 Task: Explore Airbnb accommodation in Biel/Bienne, Switzerland from 7th December, 2023 to 15th December, 2023 for 6 adults.3 bedrooms having 3 beds and 3 bathrooms. Property type can be guest house. Booking option can be shelf check-in. Look for 4 properties as per requirement.
Action: Mouse moved to (474, 141)
Screenshot: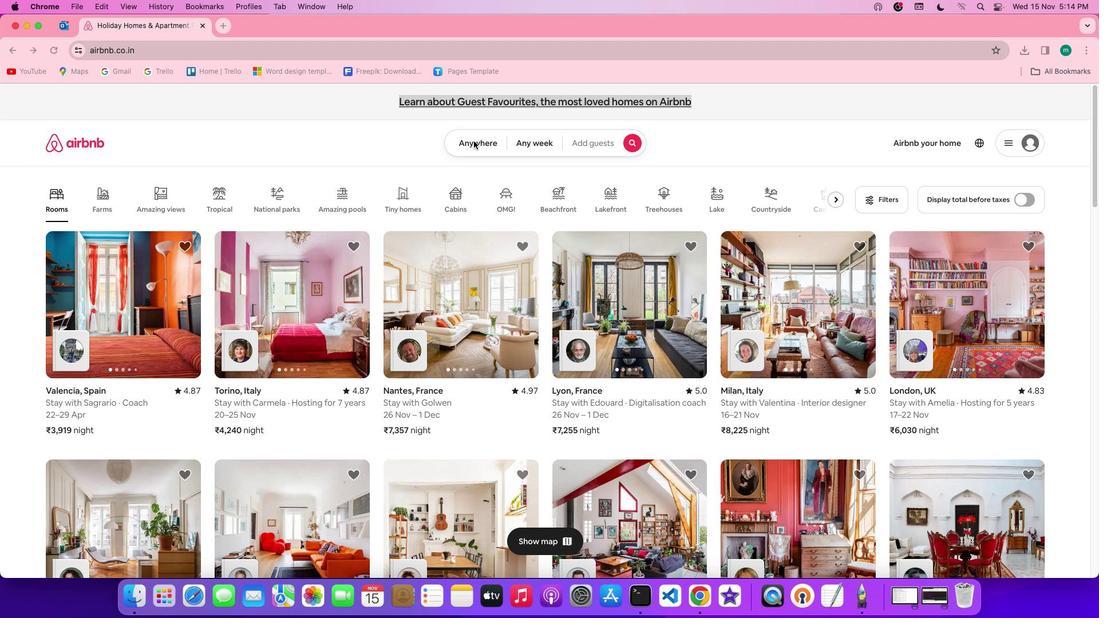 
Action: Mouse pressed left at (474, 141)
Screenshot: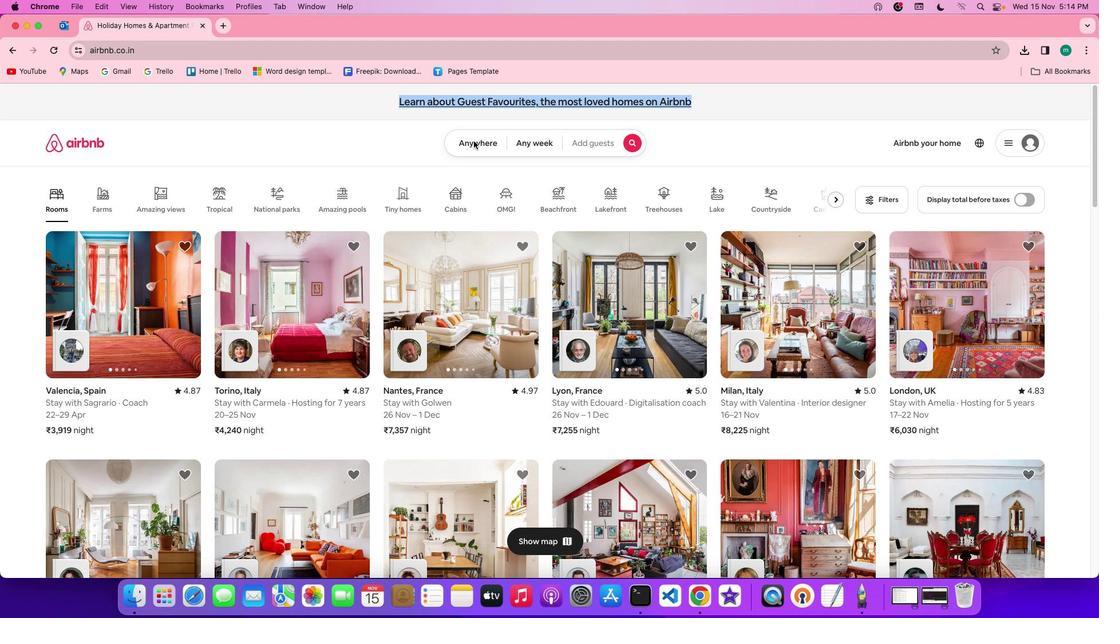 
Action: Mouse pressed left at (474, 141)
Screenshot: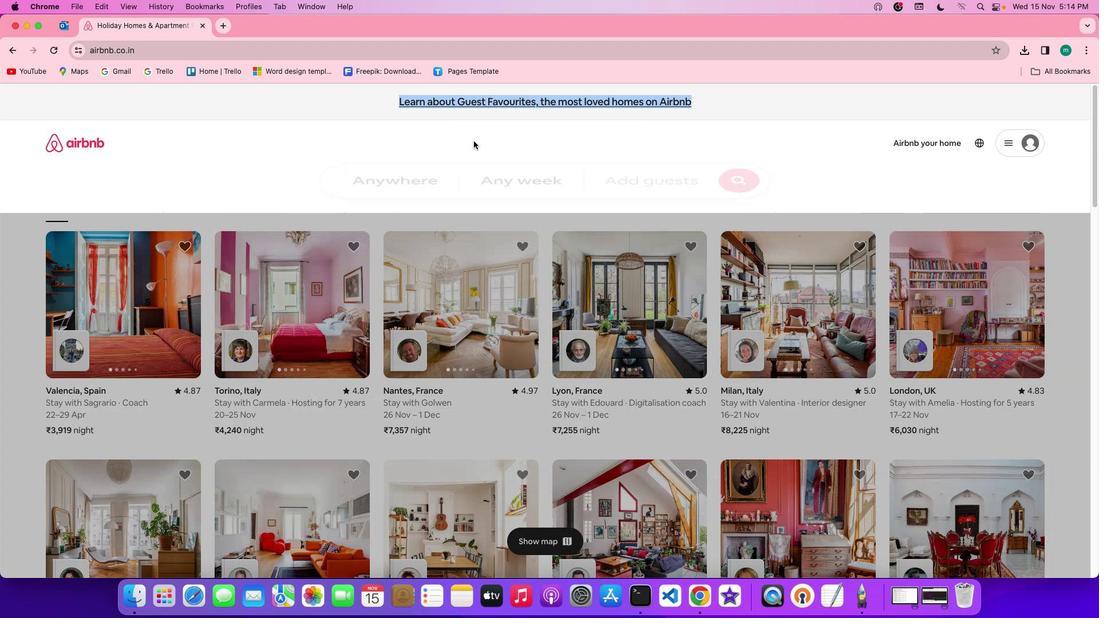 
Action: Mouse moved to (426, 184)
Screenshot: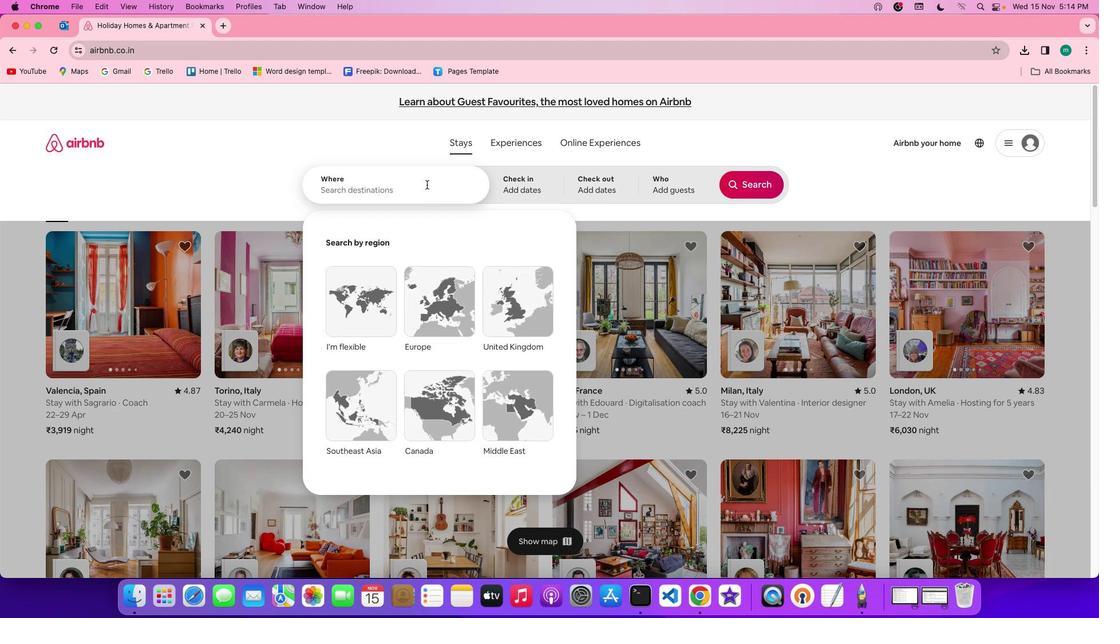 
Action: Mouse pressed left at (426, 184)
Screenshot: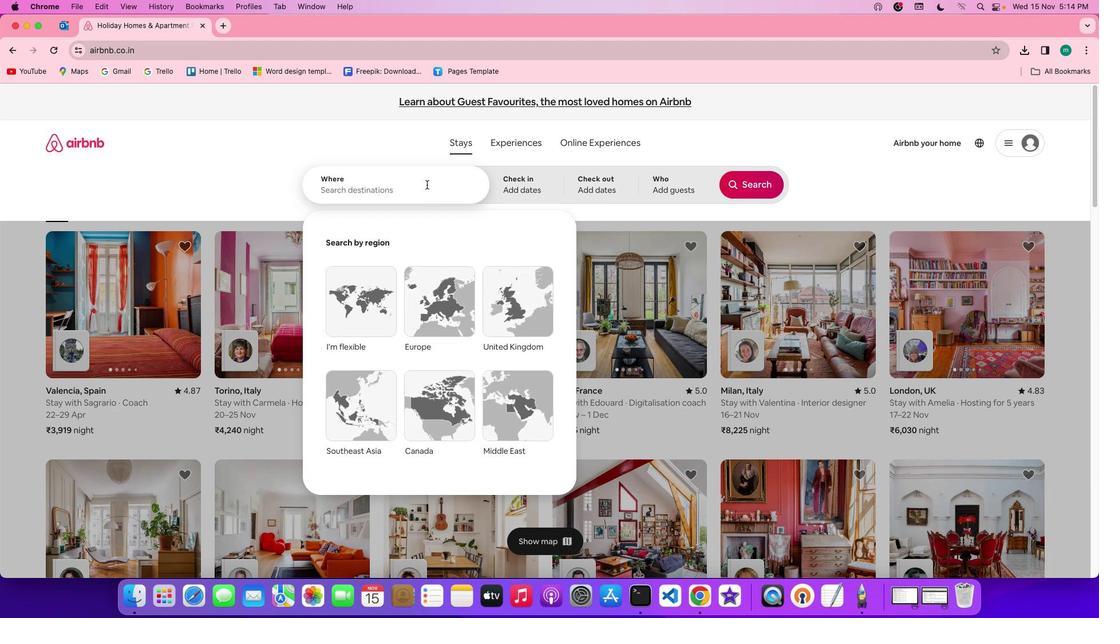 
Action: Key pressed Key.shift'B''i''e''l'','Key.backspace'/'Key.shift'B''i''e''n''n''e'
Screenshot: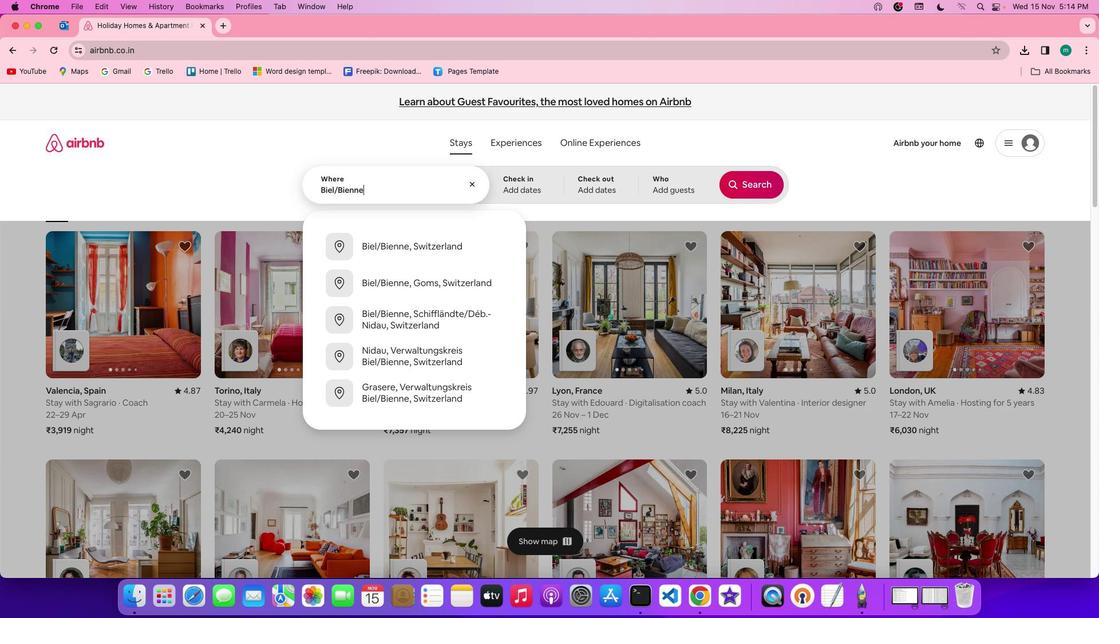 
Action: Mouse moved to (404, 190)
Screenshot: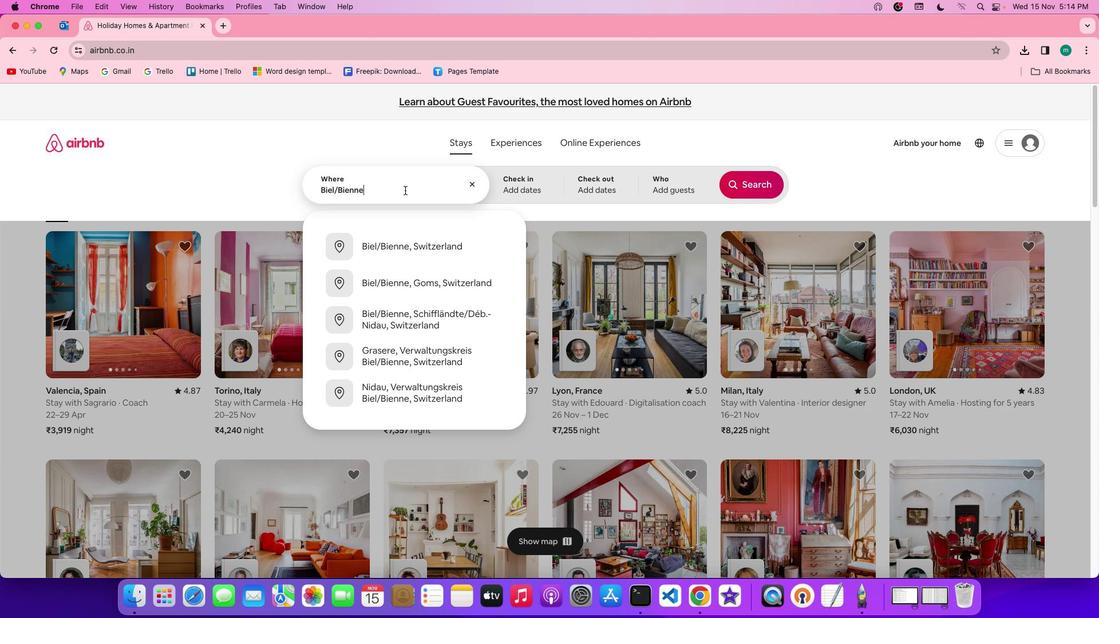 
Action: Mouse pressed left at (404, 190)
Screenshot: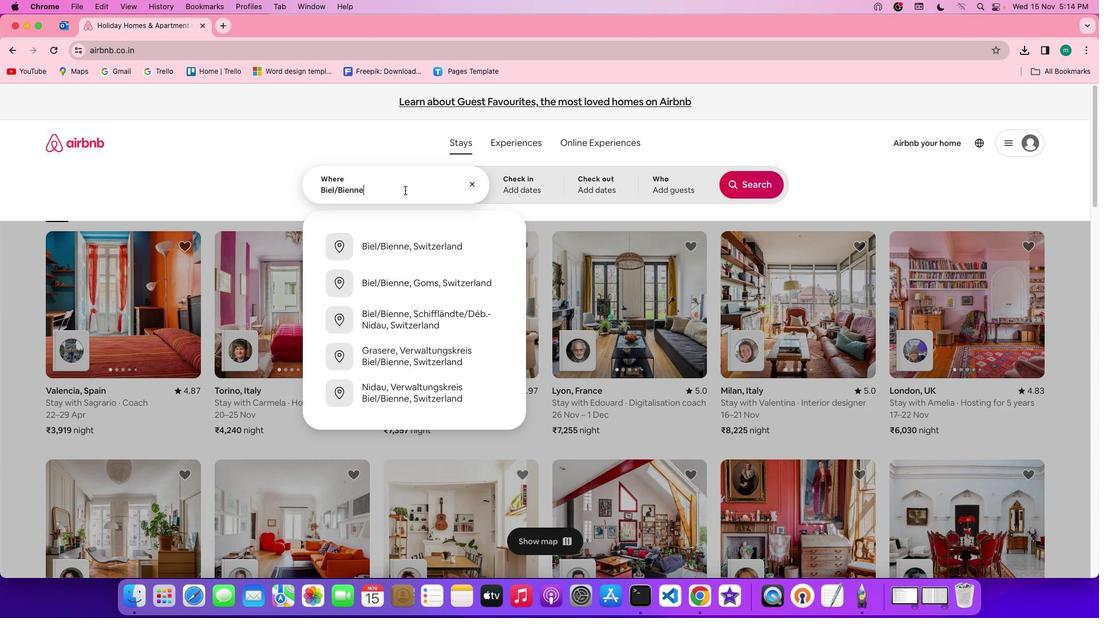 
Action: Key pressed ','Key.spaceKey.shift'A'Key.backspaceKey.shift'S''w''i''t''z''e''r''l''a''n''d'
Screenshot: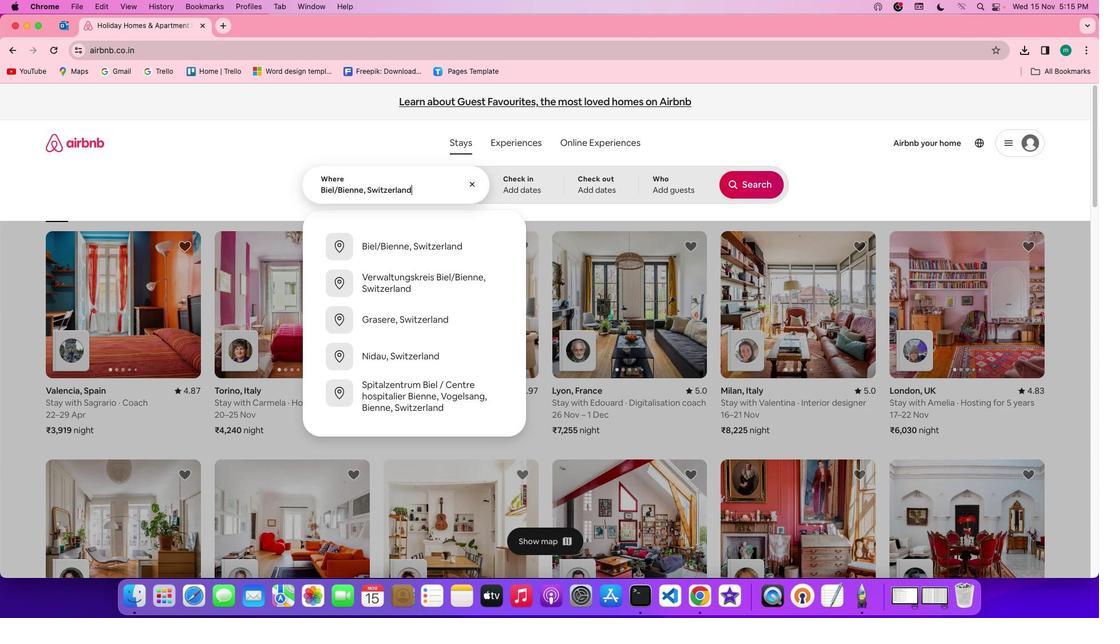 
Action: Mouse moved to (549, 181)
Screenshot: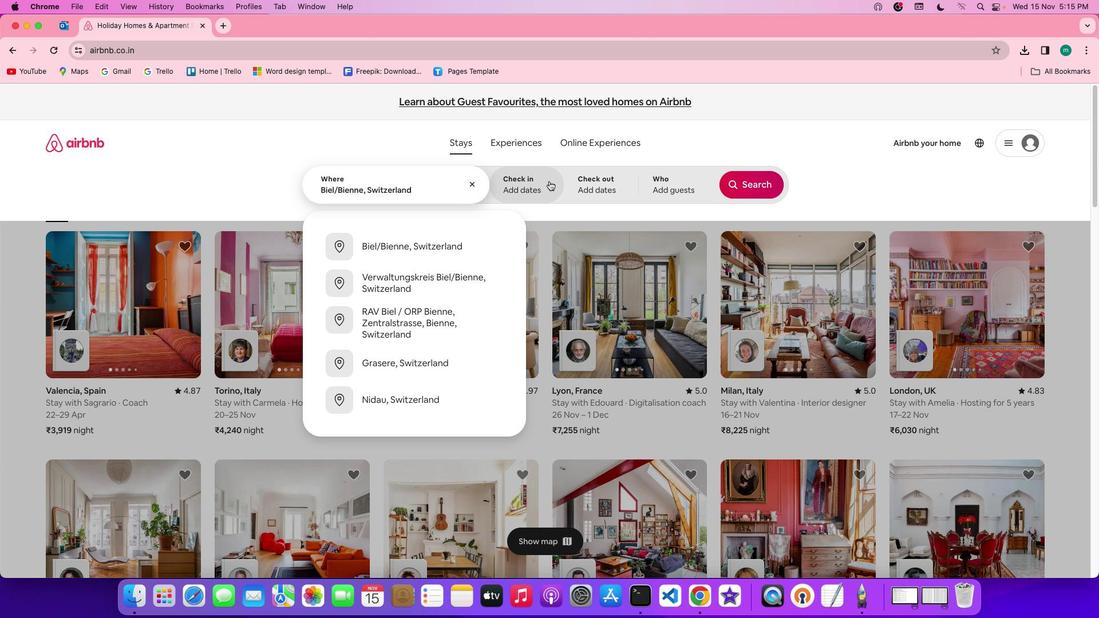 
Action: Mouse pressed left at (549, 181)
Screenshot: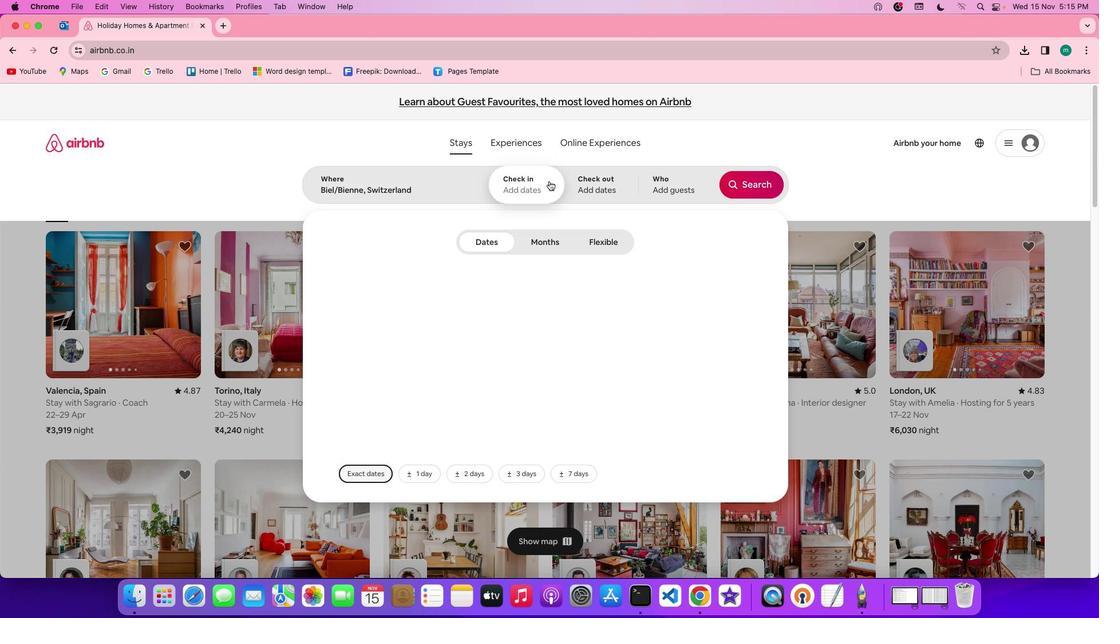 
Action: Mouse moved to (688, 352)
Screenshot: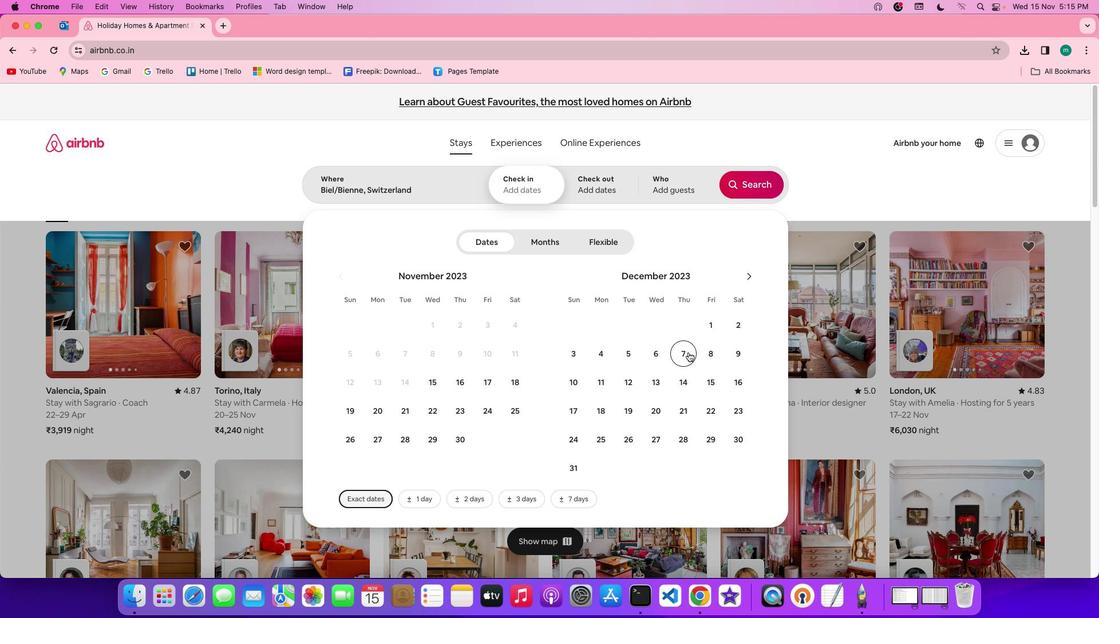 
Action: Mouse pressed left at (688, 352)
Screenshot: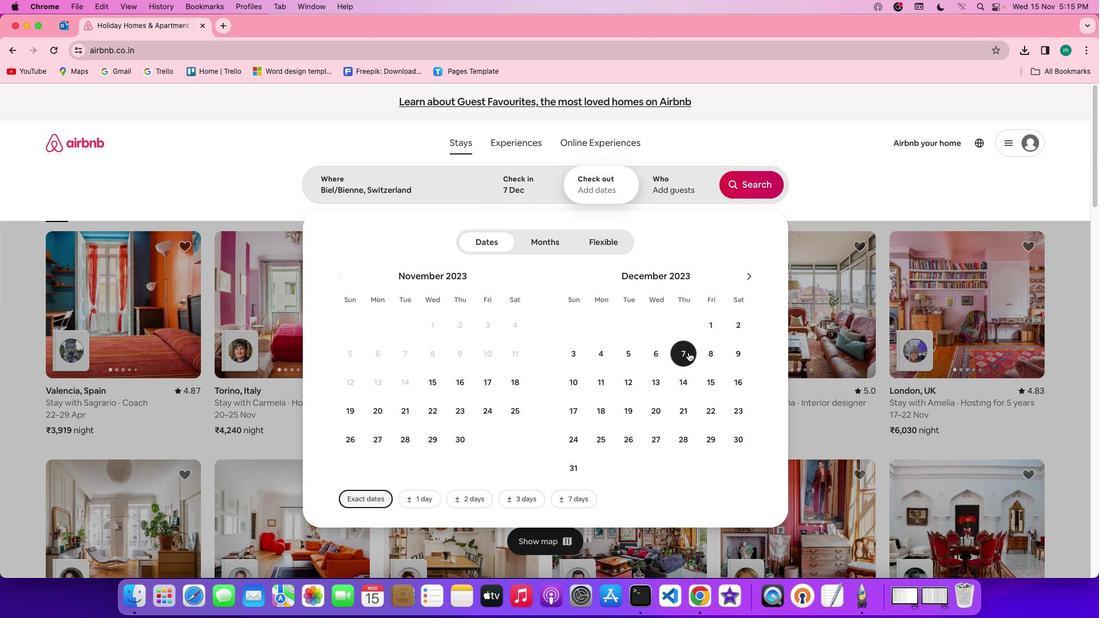 
Action: Mouse moved to (710, 379)
Screenshot: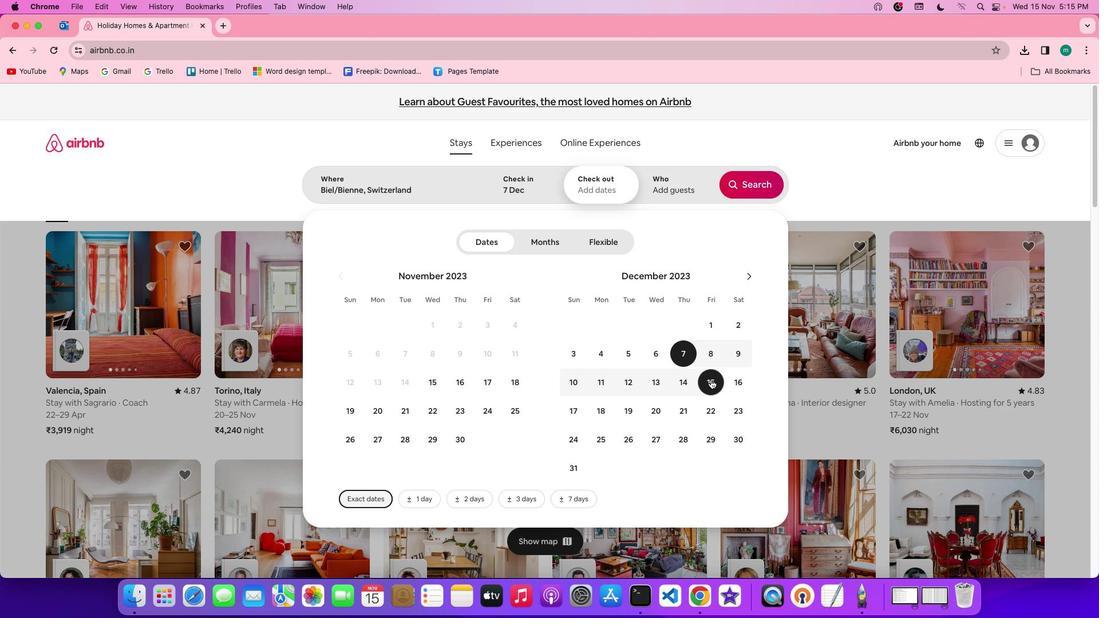 
Action: Mouse pressed left at (710, 379)
Screenshot: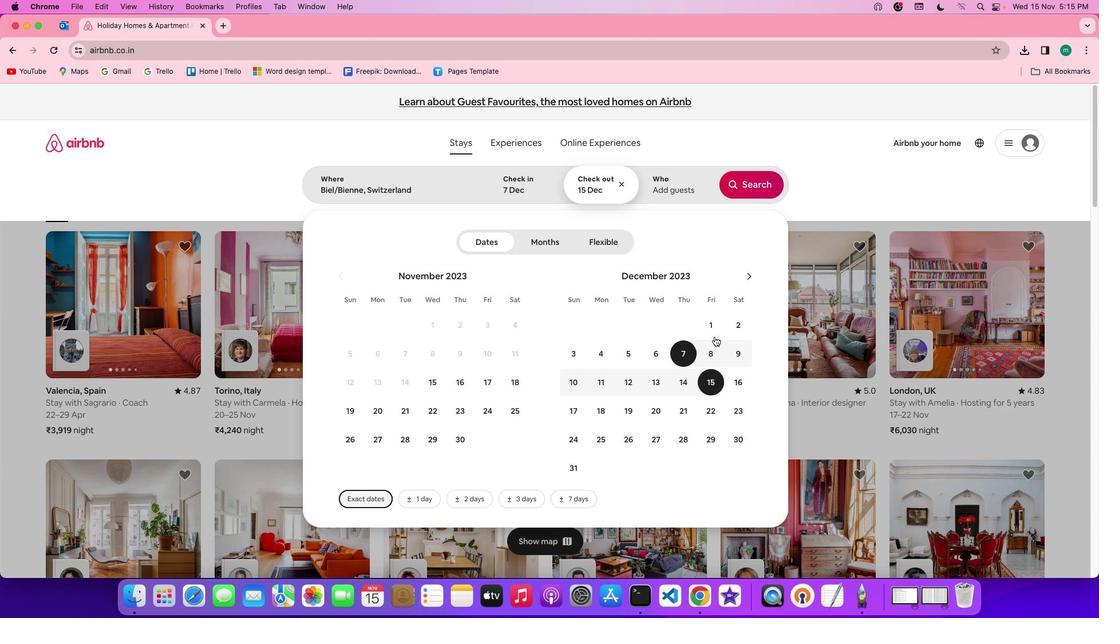
Action: Mouse moved to (675, 189)
Screenshot: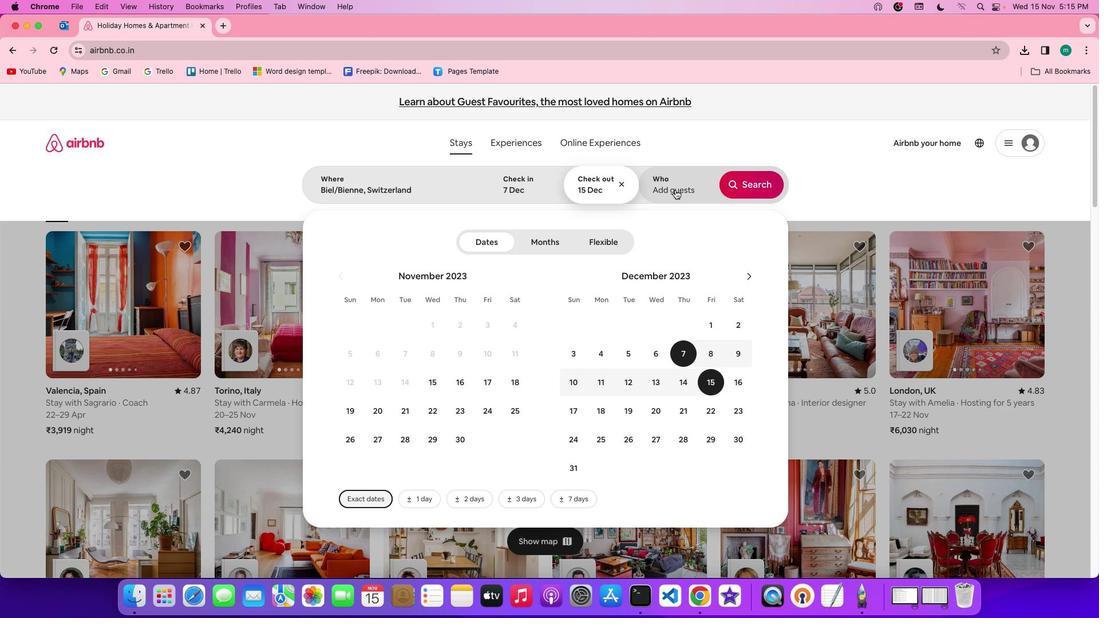 
Action: Mouse pressed left at (675, 189)
Screenshot: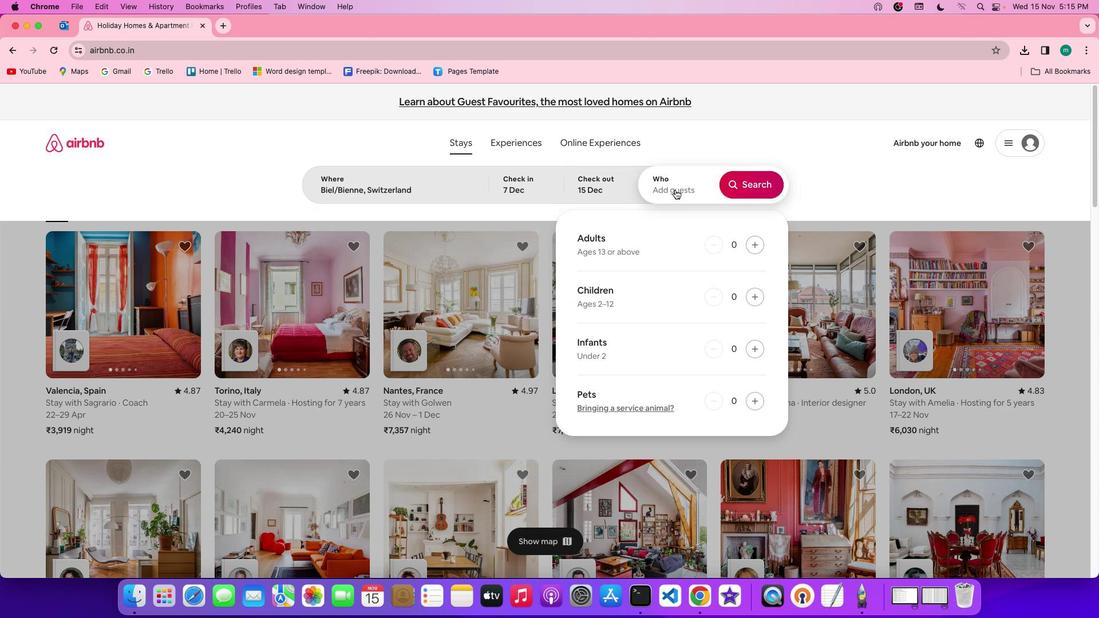 
Action: Mouse moved to (751, 245)
Screenshot: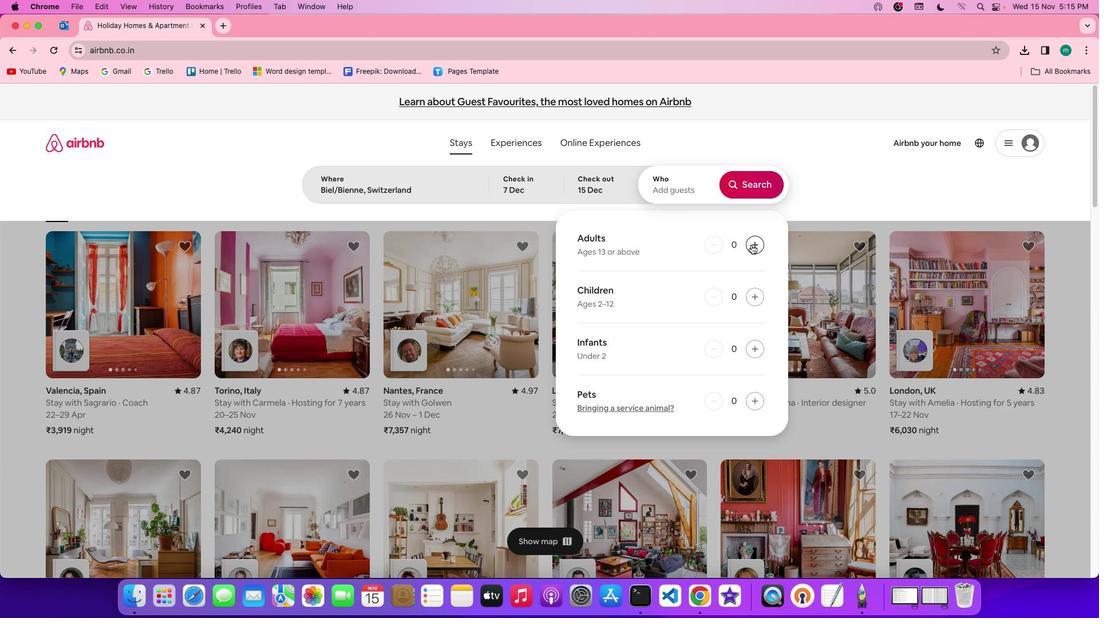 
Action: Mouse pressed left at (751, 245)
Screenshot: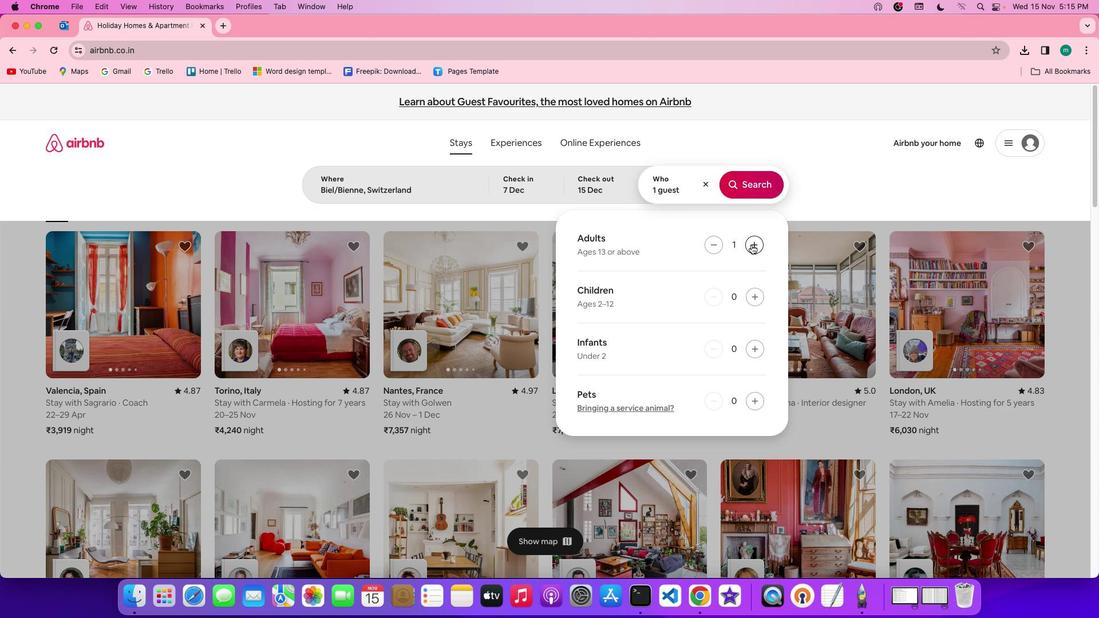 
Action: Mouse pressed left at (751, 245)
Screenshot: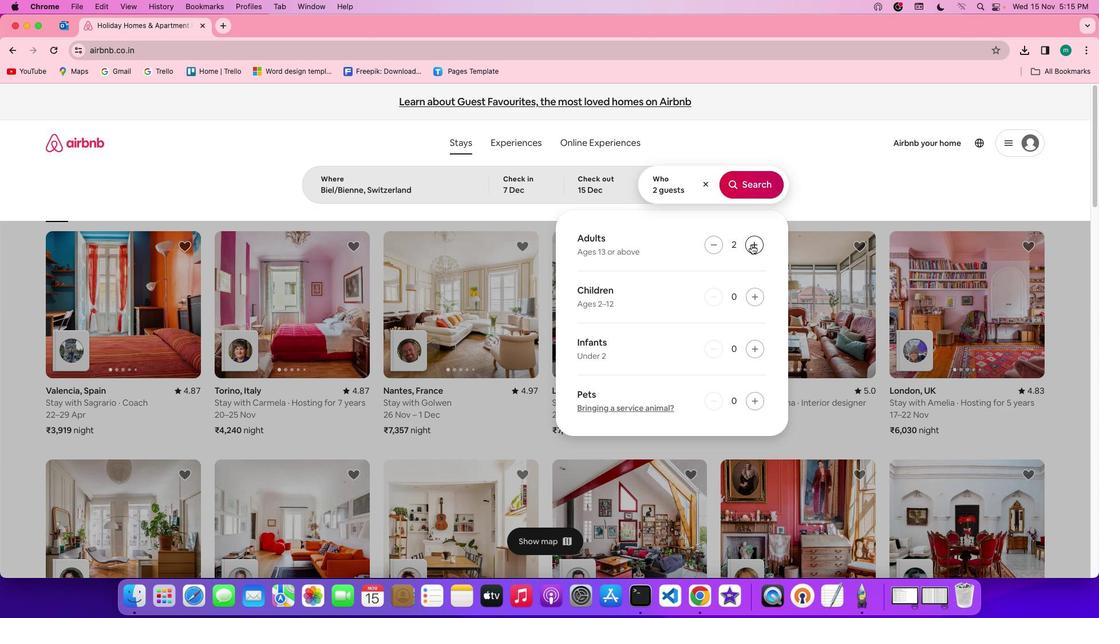 
Action: Mouse pressed left at (751, 245)
Screenshot: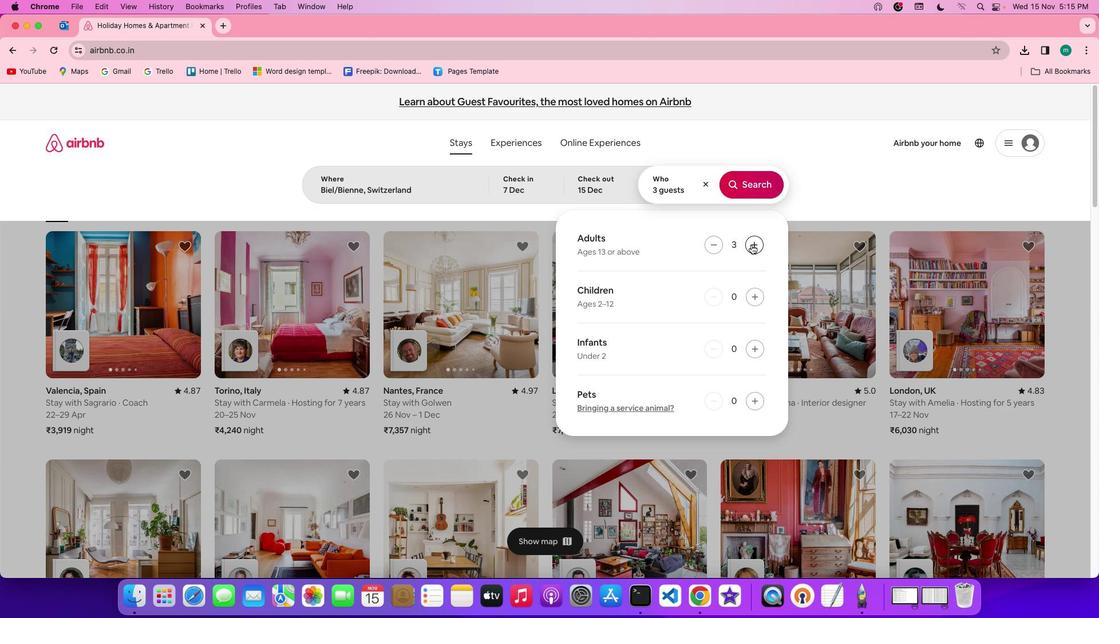 
Action: Mouse pressed left at (751, 245)
Screenshot: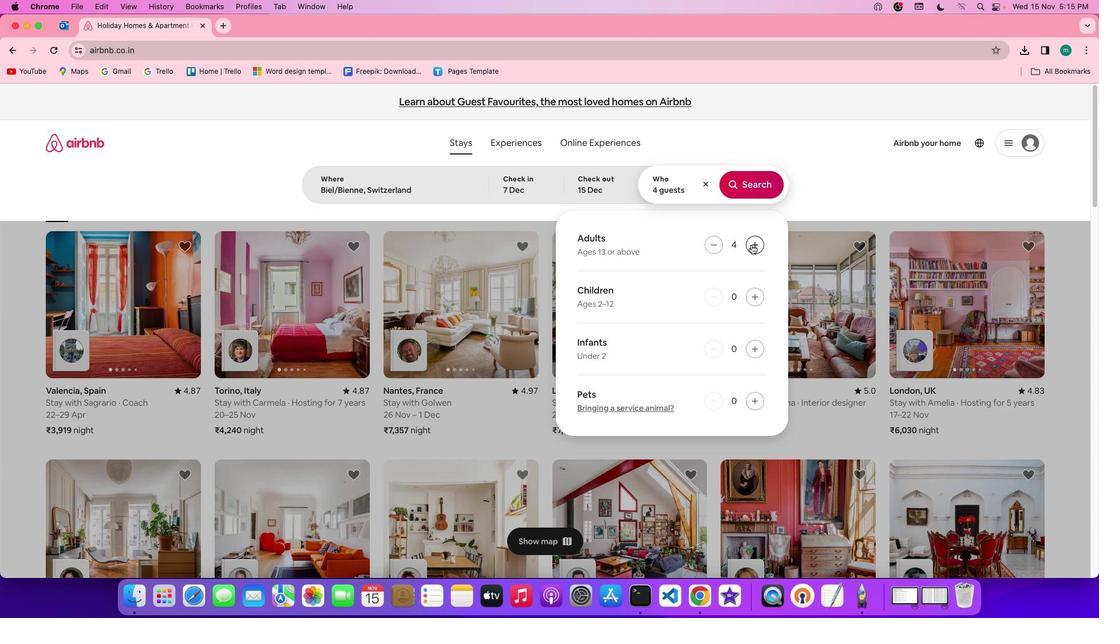 
Action: Mouse pressed left at (751, 245)
Screenshot: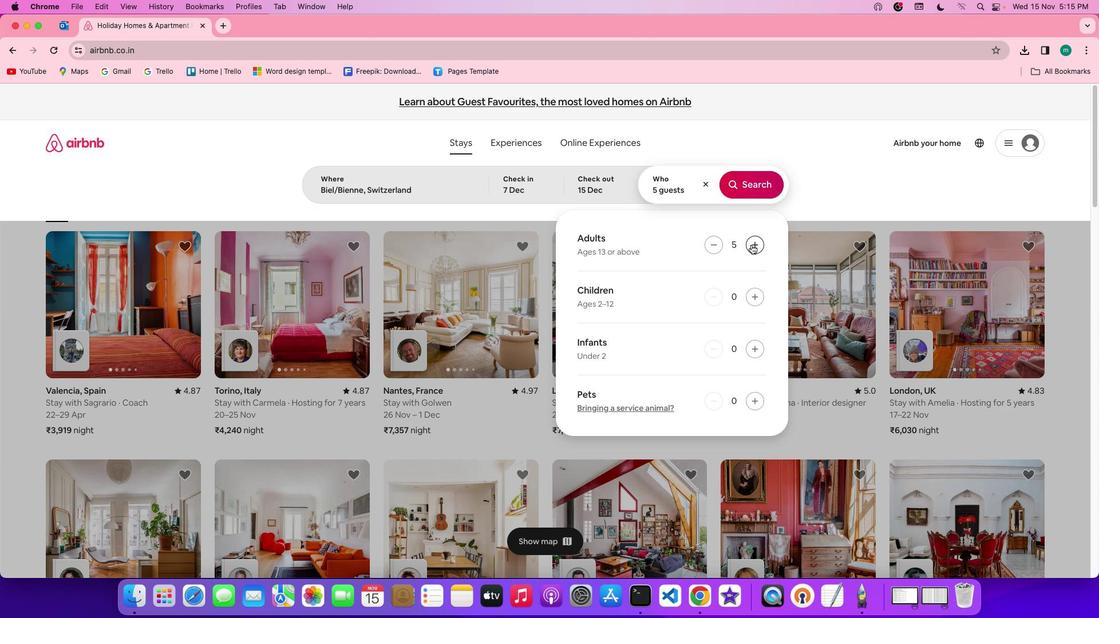 
Action: Mouse pressed left at (751, 245)
Screenshot: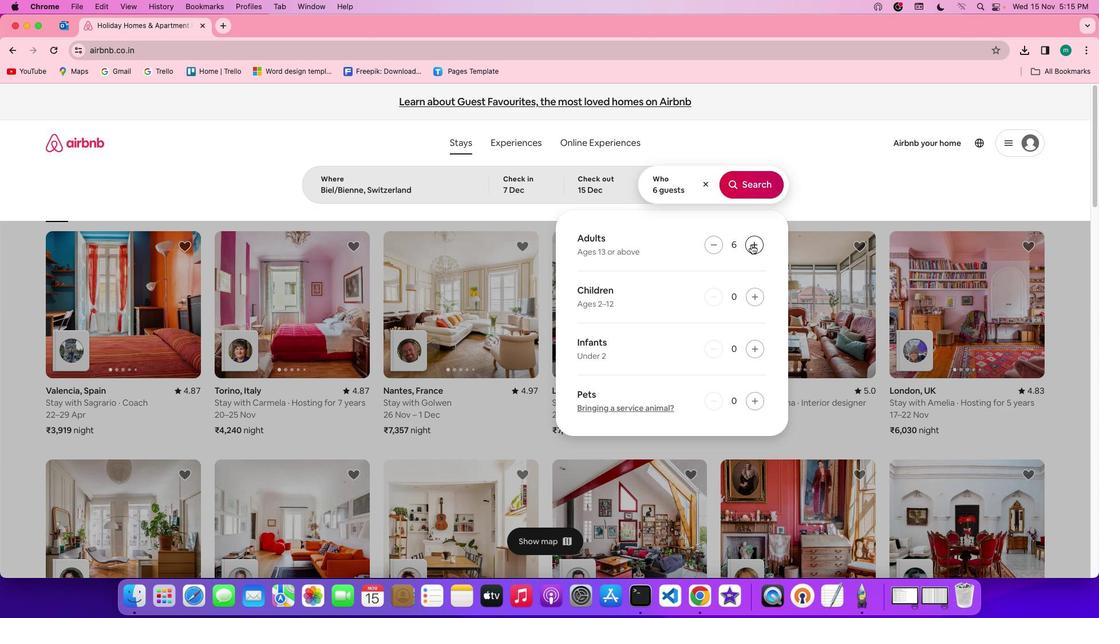 
Action: Mouse moved to (769, 184)
Screenshot: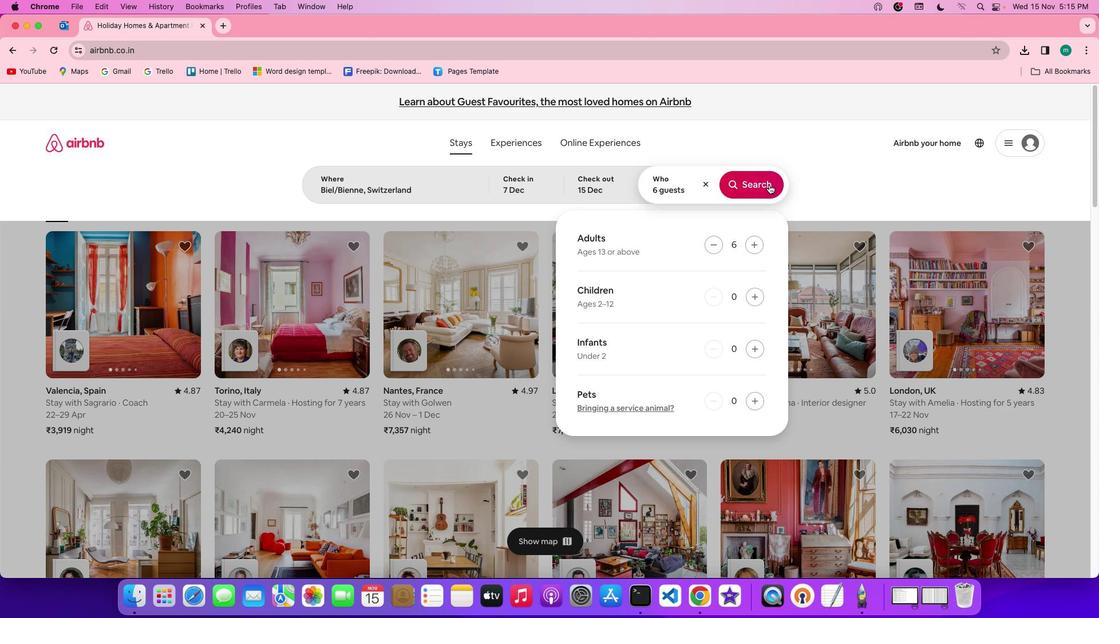 
Action: Mouse pressed left at (769, 184)
Screenshot: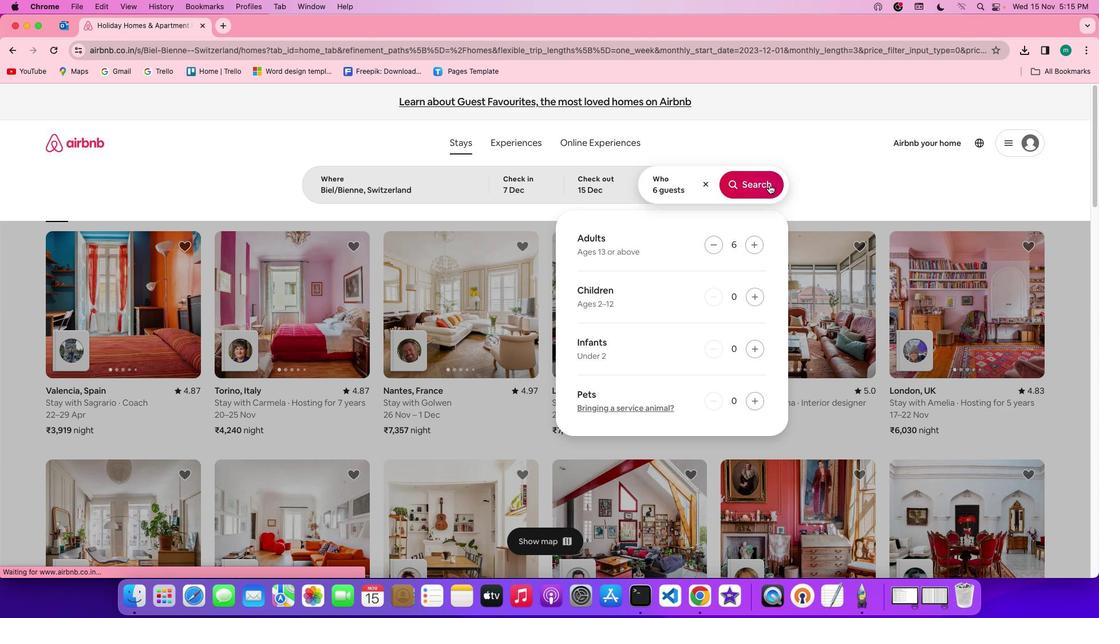 
Action: Mouse moved to (917, 154)
Screenshot: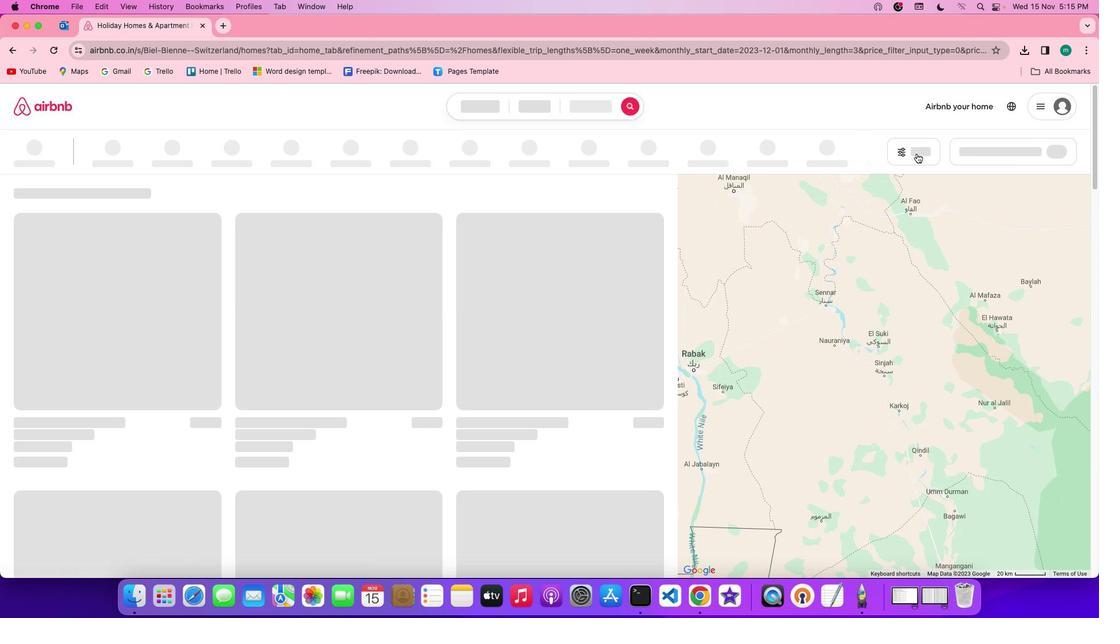 
Action: Mouse pressed left at (917, 154)
Screenshot: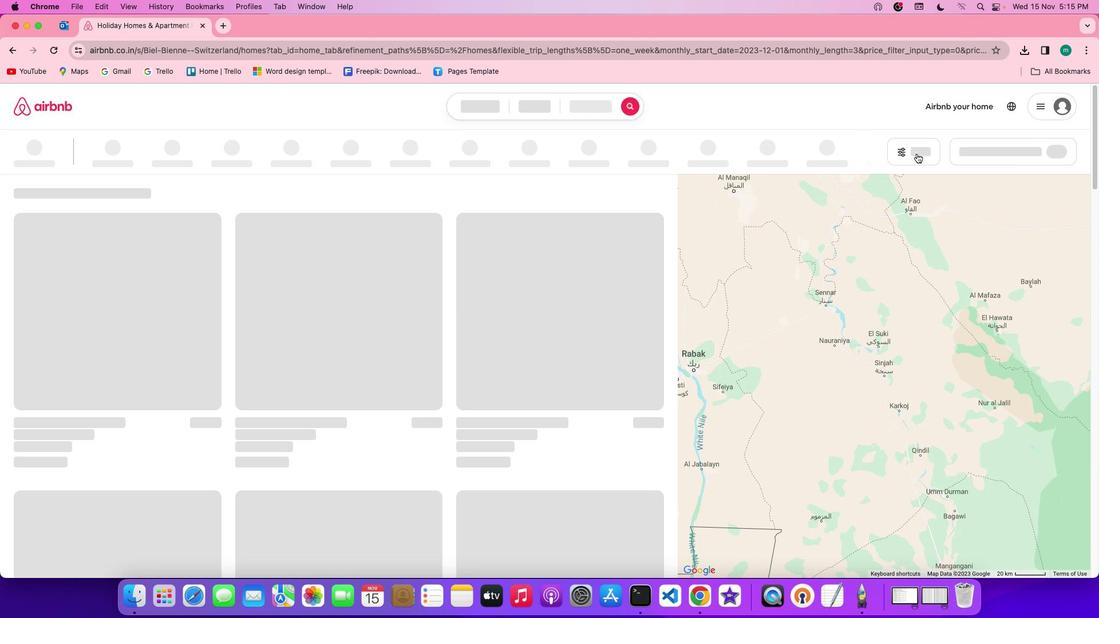 
Action: Mouse moved to (908, 148)
Screenshot: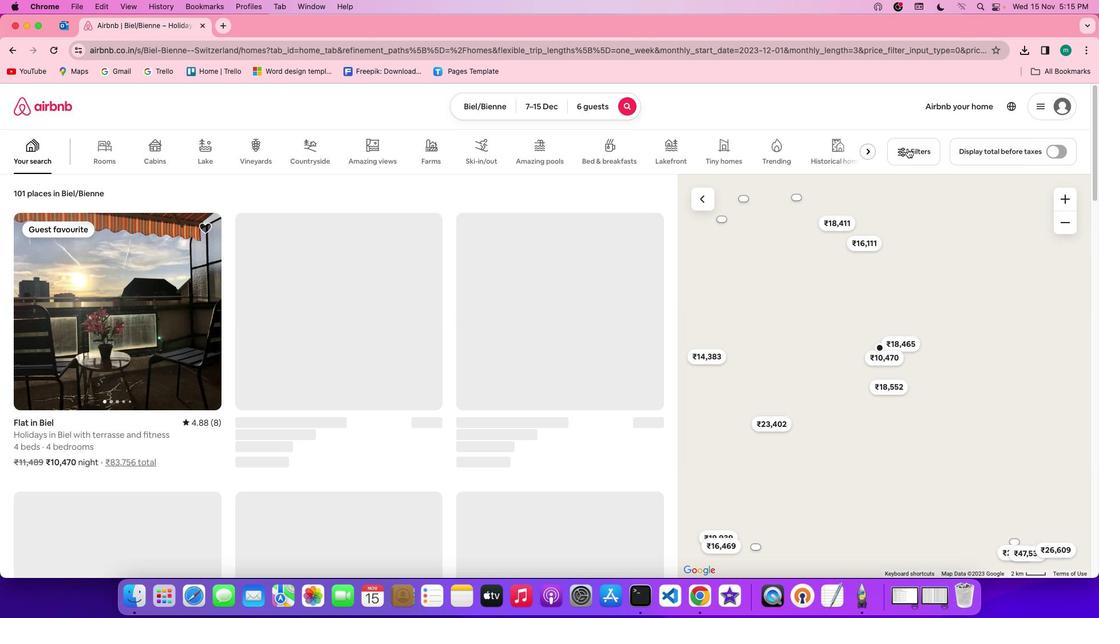 
Action: Mouse pressed left at (908, 148)
Screenshot: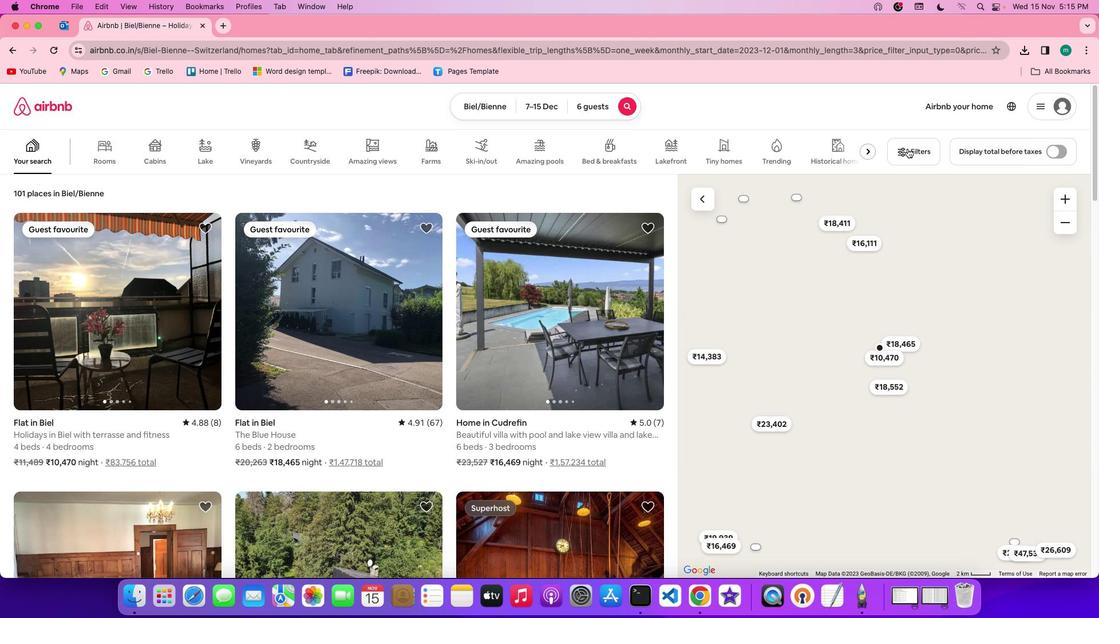
Action: Mouse moved to (619, 338)
Screenshot: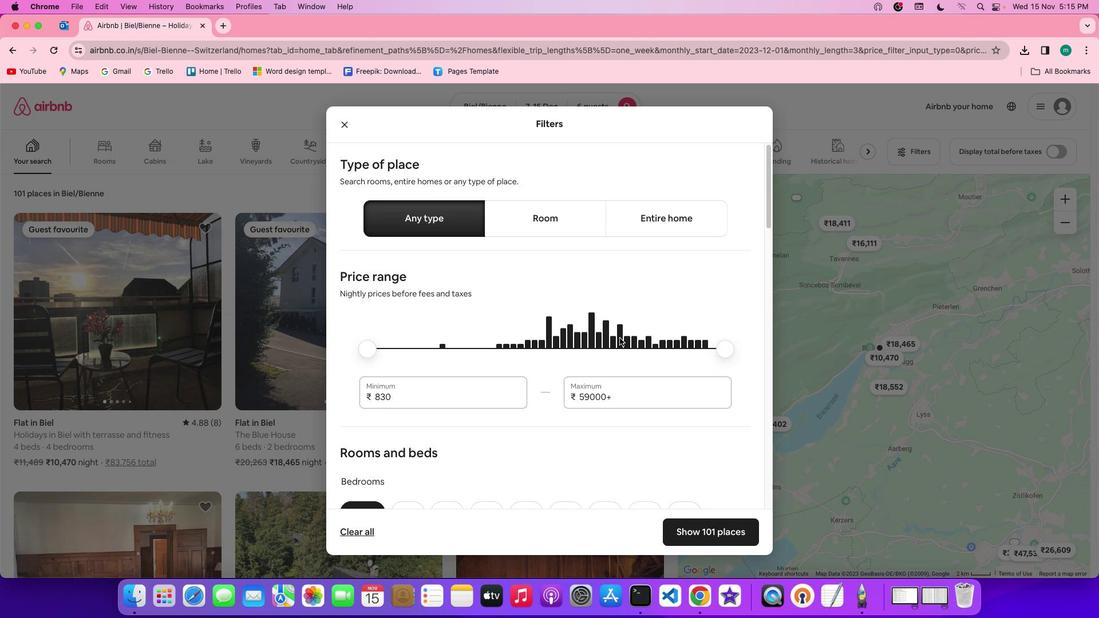 
Action: Mouse scrolled (619, 338) with delta (0, 0)
Screenshot: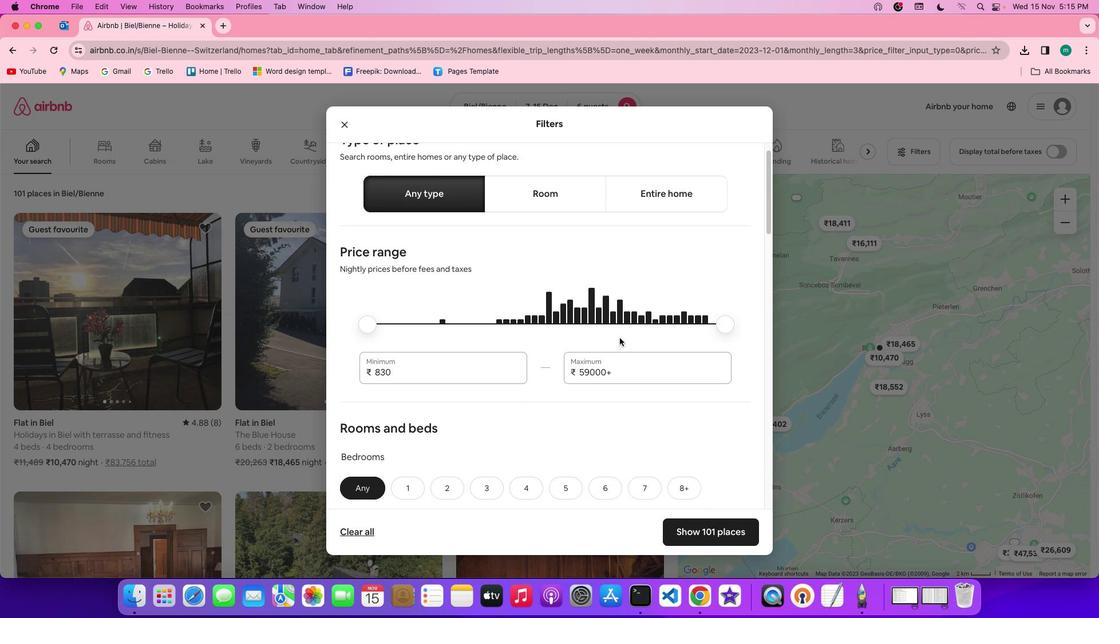 
Action: Mouse scrolled (619, 338) with delta (0, 0)
Screenshot: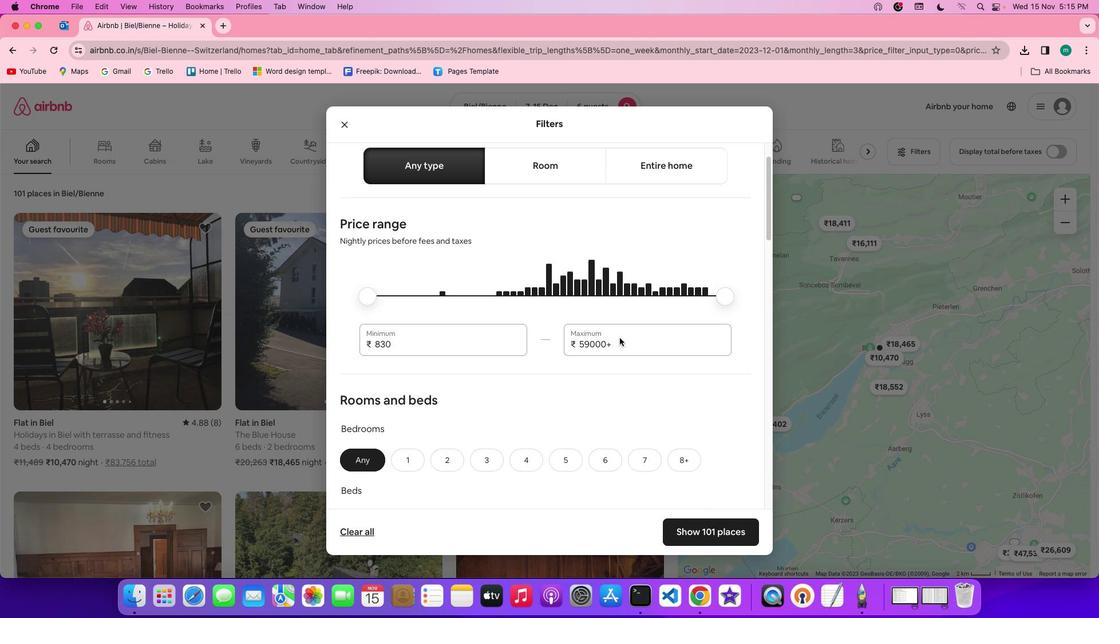 
Action: Mouse scrolled (619, 338) with delta (0, -1)
Screenshot: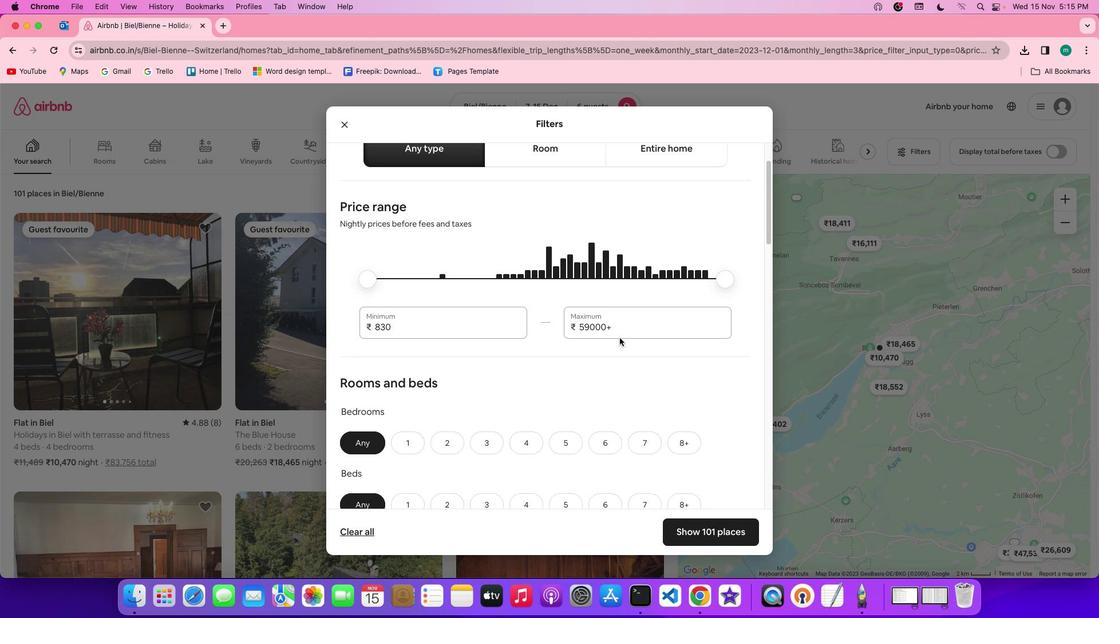 
Action: Mouse scrolled (619, 338) with delta (0, 0)
Screenshot: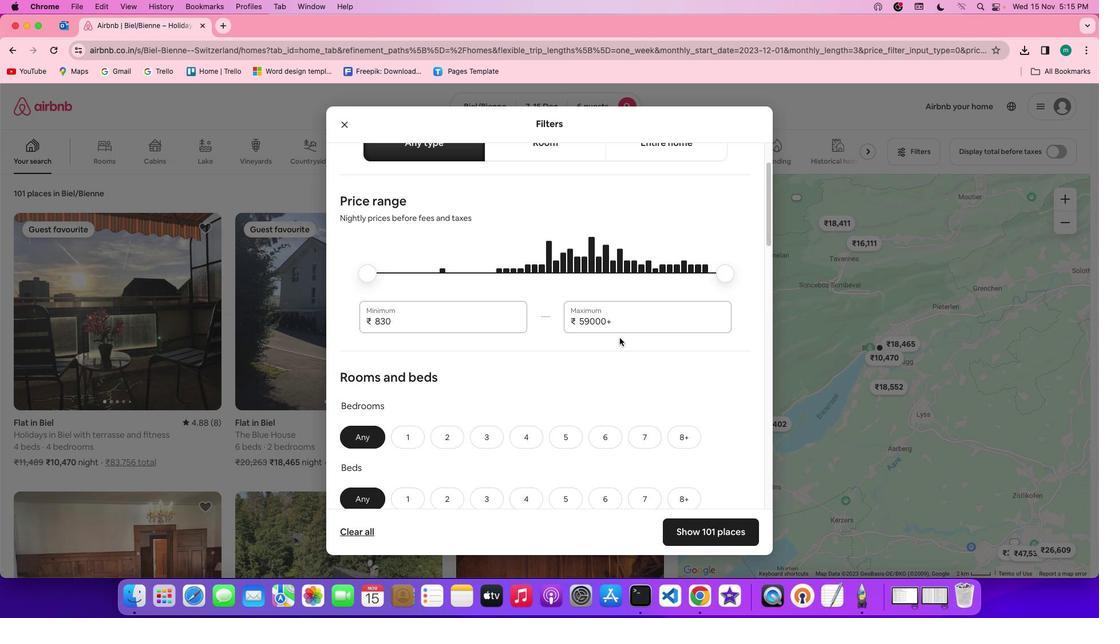
Action: Mouse scrolled (619, 338) with delta (0, 0)
Screenshot: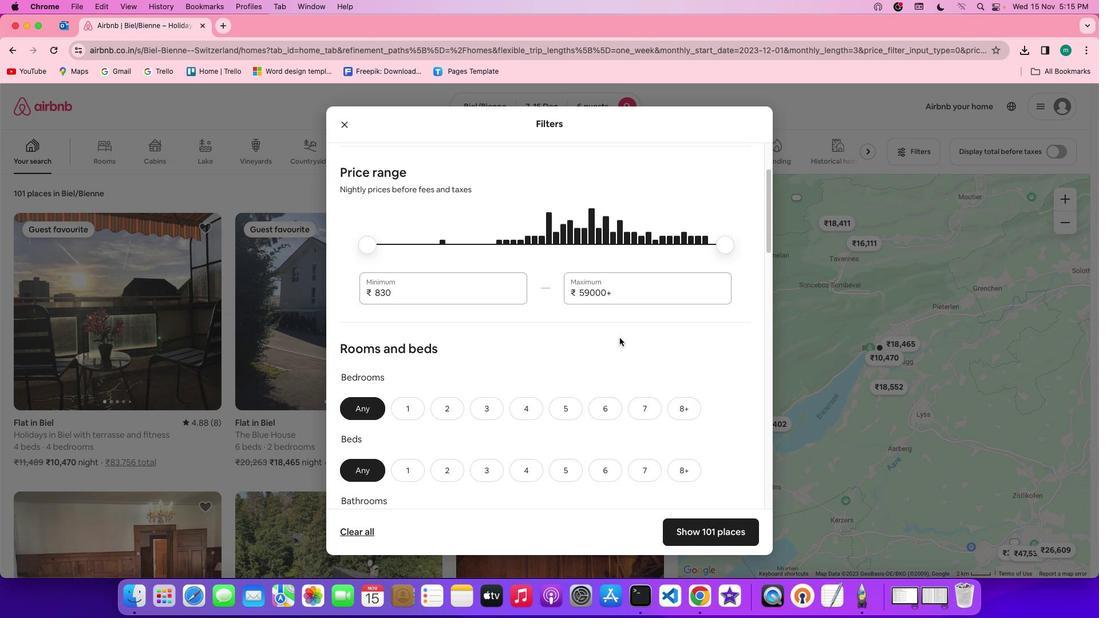 
Action: Mouse scrolled (619, 338) with delta (0, 0)
Screenshot: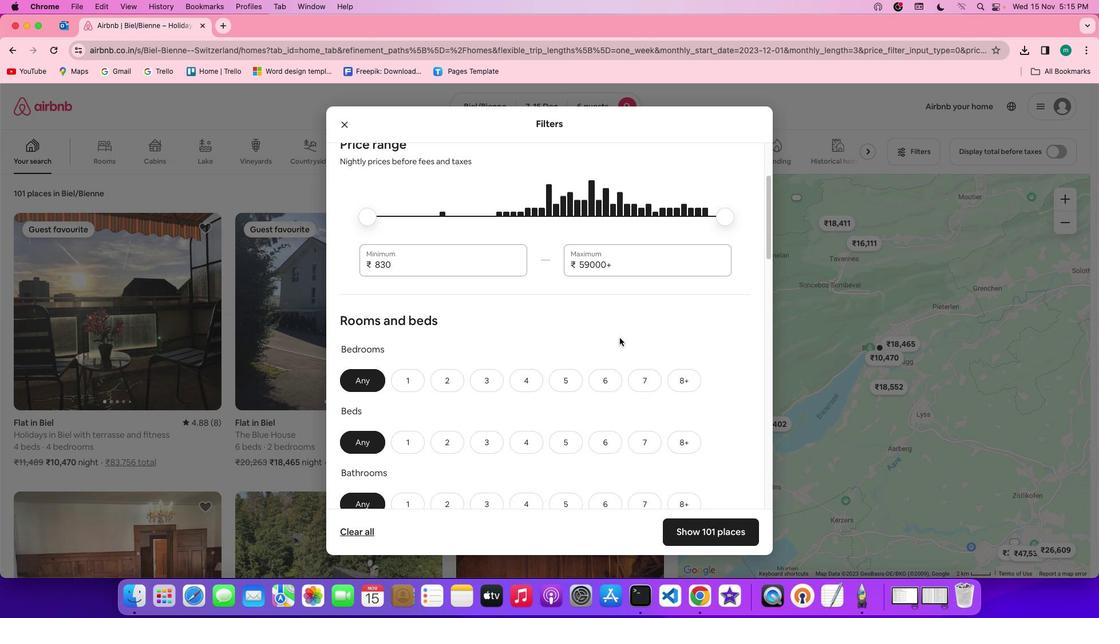 
Action: Mouse scrolled (619, 338) with delta (0, 0)
Screenshot: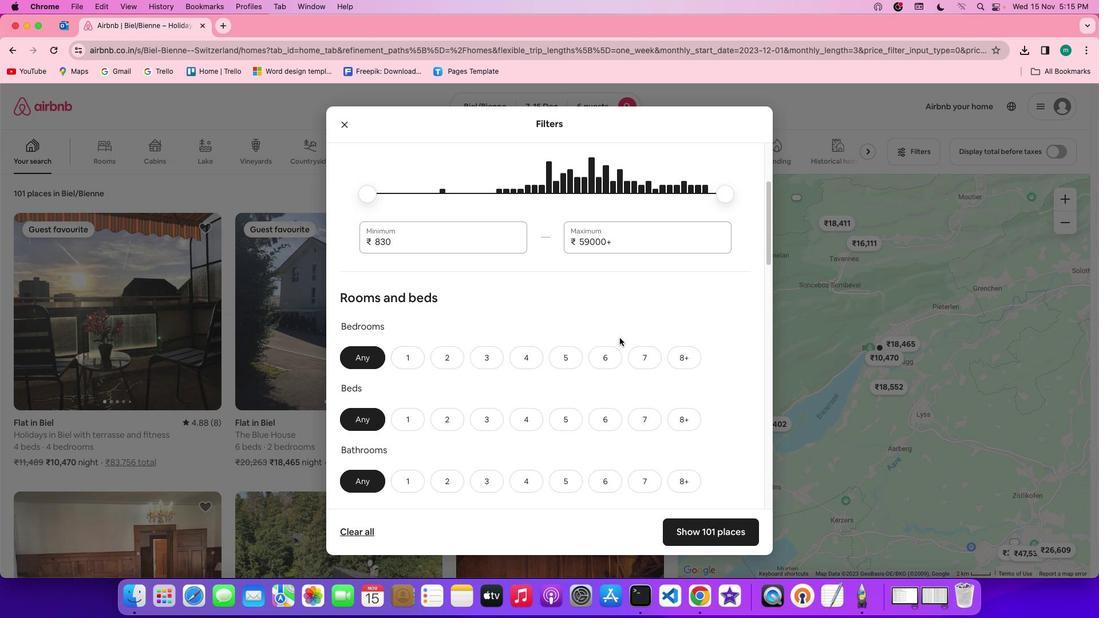 
Action: Mouse scrolled (619, 338) with delta (0, 0)
Screenshot: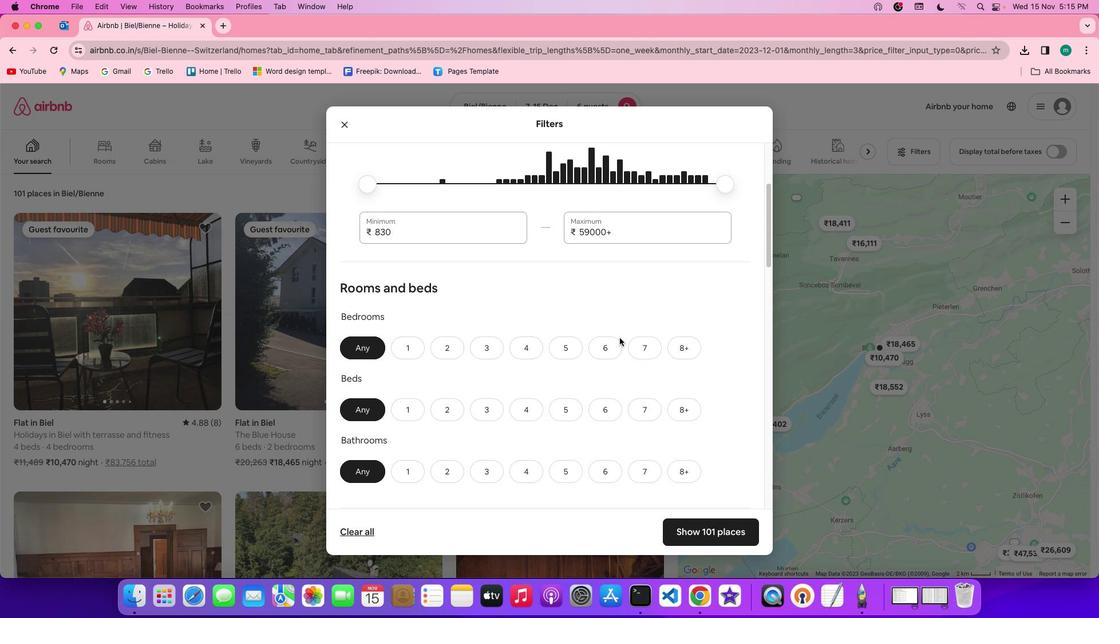 
Action: Mouse scrolled (619, 338) with delta (0, 0)
Screenshot: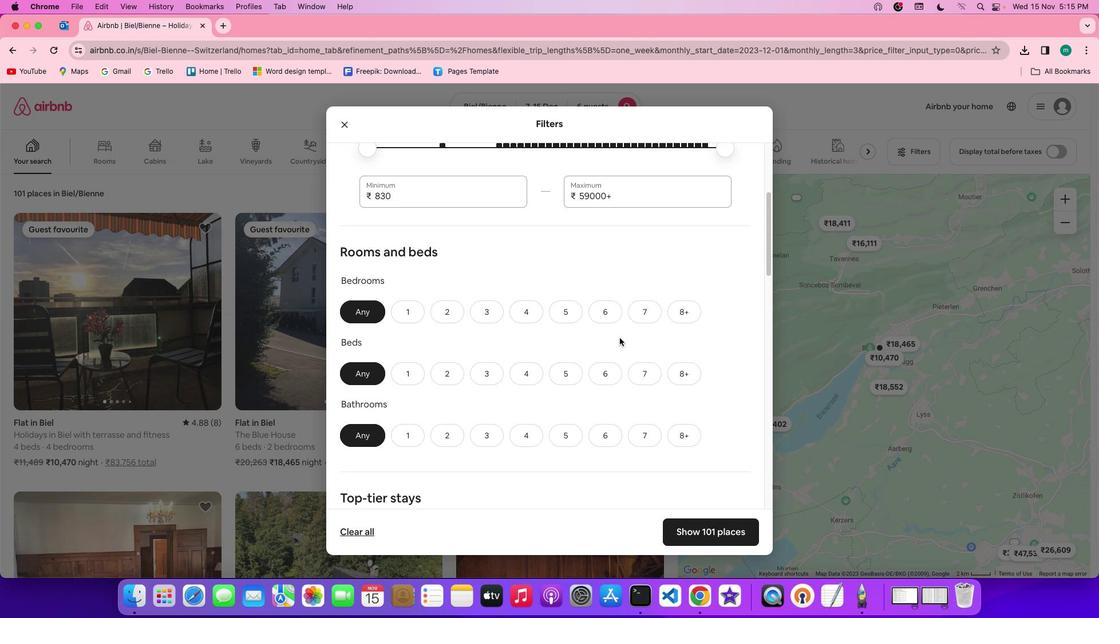 
Action: Mouse scrolled (619, 338) with delta (0, 0)
Screenshot: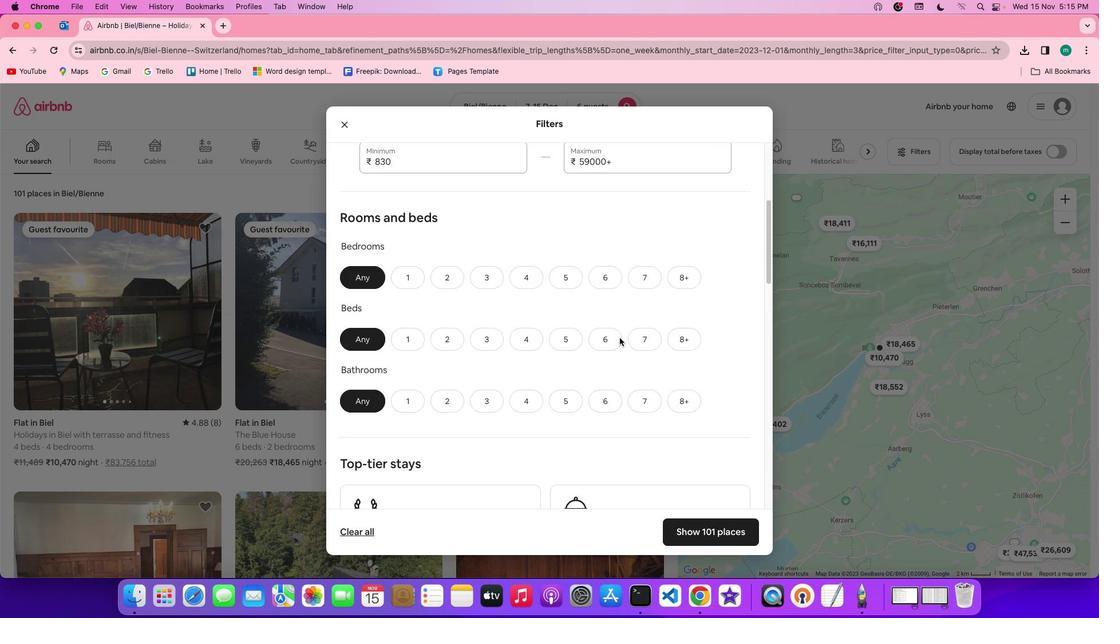 
Action: Mouse scrolled (619, 338) with delta (0, -1)
Screenshot: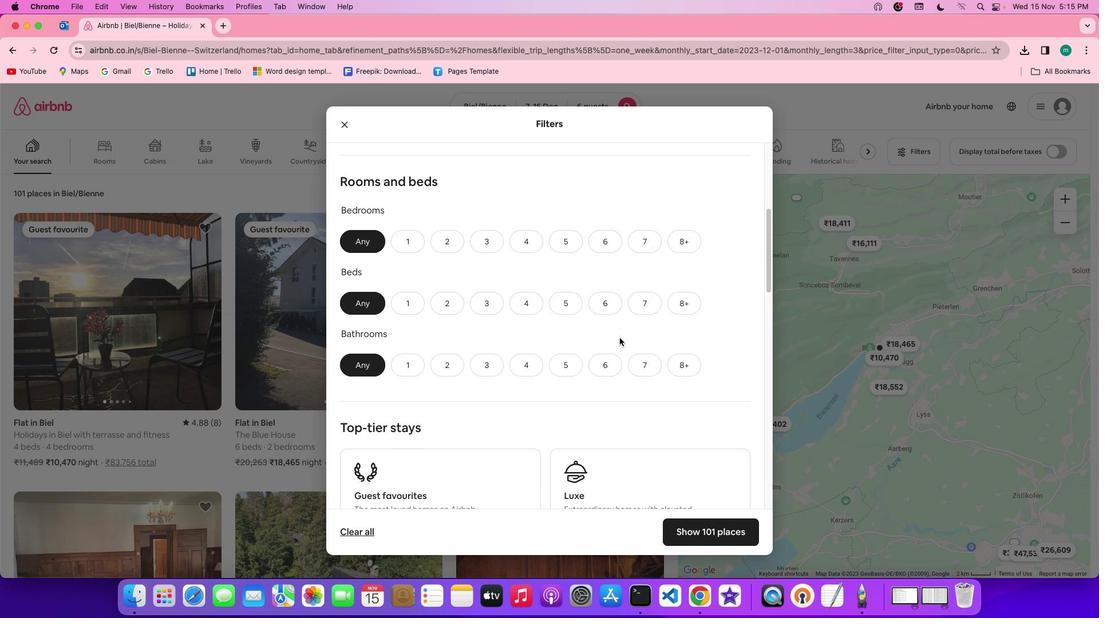 
Action: Mouse moved to (484, 239)
Screenshot: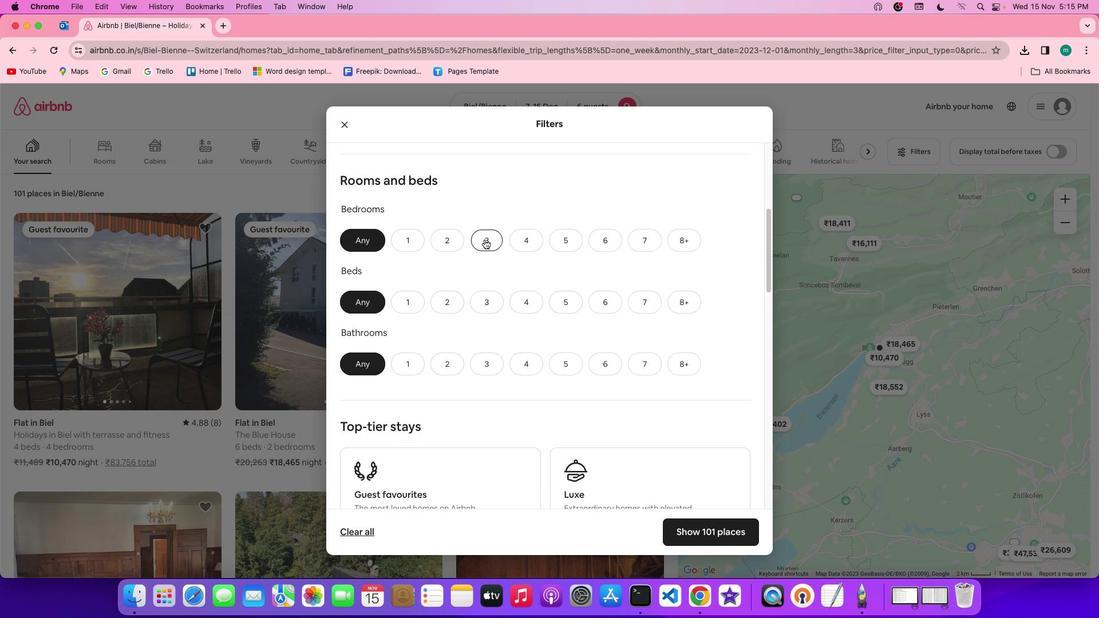 
Action: Mouse pressed left at (484, 239)
Screenshot: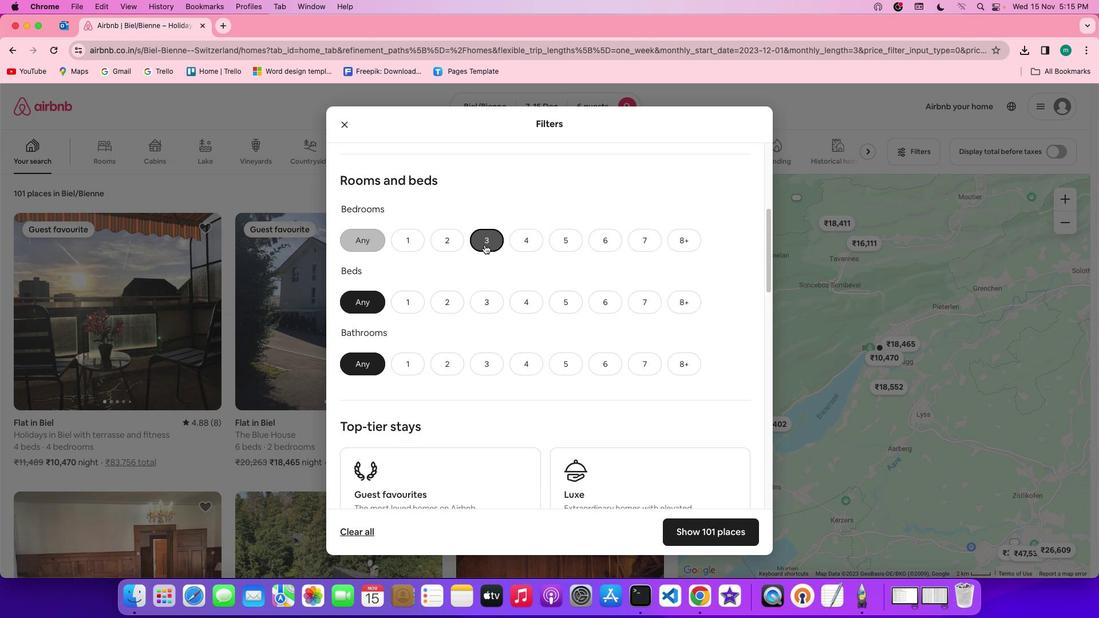 
Action: Mouse moved to (493, 297)
Screenshot: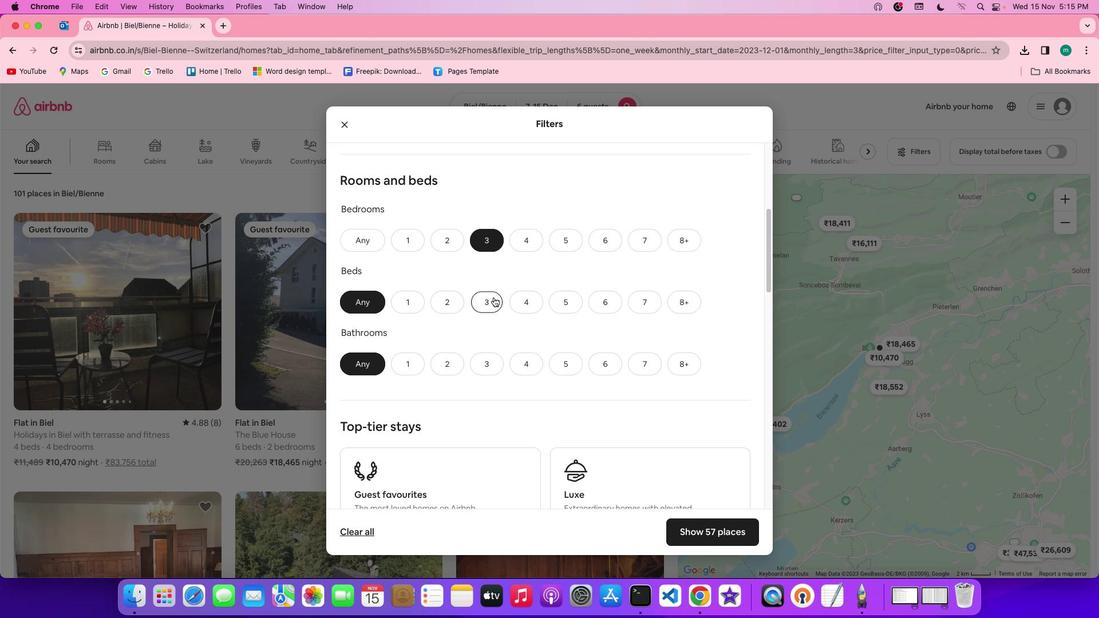 
Action: Mouse pressed left at (493, 297)
Screenshot: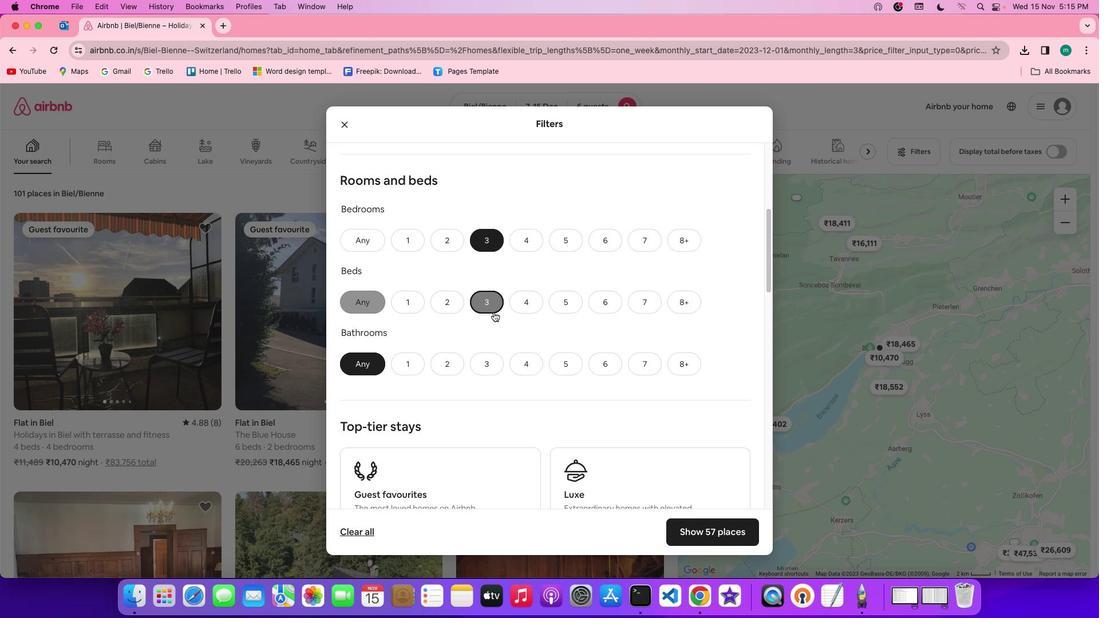 
Action: Mouse moved to (483, 365)
Screenshot: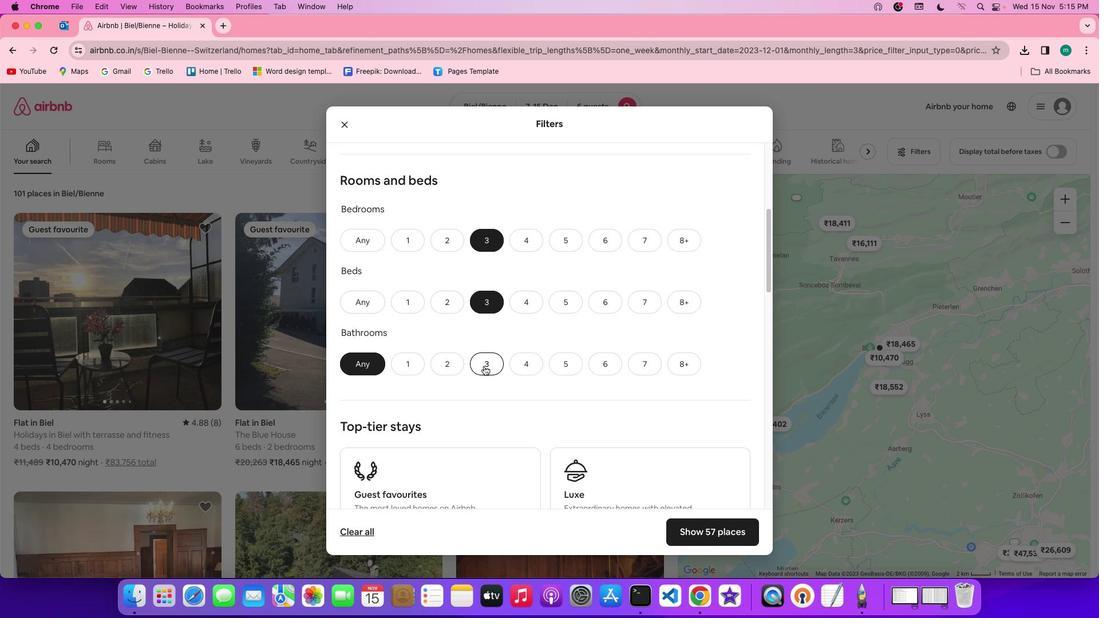 
Action: Mouse pressed left at (483, 365)
Screenshot: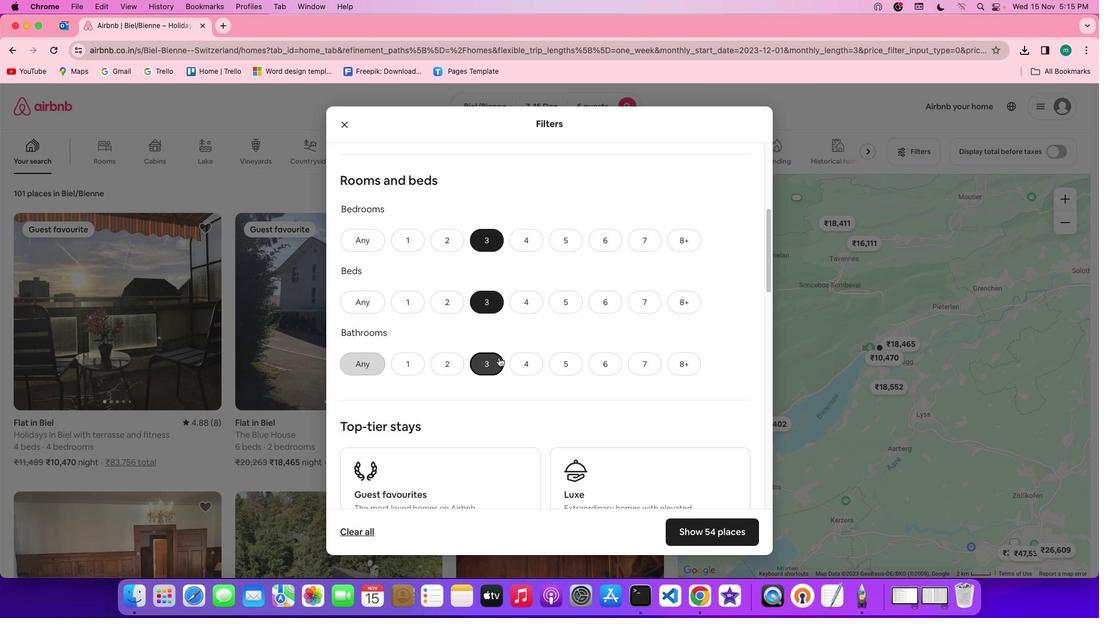 
Action: Mouse moved to (620, 333)
Screenshot: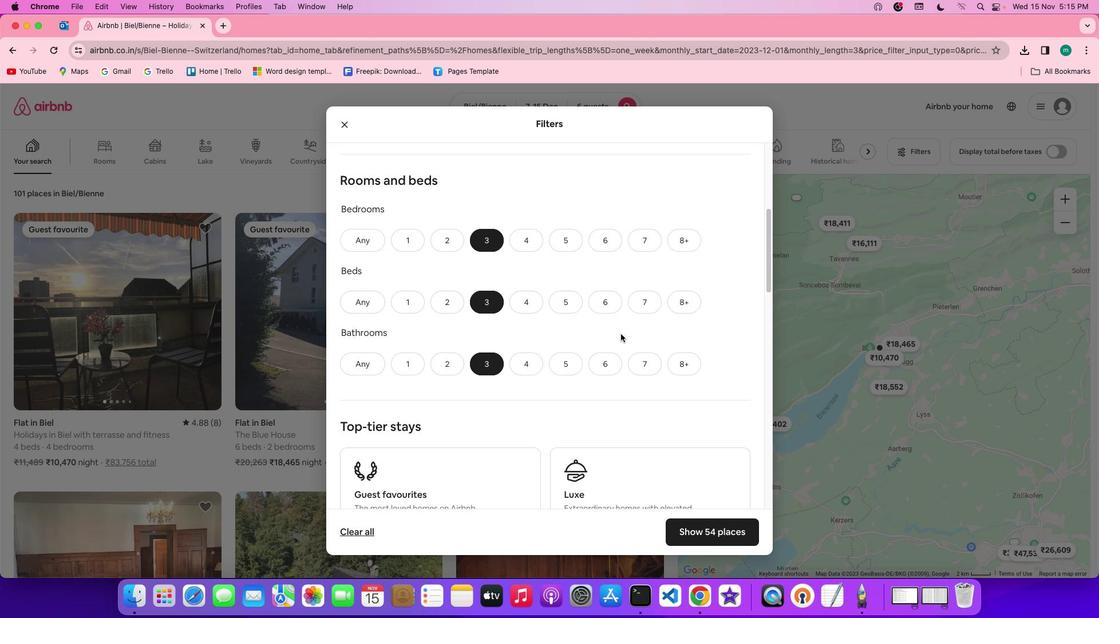 
Action: Mouse scrolled (620, 333) with delta (0, 0)
Screenshot: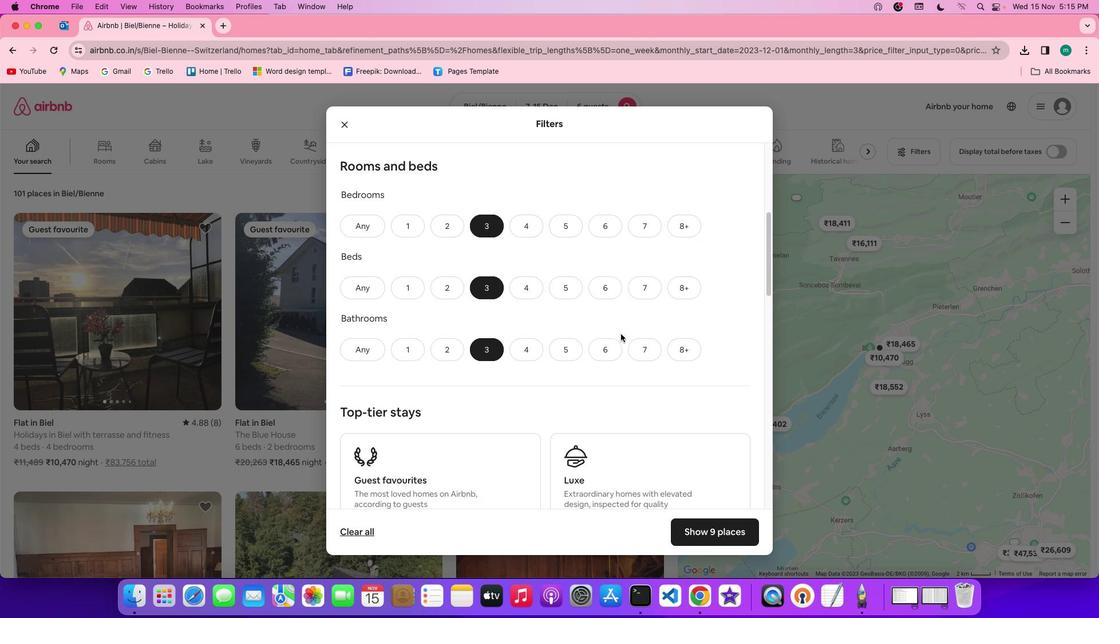 
Action: Mouse scrolled (620, 333) with delta (0, 0)
Screenshot: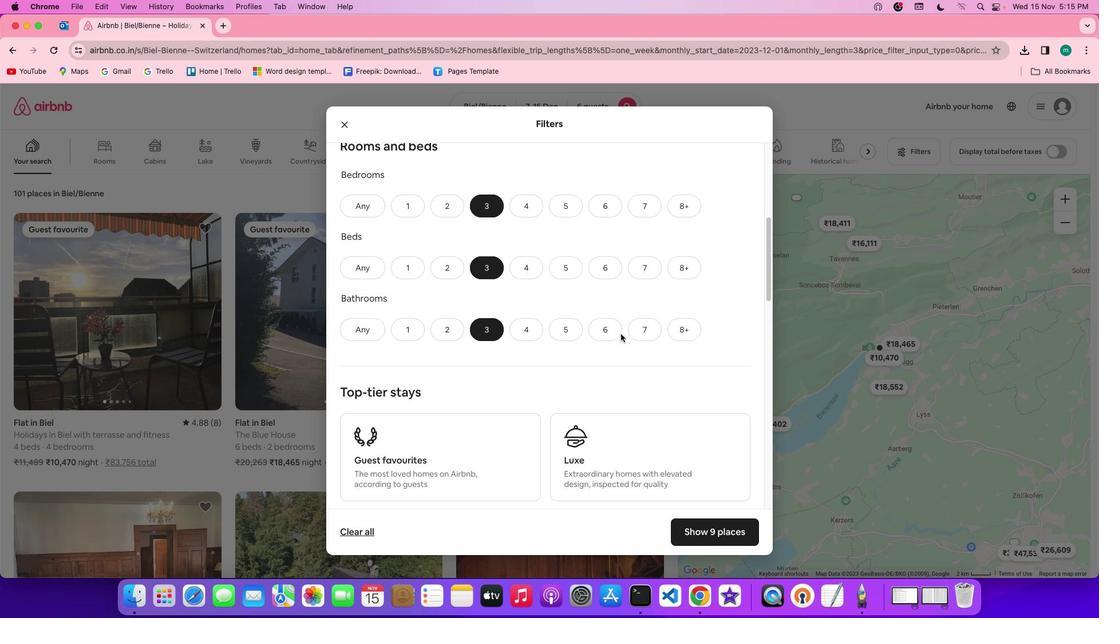 
Action: Mouse scrolled (620, 333) with delta (0, 0)
Screenshot: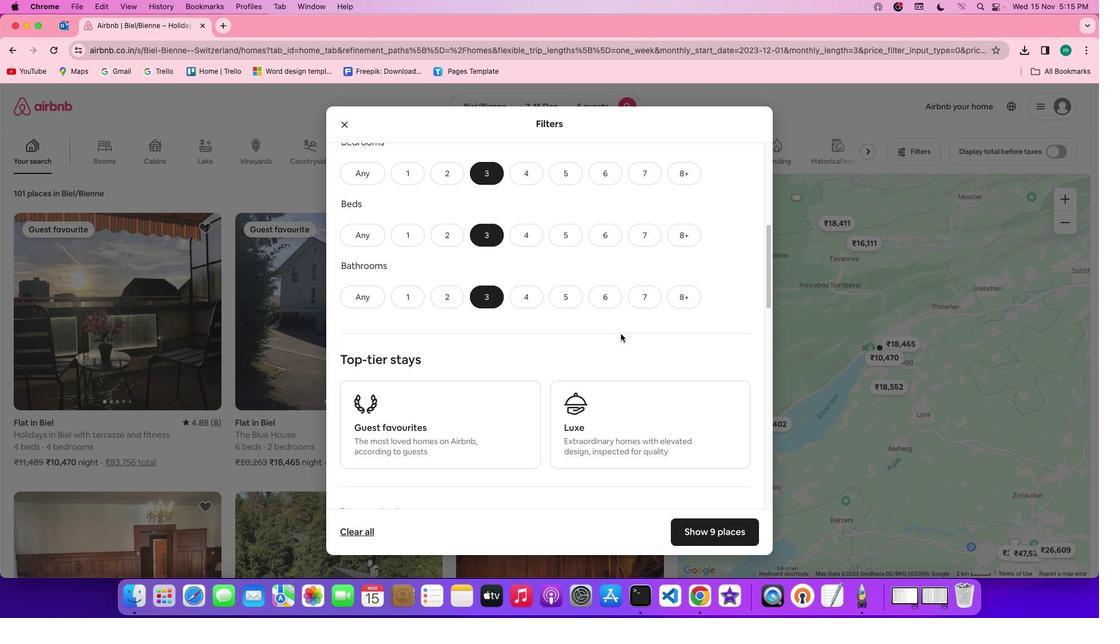 
Action: Mouse scrolled (620, 333) with delta (0, 0)
Screenshot: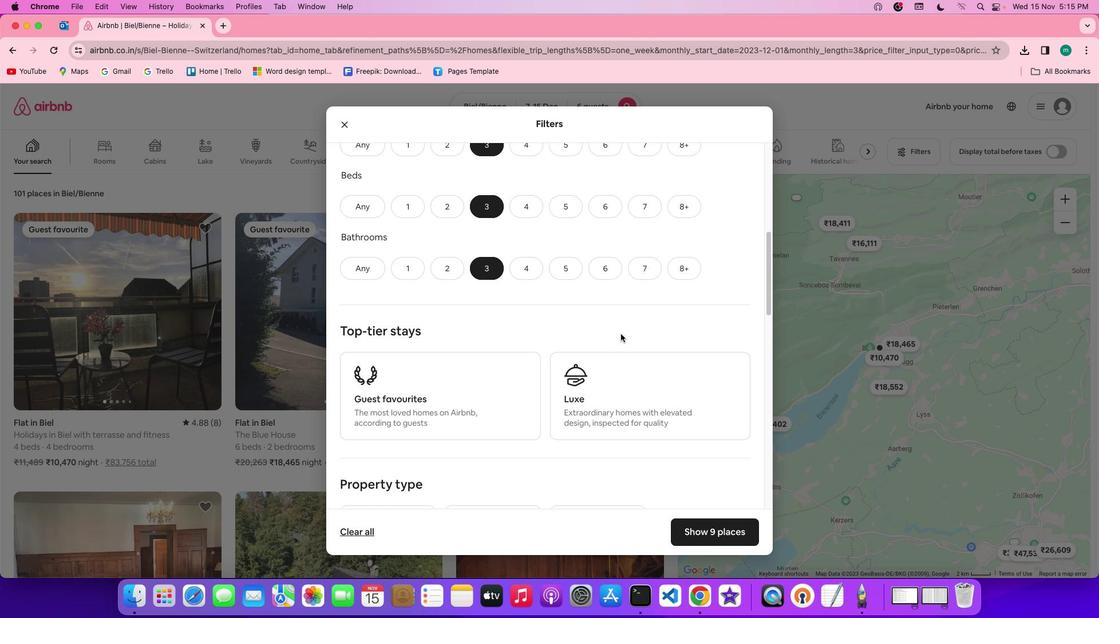 
Action: Mouse scrolled (620, 333) with delta (0, 0)
Screenshot: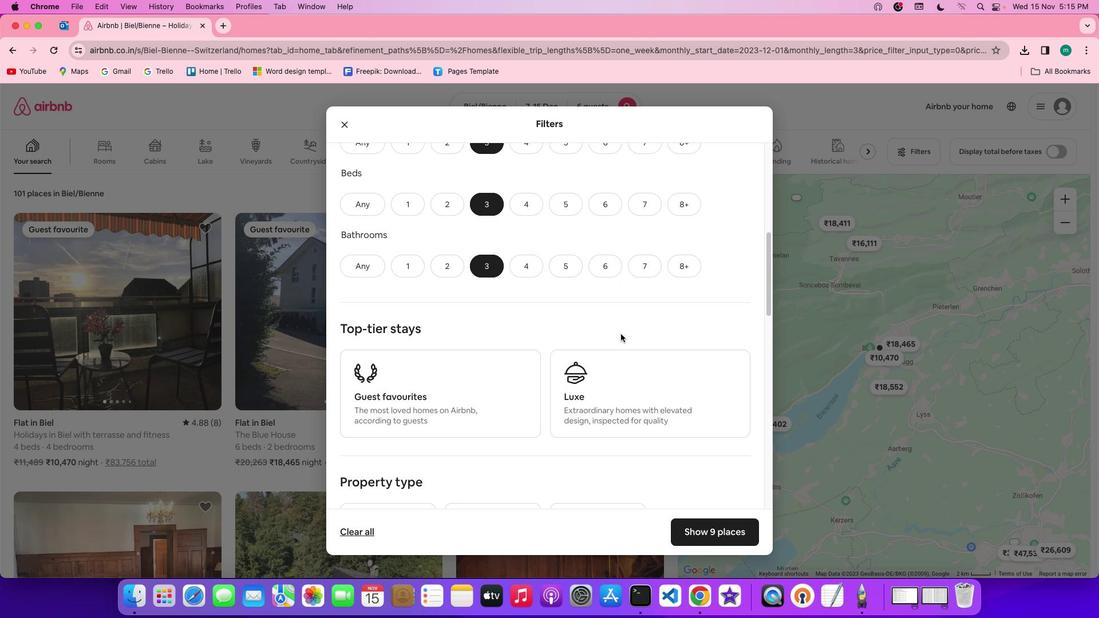 
Action: Mouse scrolled (620, 333) with delta (0, 0)
Screenshot: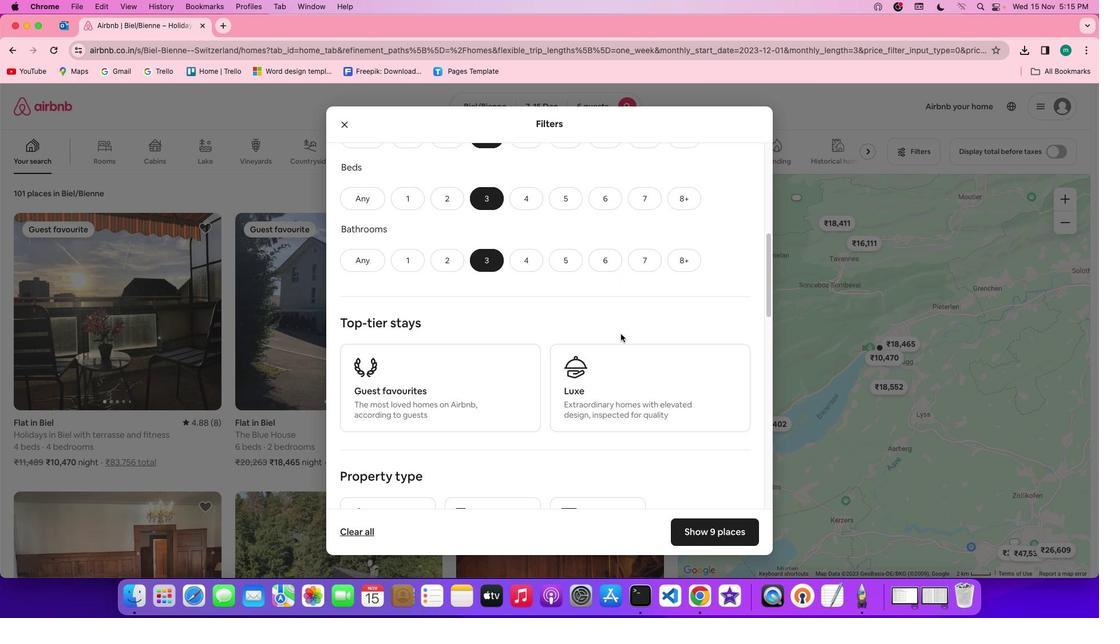 
Action: Mouse moved to (621, 333)
Screenshot: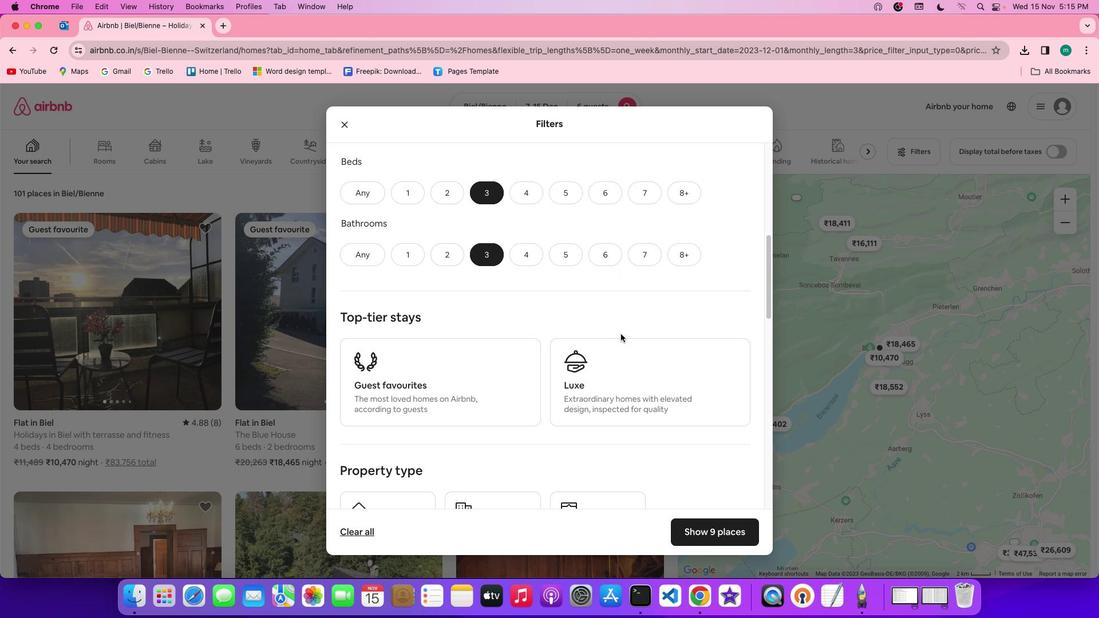 
Action: Mouse scrolled (621, 333) with delta (0, 0)
Screenshot: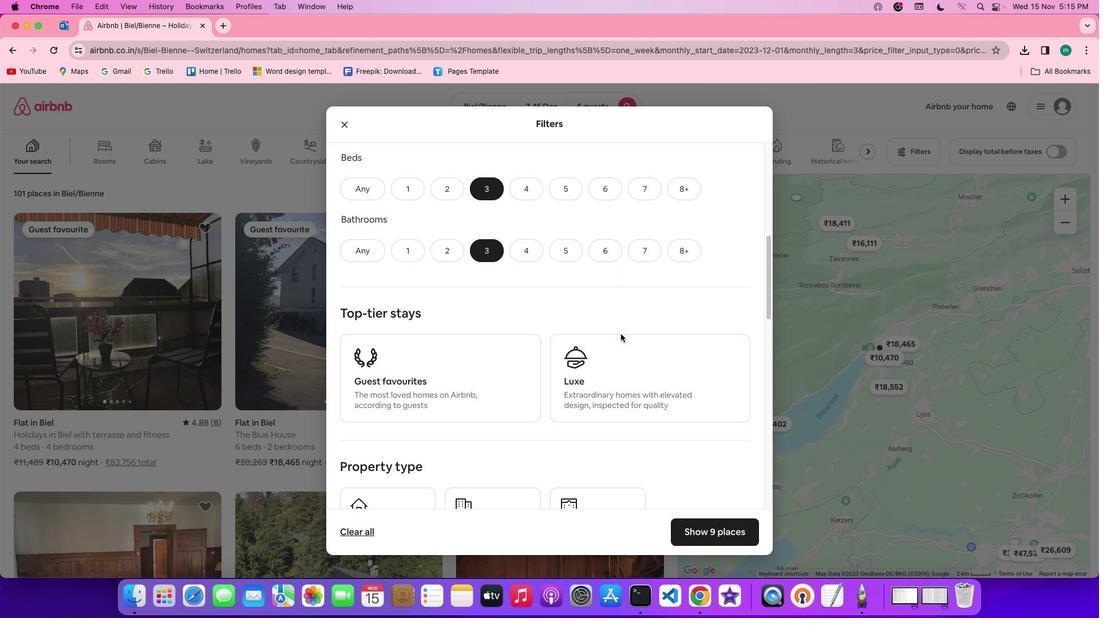 
Action: Mouse moved to (621, 333)
Screenshot: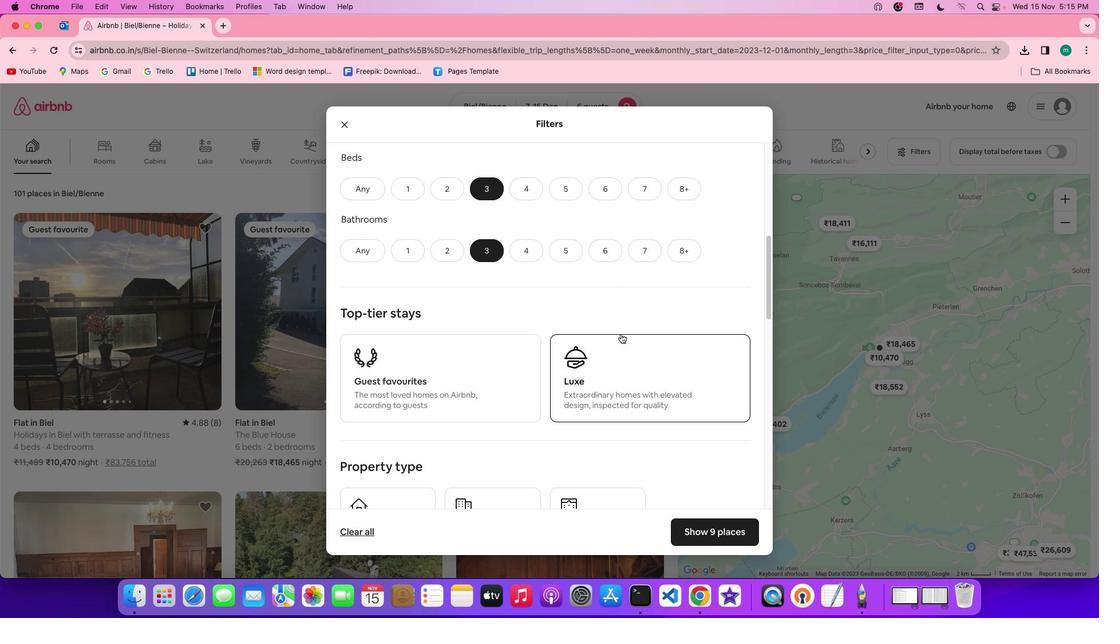 
Action: Mouse scrolled (621, 333) with delta (0, 0)
Screenshot: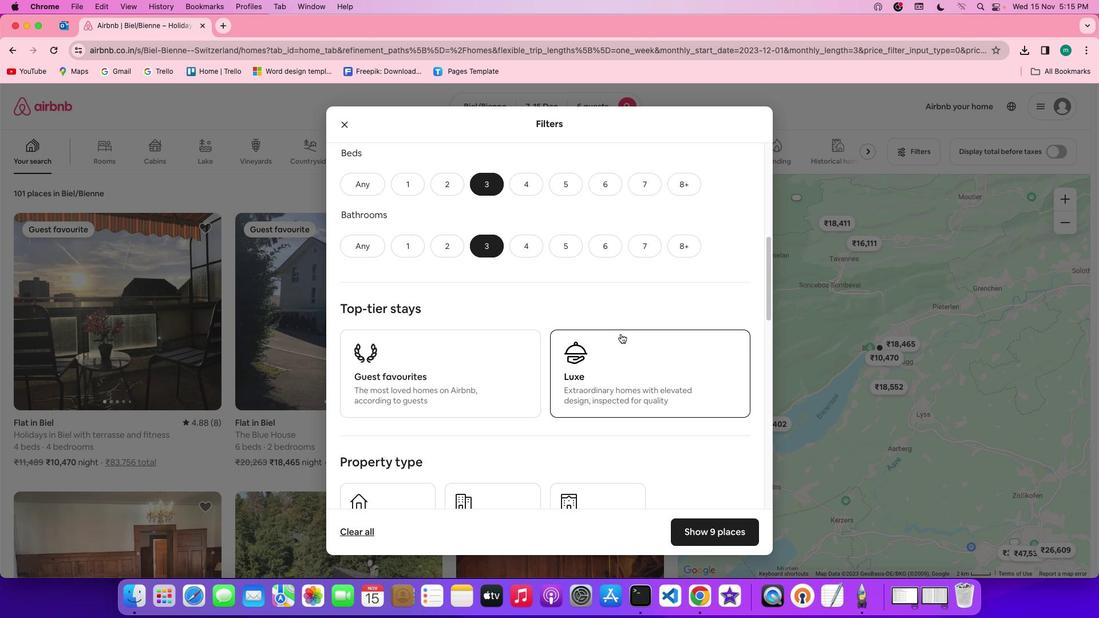 
Action: Mouse scrolled (621, 333) with delta (0, 0)
Screenshot: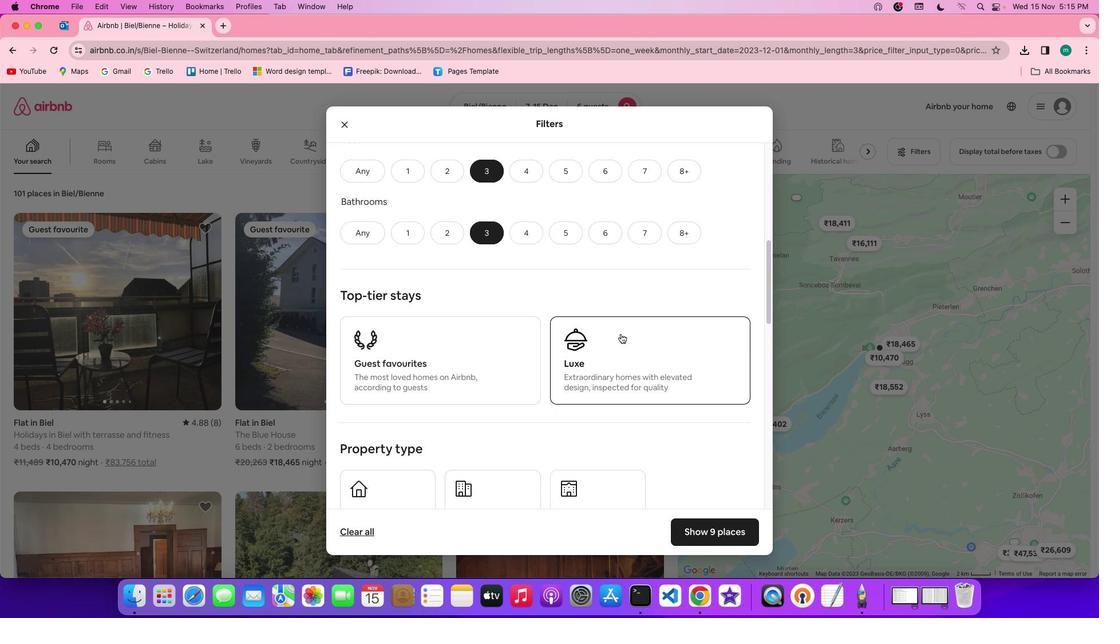 
Action: Mouse scrolled (621, 333) with delta (0, 0)
Screenshot: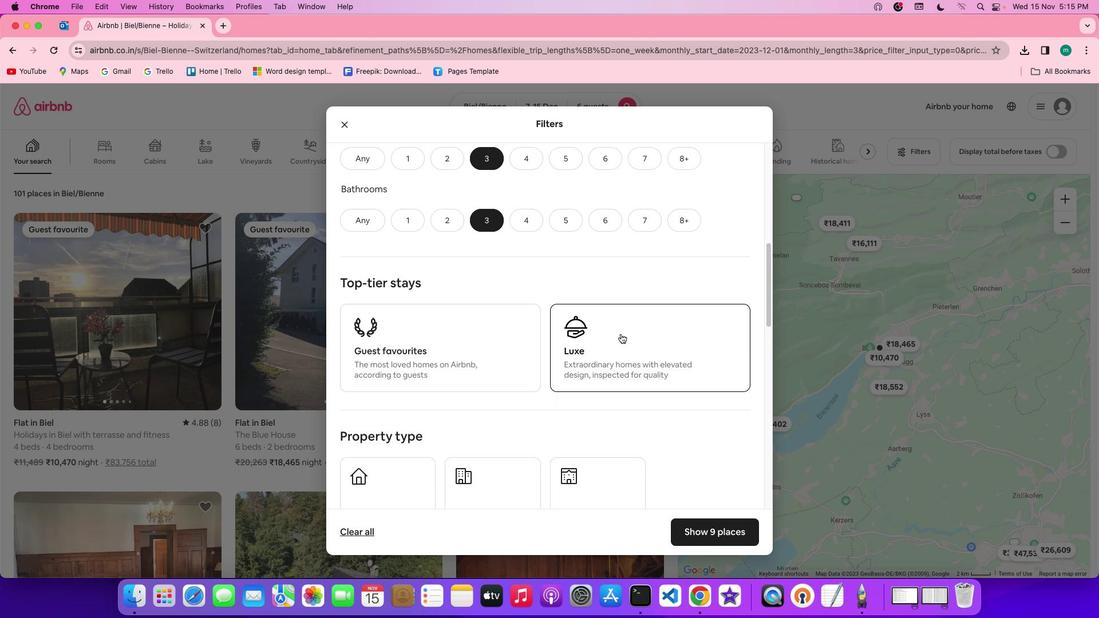 
Action: Mouse scrolled (621, 333) with delta (0, 0)
Screenshot: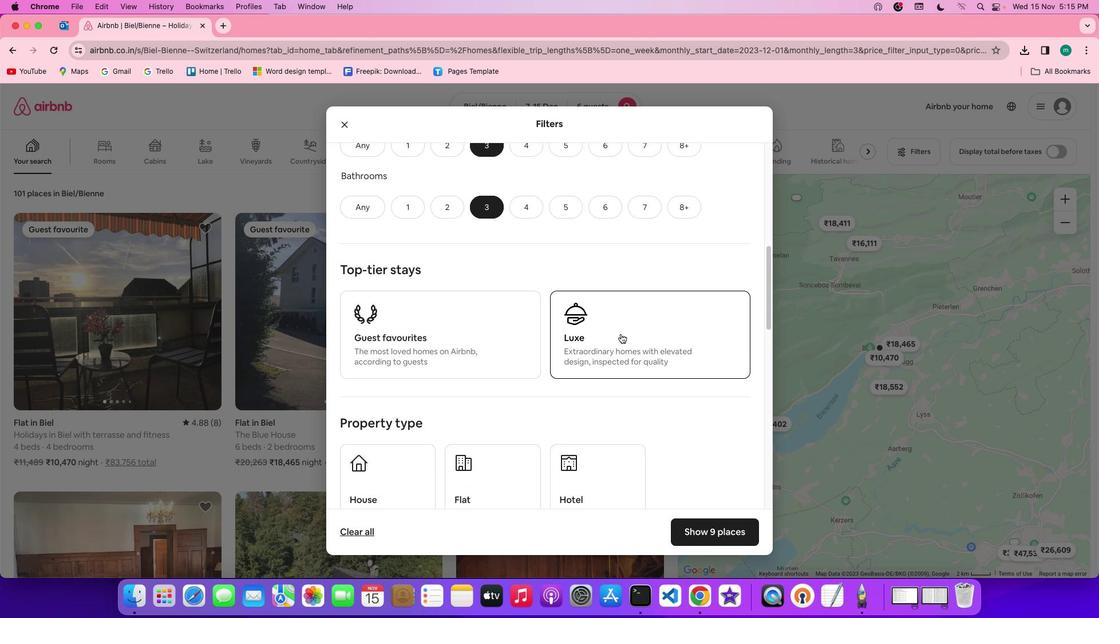 
Action: Mouse scrolled (621, 333) with delta (0, 0)
Screenshot: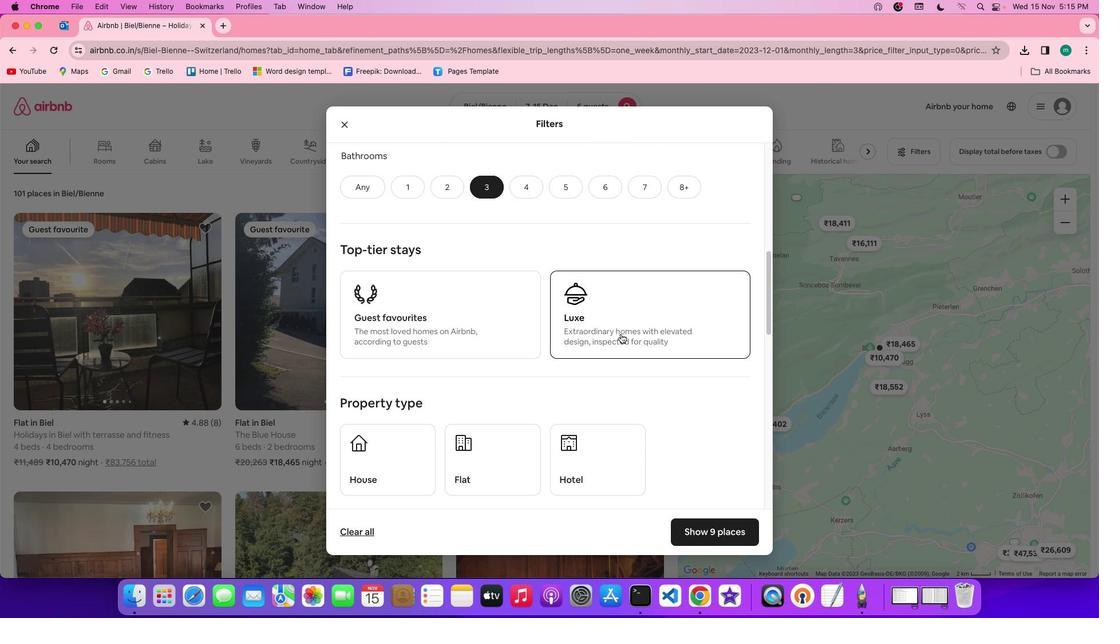 
Action: Mouse scrolled (621, 333) with delta (0, 0)
Screenshot: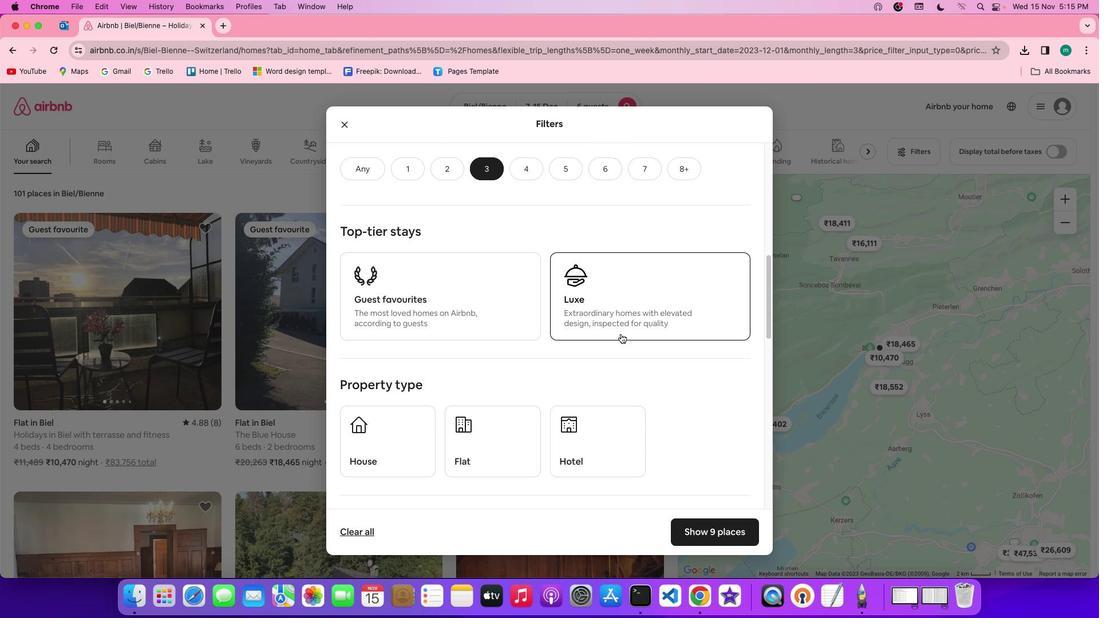 
Action: Mouse scrolled (621, 333) with delta (0, 0)
Screenshot: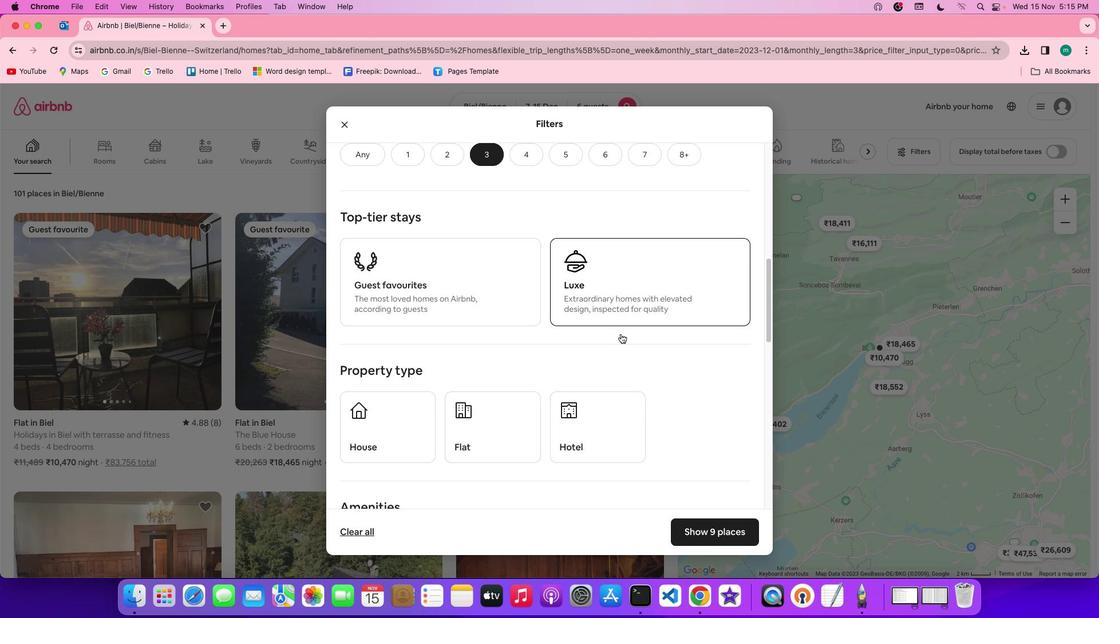 
Action: Mouse scrolled (621, 333) with delta (0, 0)
Screenshot: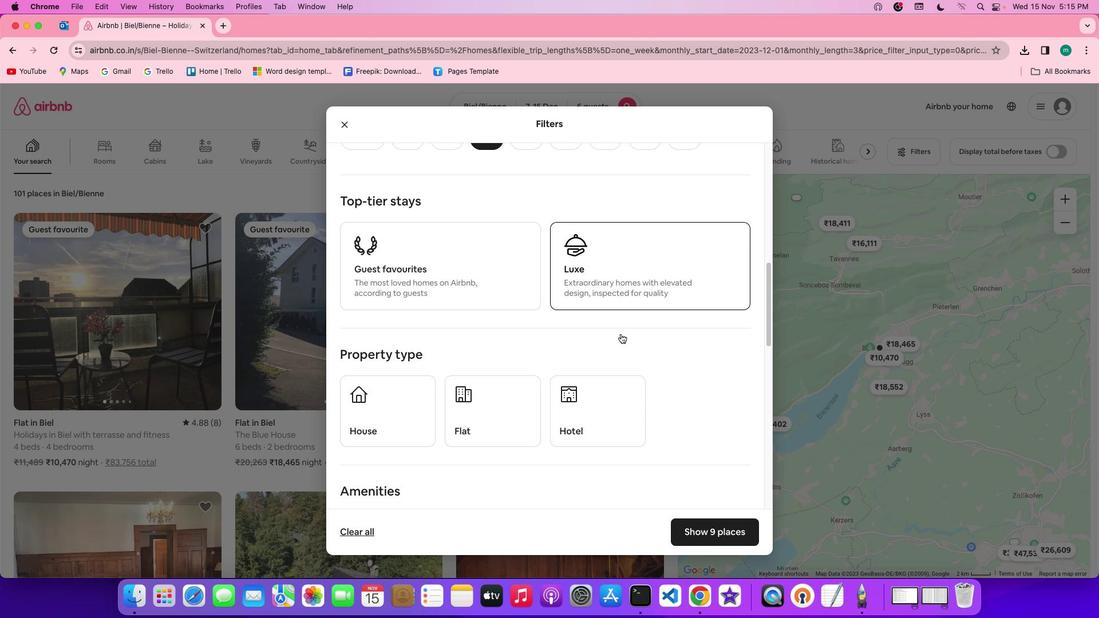 
Action: Mouse scrolled (621, 333) with delta (0, 0)
Screenshot: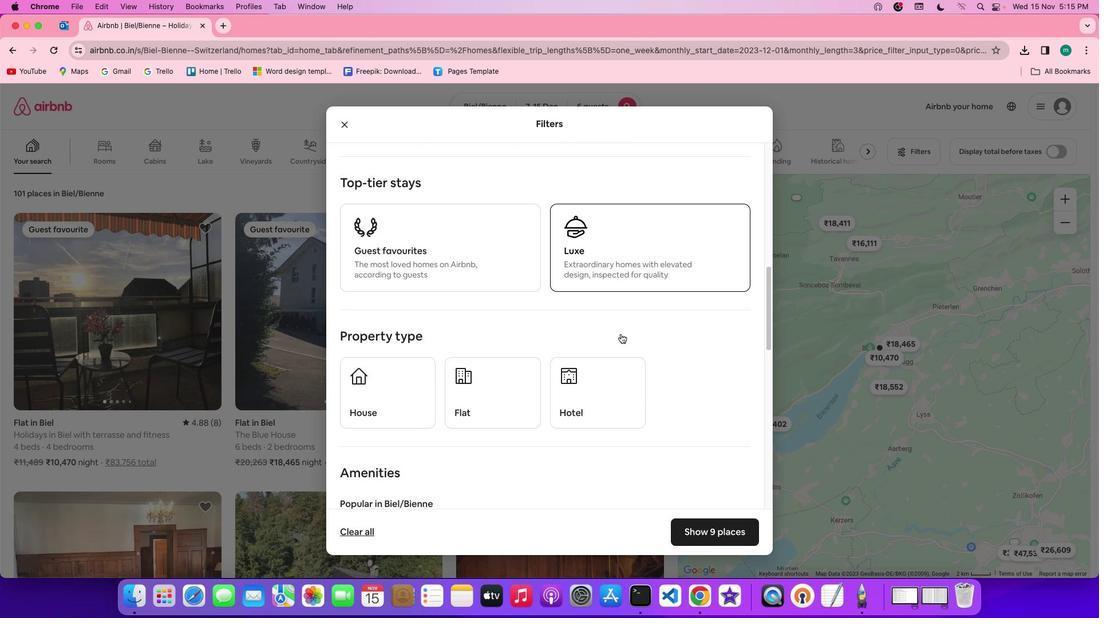 
Action: Mouse scrolled (621, 333) with delta (0, 0)
Screenshot: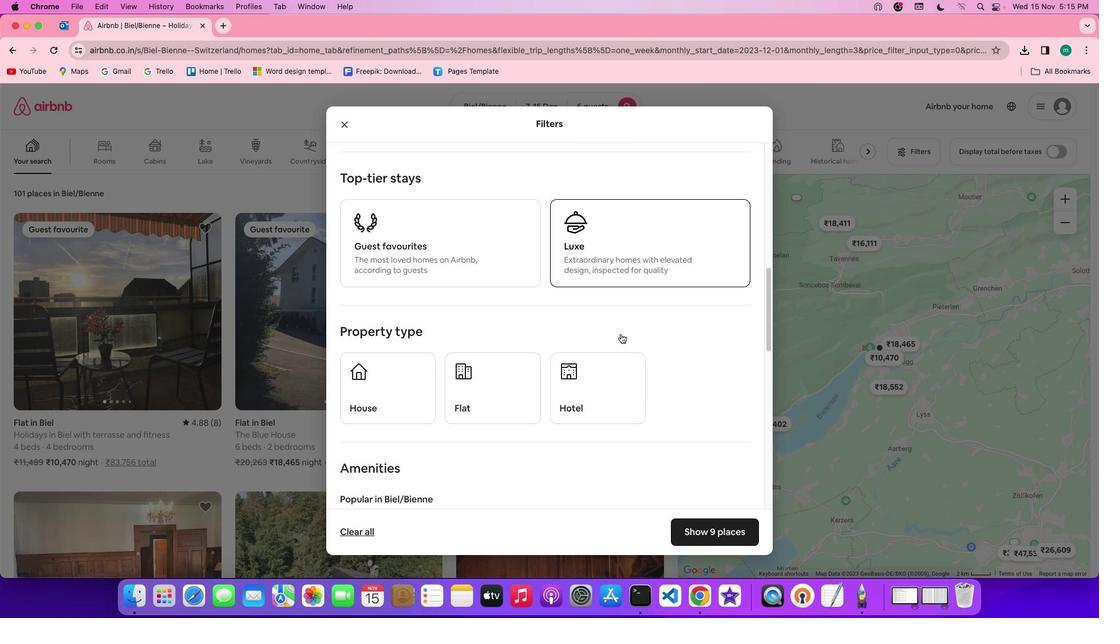 
Action: Mouse scrolled (621, 333) with delta (0, 0)
Screenshot: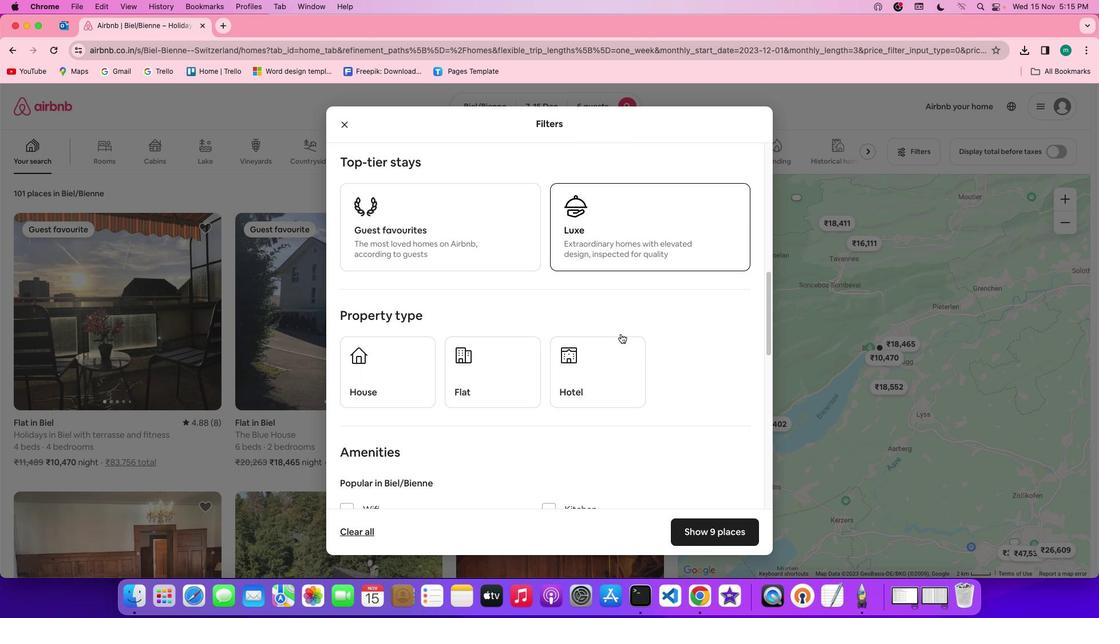 
Action: Mouse scrolled (621, 333) with delta (0, 0)
Screenshot: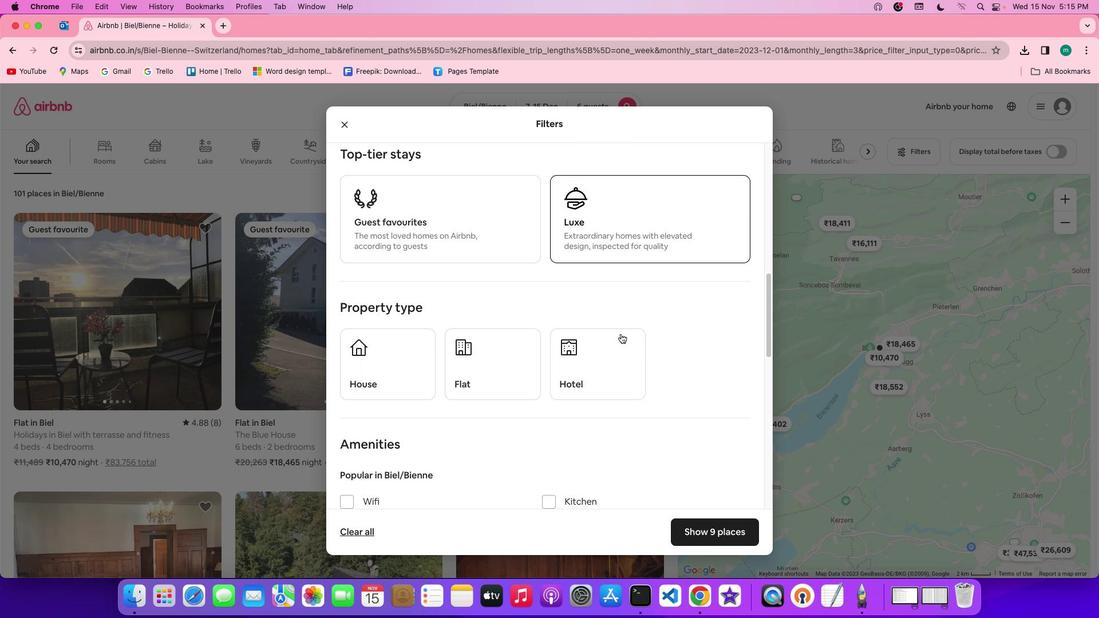 
Action: Mouse scrolled (621, 333) with delta (0, 0)
Screenshot: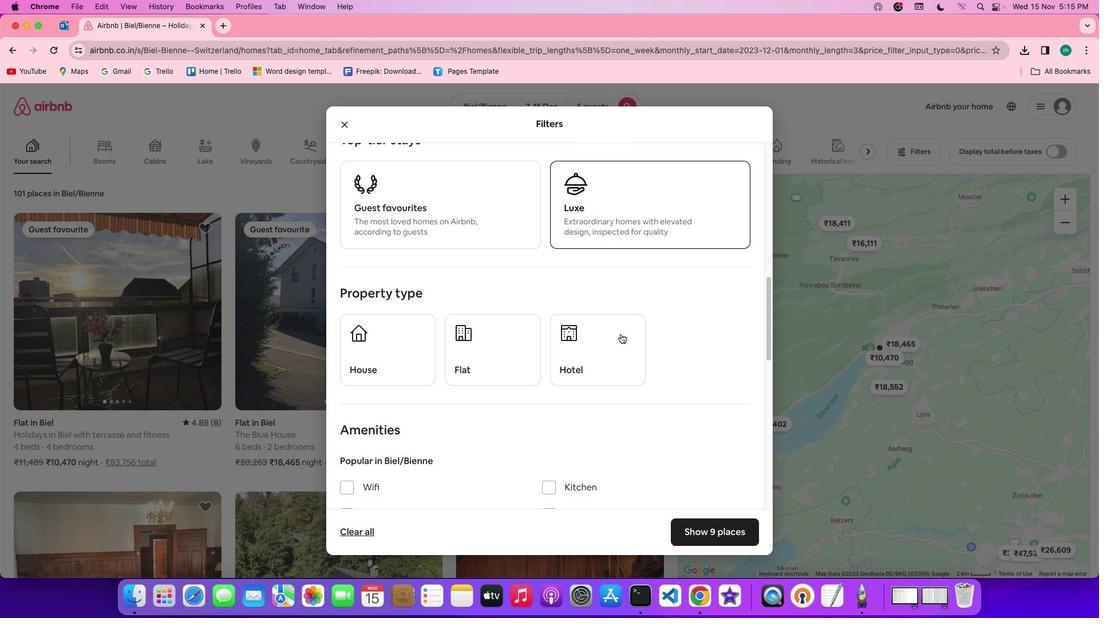 
Action: Mouse scrolled (621, 333) with delta (0, 0)
Screenshot: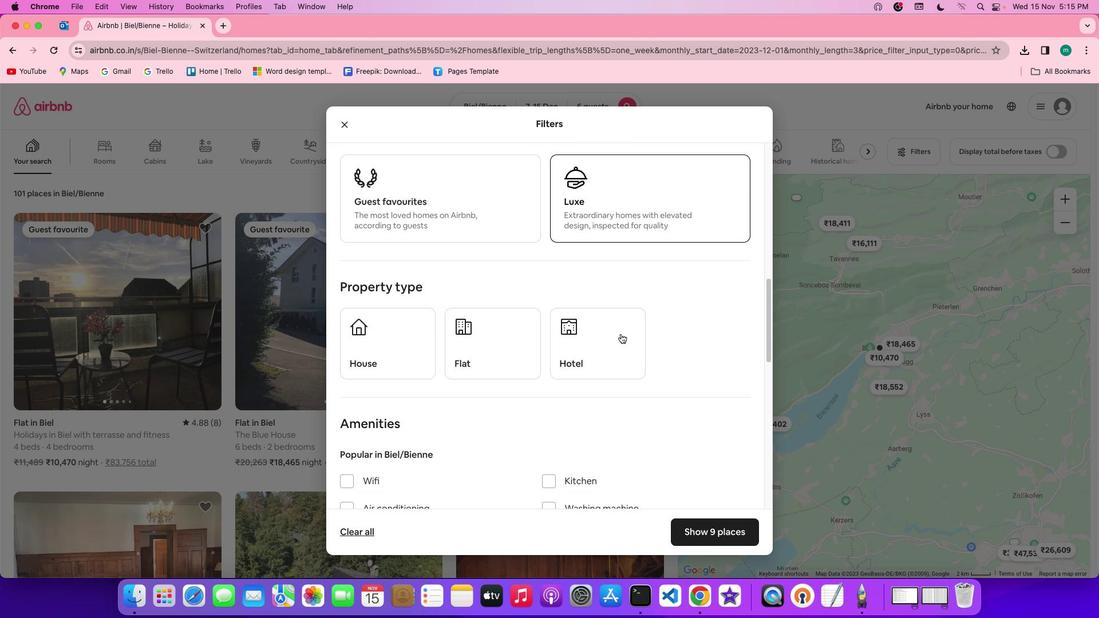 
Action: Mouse scrolled (621, 333) with delta (0, 0)
Screenshot: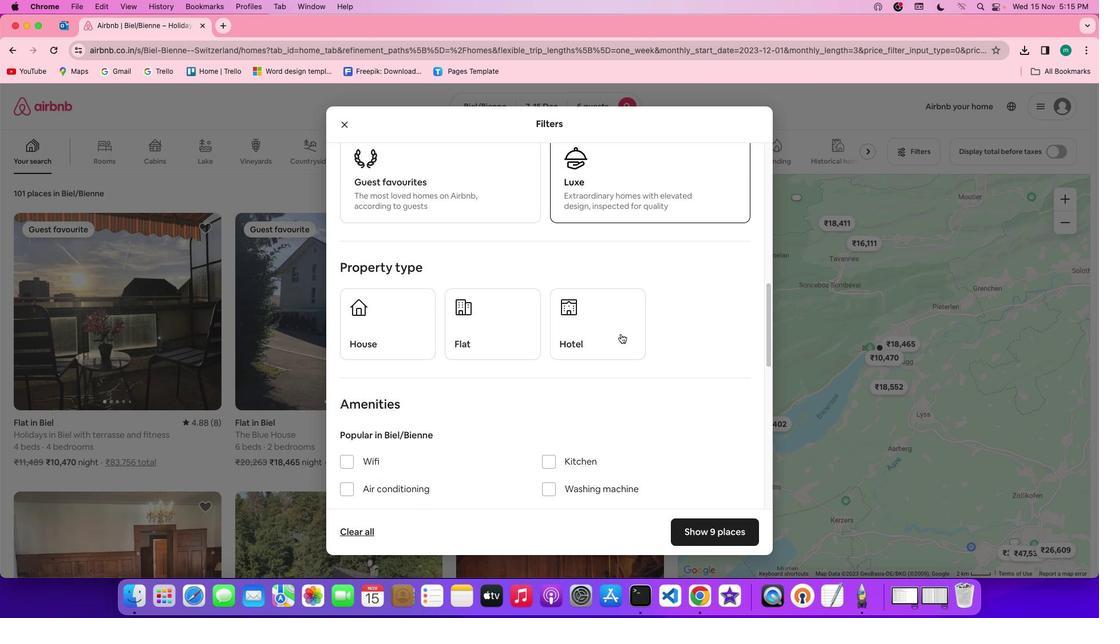 
Action: Mouse moved to (637, 343)
Screenshot: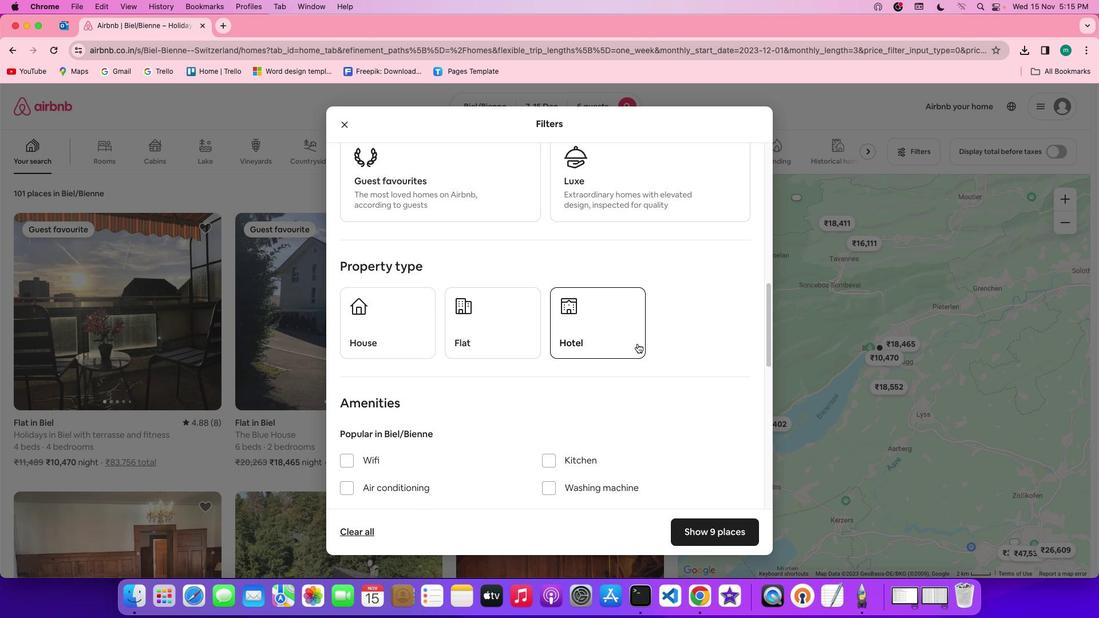 
Action: Mouse scrolled (637, 343) with delta (0, 0)
Screenshot: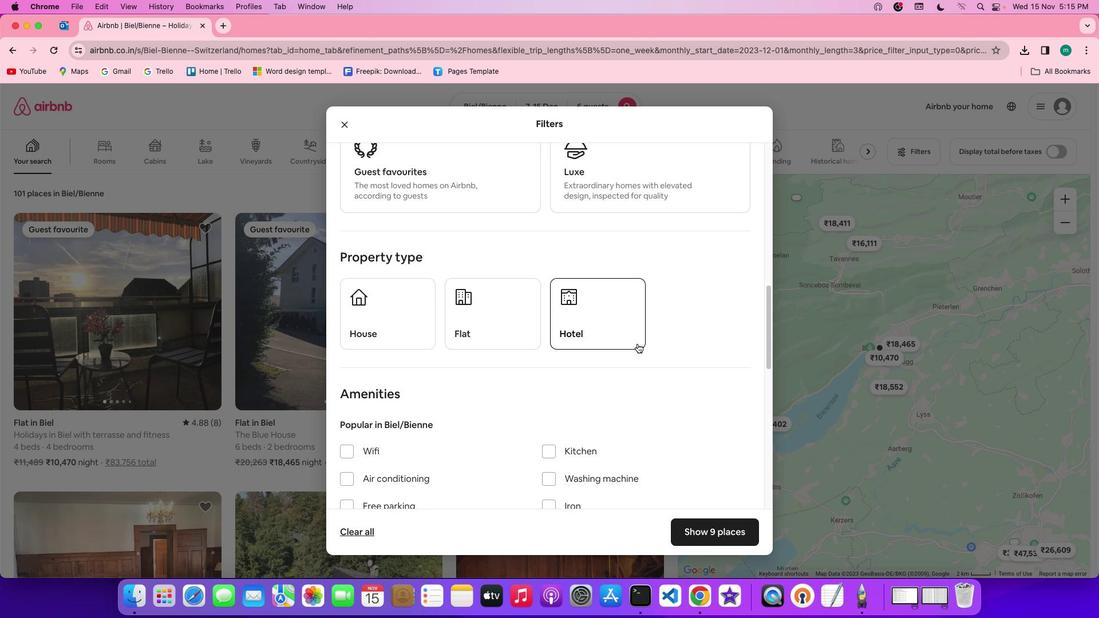 
Action: Mouse scrolled (637, 343) with delta (0, 0)
Screenshot: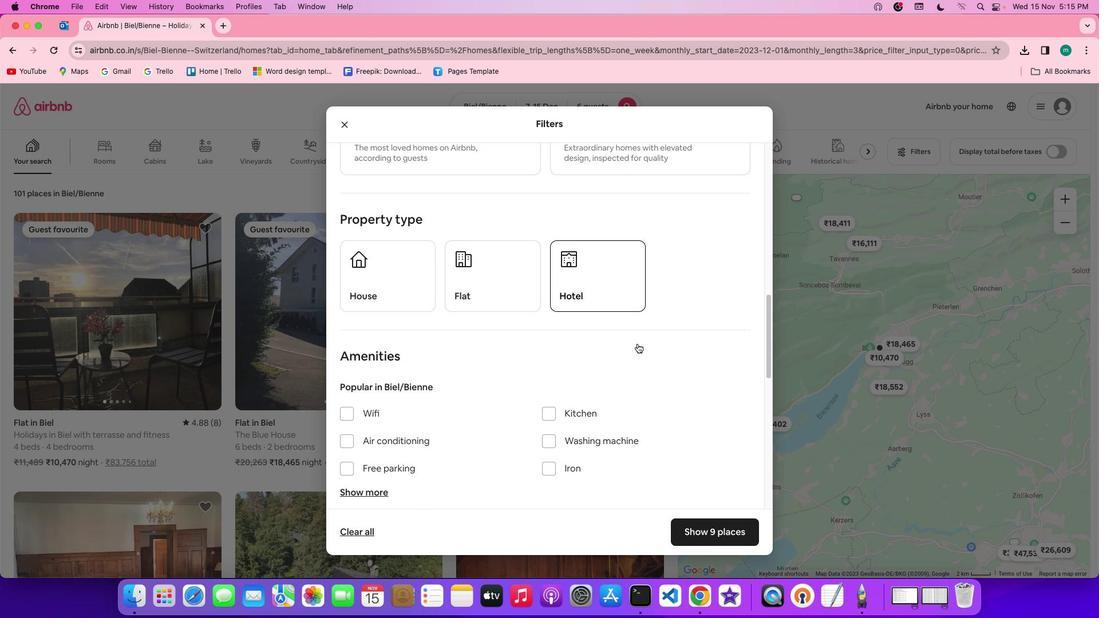 
Action: Mouse scrolled (637, 343) with delta (0, 0)
Screenshot: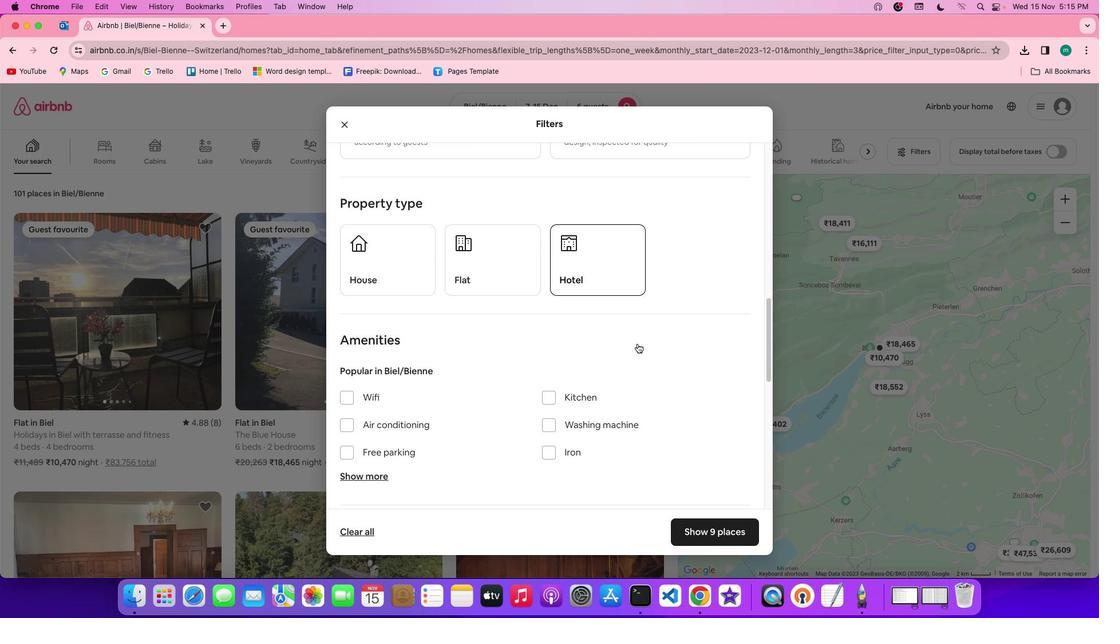 
Action: Mouse scrolled (637, 343) with delta (0, 0)
Screenshot: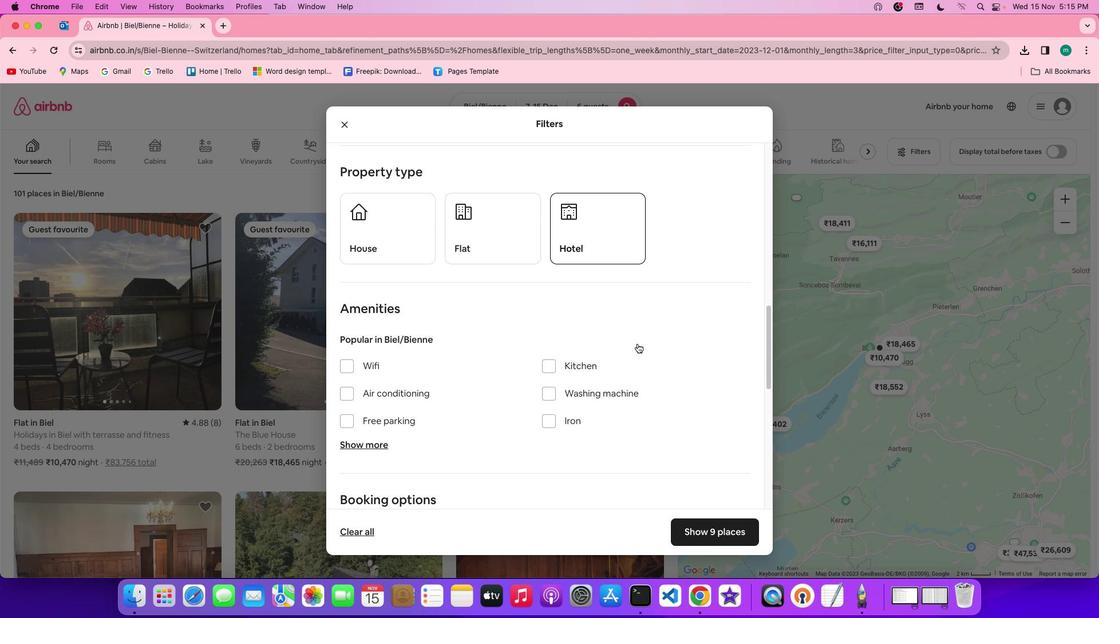 
Action: Mouse scrolled (637, 343) with delta (0, 0)
Screenshot: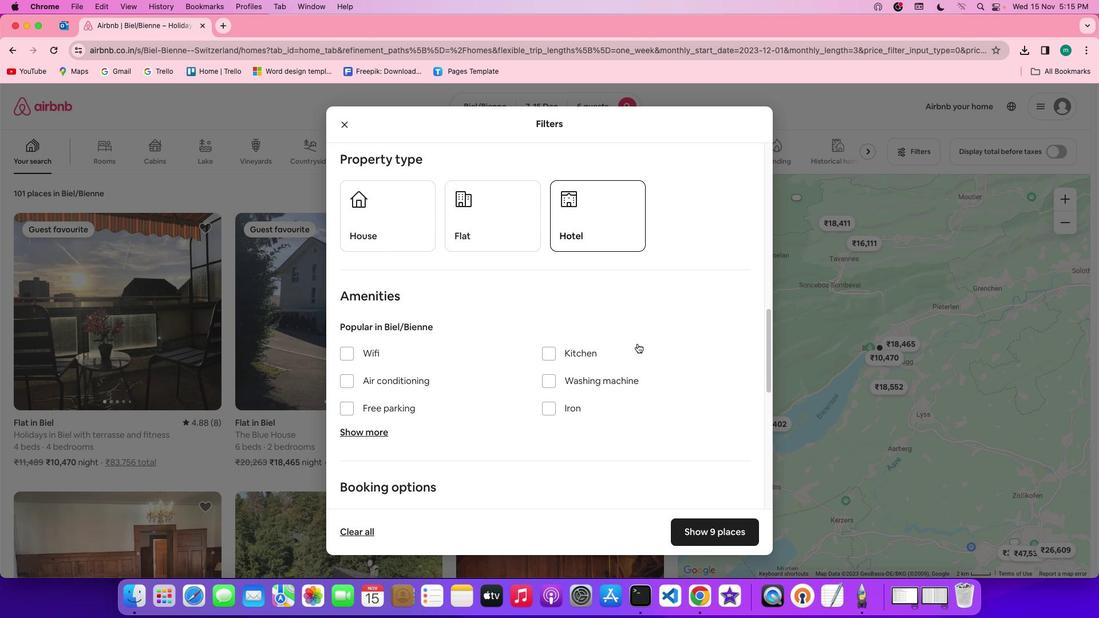 
Action: Mouse scrolled (637, 343) with delta (0, 0)
Screenshot: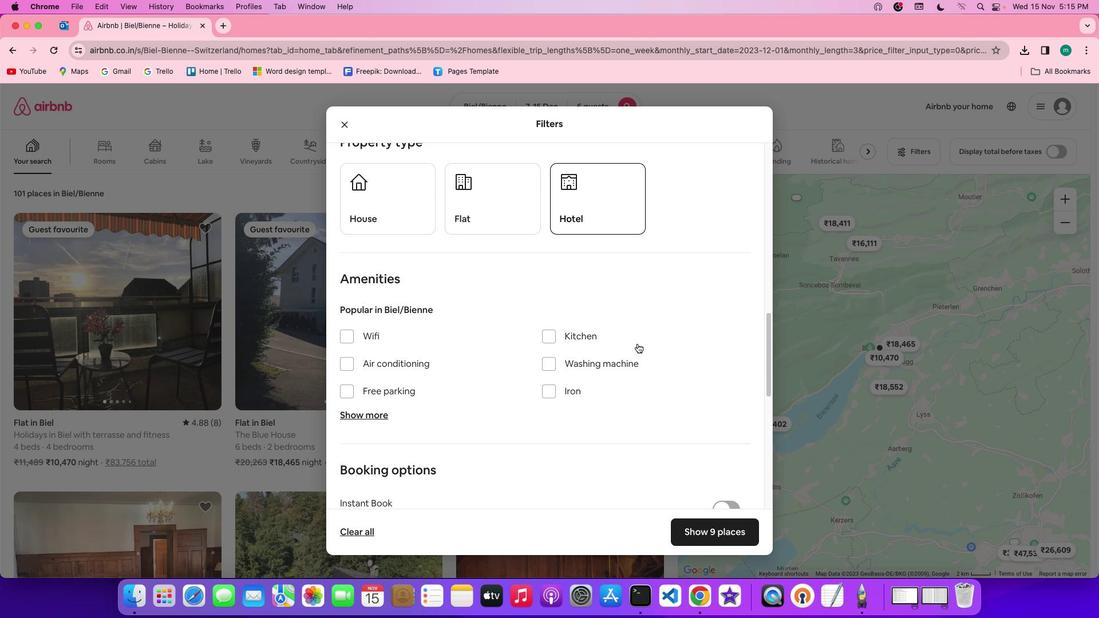 
Action: Mouse scrolled (637, 343) with delta (0, 0)
Screenshot: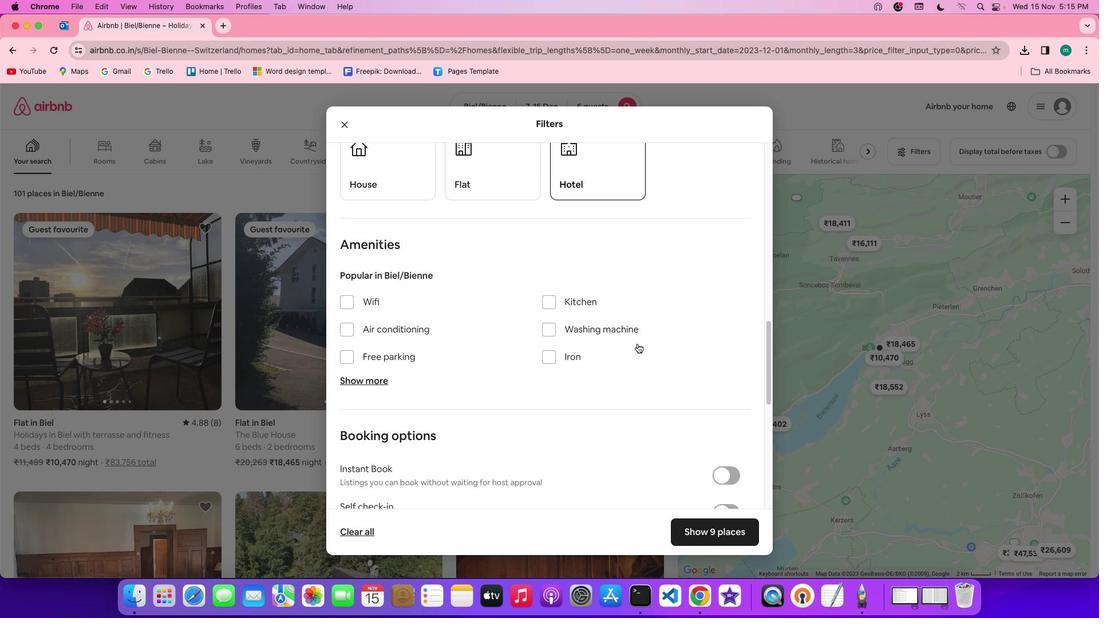 
Action: Mouse scrolled (637, 343) with delta (0, 0)
Screenshot: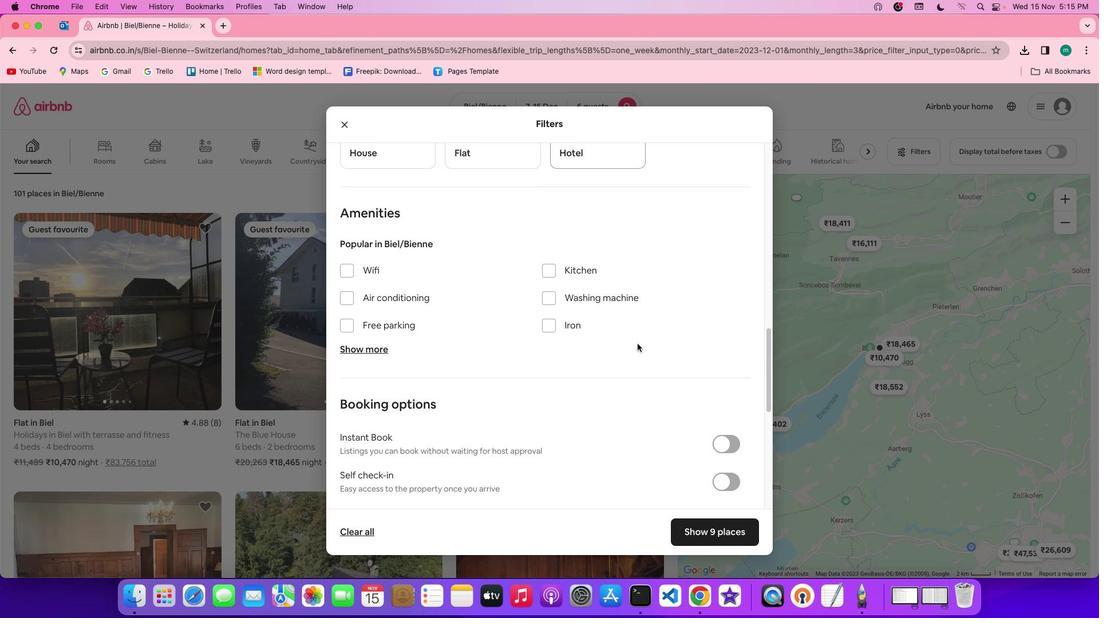
Action: Mouse scrolled (637, 343) with delta (0, 0)
Screenshot: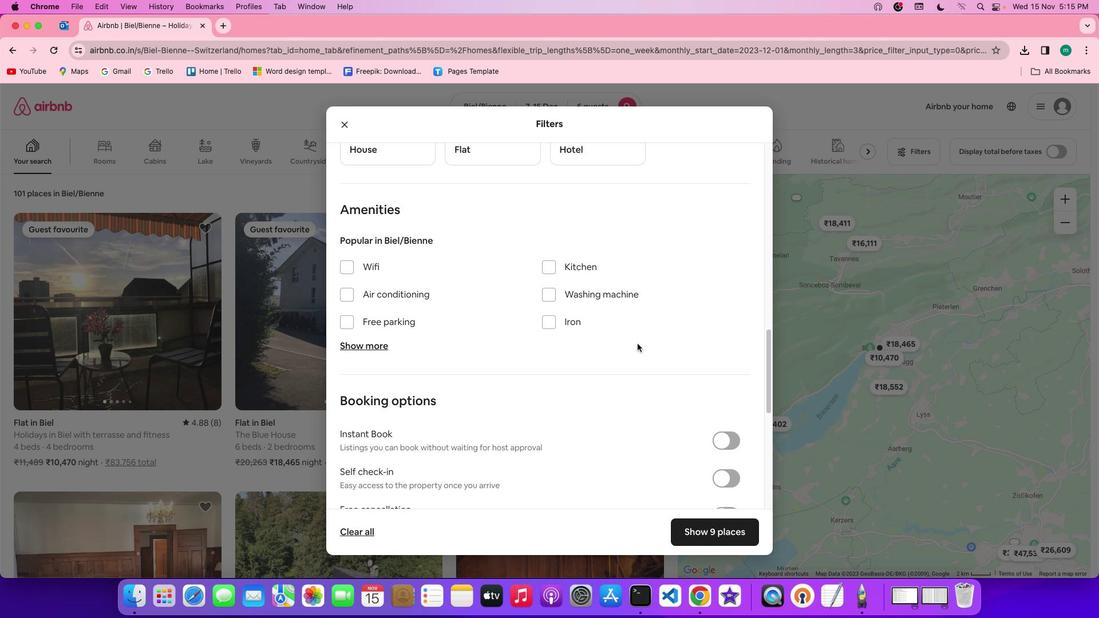 
Action: Mouse scrolled (637, 343) with delta (0, 0)
Screenshot: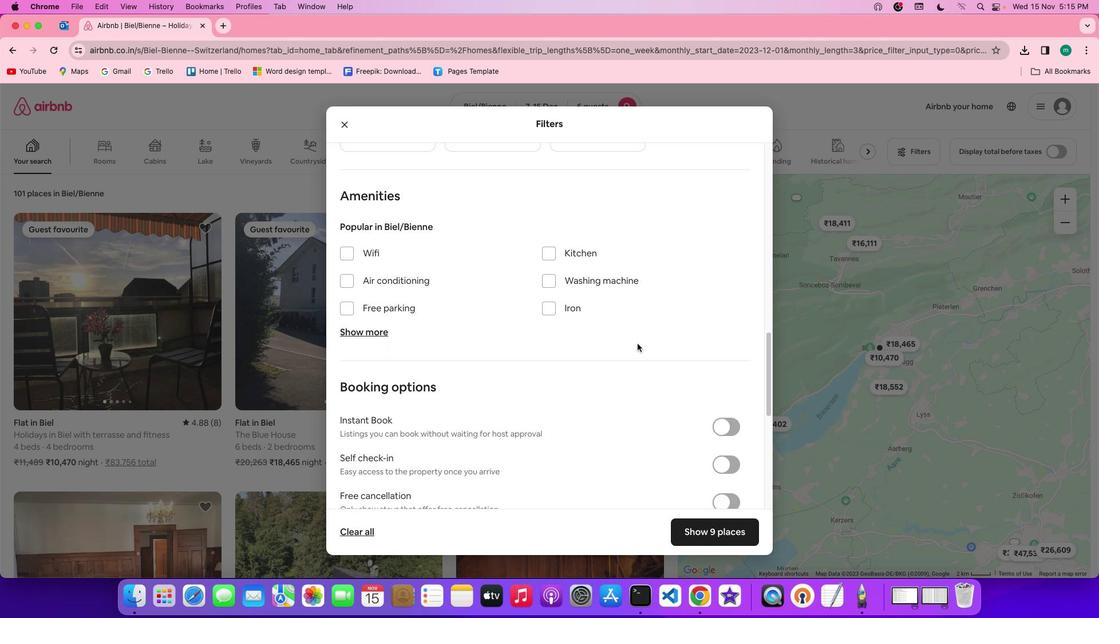 
Action: Mouse scrolled (637, 343) with delta (0, 0)
Screenshot: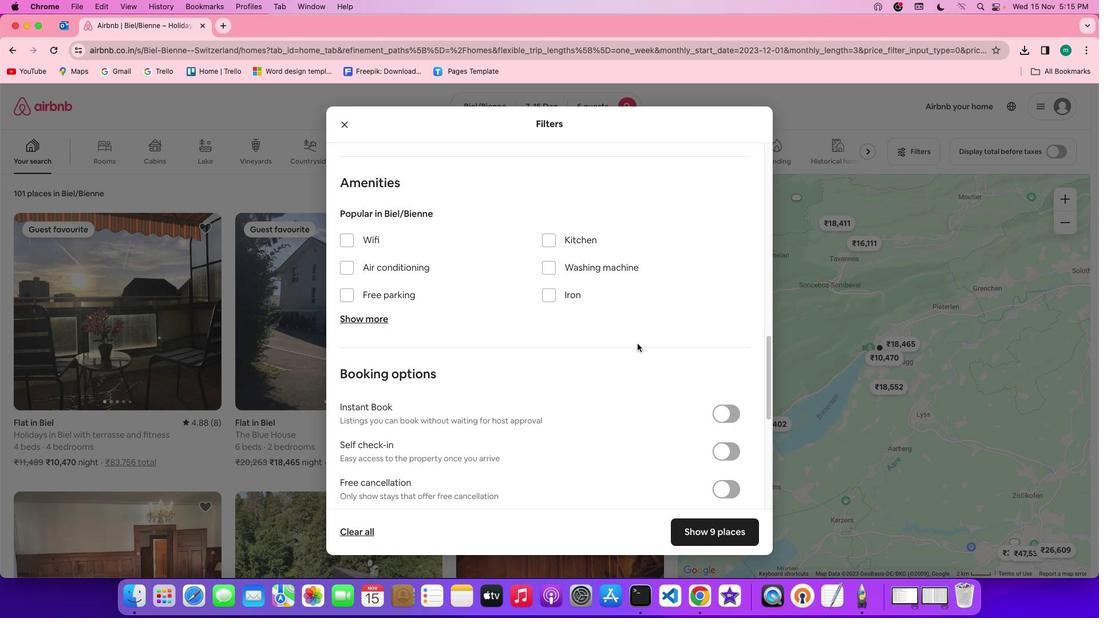 
Action: Mouse scrolled (637, 343) with delta (0, 0)
Screenshot: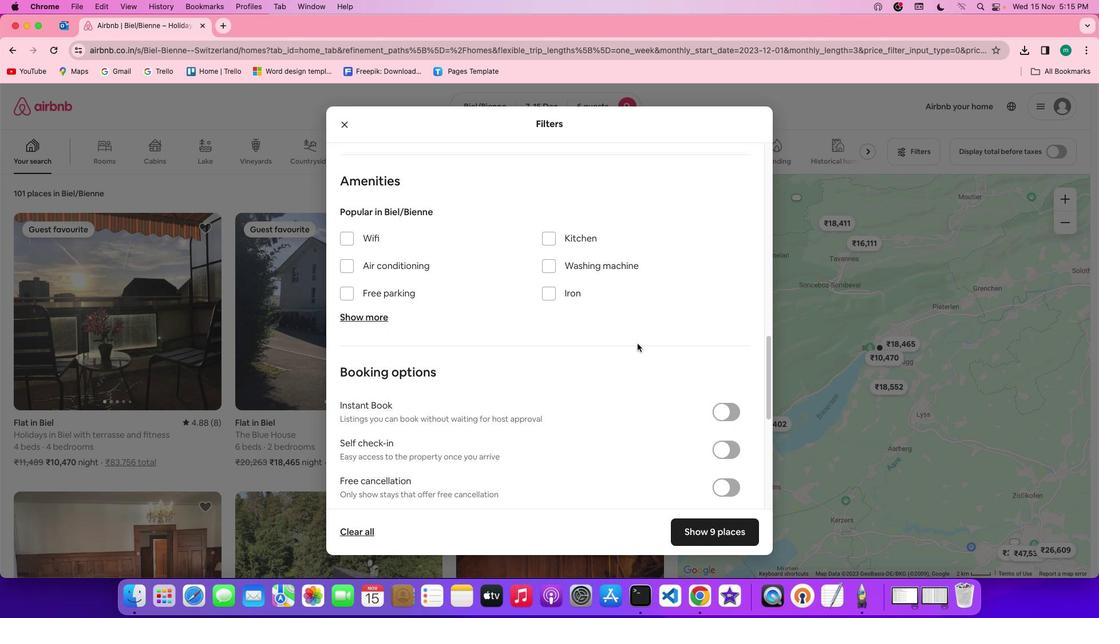 
Action: Mouse scrolled (637, 343) with delta (0, 0)
Screenshot: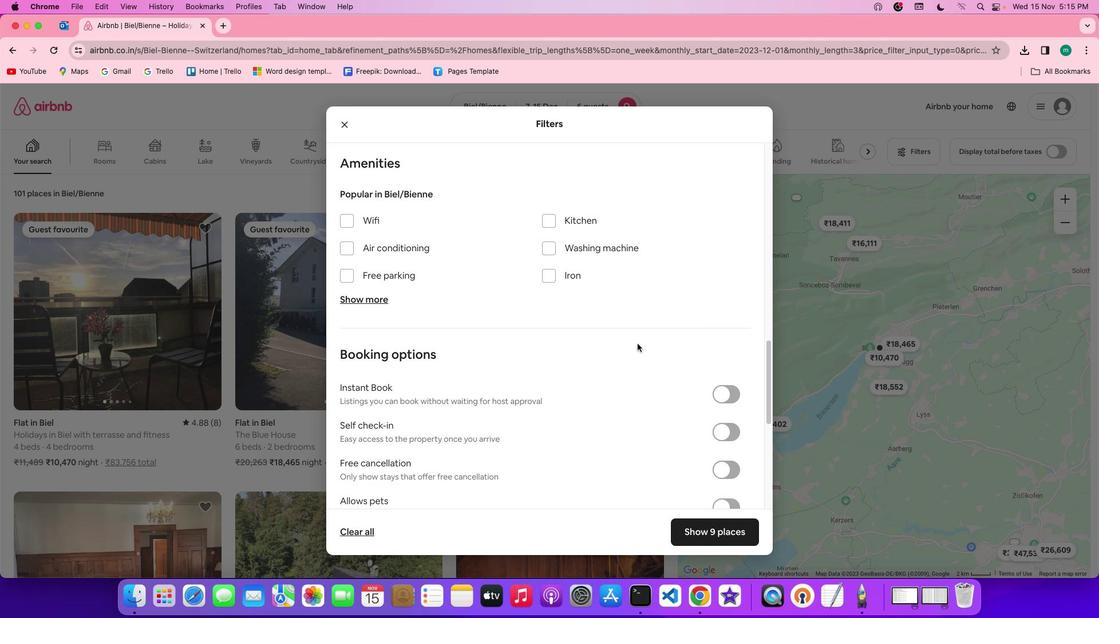 
Action: Mouse scrolled (637, 343) with delta (0, 0)
Screenshot: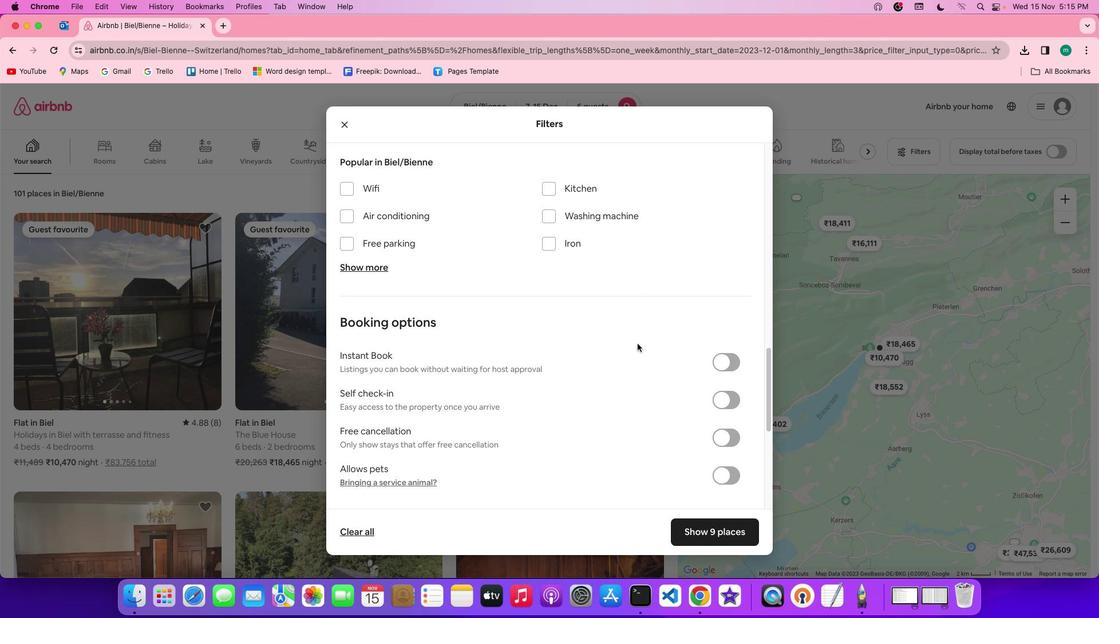 
Action: Mouse scrolled (637, 343) with delta (0, -1)
Screenshot: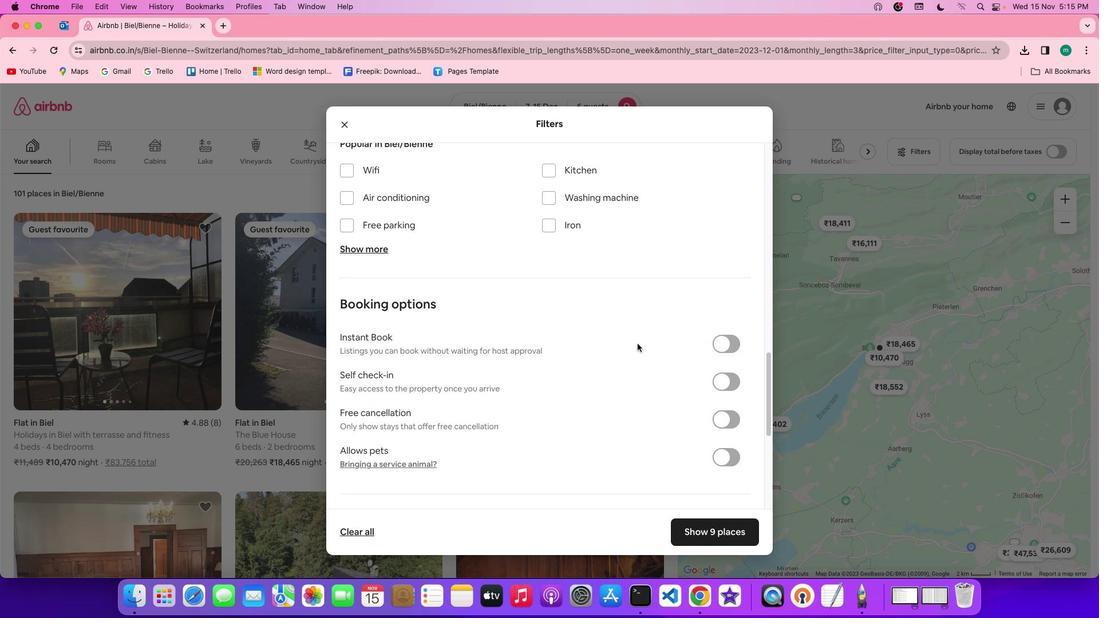 
Action: Mouse scrolled (637, 343) with delta (0, -1)
Screenshot: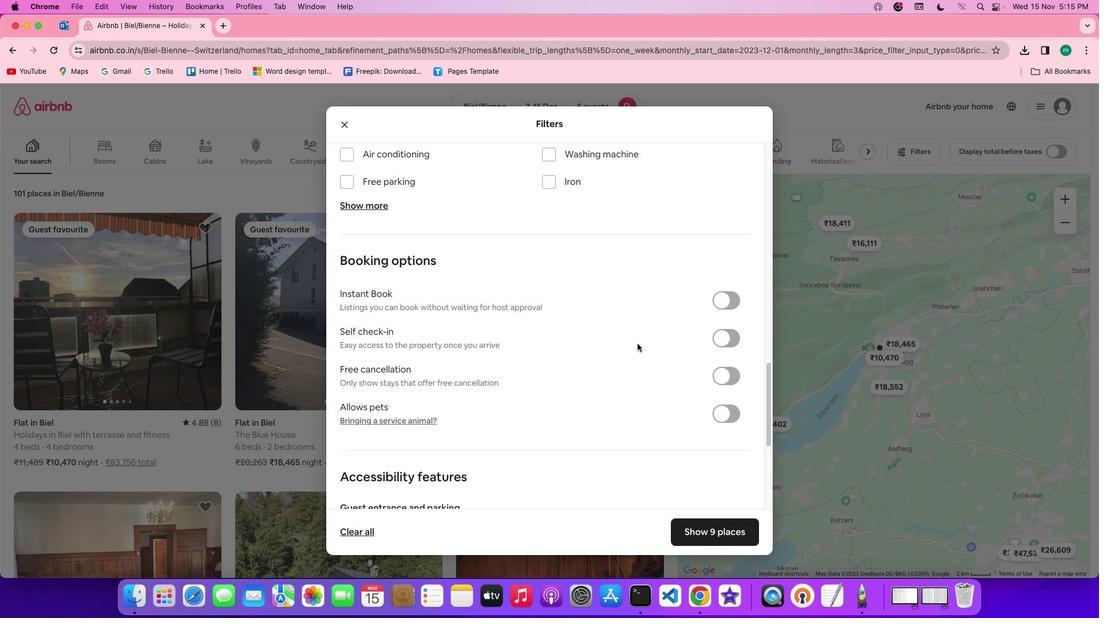 
Action: Mouse moved to (727, 331)
Screenshot: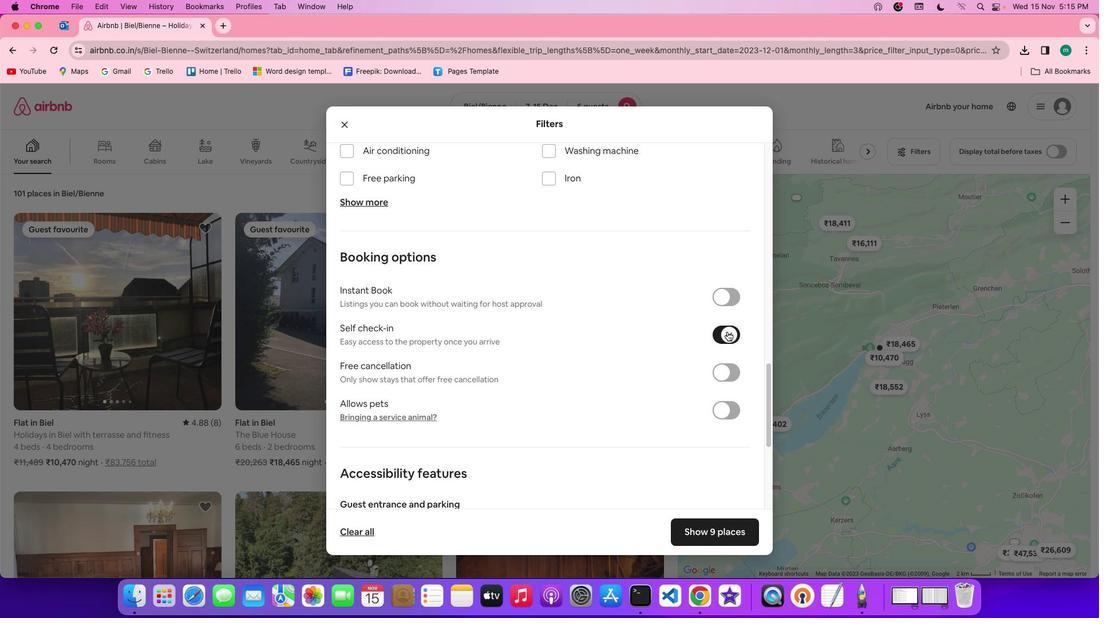 
Action: Mouse pressed left at (727, 331)
Screenshot: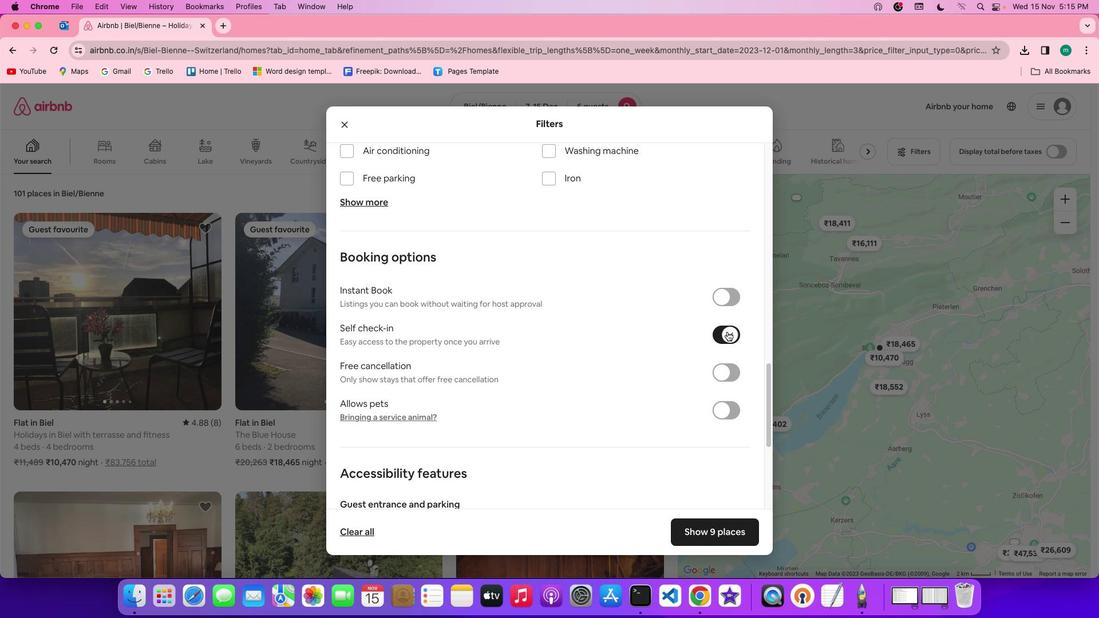 
Action: Mouse moved to (597, 368)
Screenshot: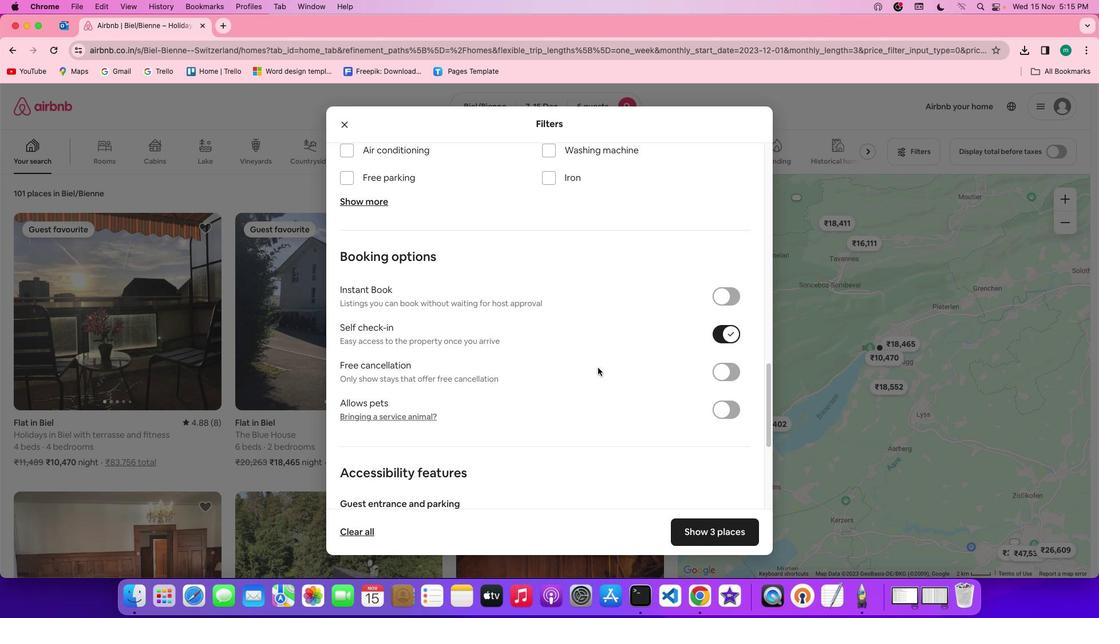 
Action: Mouse scrolled (597, 368) with delta (0, 0)
Screenshot: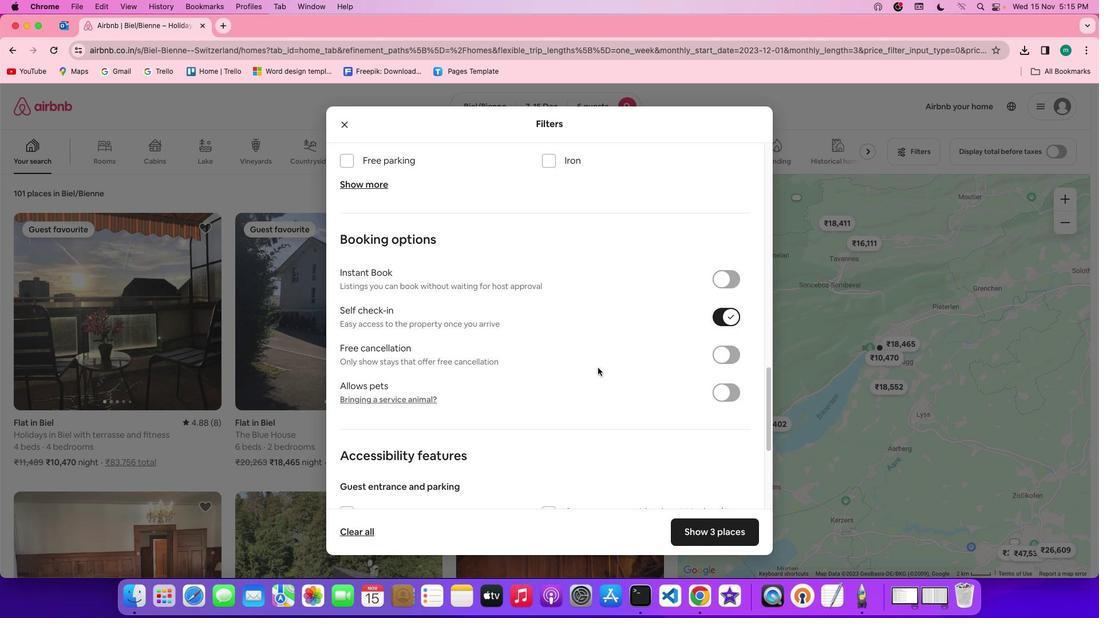 
Action: Mouse scrolled (597, 368) with delta (0, 0)
Screenshot: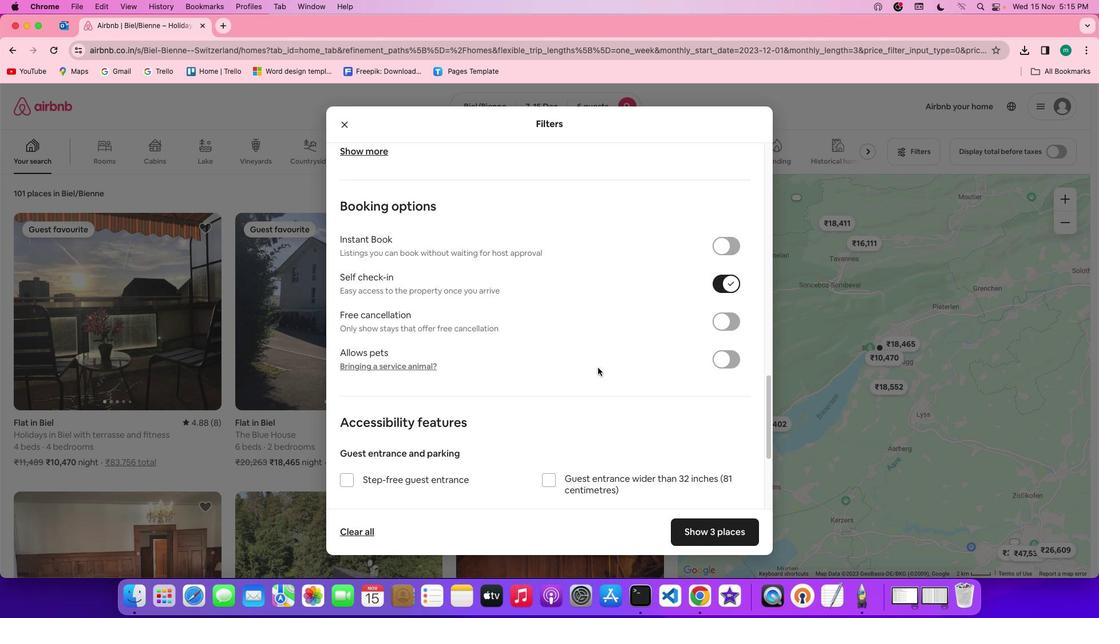 
Action: Mouse scrolled (597, 368) with delta (0, 0)
Screenshot: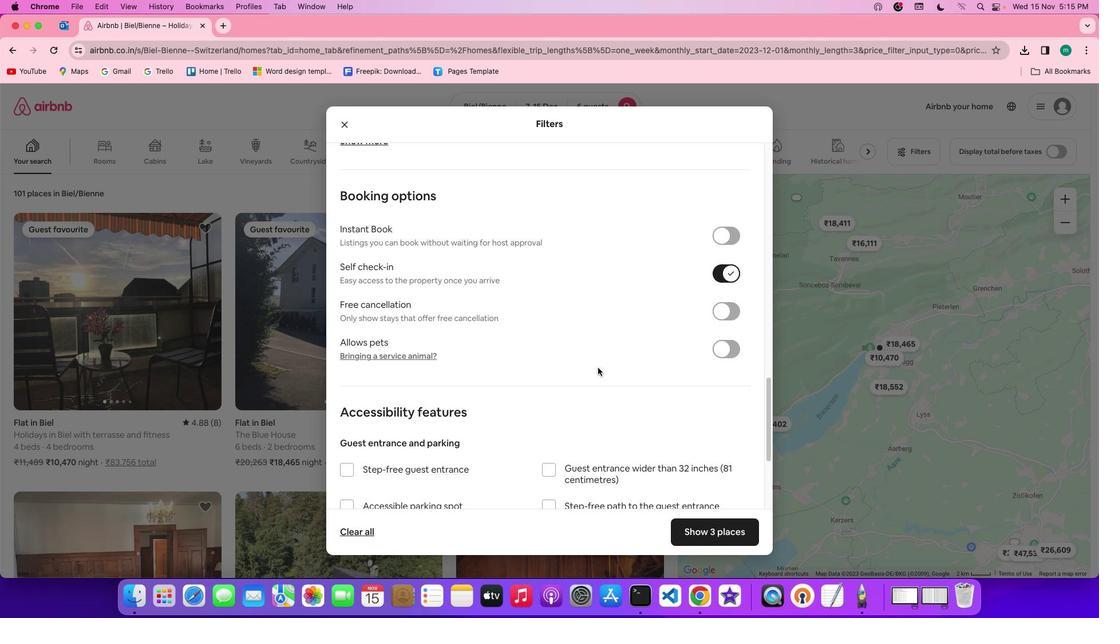 
Action: Mouse scrolled (597, 368) with delta (0, 0)
Screenshot: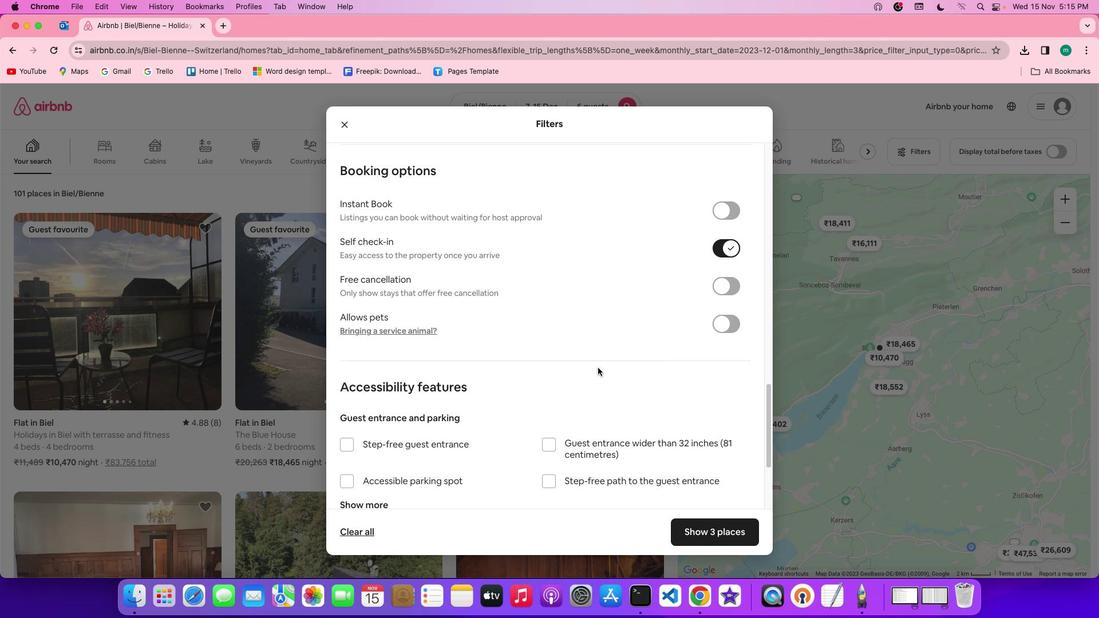 
Action: Mouse scrolled (597, 368) with delta (0, 0)
Screenshot: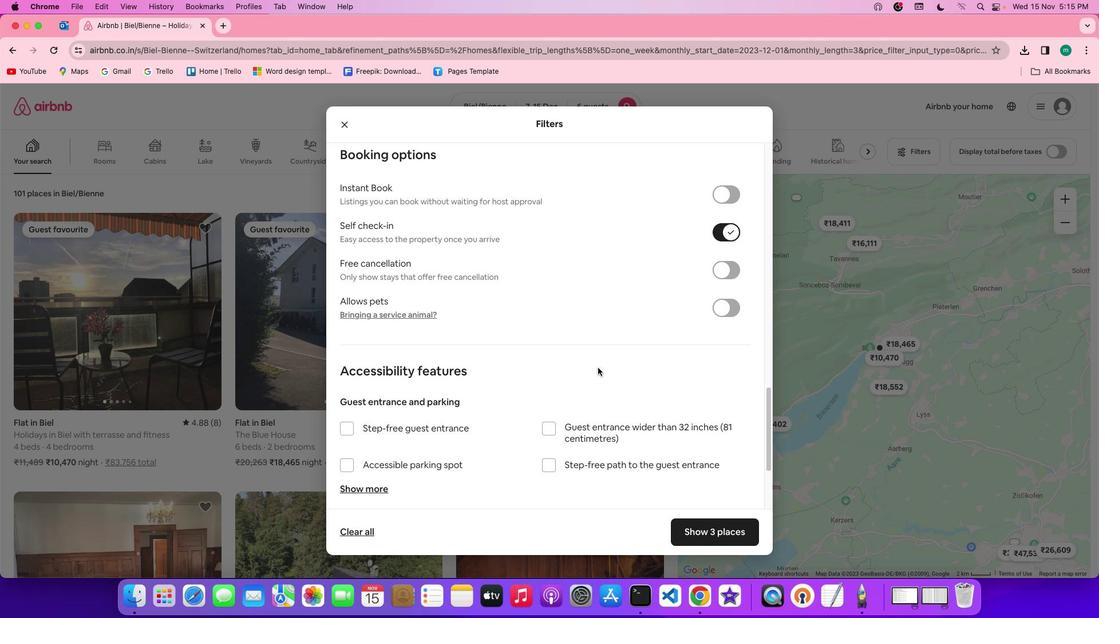 
Action: Mouse scrolled (597, 368) with delta (0, -1)
Screenshot: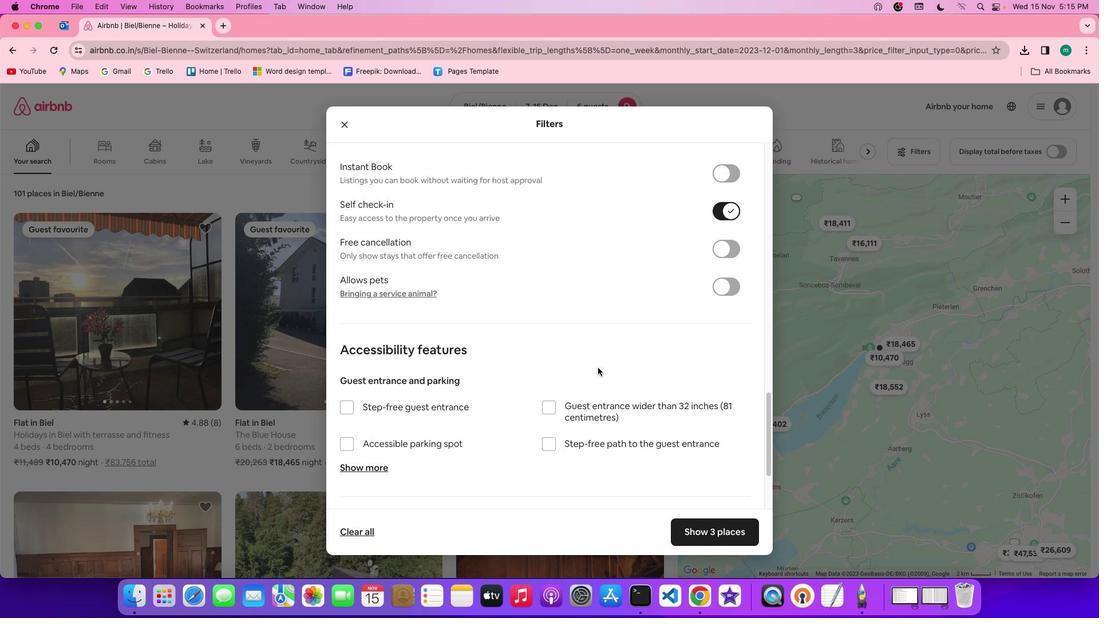 
Action: Mouse scrolled (597, 368) with delta (0, 0)
Screenshot: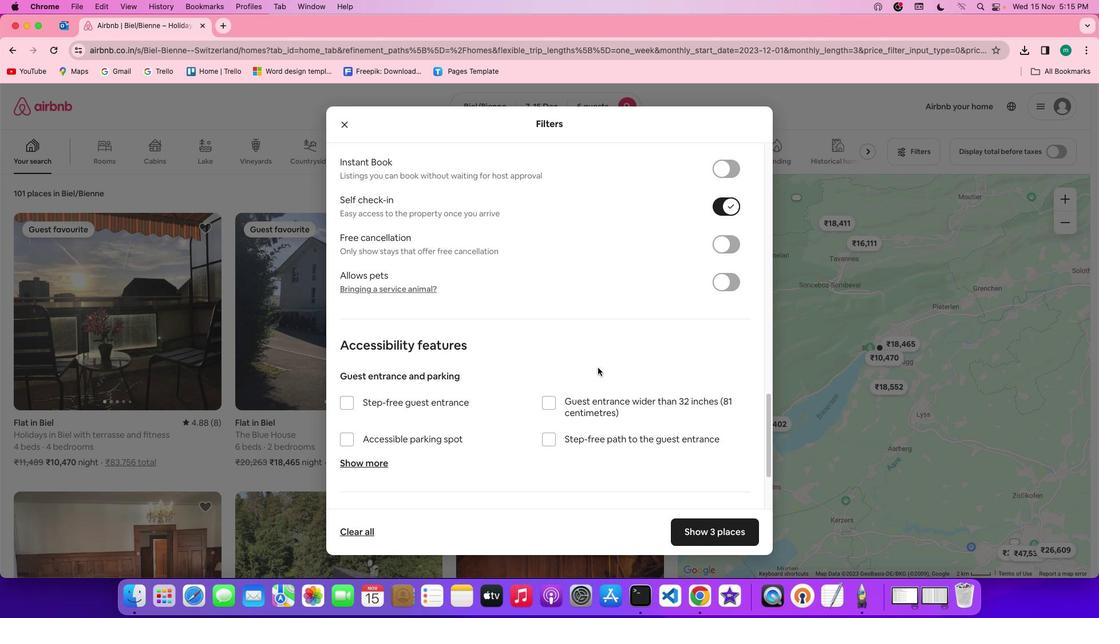 
Action: Mouse scrolled (597, 368) with delta (0, 0)
Screenshot: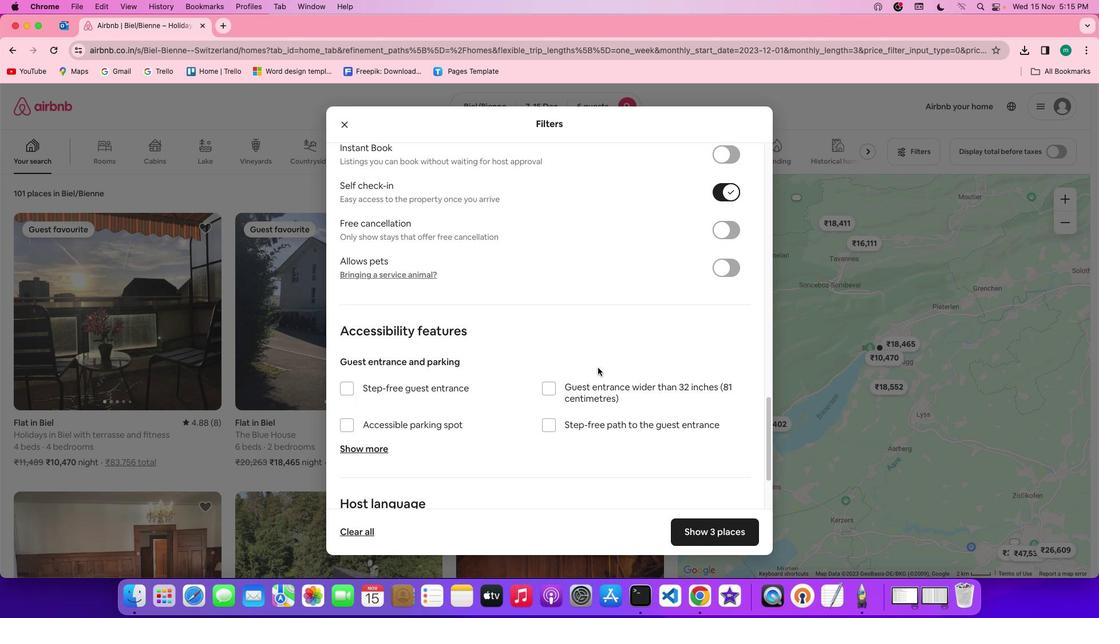 
Action: Mouse scrolled (597, 368) with delta (0, 0)
Screenshot: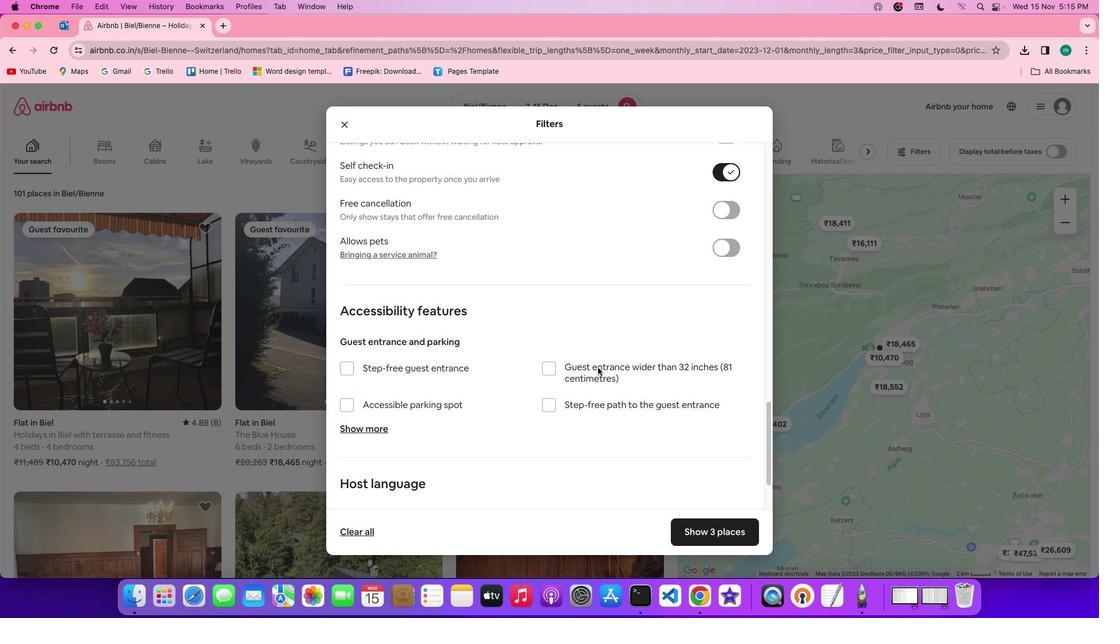 
Action: Mouse scrolled (597, 368) with delta (0, 0)
Screenshot: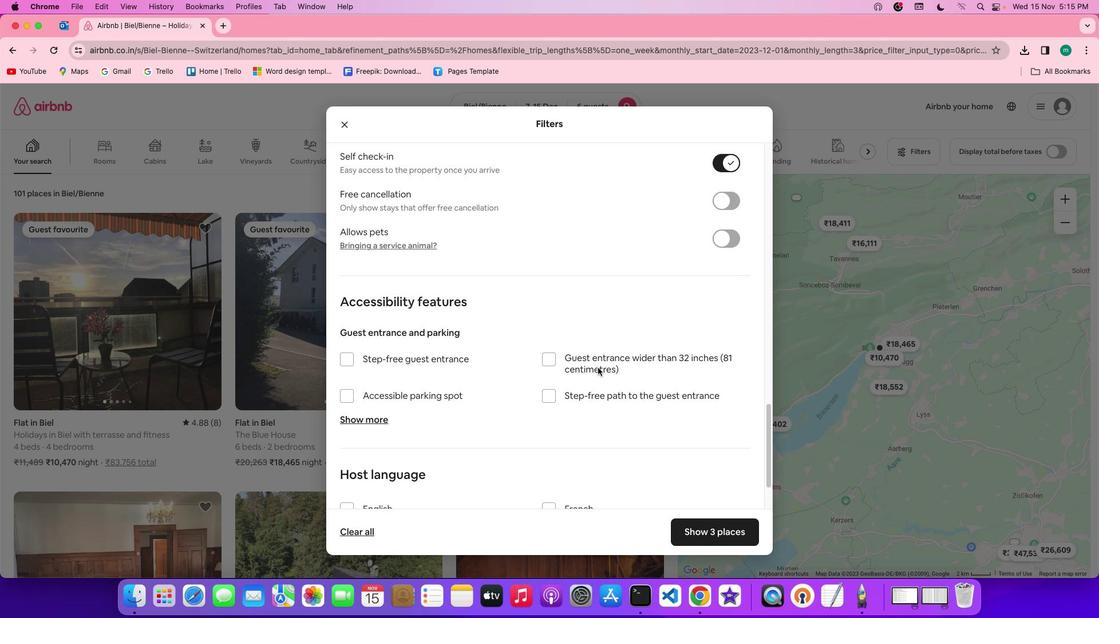 
Action: Mouse scrolled (597, 368) with delta (0, 0)
Screenshot: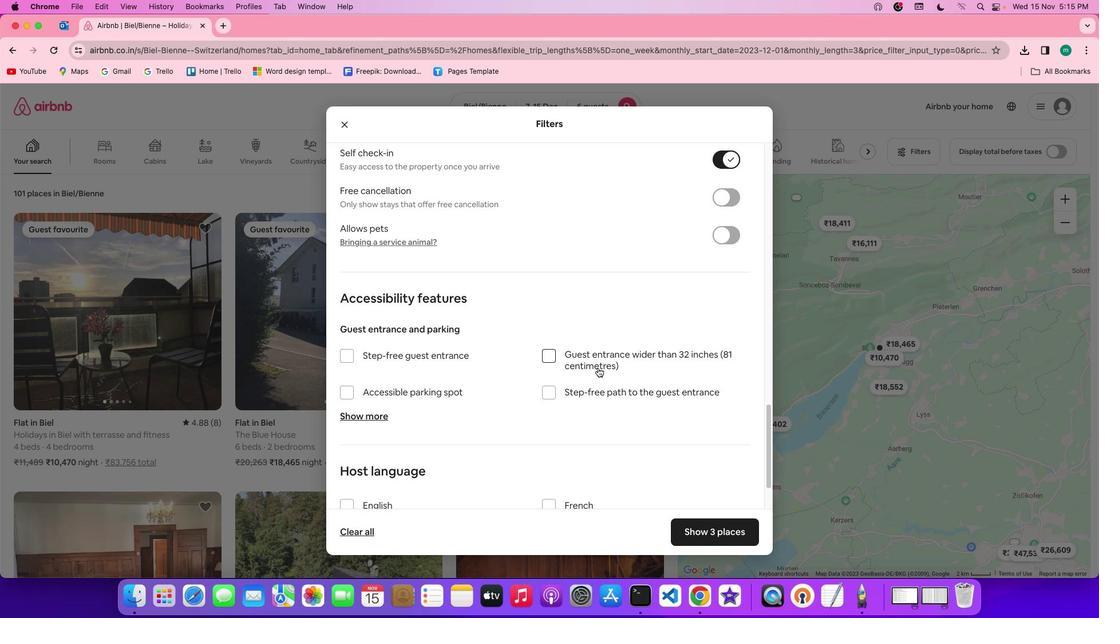 
Action: Mouse scrolled (597, 368) with delta (0, 0)
Screenshot: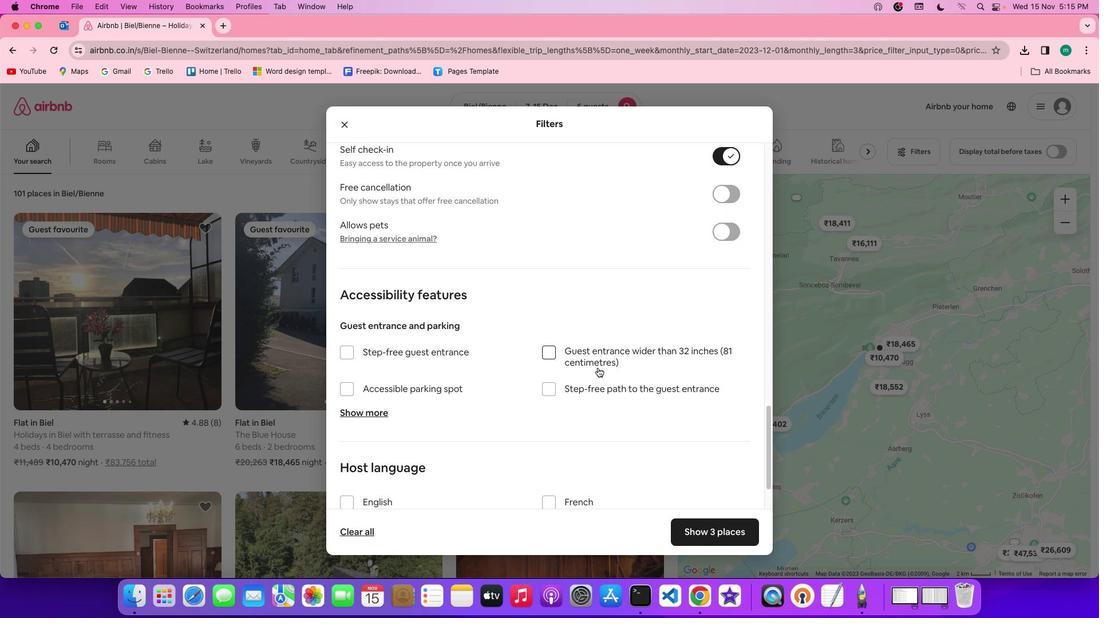 
Action: Mouse scrolled (597, 368) with delta (0, 0)
Screenshot: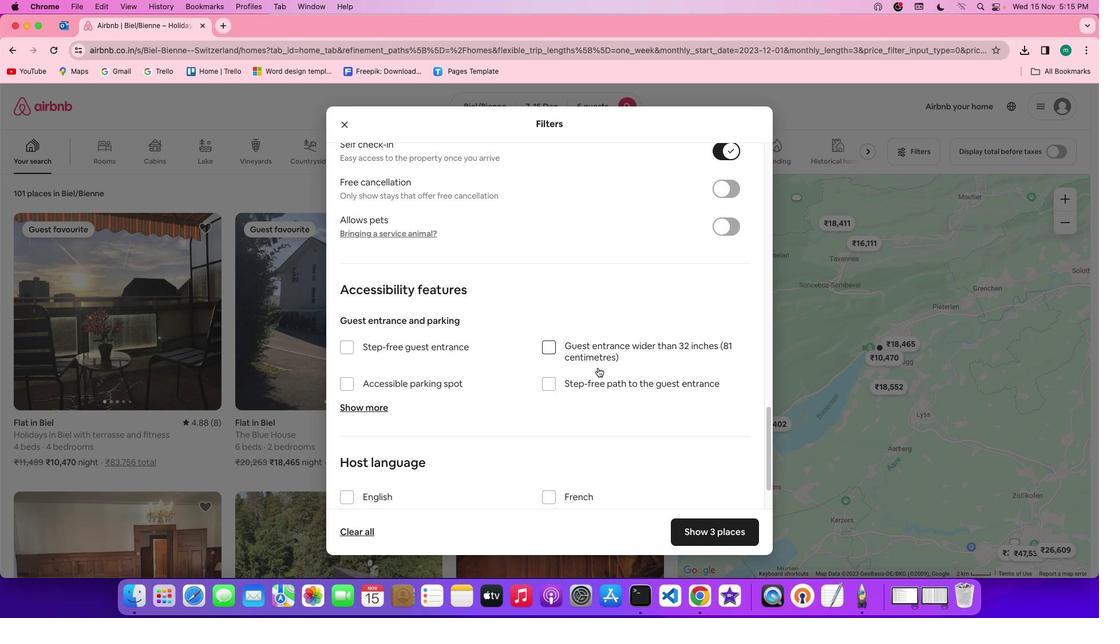 
Action: Mouse scrolled (597, 368) with delta (0, 0)
Screenshot: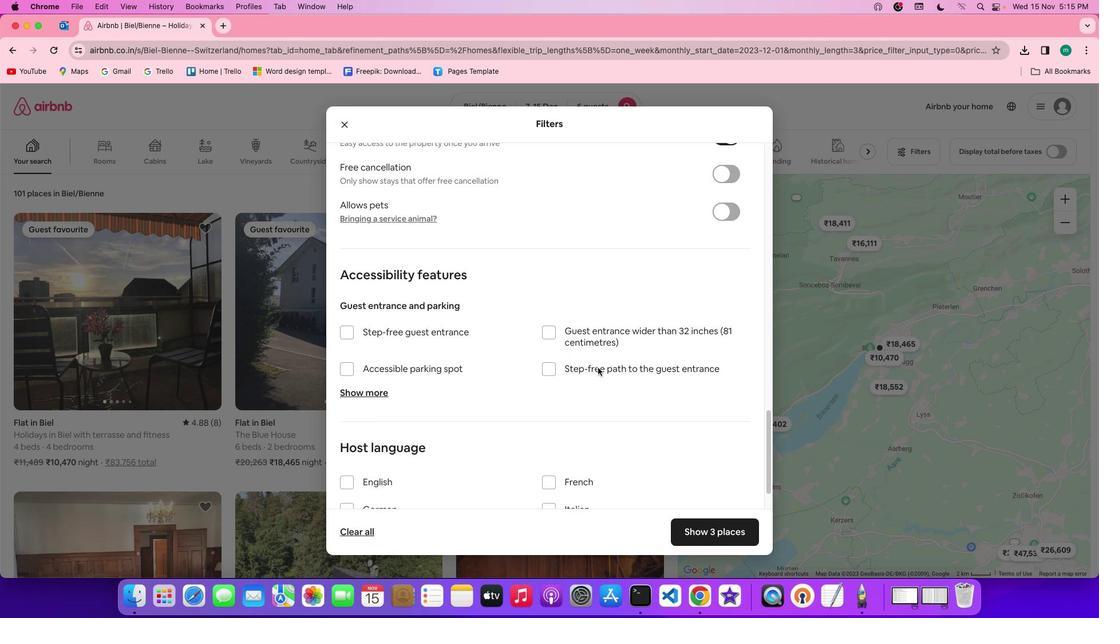 
Action: Mouse scrolled (597, 368) with delta (0, 0)
Screenshot: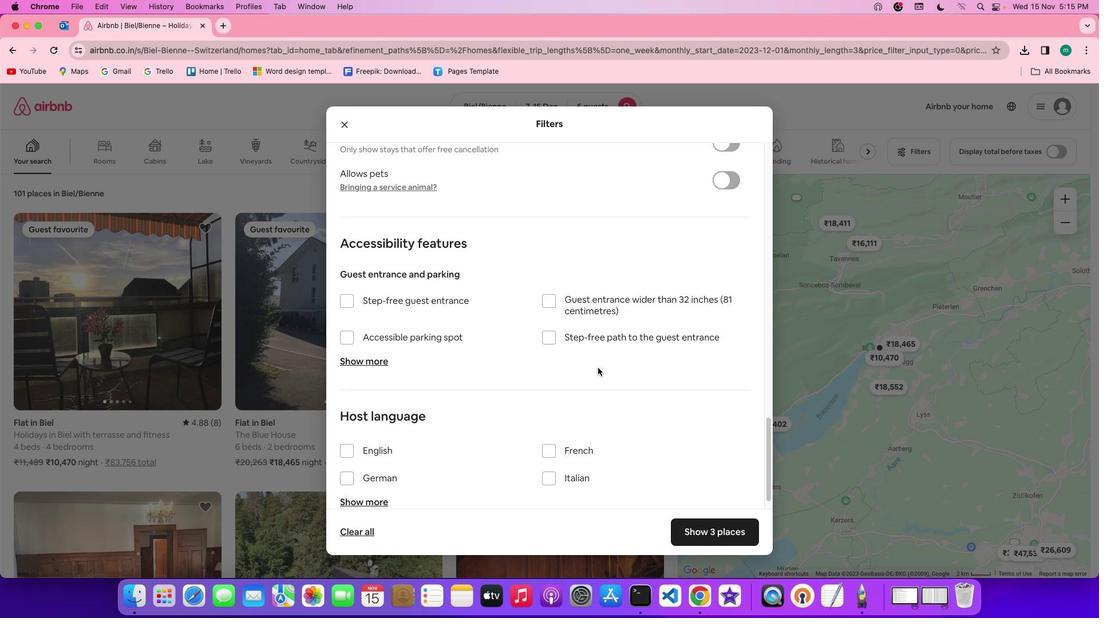 
Action: Mouse scrolled (597, 368) with delta (0, 0)
Screenshot: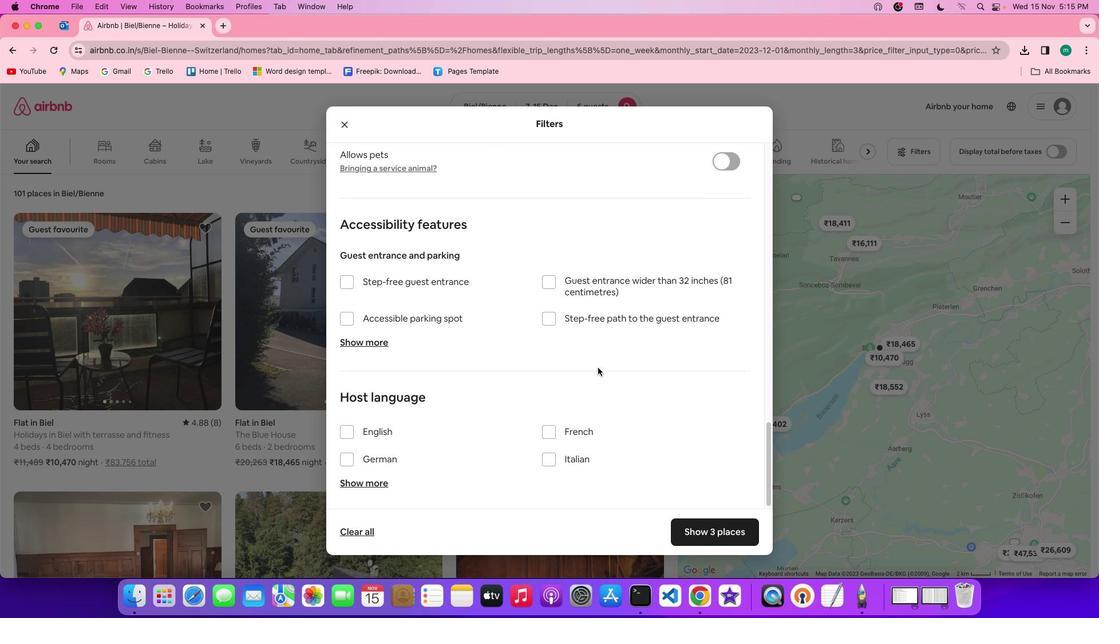 
Action: Mouse scrolled (597, 368) with delta (0, -1)
Screenshot: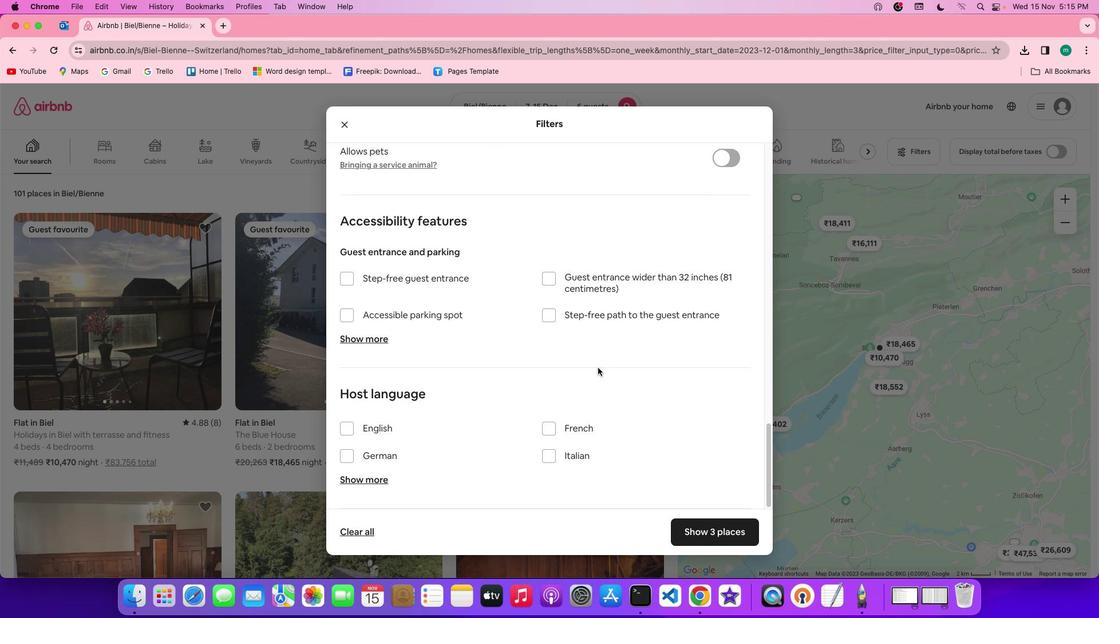 
Action: Mouse scrolled (597, 368) with delta (0, 0)
Screenshot: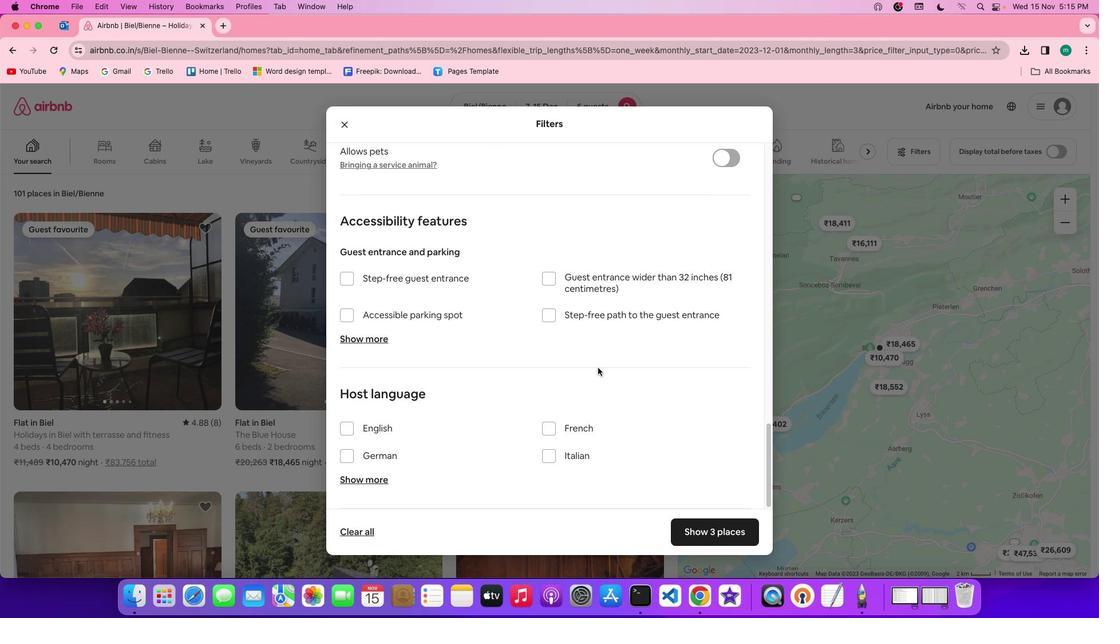 
Action: Mouse scrolled (597, 368) with delta (0, 0)
Screenshot: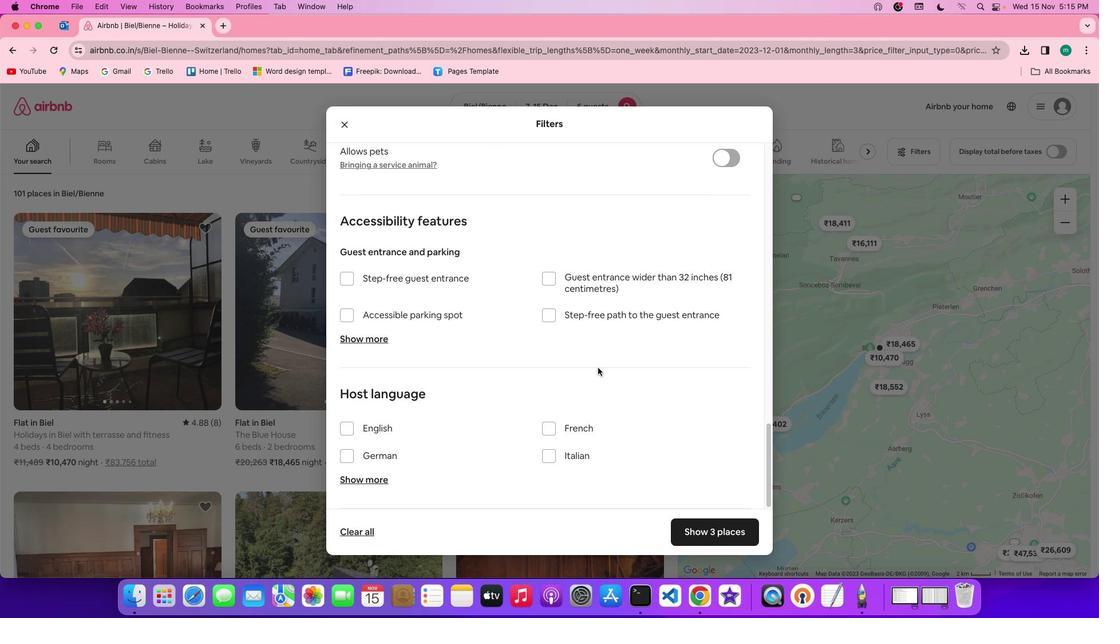 
Action: Mouse scrolled (597, 368) with delta (0, -1)
Screenshot: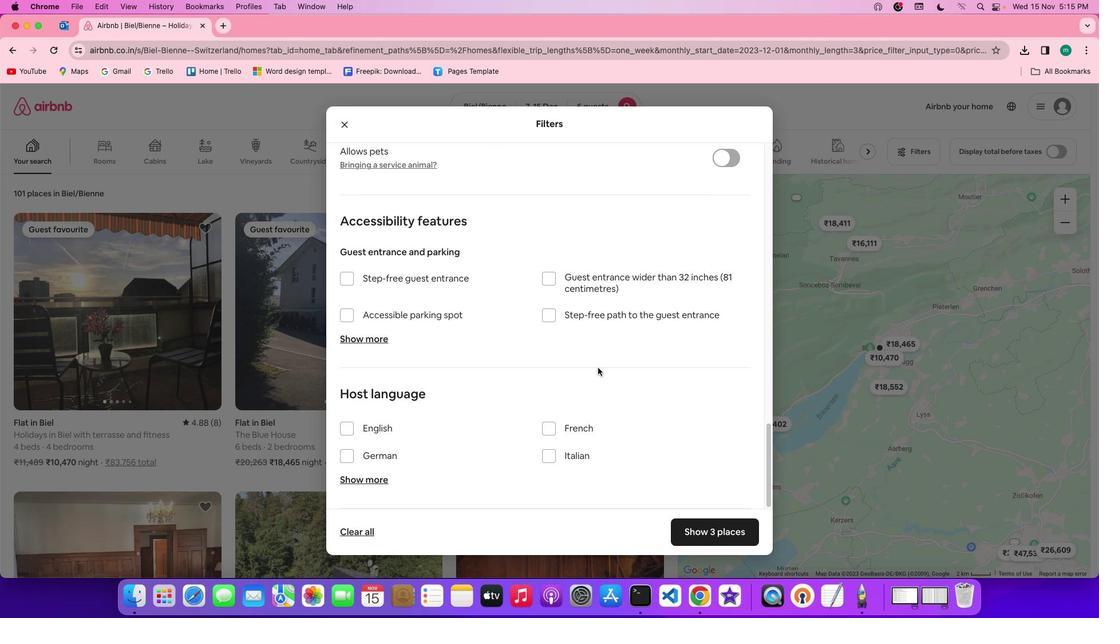 
Action: Mouse scrolled (597, 368) with delta (0, -1)
Screenshot: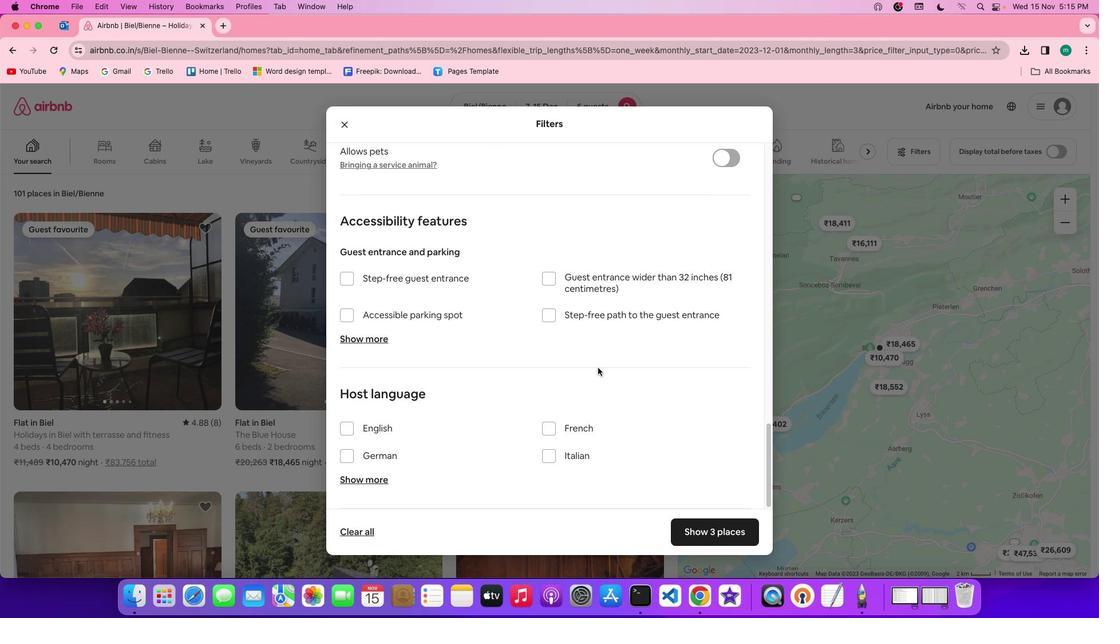 
Action: Mouse scrolled (597, 368) with delta (0, 0)
Screenshot: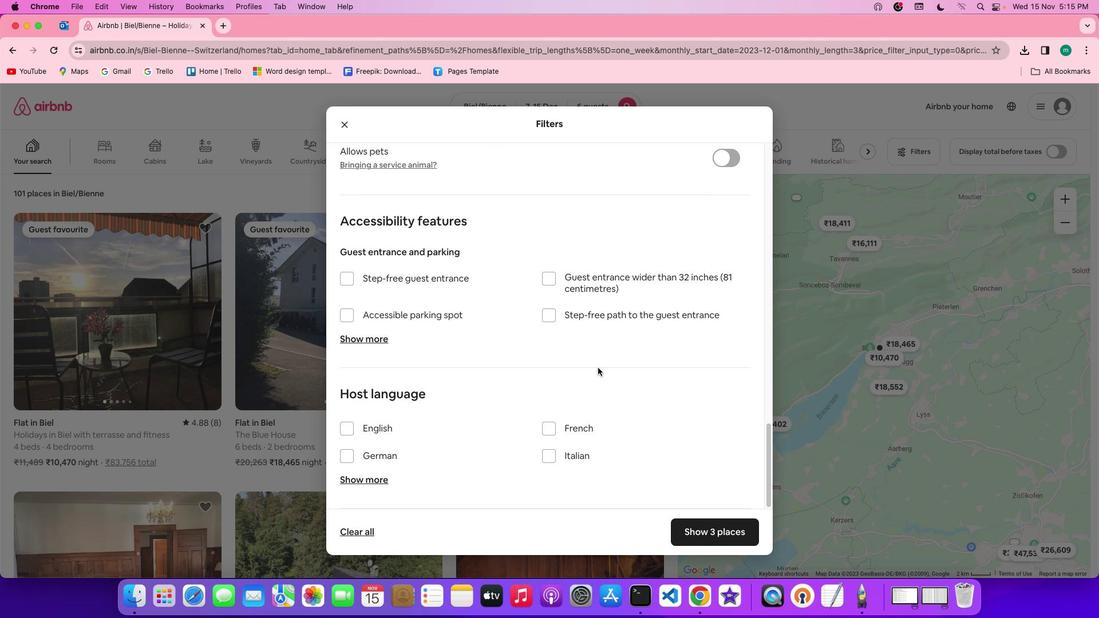 
Action: Mouse scrolled (597, 368) with delta (0, 0)
Screenshot: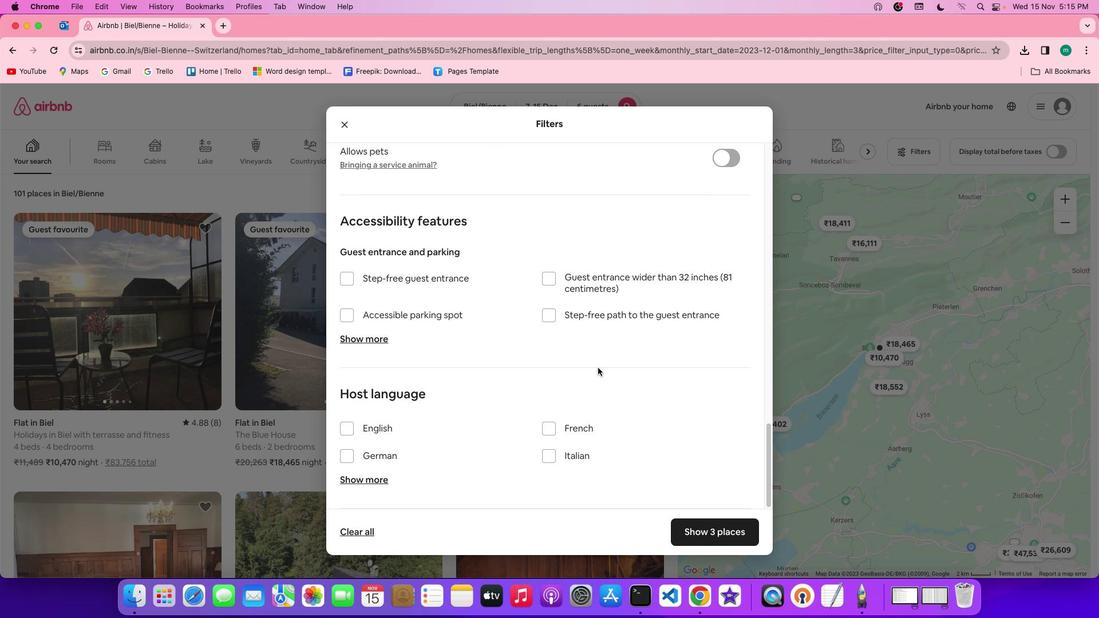 
Action: Mouse scrolled (597, 368) with delta (0, 0)
Screenshot: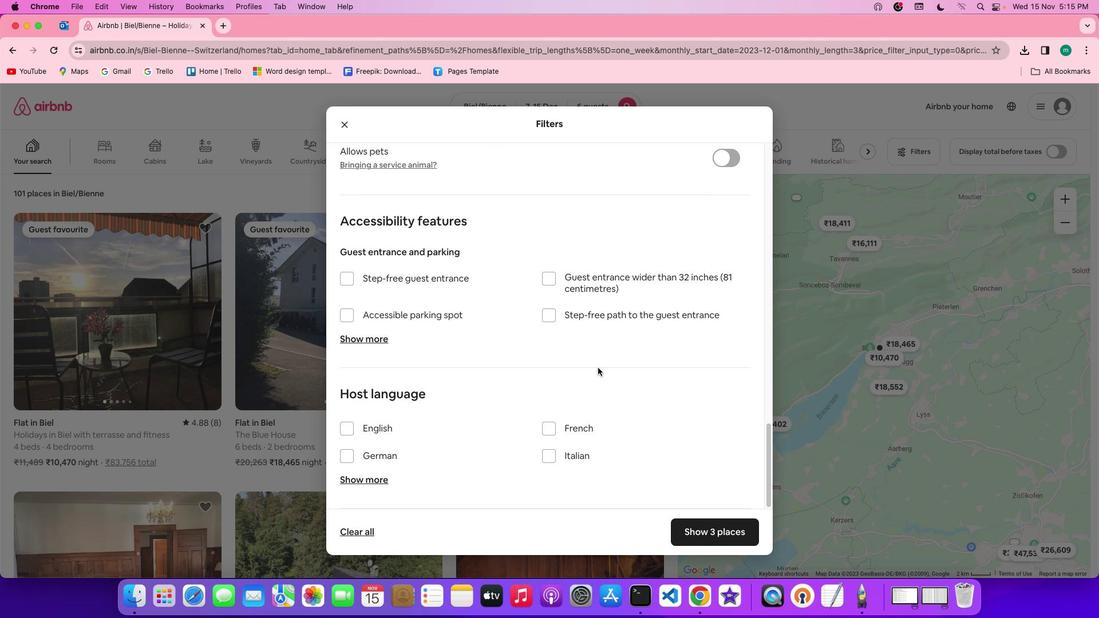 
Action: Mouse scrolled (597, 368) with delta (0, 0)
Screenshot: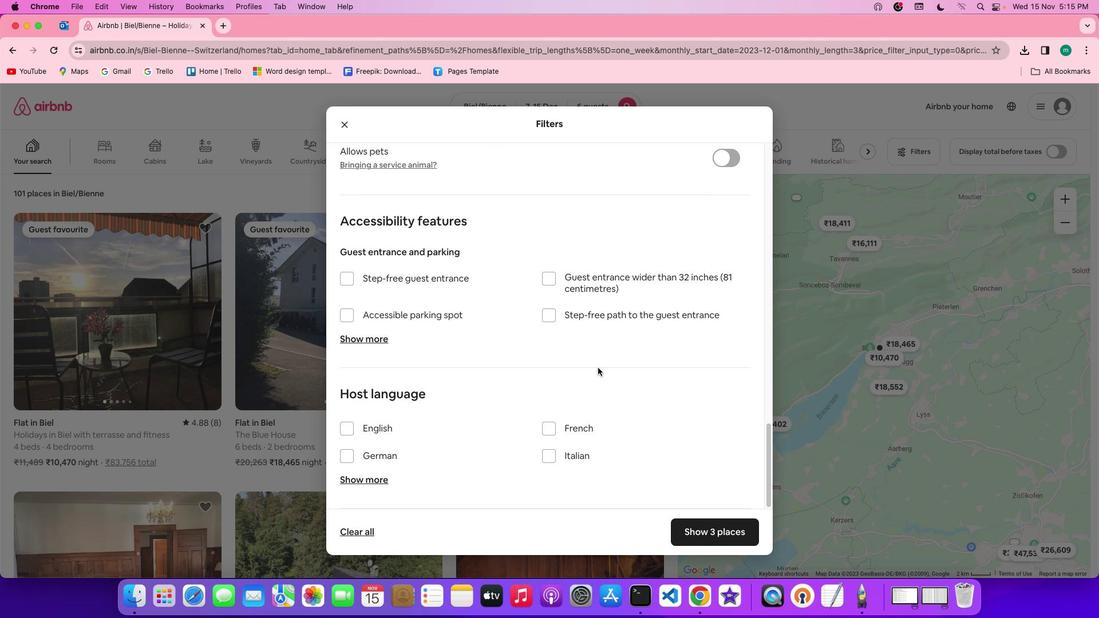 
Action: Mouse scrolled (597, 368) with delta (0, 0)
Screenshot: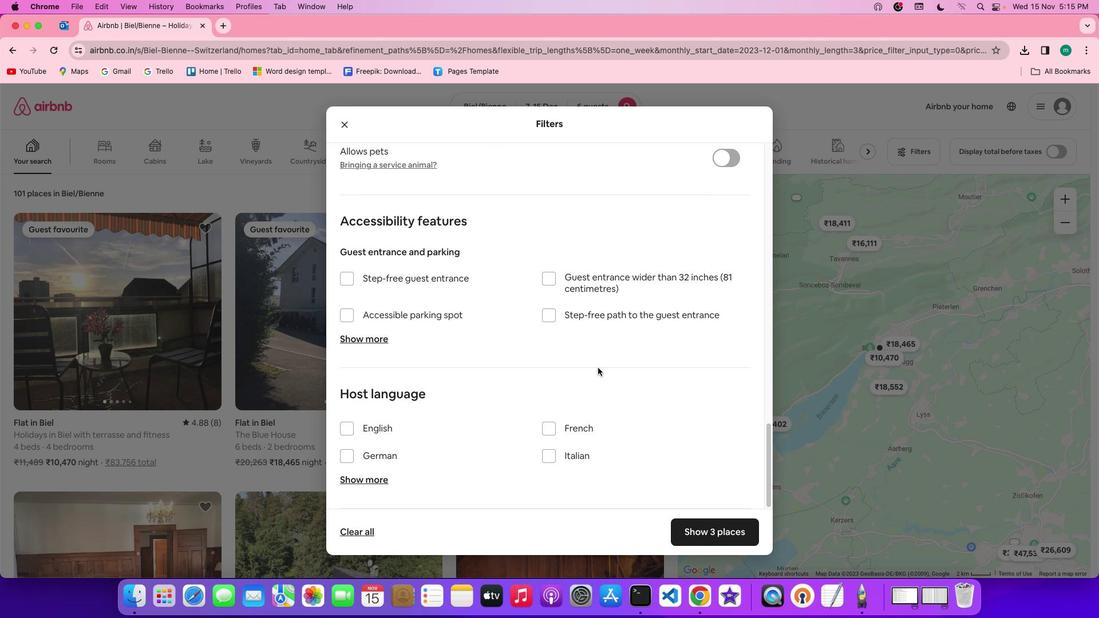 
Action: Mouse scrolled (597, 368) with delta (0, 0)
Screenshot: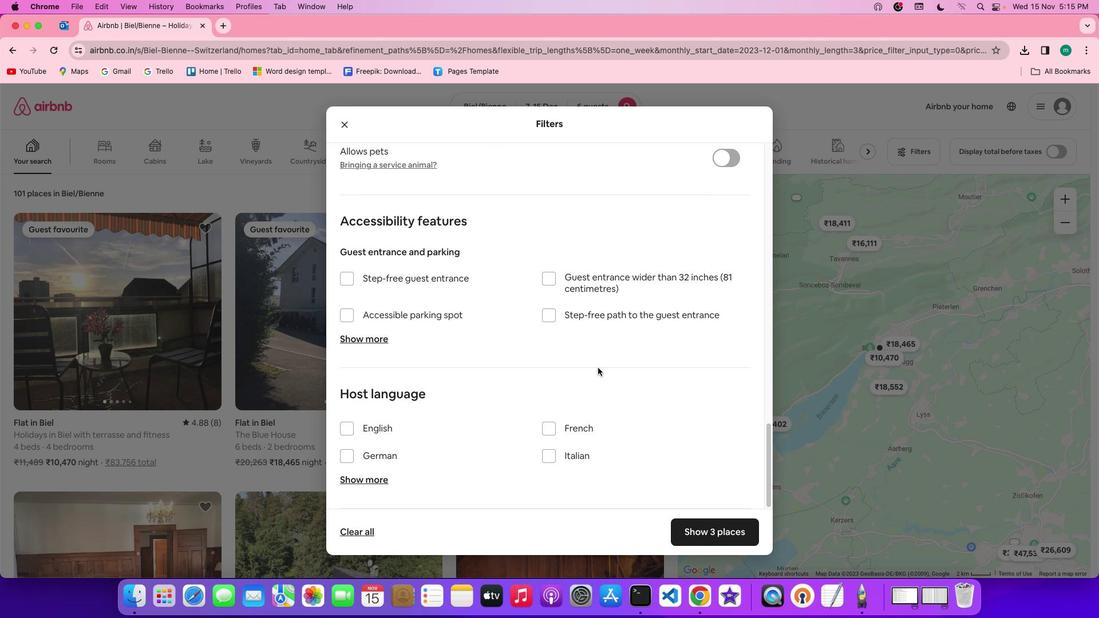 
Action: Mouse scrolled (597, 368) with delta (0, -1)
Screenshot: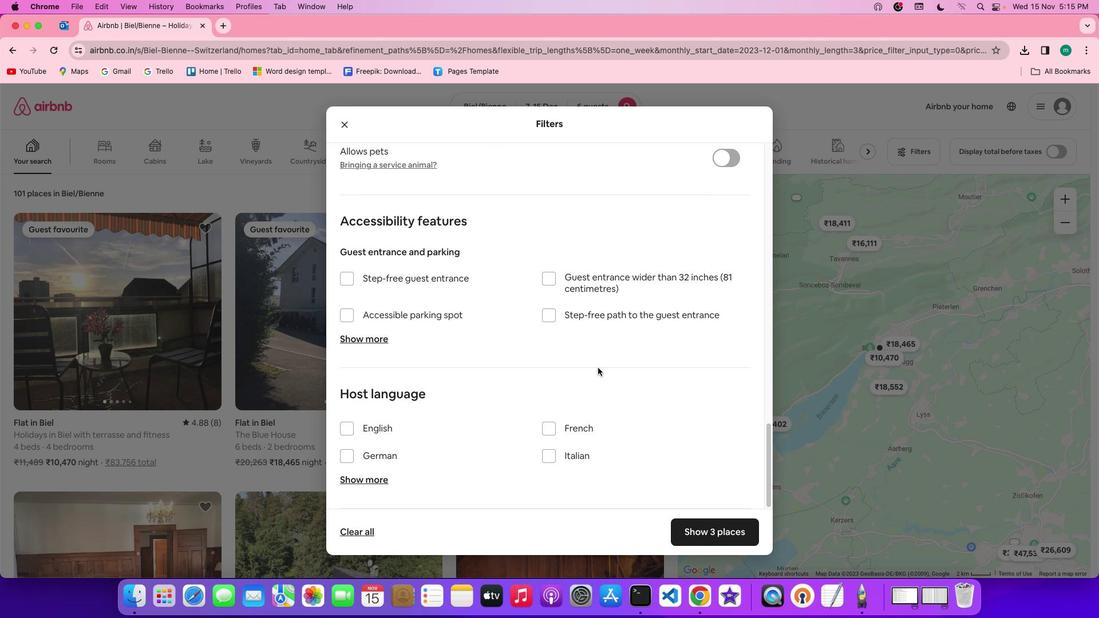 
Action: Mouse scrolled (597, 368) with delta (0, -1)
Screenshot: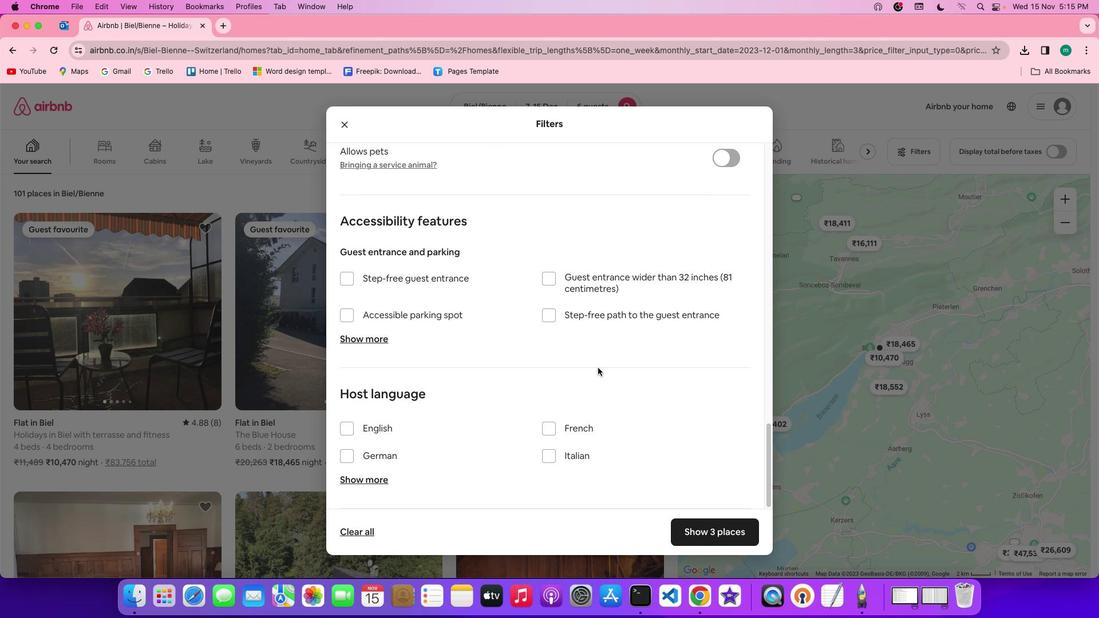 
Action: Mouse moved to (724, 527)
Screenshot: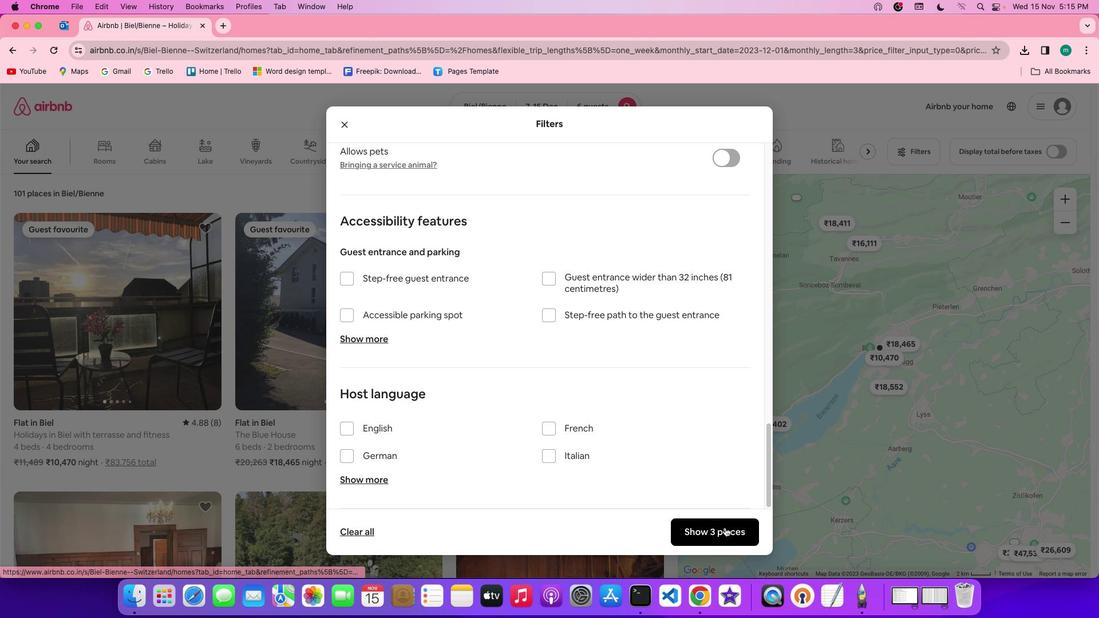 
Action: Mouse pressed left at (724, 527)
Screenshot: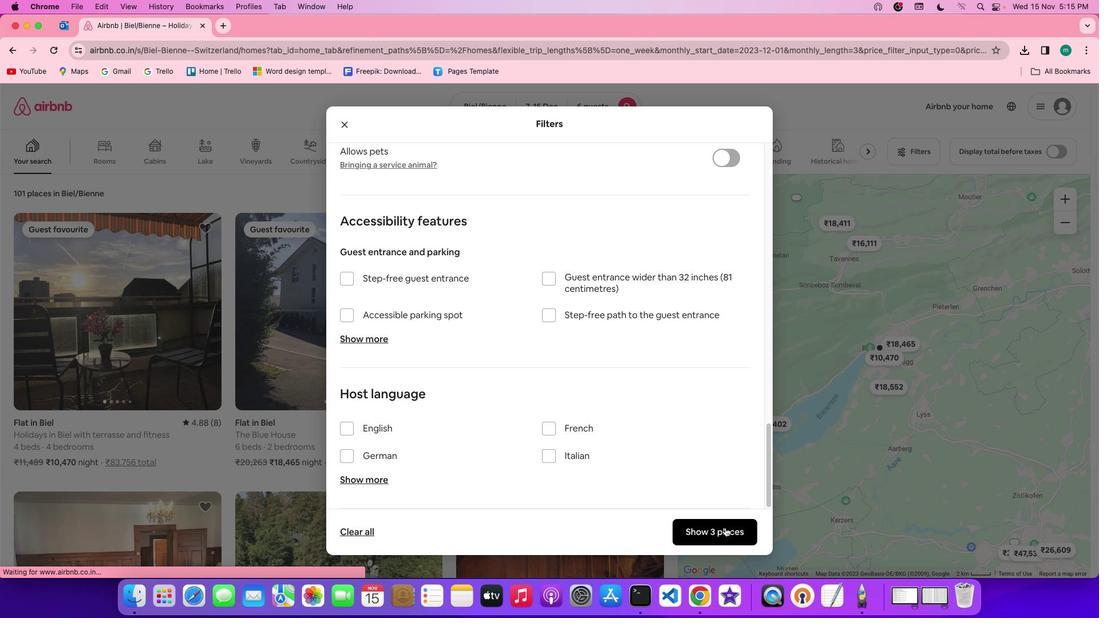 
Action: Mouse moved to (101, 282)
Screenshot: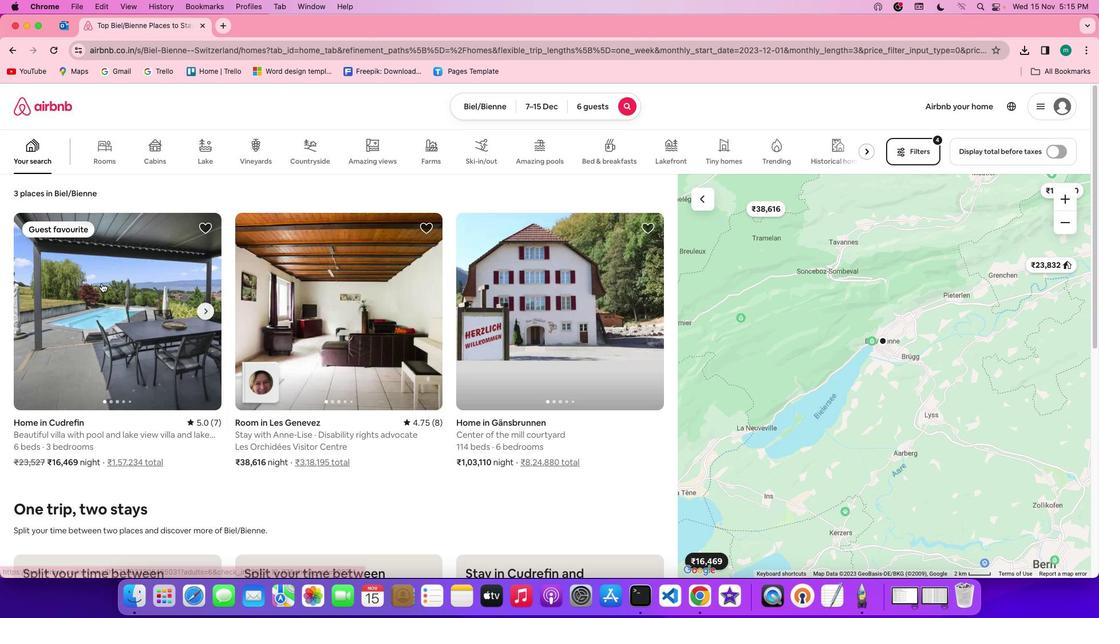 
Action: Mouse pressed left at (101, 282)
Screenshot: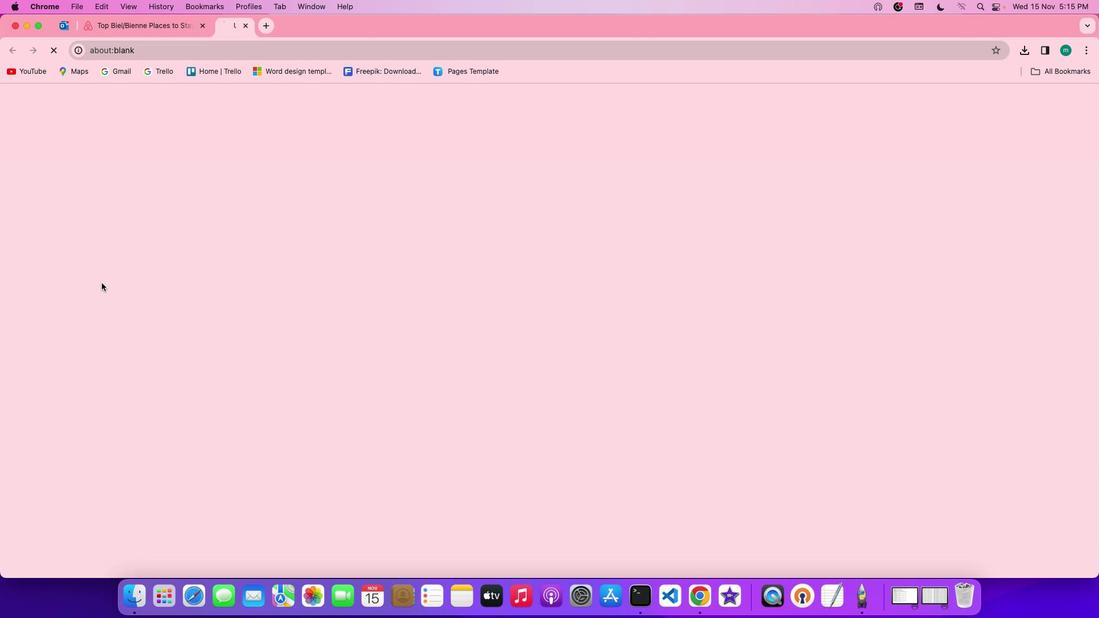 
Action: Mouse moved to (767, 410)
Screenshot: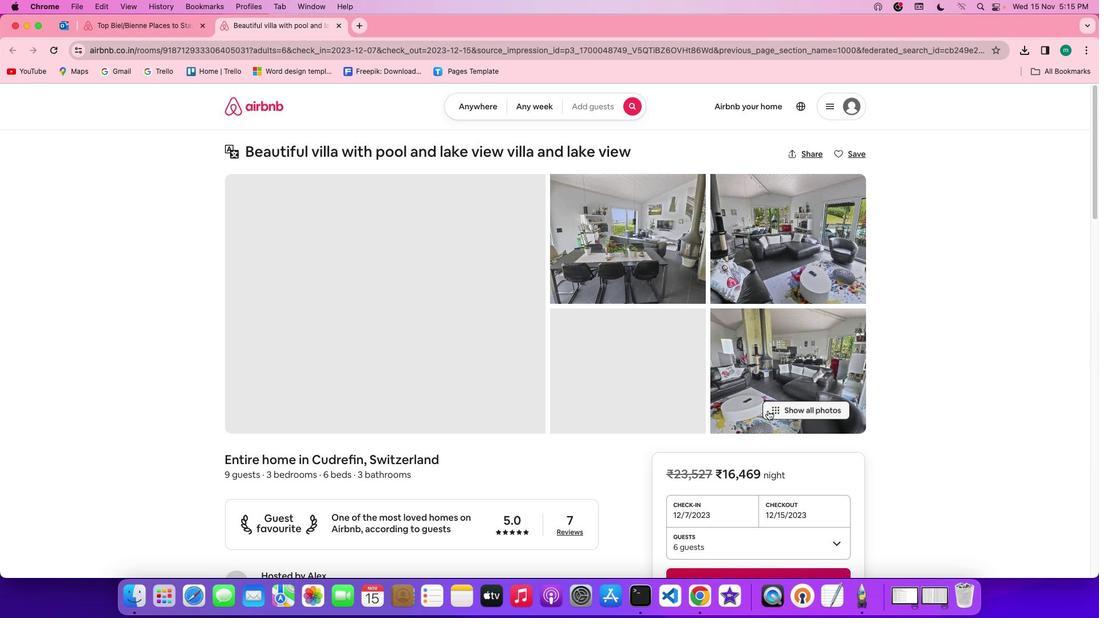 
Action: Mouse pressed left at (767, 410)
Screenshot: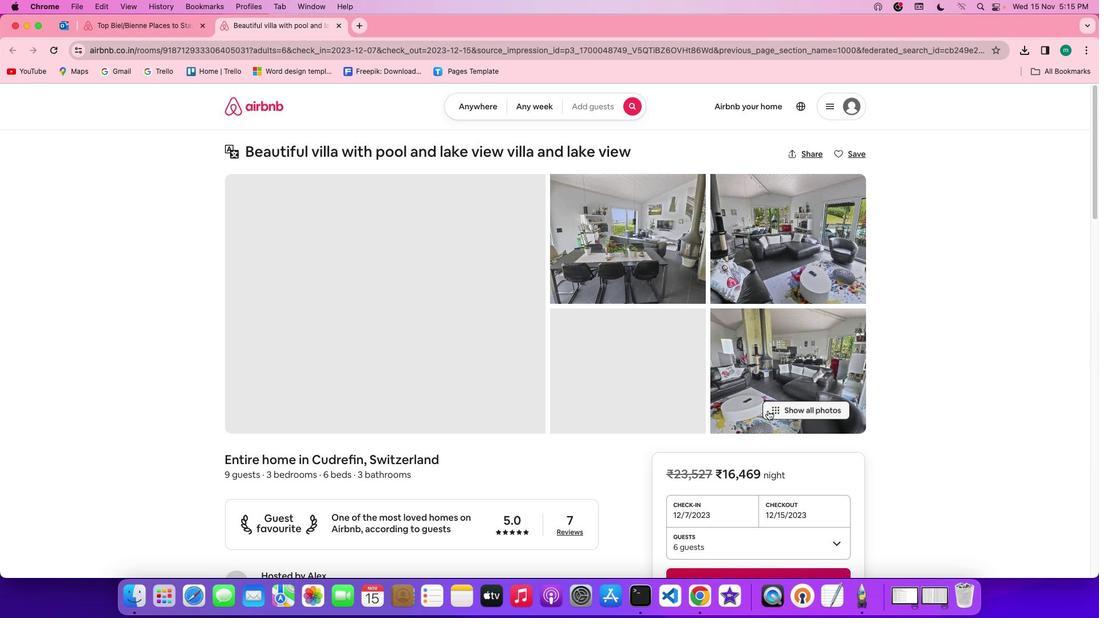 
Action: Mouse moved to (511, 358)
Screenshot: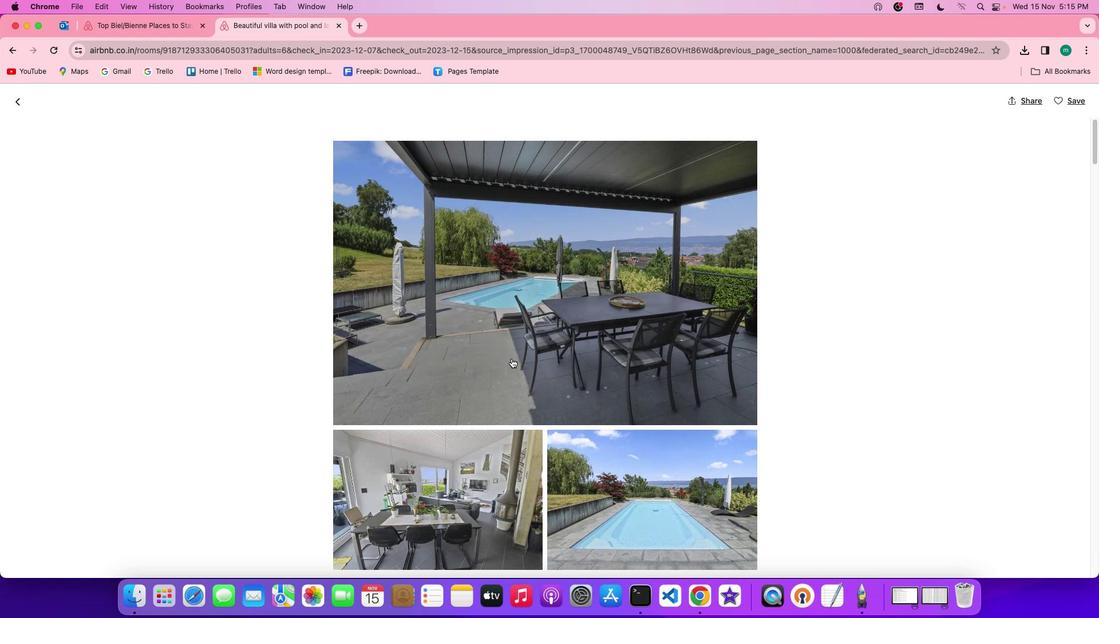 
Action: Mouse scrolled (511, 358) with delta (0, 0)
Screenshot: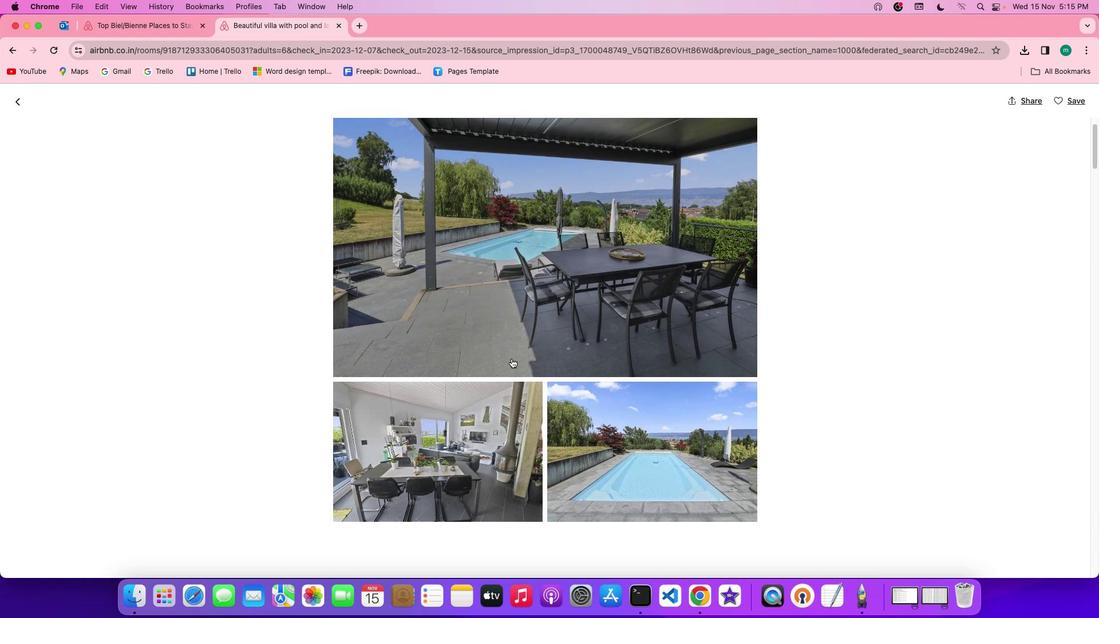 
Action: Mouse scrolled (511, 358) with delta (0, 0)
Screenshot: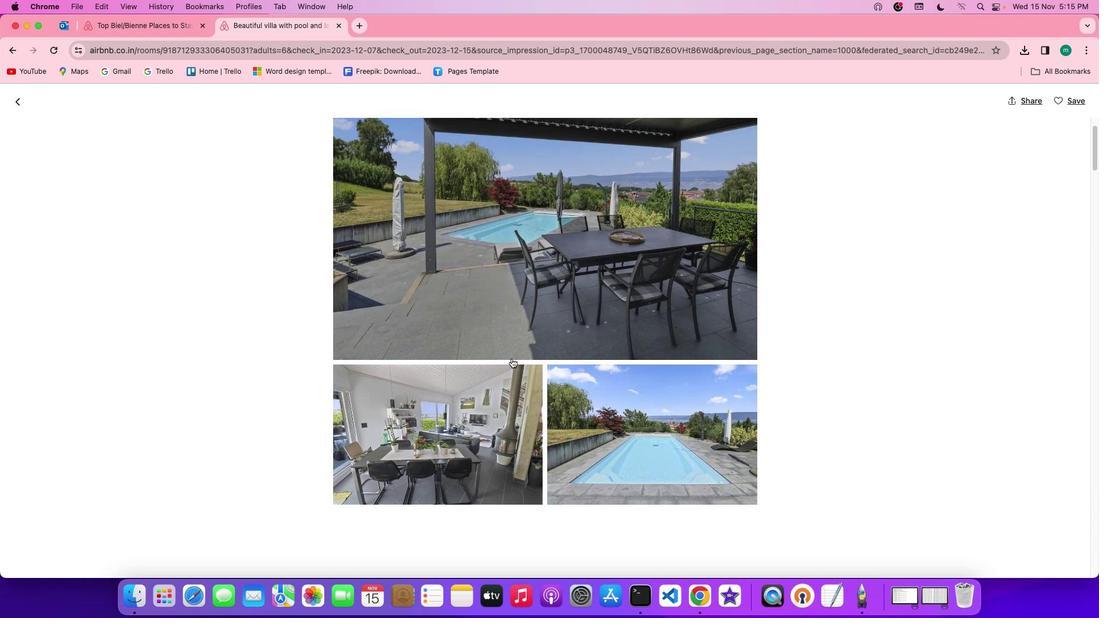 
Action: Mouse scrolled (511, 358) with delta (0, -1)
Screenshot: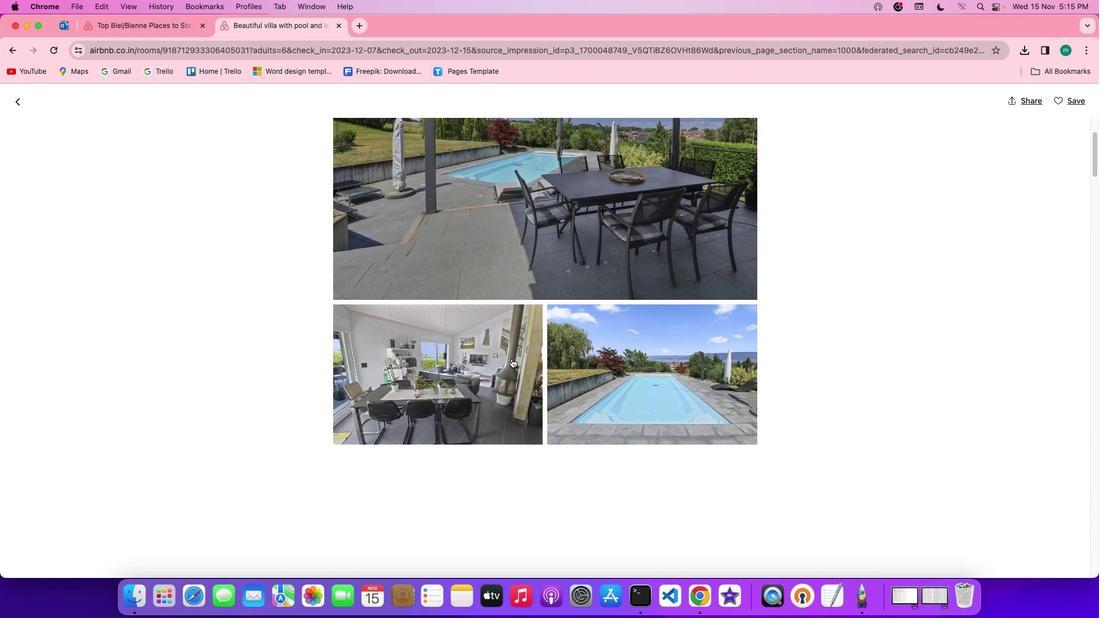 
Action: Mouse scrolled (511, 358) with delta (0, -1)
Screenshot: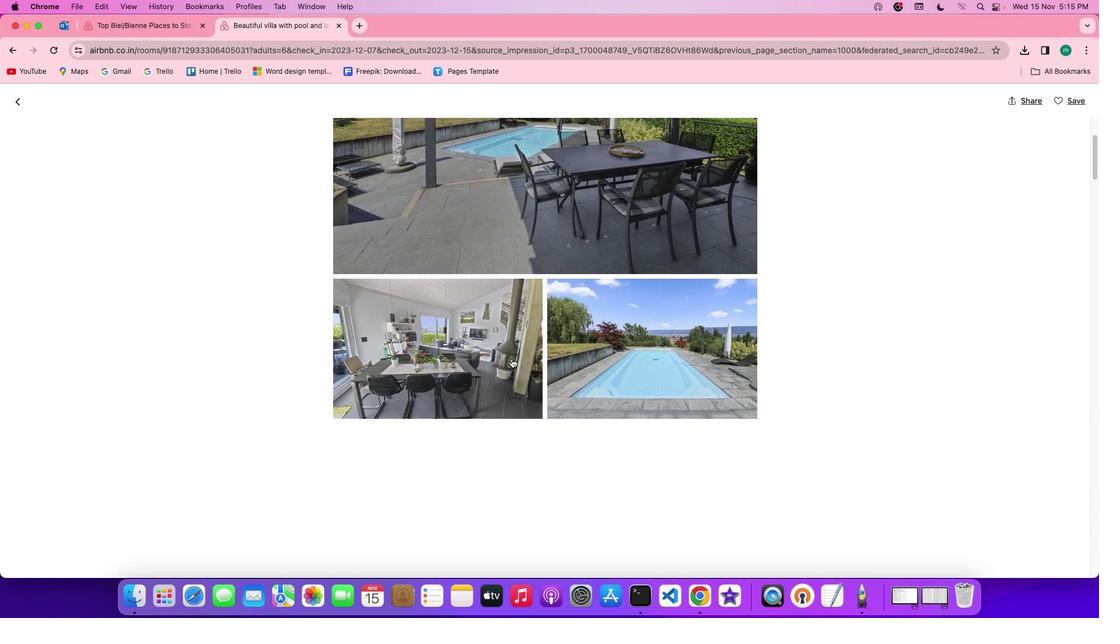 
Action: Mouse scrolled (511, 358) with delta (0, 0)
Screenshot: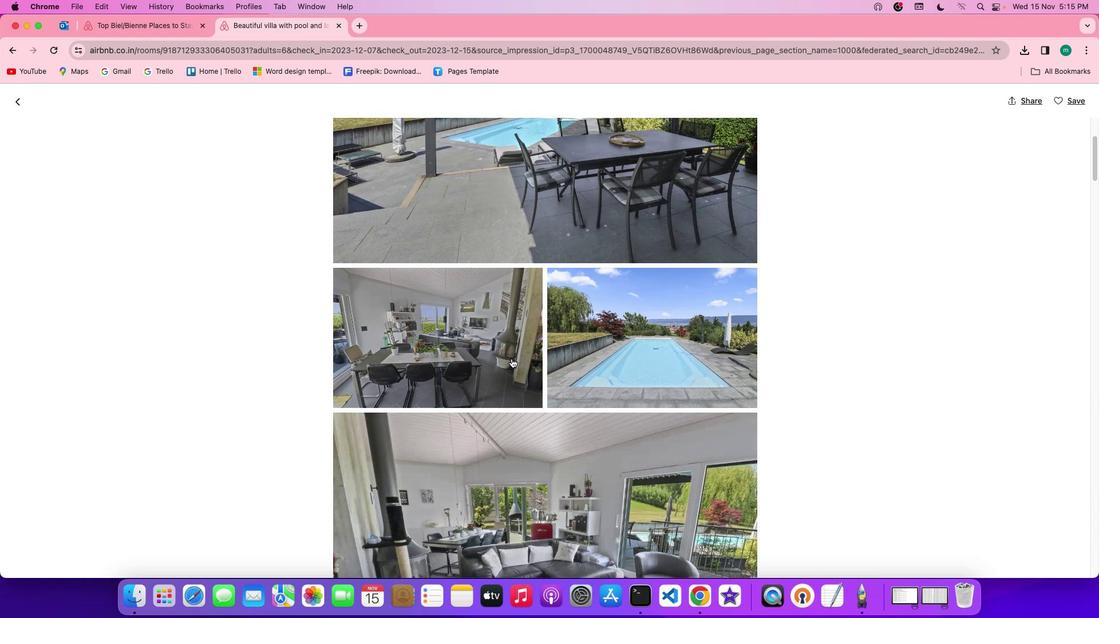 
Action: Mouse scrolled (511, 358) with delta (0, 0)
Screenshot: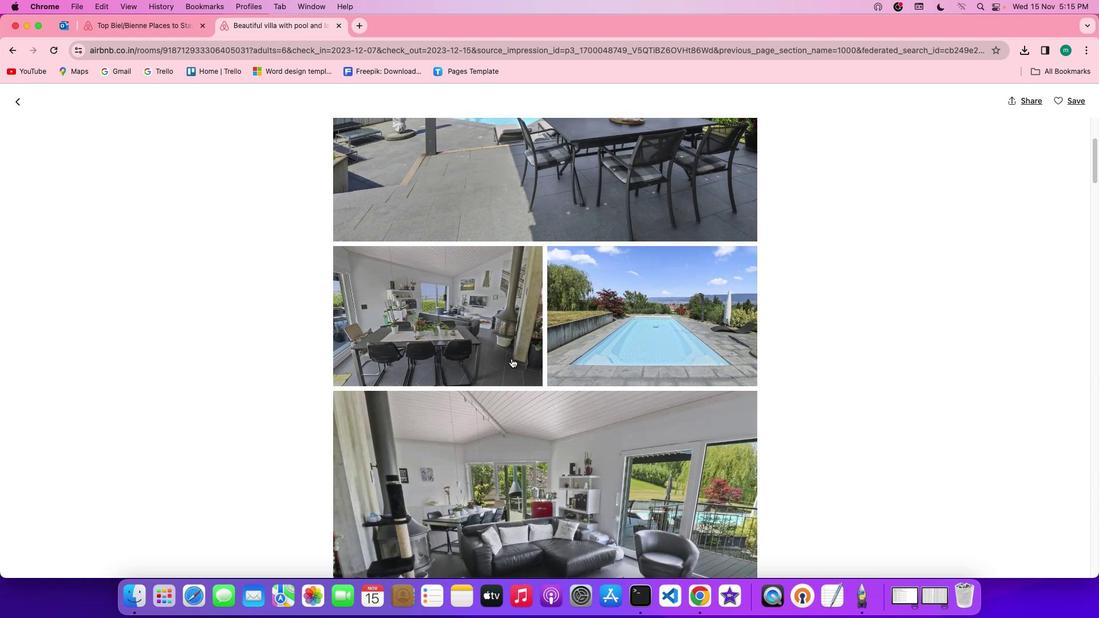 
Action: Mouse scrolled (511, 358) with delta (0, 0)
Screenshot: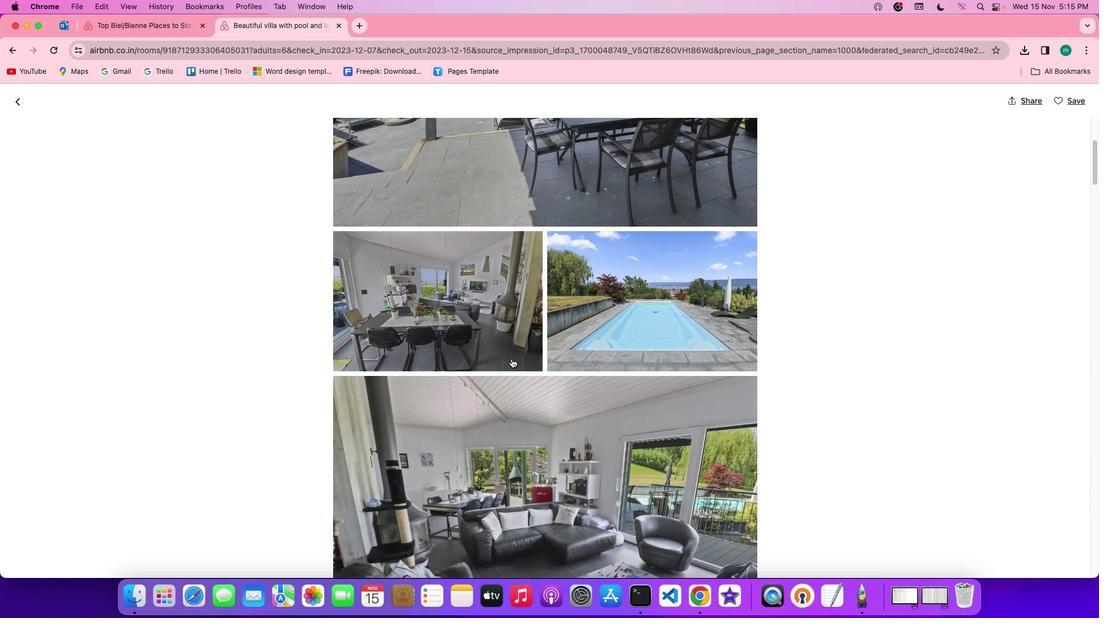 
Action: Mouse scrolled (511, 358) with delta (0, 0)
Screenshot: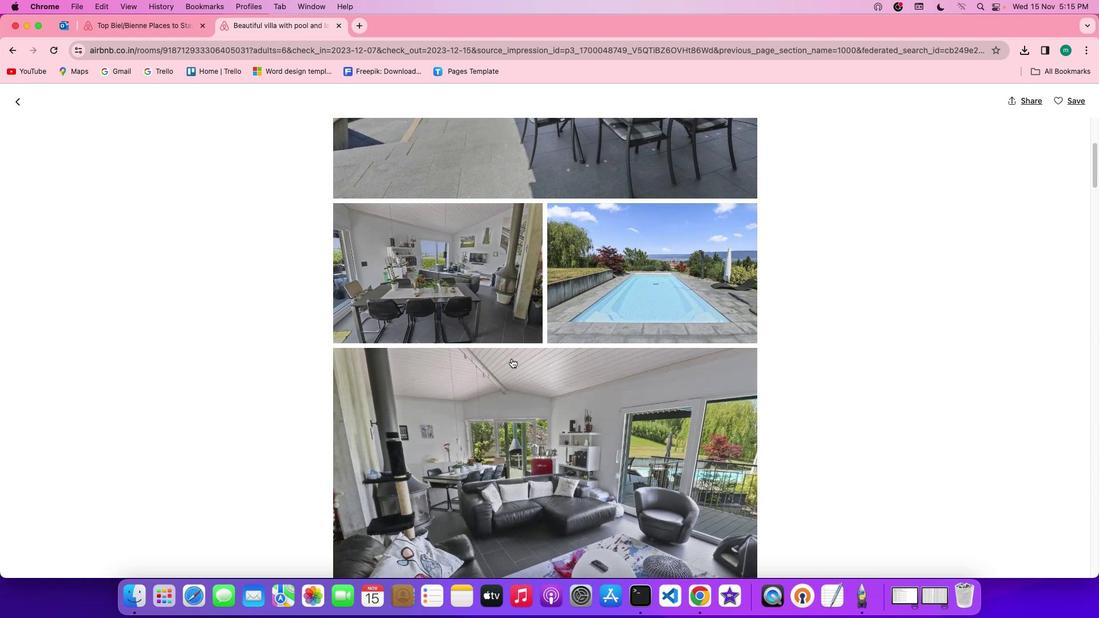 
Action: Mouse scrolled (511, 358) with delta (0, 0)
Screenshot: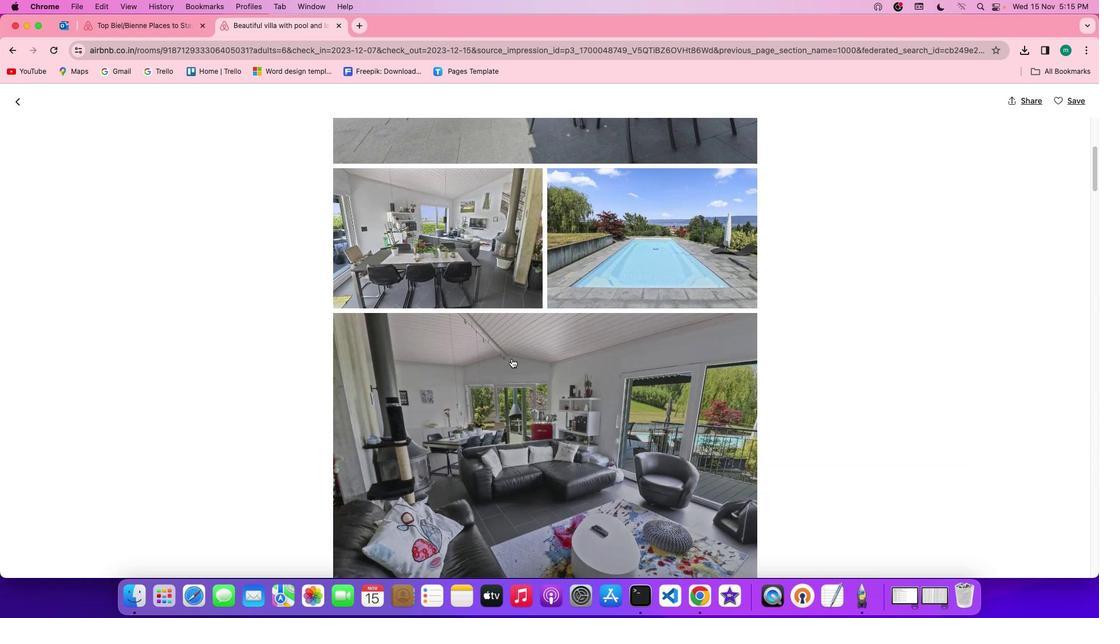 
Action: Mouse scrolled (511, 358) with delta (0, 0)
Screenshot: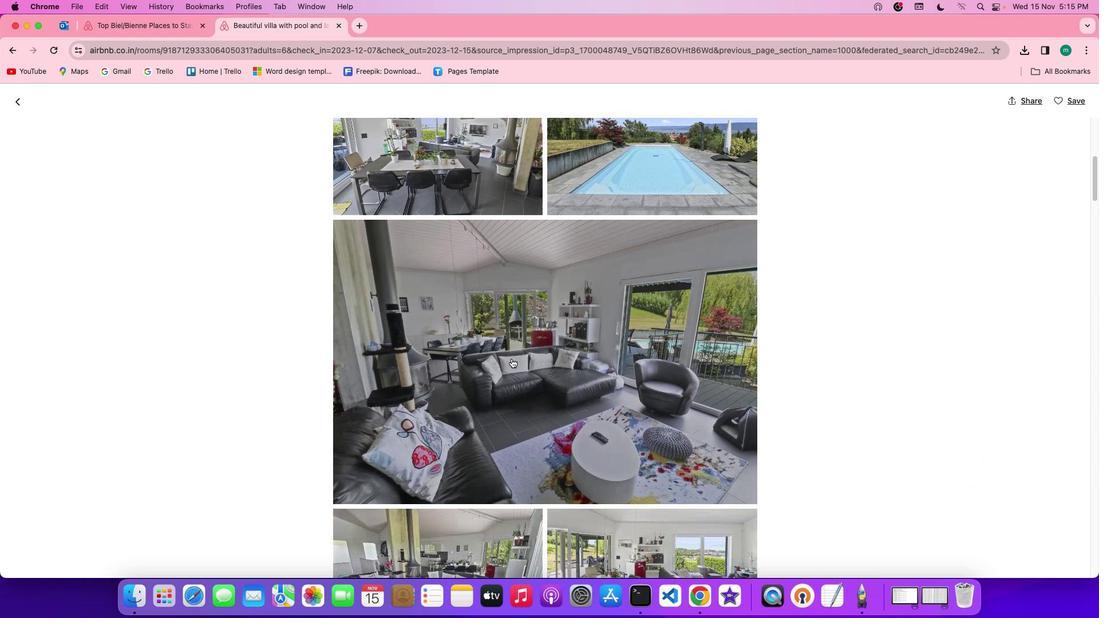 
Action: Mouse scrolled (511, 358) with delta (0, -1)
Screenshot: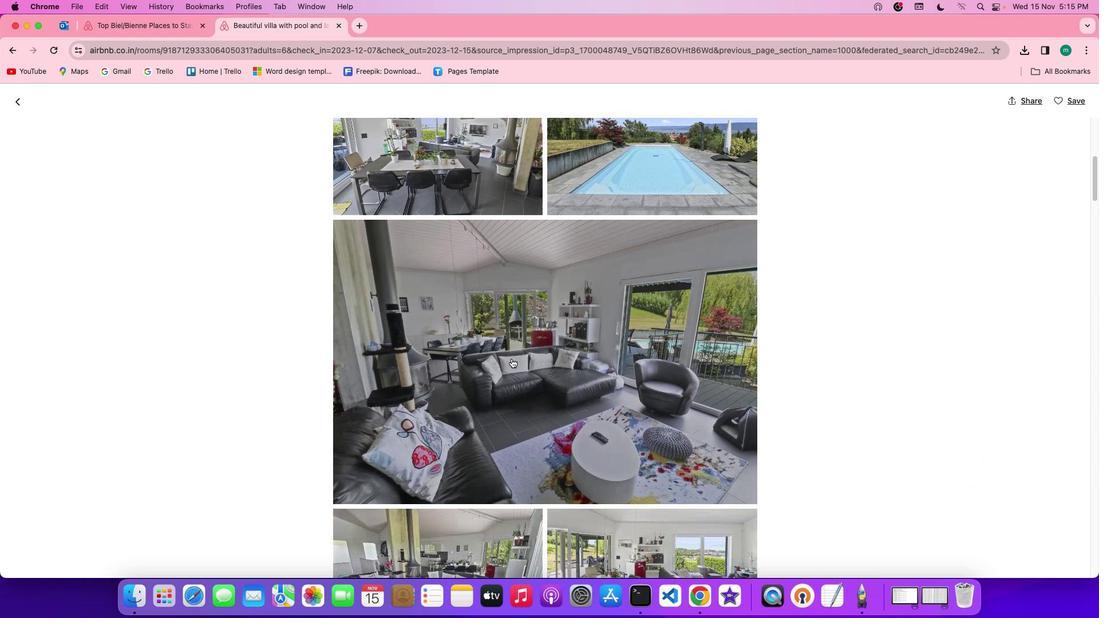 
Action: Mouse scrolled (511, 358) with delta (0, -2)
Screenshot: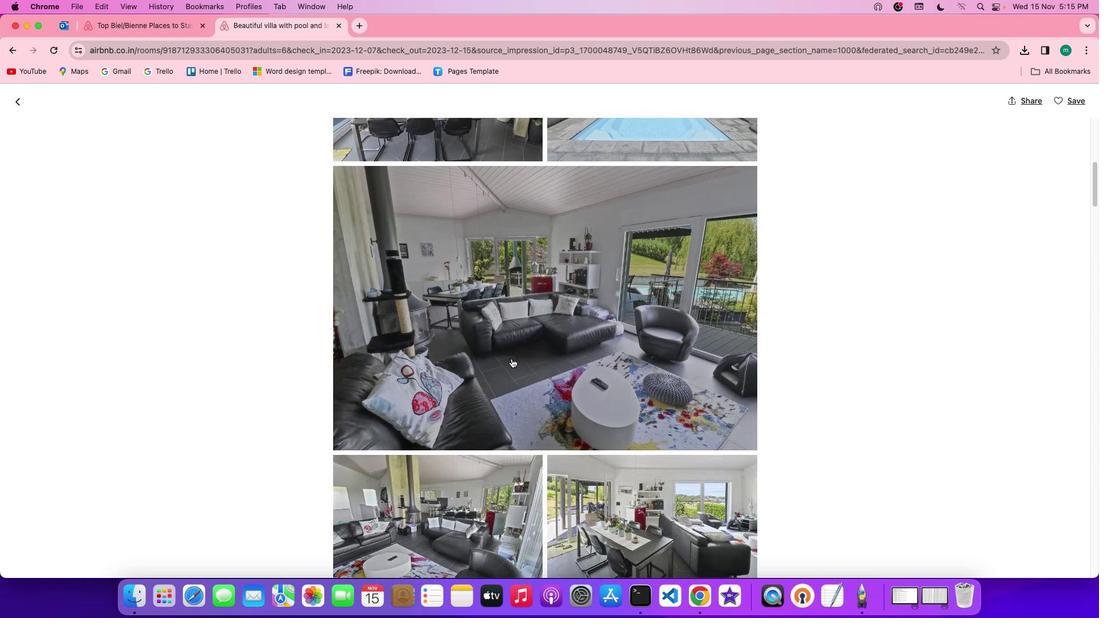 
Action: Mouse scrolled (511, 358) with delta (0, 0)
Screenshot: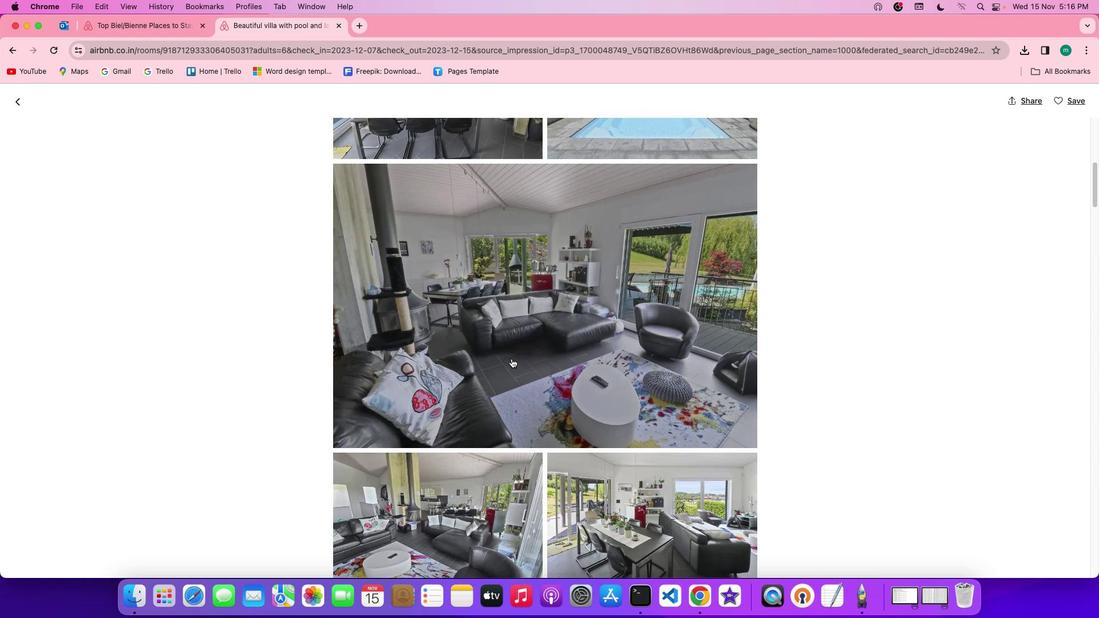 
Action: Mouse scrolled (511, 358) with delta (0, 0)
Screenshot: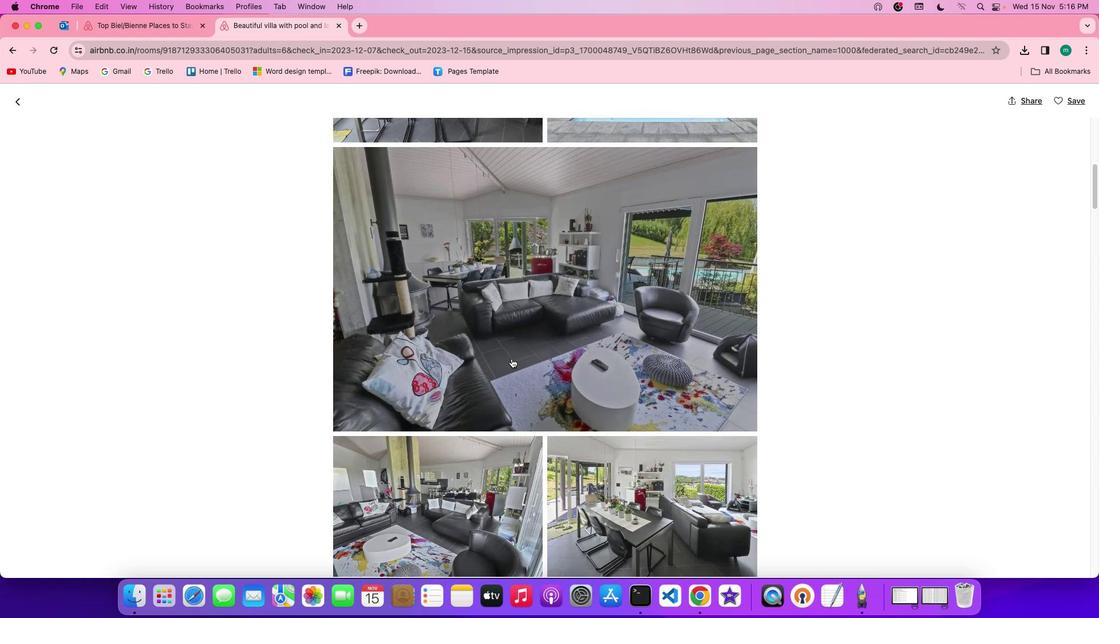 
Action: Mouse scrolled (511, 358) with delta (0, 0)
Screenshot: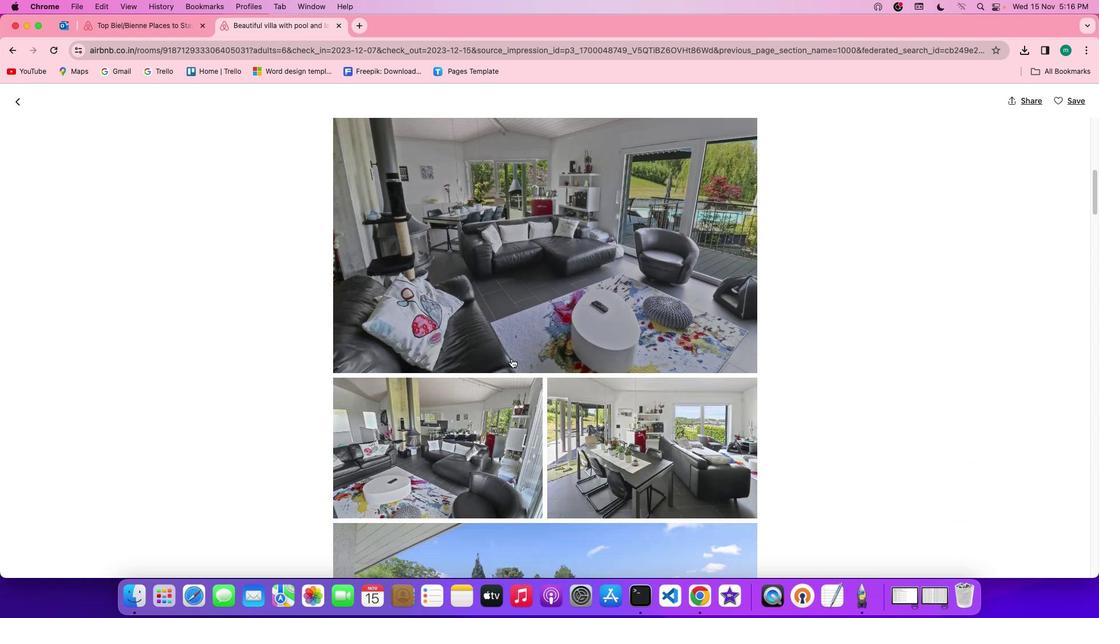 
Action: Mouse scrolled (511, 358) with delta (0, -1)
Screenshot: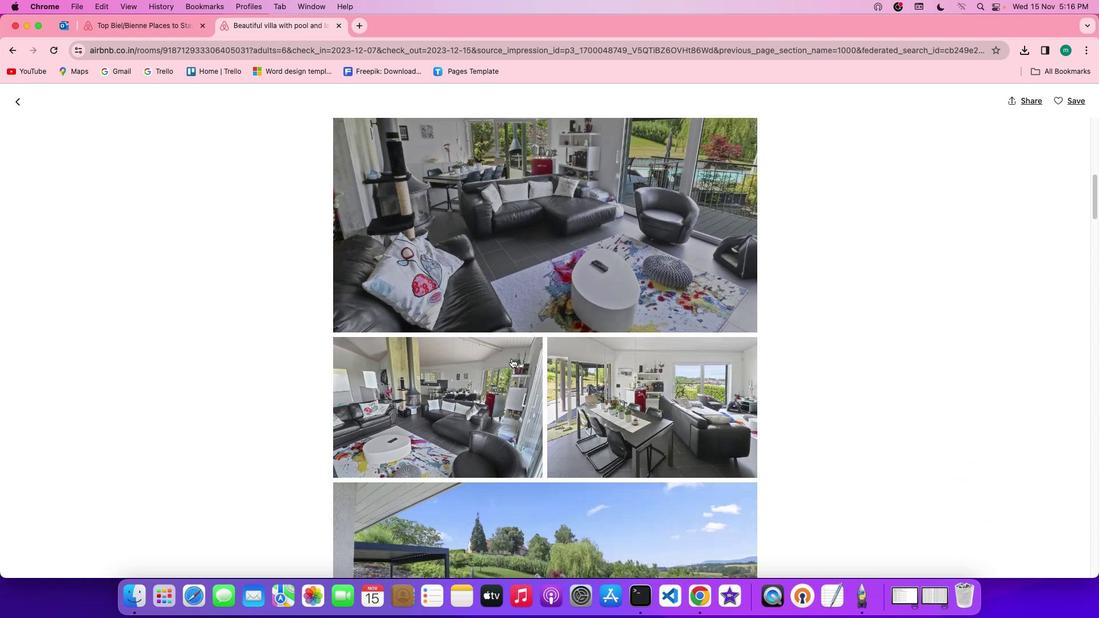 
Action: Mouse scrolled (511, 358) with delta (0, -1)
Screenshot: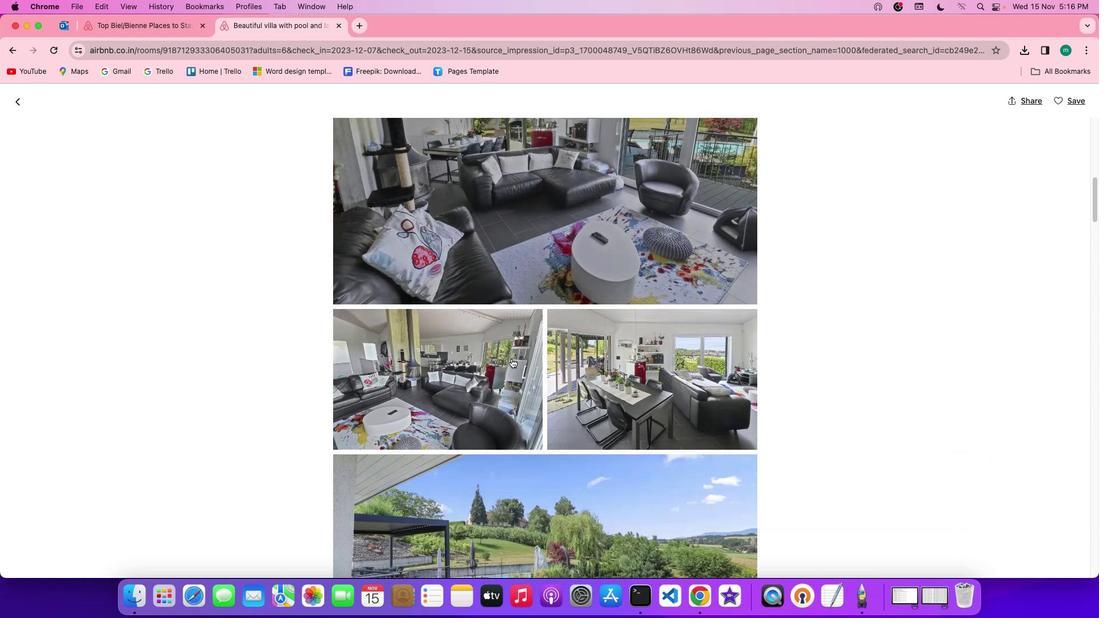 
Action: Mouse scrolled (511, 358) with delta (0, 0)
Screenshot: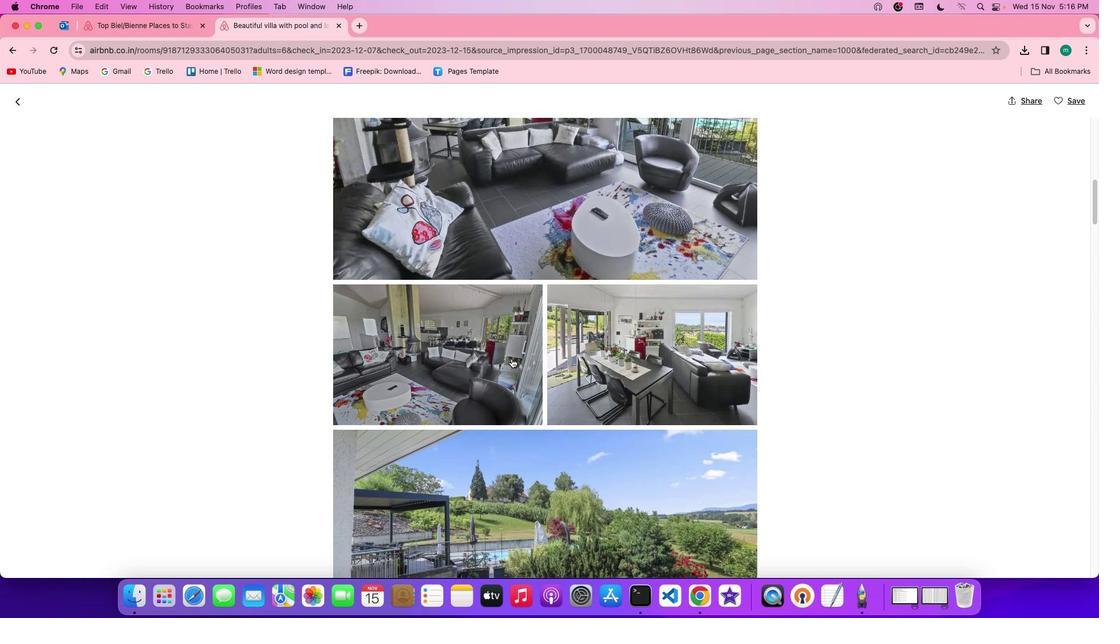 
Action: Mouse scrolled (511, 358) with delta (0, 0)
Screenshot: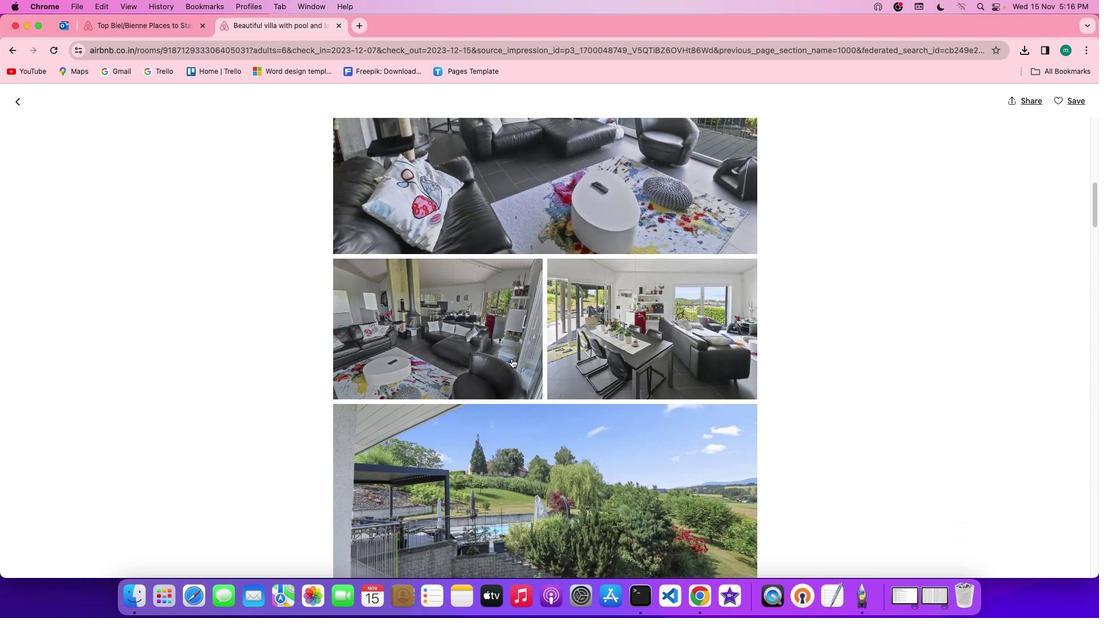 
Action: Mouse scrolled (511, 358) with delta (0, -1)
Screenshot: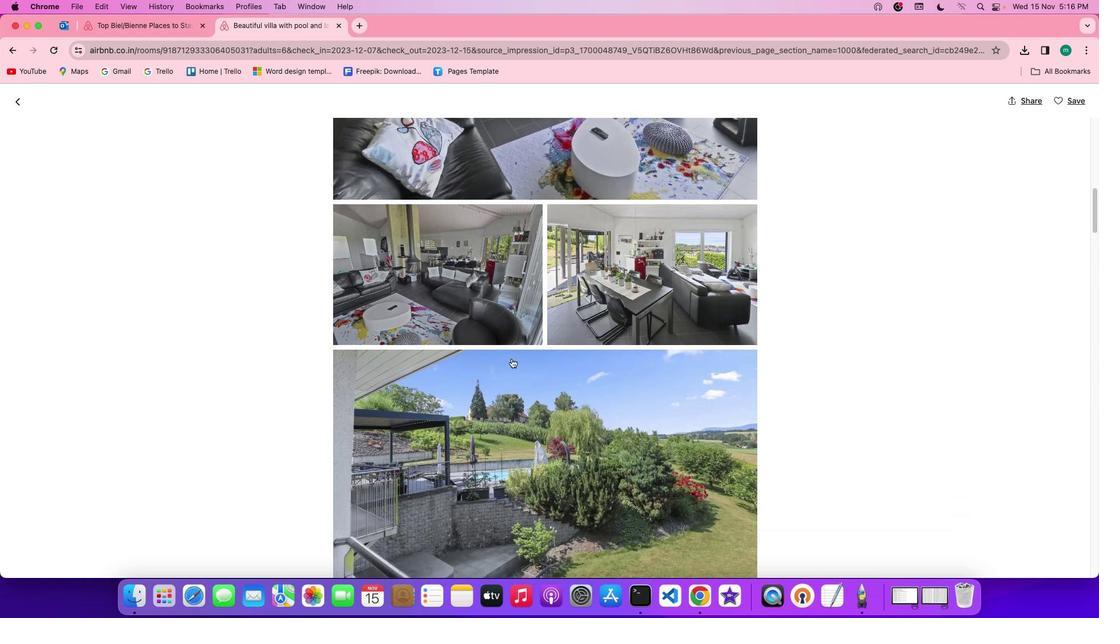 
Action: Mouse scrolled (511, 358) with delta (0, -1)
Screenshot: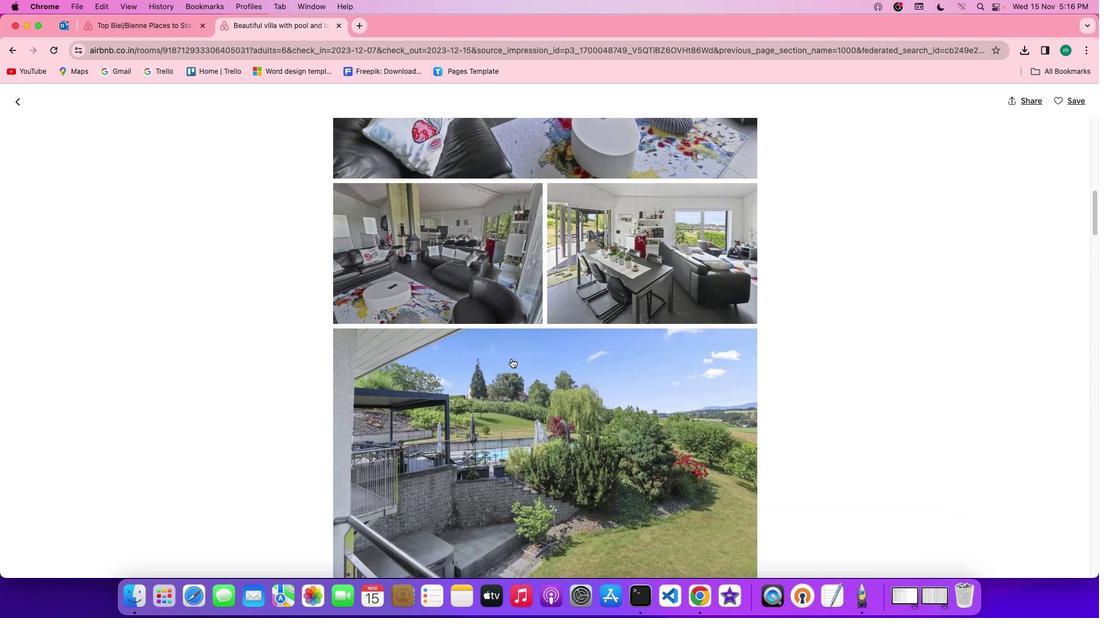 
Action: Mouse scrolled (511, 358) with delta (0, 0)
Screenshot: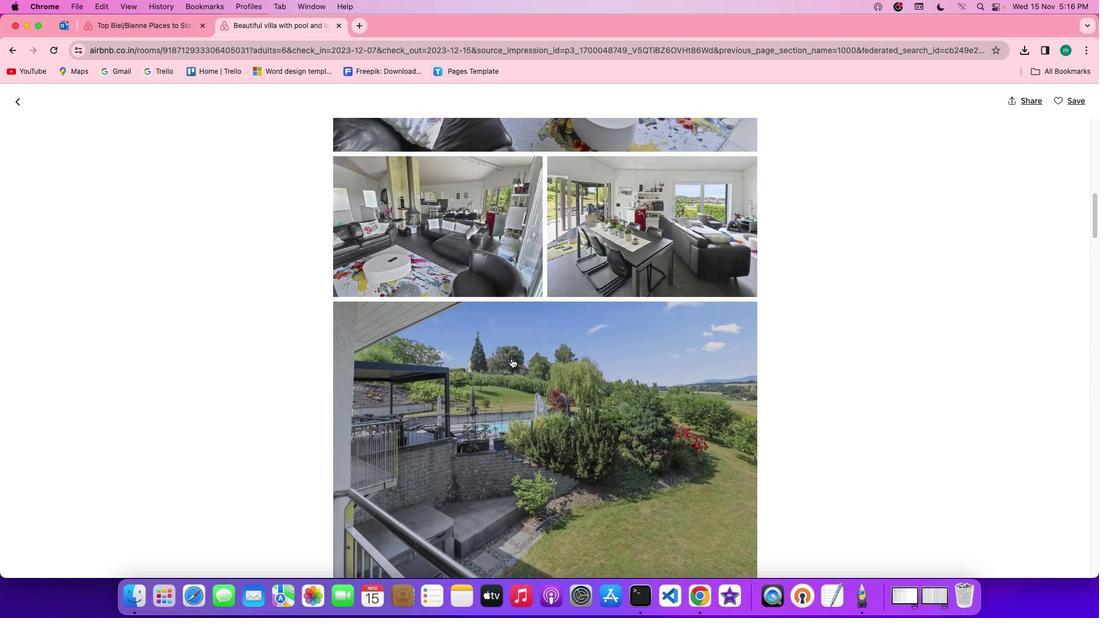 
Action: Mouse scrolled (511, 358) with delta (0, 0)
Screenshot: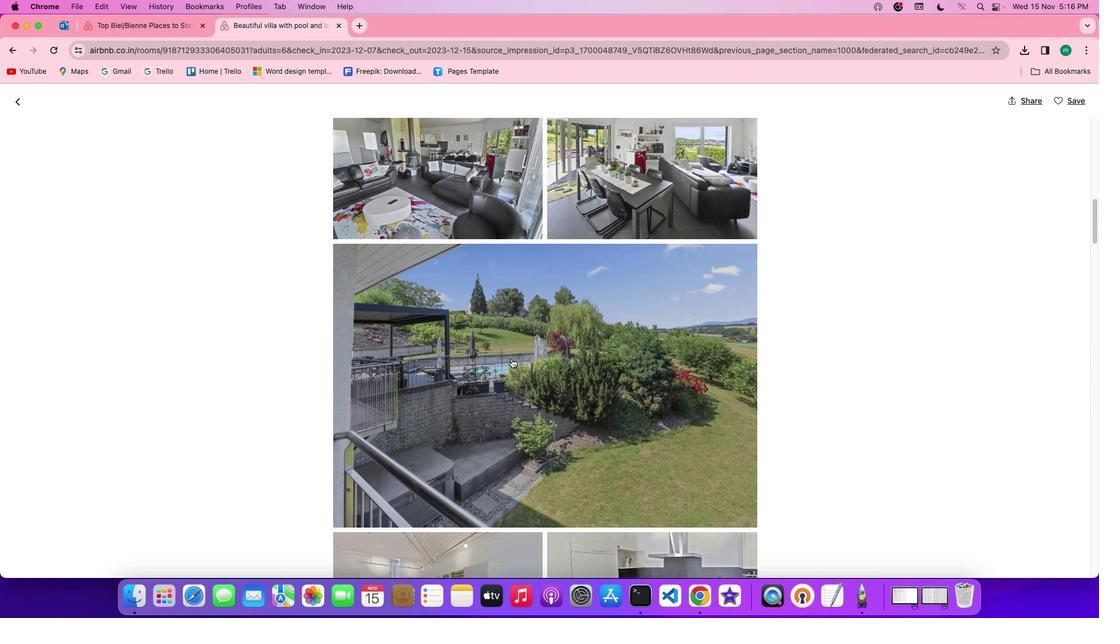 
Action: Mouse scrolled (511, 358) with delta (0, -1)
Screenshot: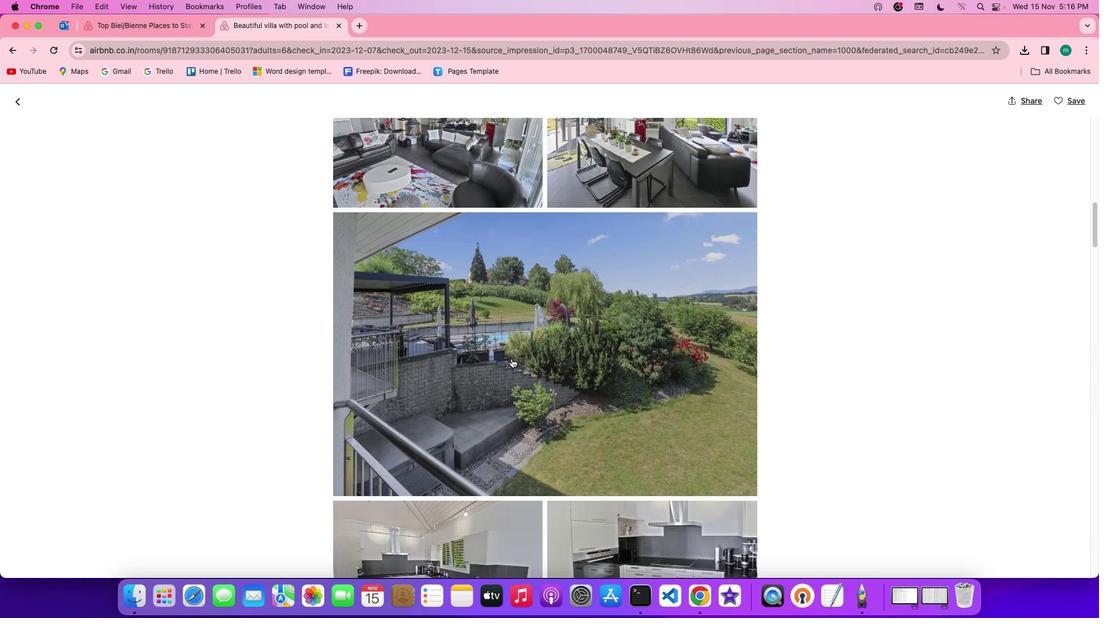 
Action: Mouse scrolled (511, 358) with delta (0, -1)
Screenshot: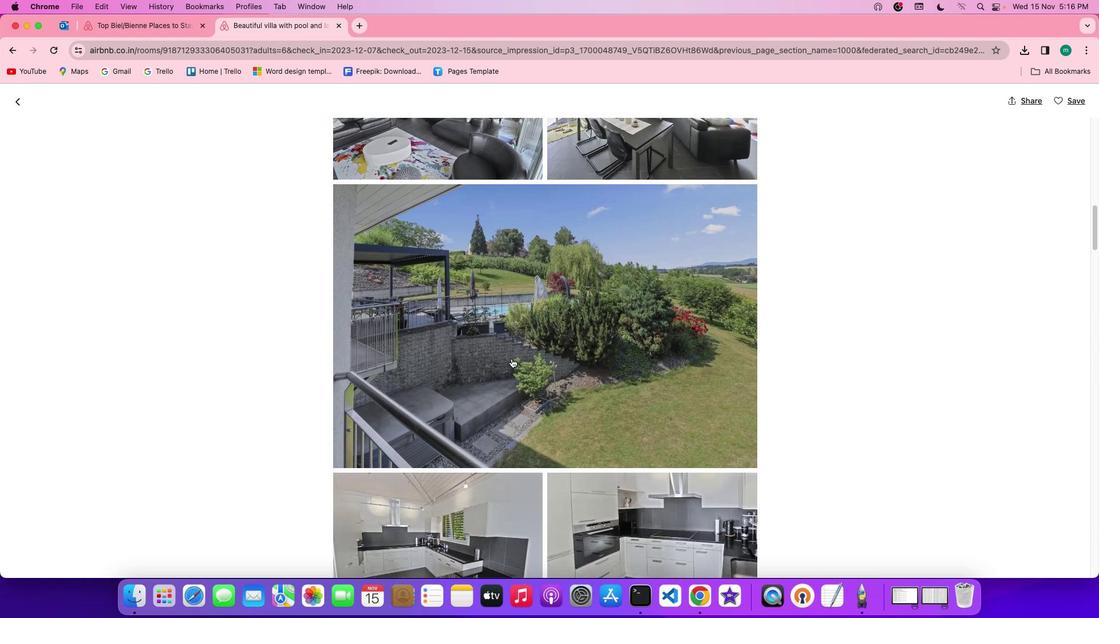 
Action: Mouse scrolled (511, 358) with delta (0, 0)
Screenshot: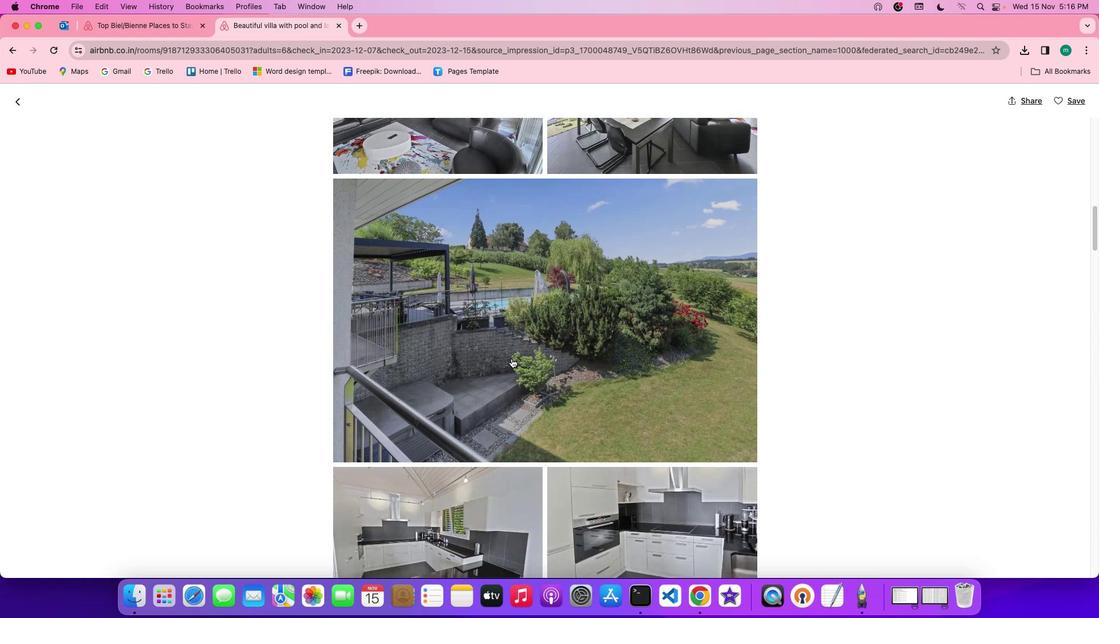 
Action: Mouse scrolled (511, 358) with delta (0, 0)
Screenshot: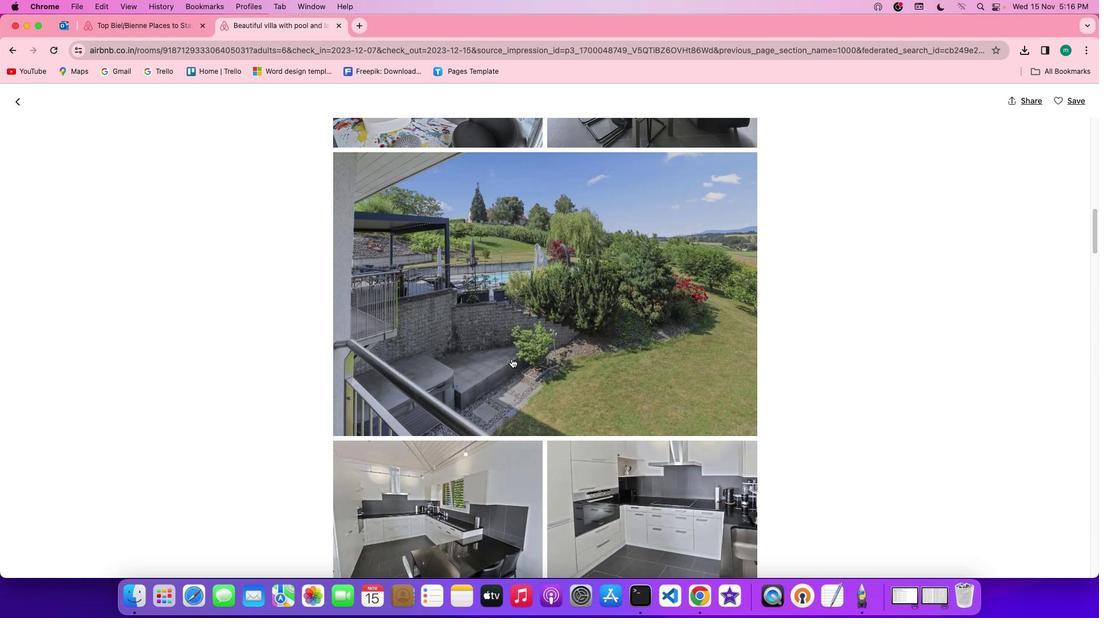 
Action: Mouse scrolled (511, 358) with delta (0, 0)
Screenshot: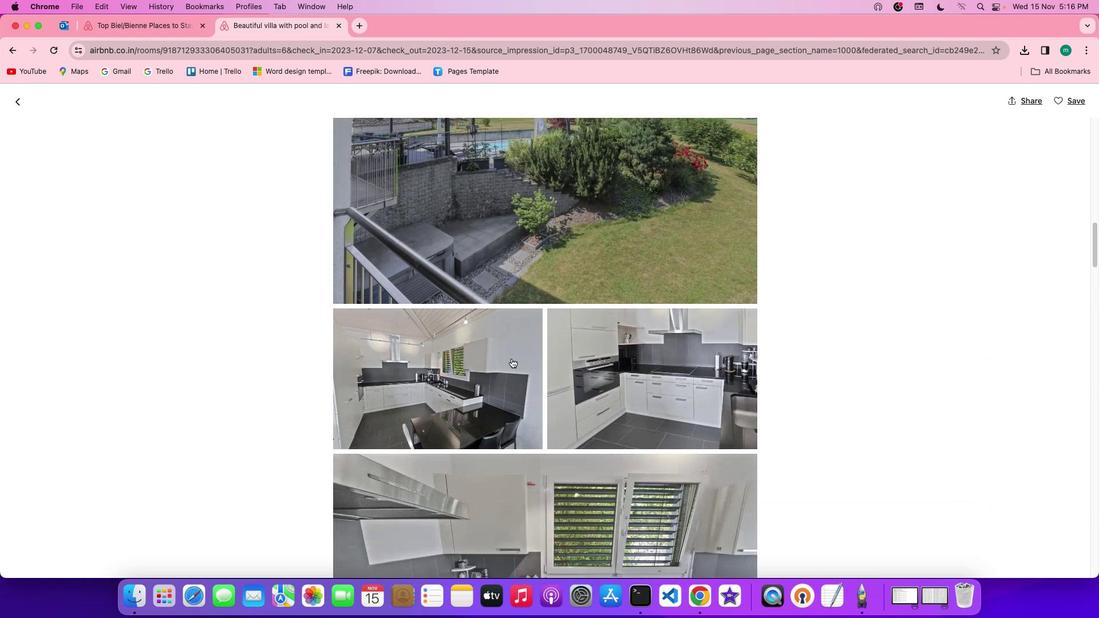 
Action: Mouse scrolled (511, 358) with delta (0, -1)
Screenshot: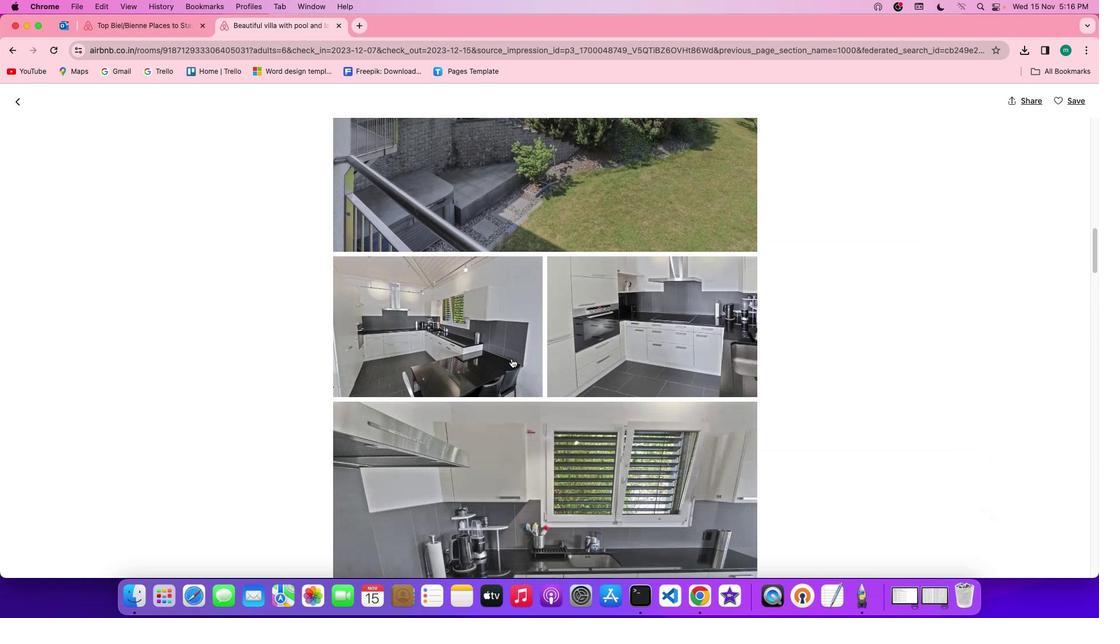 
Action: Mouse scrolled (511, 358) with delta (0, -2)
Screenshot: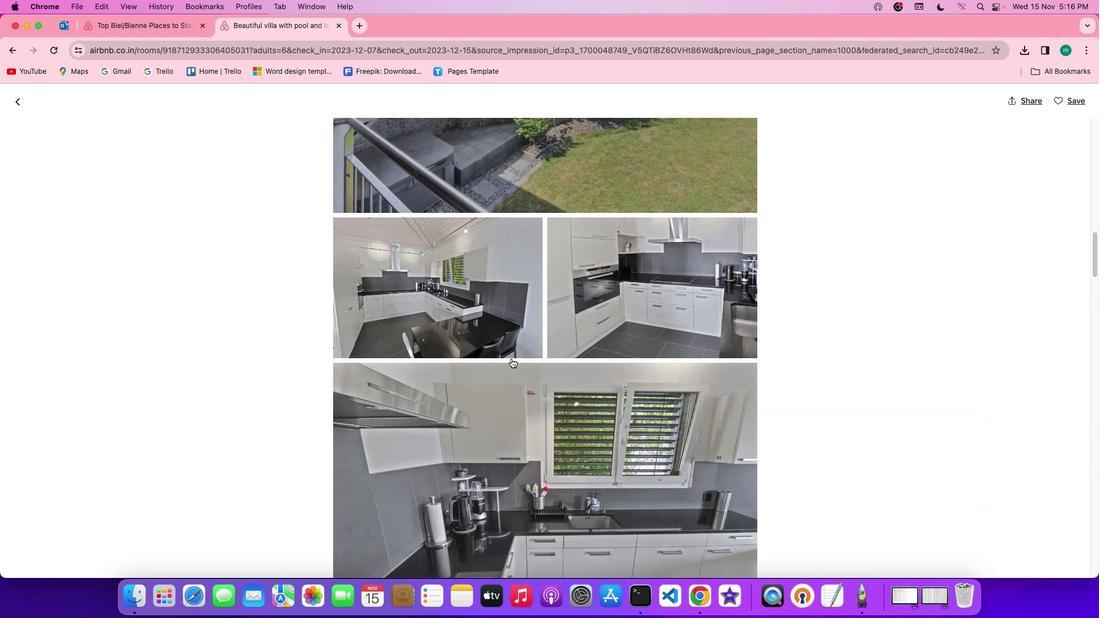 
Action: Mouse scrolled (511, 358) with delta (0, -2)
Screenshot: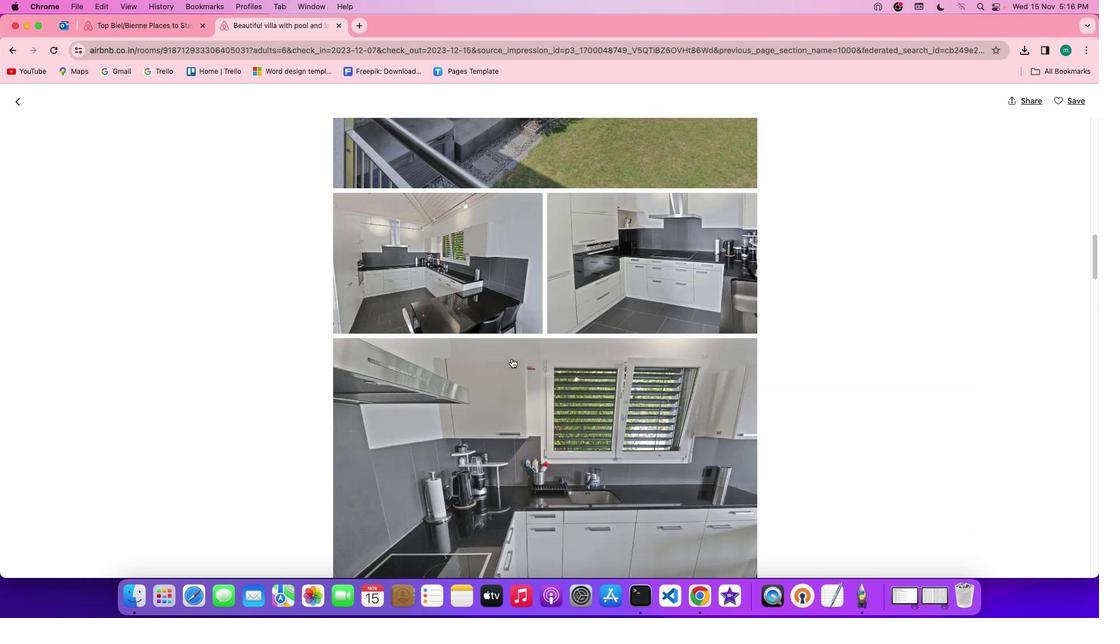 
Action: Mouse scrolled (511, 358) with delta (0, 0)
Screenshot: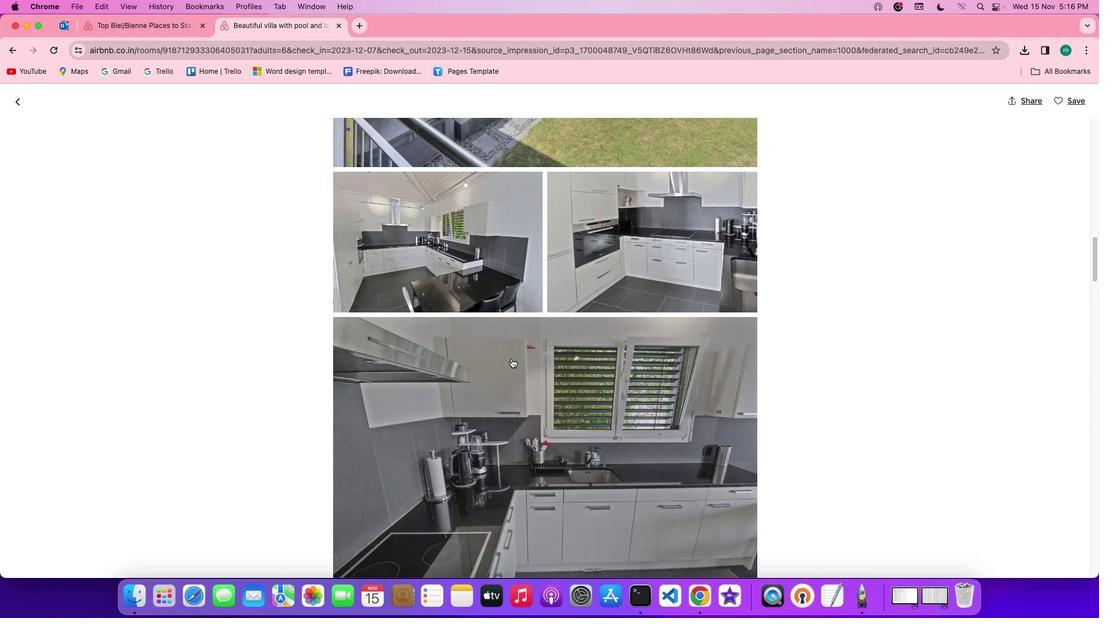 
Action: Mouse scrolled (511, 358) with delta (0, 0)
Screenshot: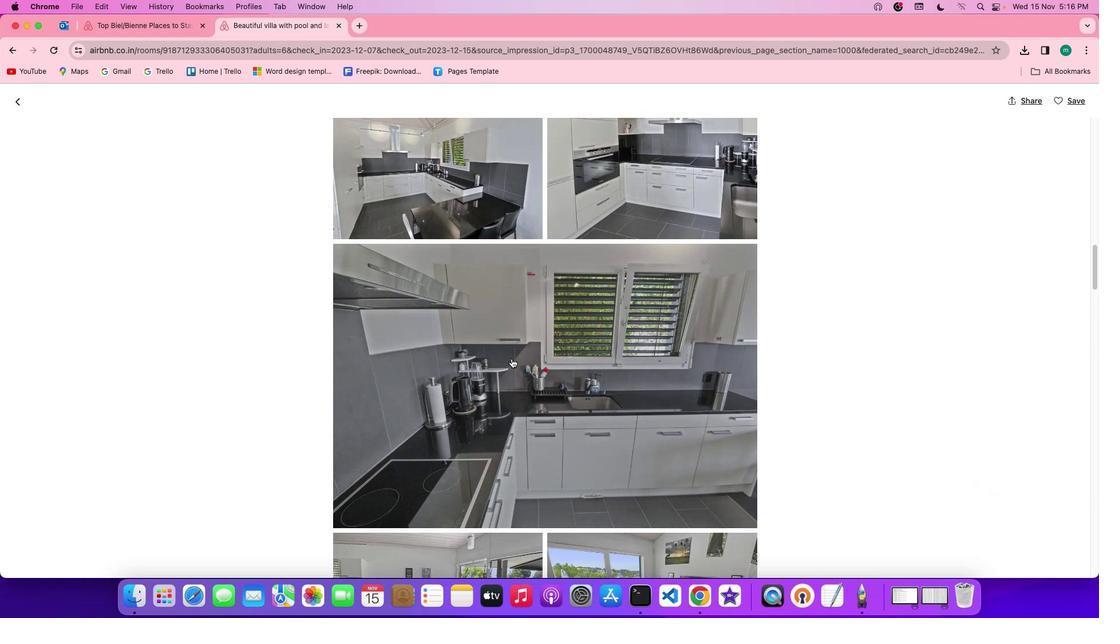 
Action: Mouse scrolled (511, 358) with delta (0, -1)
Screenshot: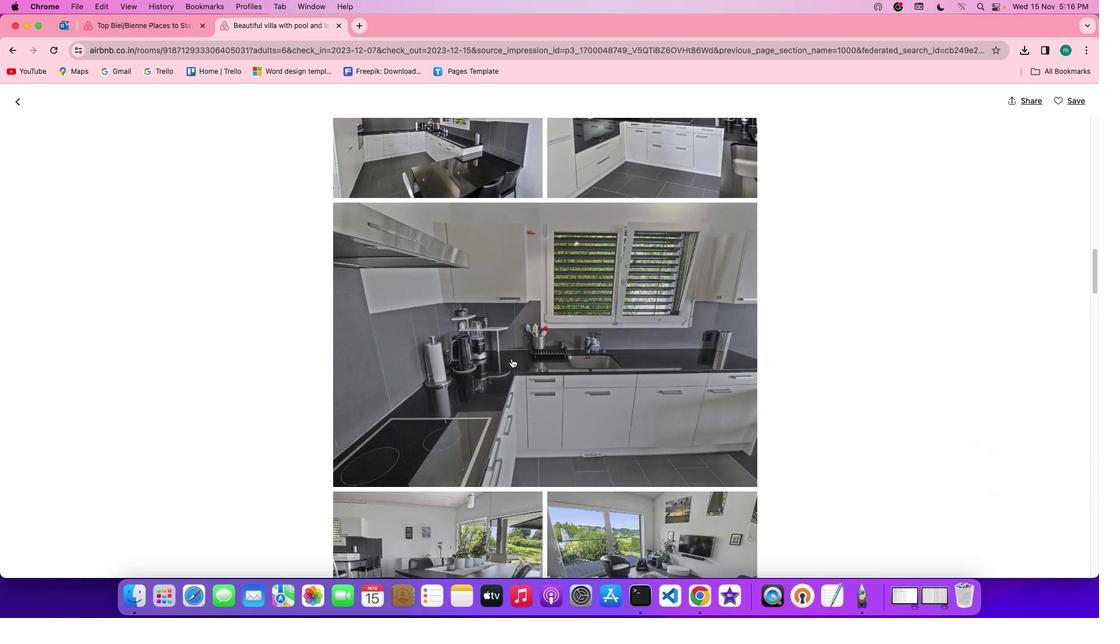 
Action: Mouse scrolled (511, 358) with delta (0, -1)
Screenshot: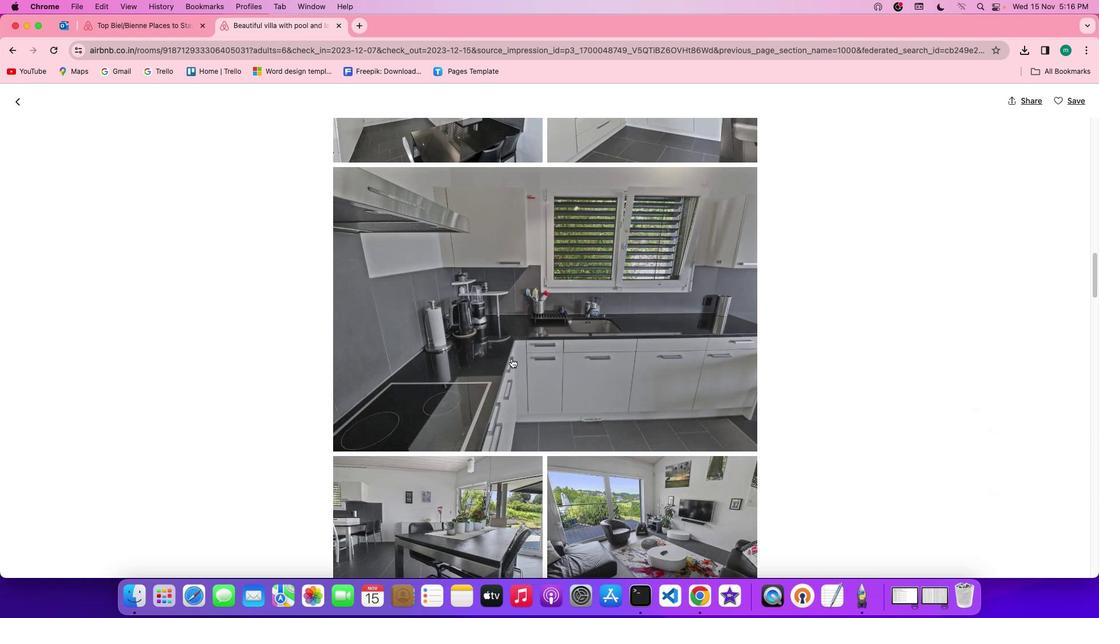 
Action: Mouse scrolled (511, 358) with delta (0, -1)
Screenshot: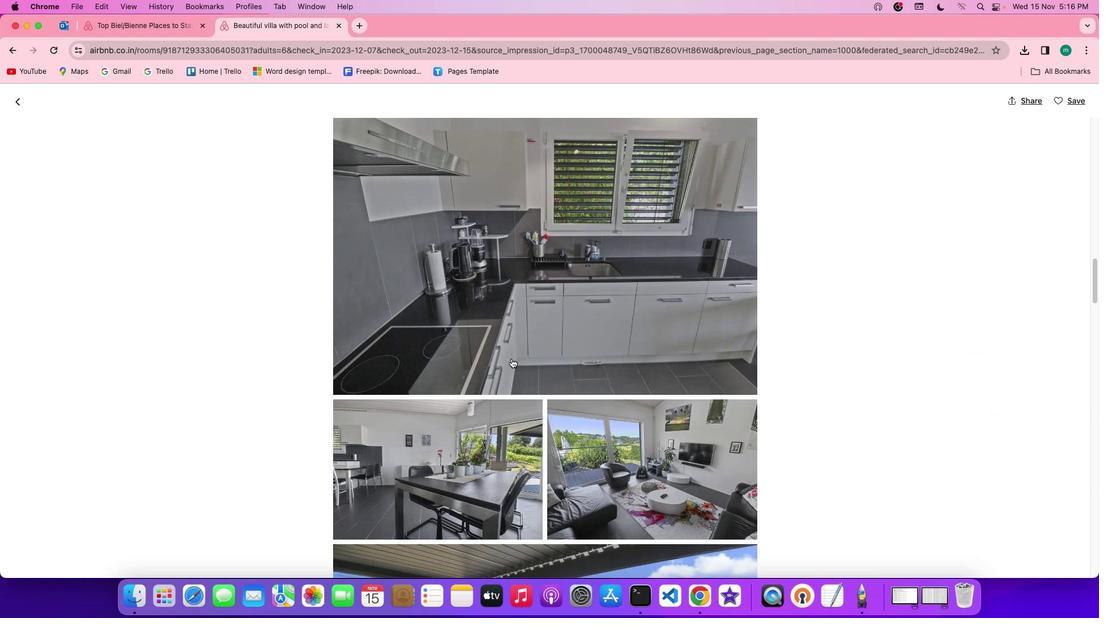 
Action: Mouse scrolled (511, 358) with delta (0, 0)
Screenshot: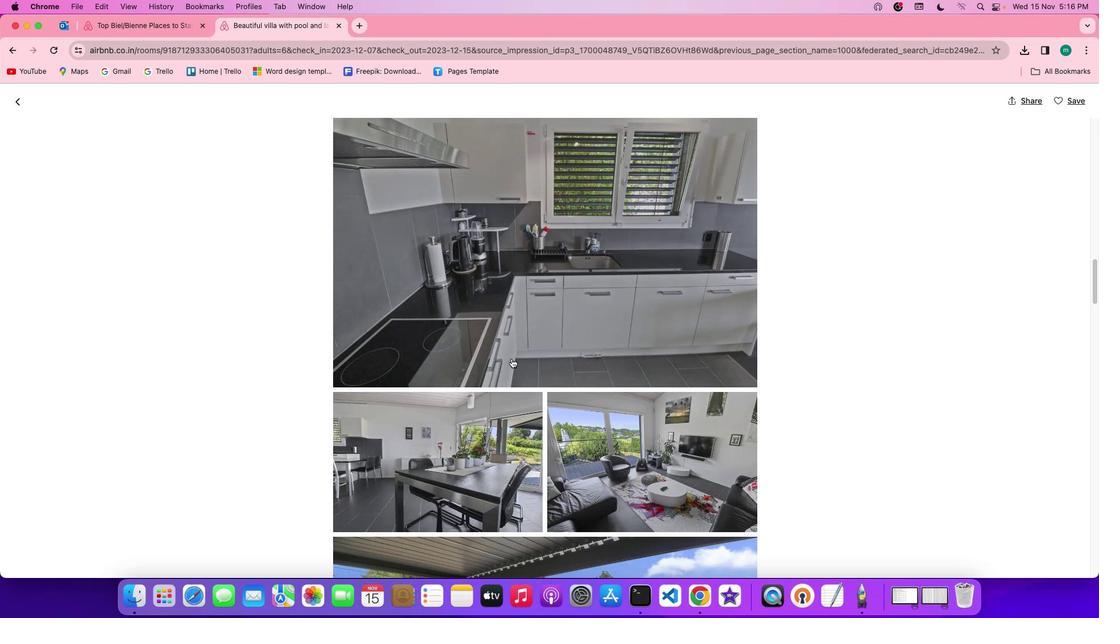 
Action: Mouse scrolled (511, 358) with delta (0, 0)
Screenshot: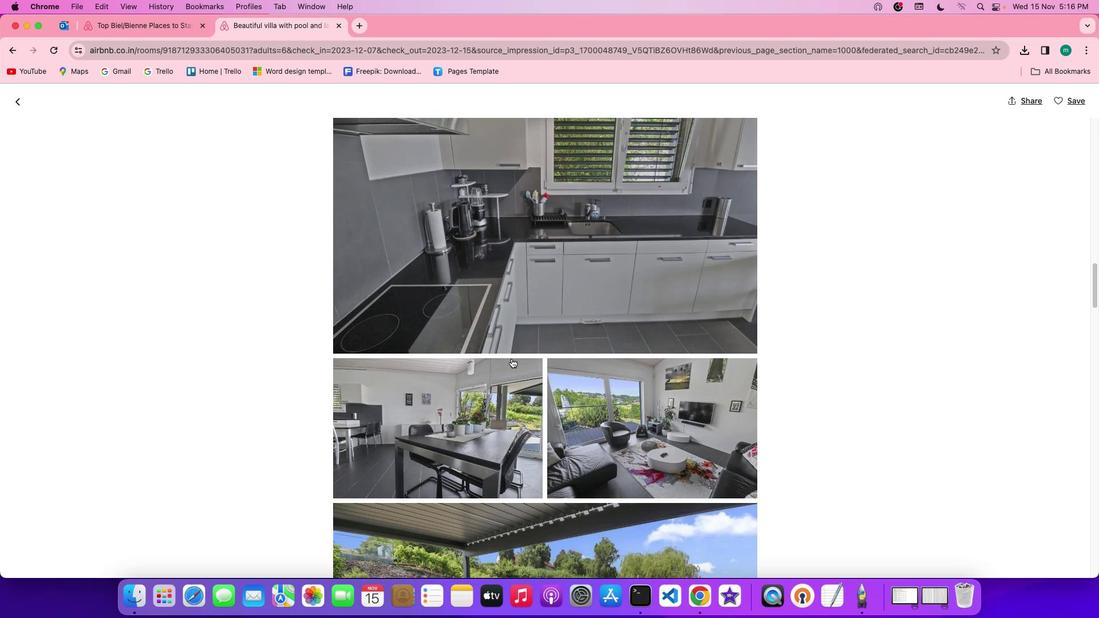 
Action: Mouse scrolled (511, 358) with delta (0, 0)
Screenshot: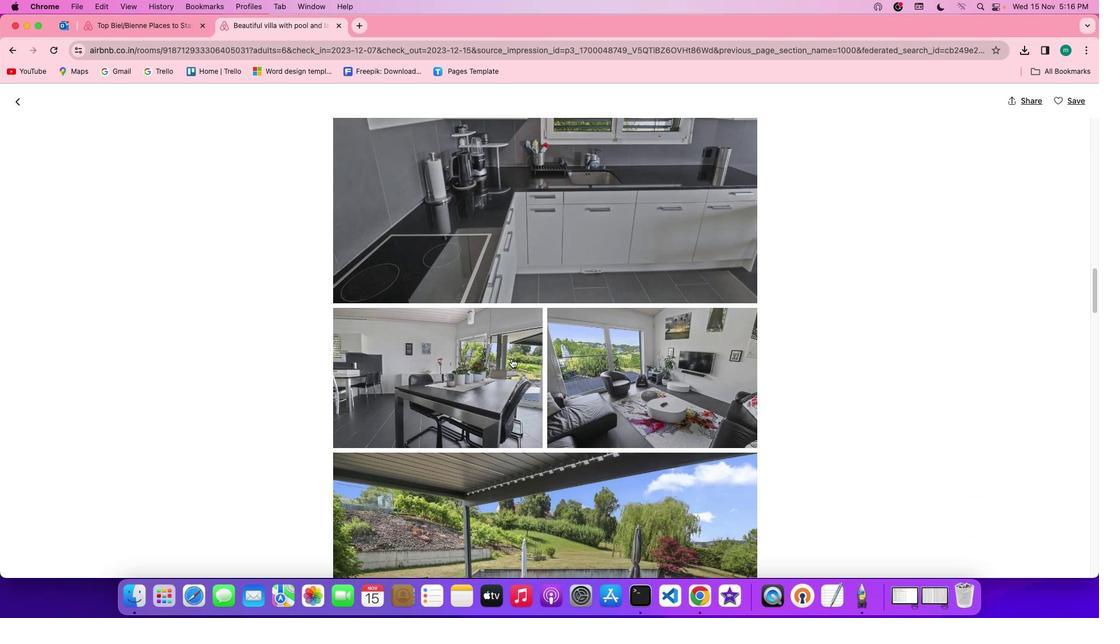 
Action: Mouse scrolled (511, 358) with delta (0, -1)
Screenshot: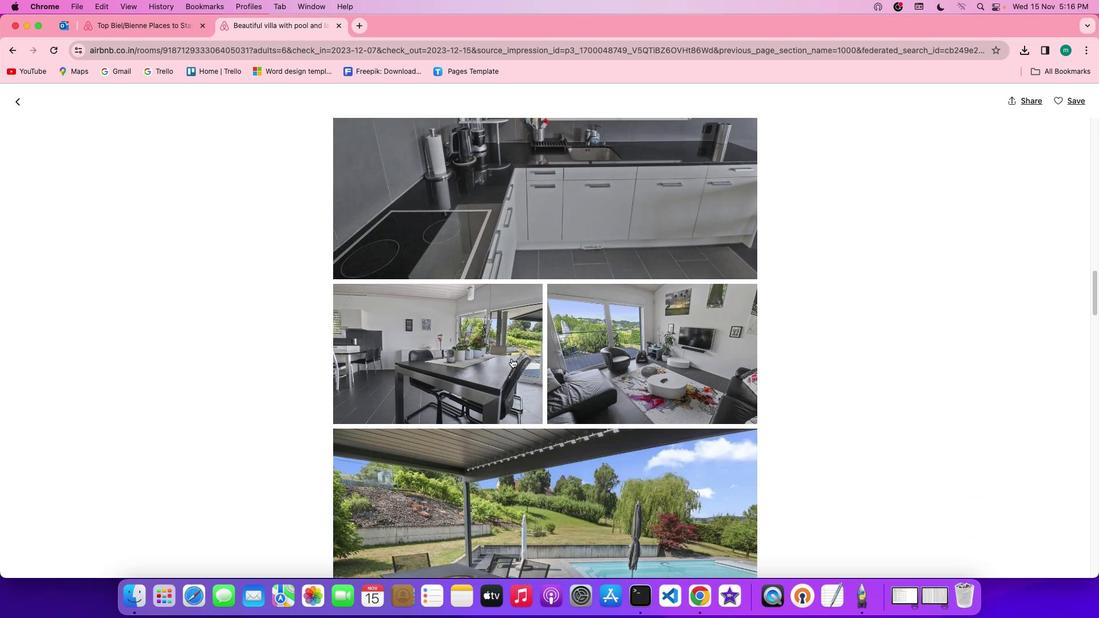 
Action: Mouse scrolled (511, 358) with delta (0, -1)
Screenshot: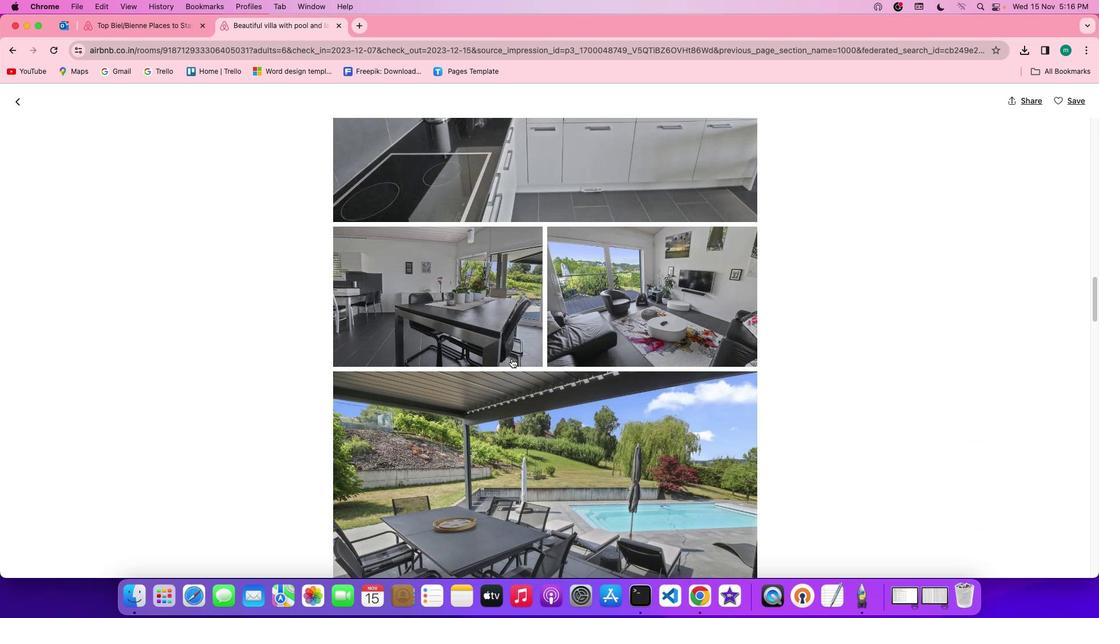 
Action: Mouse scrolled (511, 358) with delta (0, 0)
Screenshot: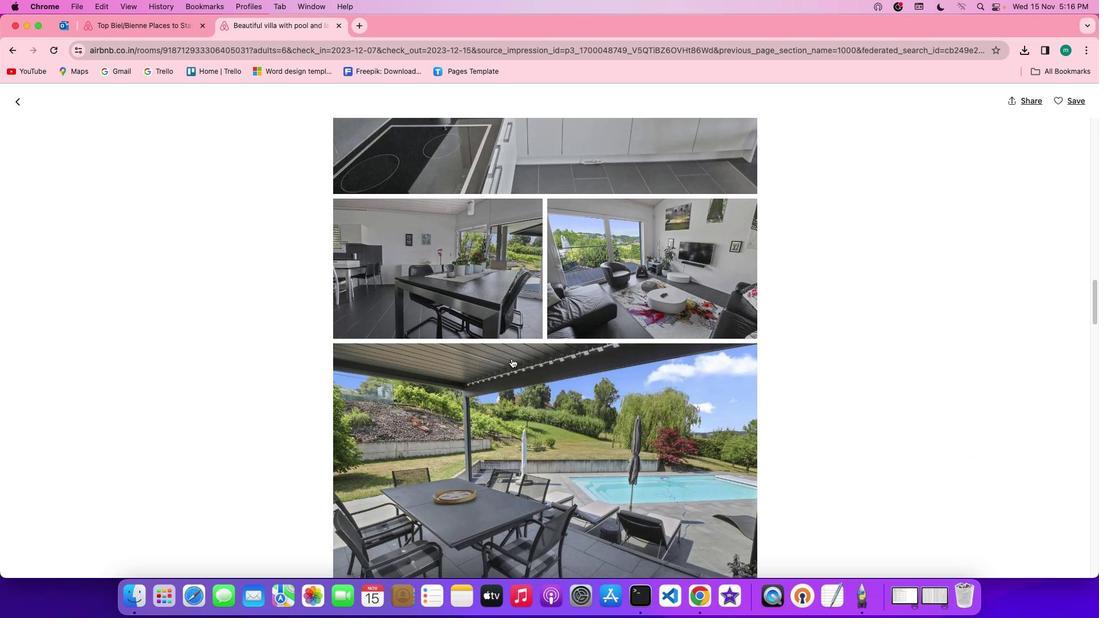 
Action: Mouse scrolled (511, 358) with delta (0, 0)
Screenshot: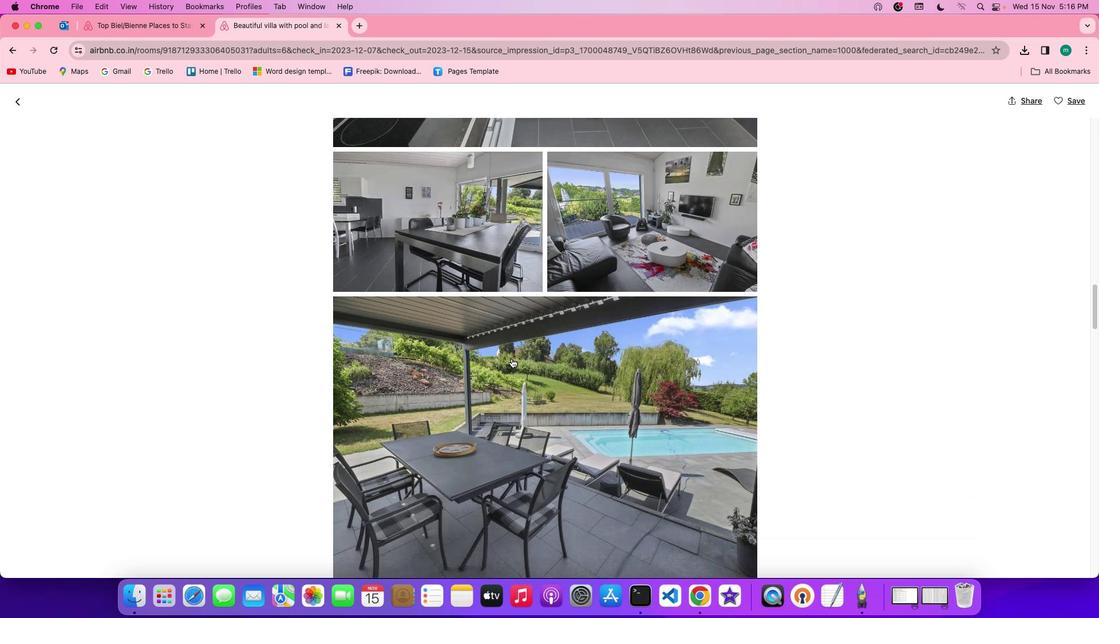 
Action: Mouse scrolled (511, 358) with delta (0, -1)
Screenshot: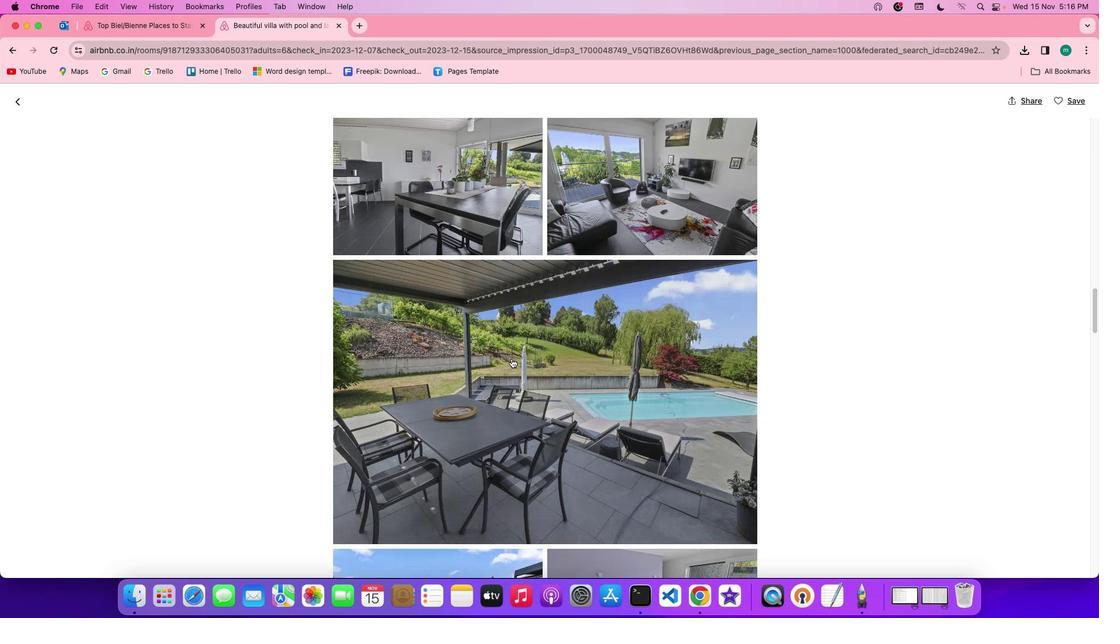 
Action: Mouse scrolled (511, 358) with delta (0, -1)
Screenshot: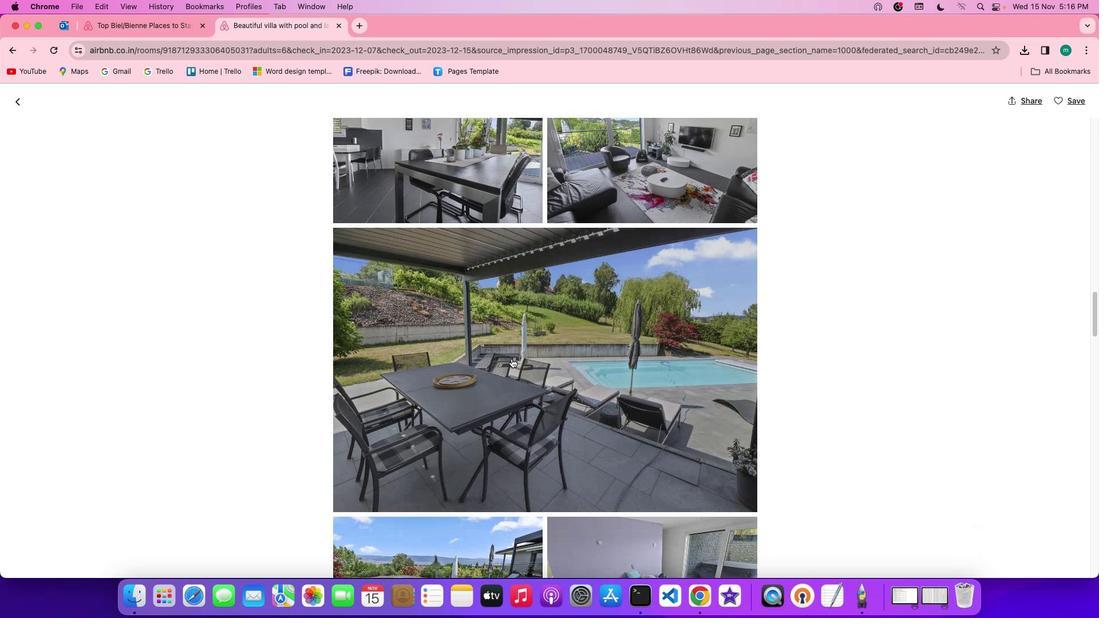 
Action: Mouse scrolled (511, 358) with delta (0, 0)
Screenshot: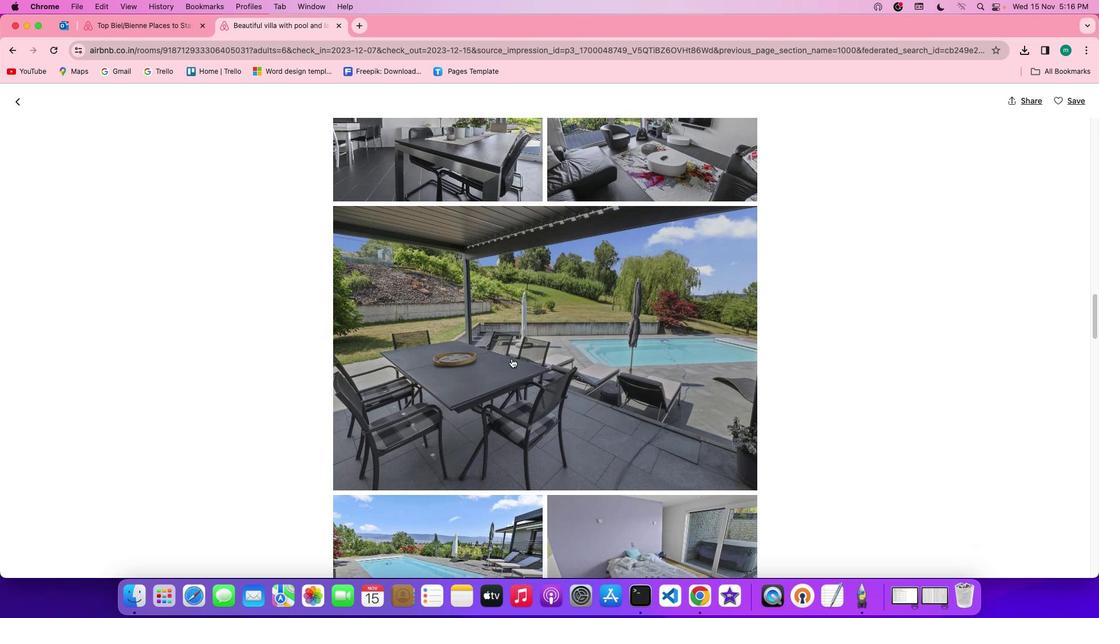 
Action: Mouse scrolled (511, 358) with delta (0, 0)
Screenshot: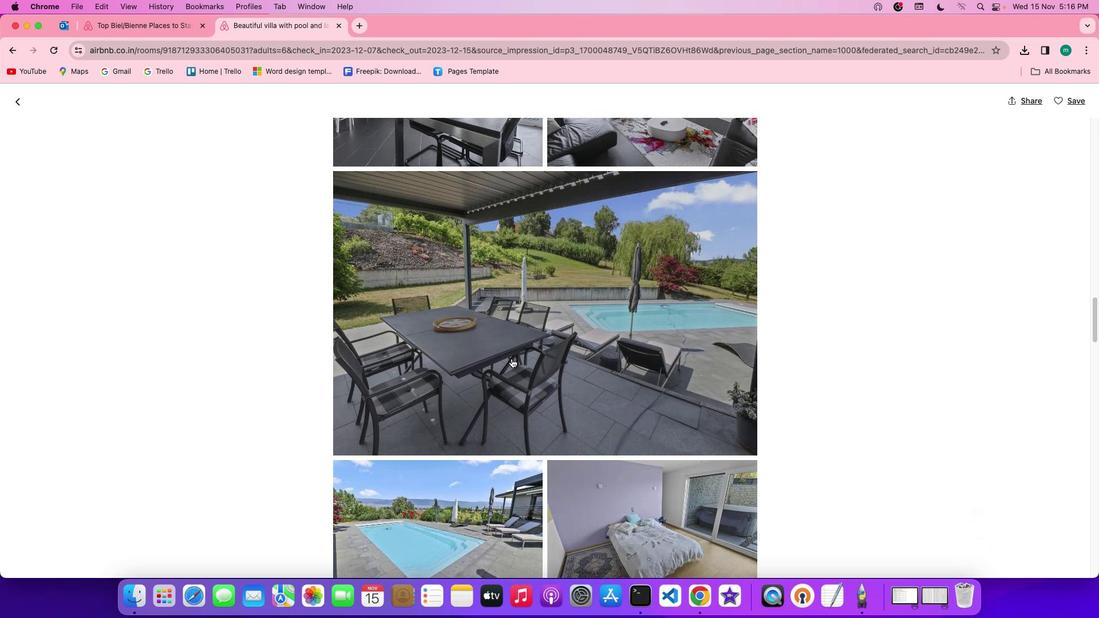 
Action: Mouse scrolled (511, 358) with delta (0, -1)
Screenshot: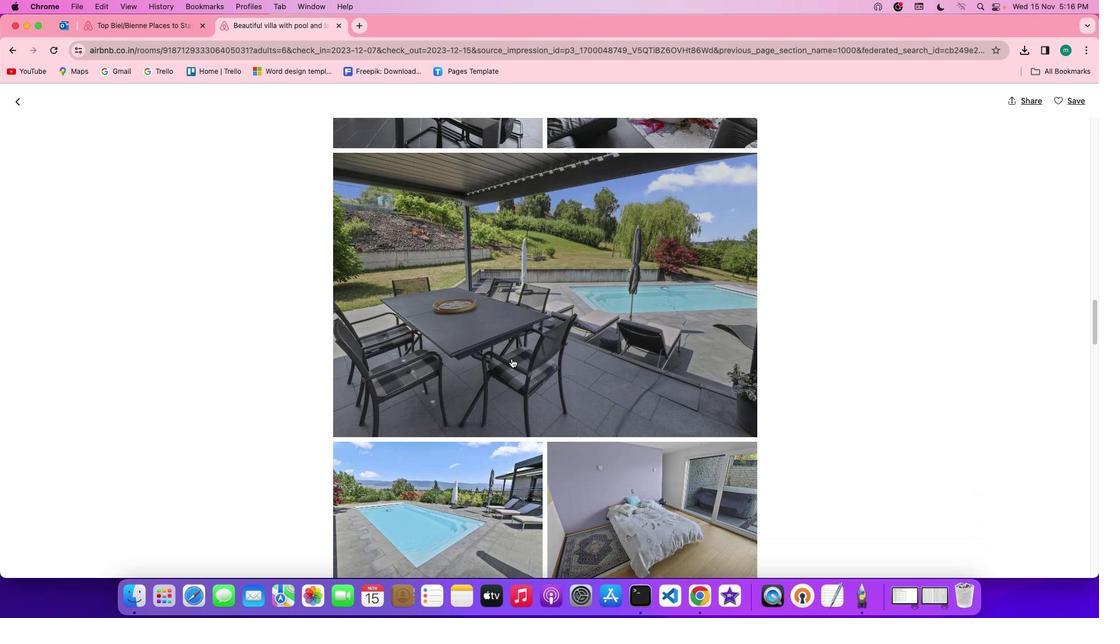 
Action: Mouse scrolled (511, 358) with delta (0, -1)
Screenshot: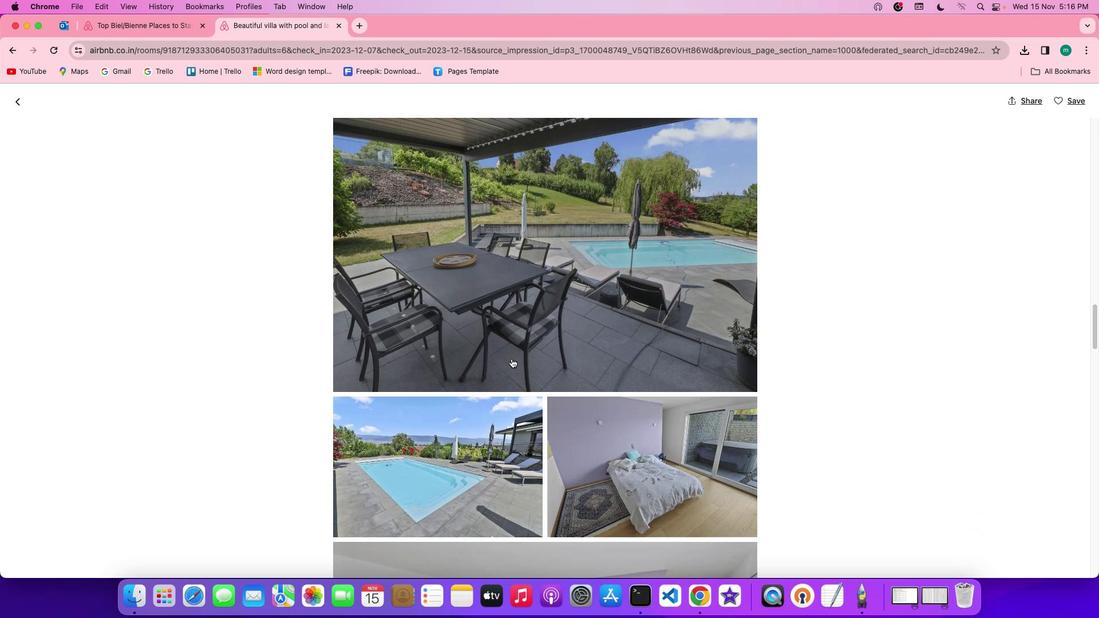 
Action: Mouse scrolled (511, 358) with delta (0, 0)
Screenshot: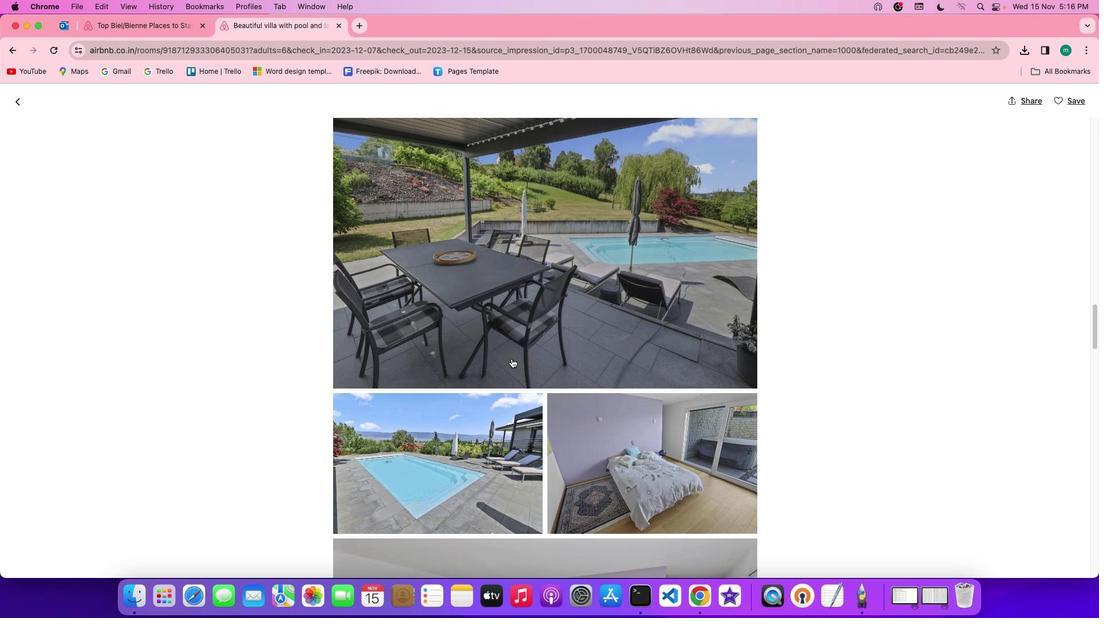 
Action: Mouse scrolled (511, 358) with delta (0, 0)
Screenshot: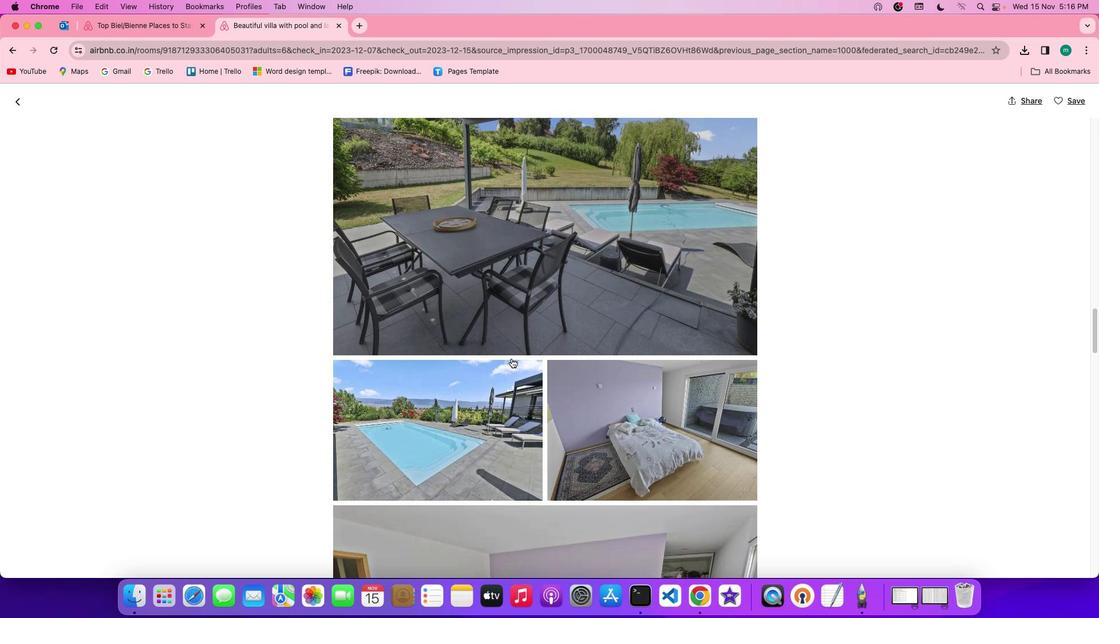 
Action: Mouse scrolled (511, 358) with delta (0, 0)
Screenshot: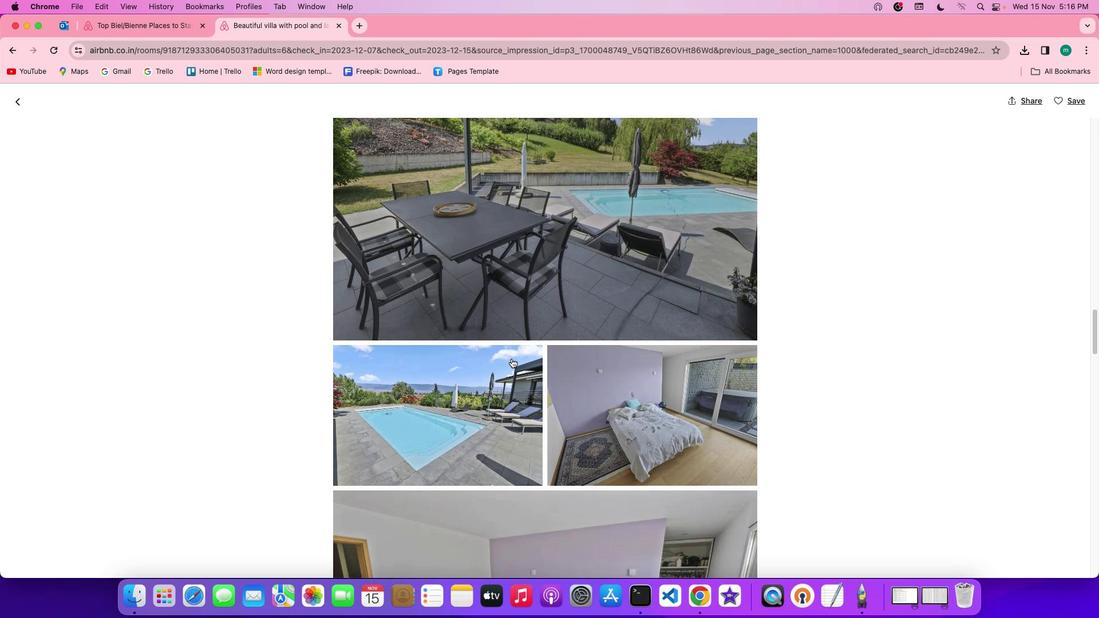 
Action: Mouse scrolled (511, 358) with delta (0, 0)
Screenshot: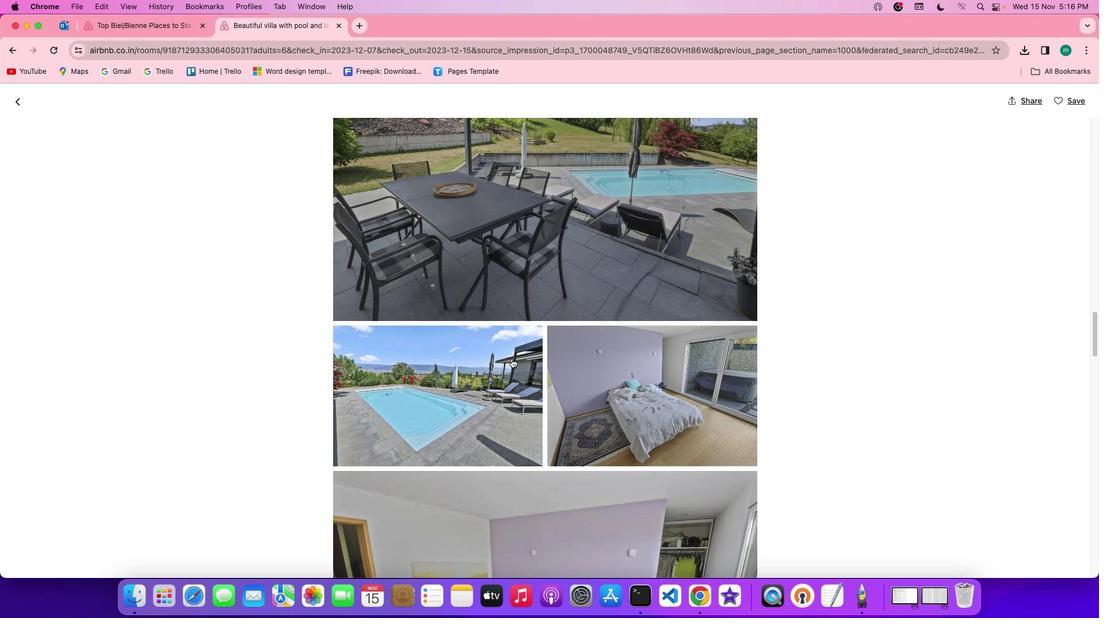 
Action: Mouse scrolled (511, 358) with delta (0, 0)
Screenshot: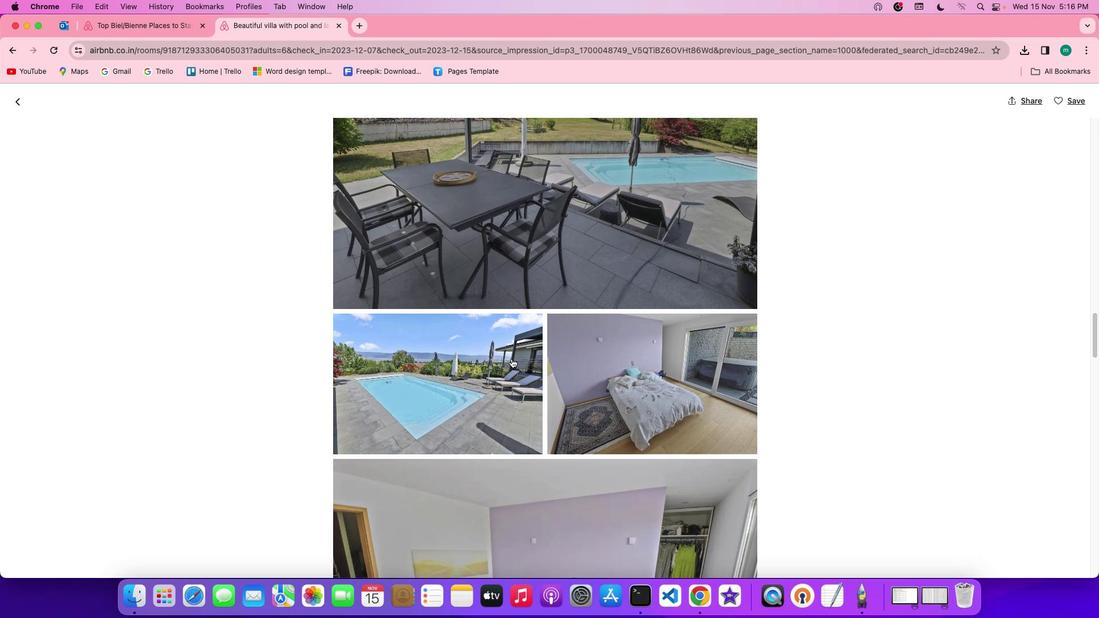
Action: Mouse scrolled (511, 358) with delta (0, 0)
Screenshot: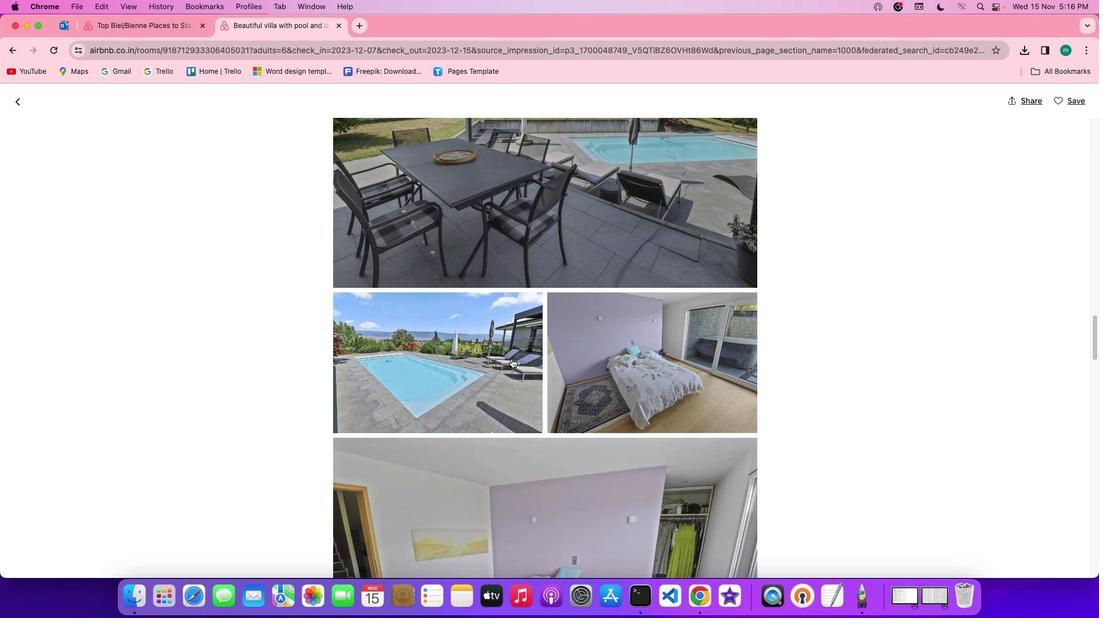 
Action: Mouse scrolled (511, 358) with delta (0, -1)
Screenshot: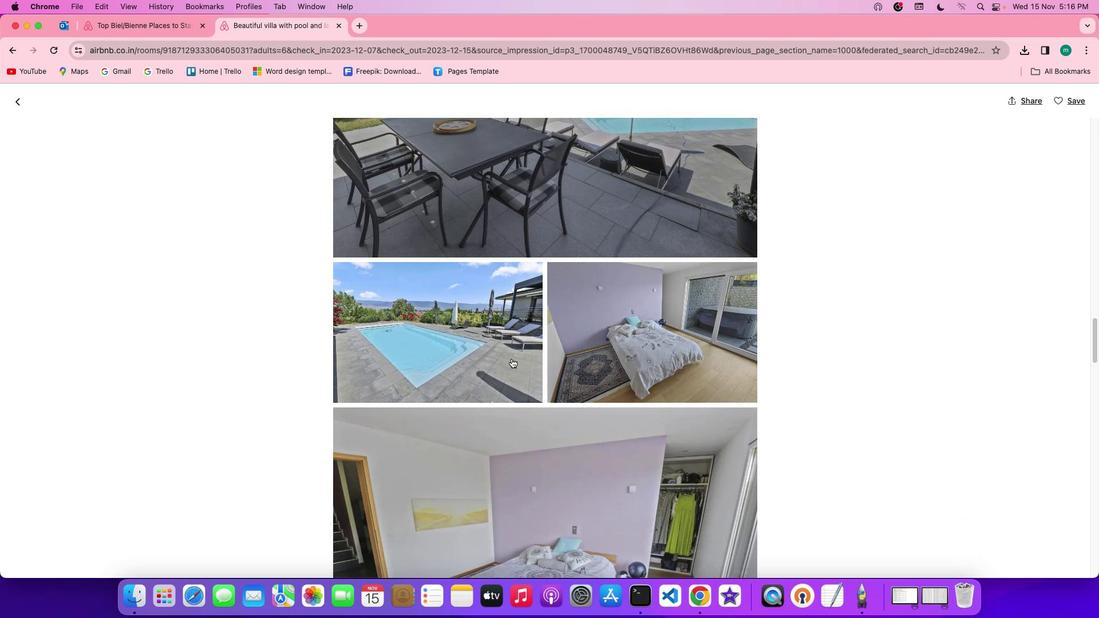 
Action: Mouse scrolled (511, 358) with delta (0, 0)
Screenshot: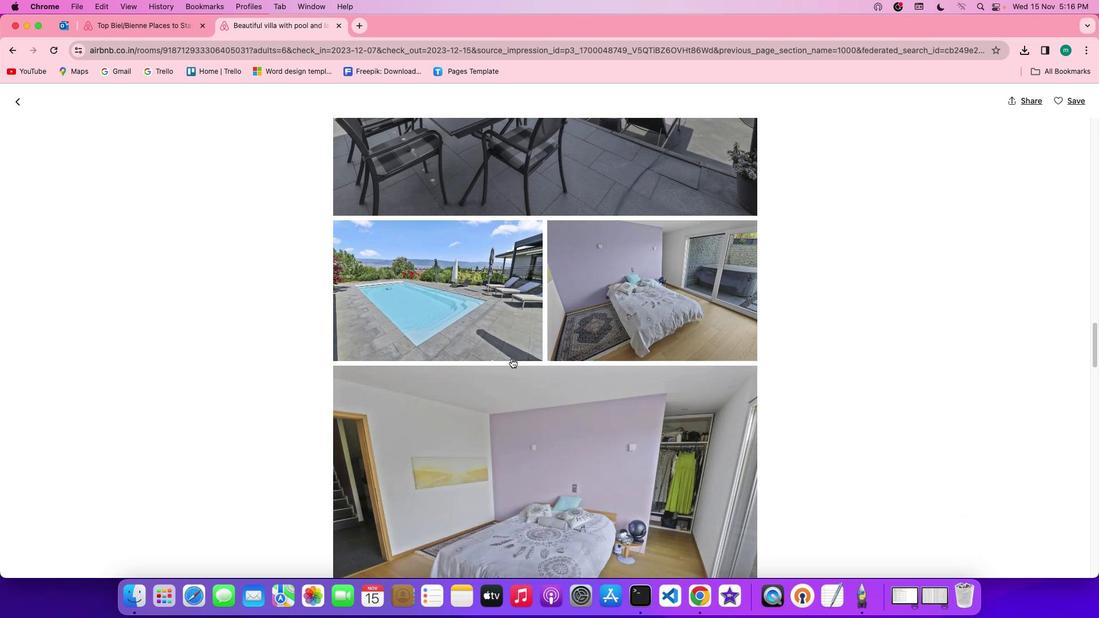 
Action: Mouse scrolled (511, 358) with delta (0, 0)
Screenshot: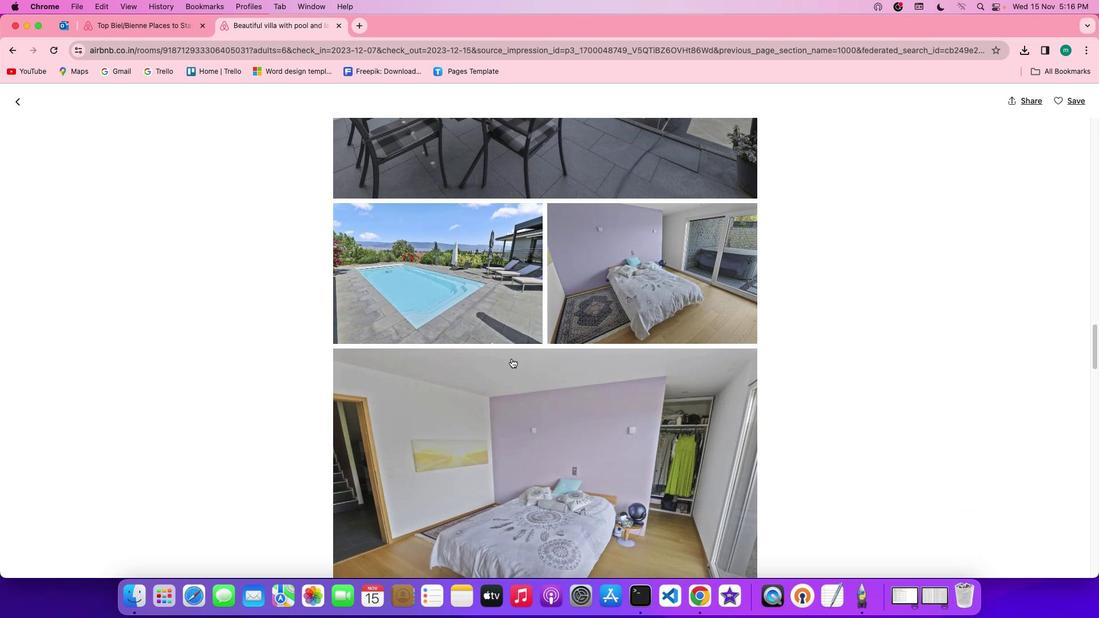 
Action: Mouse scrolled (511, 358) with delta (0, 0)
Screenshot: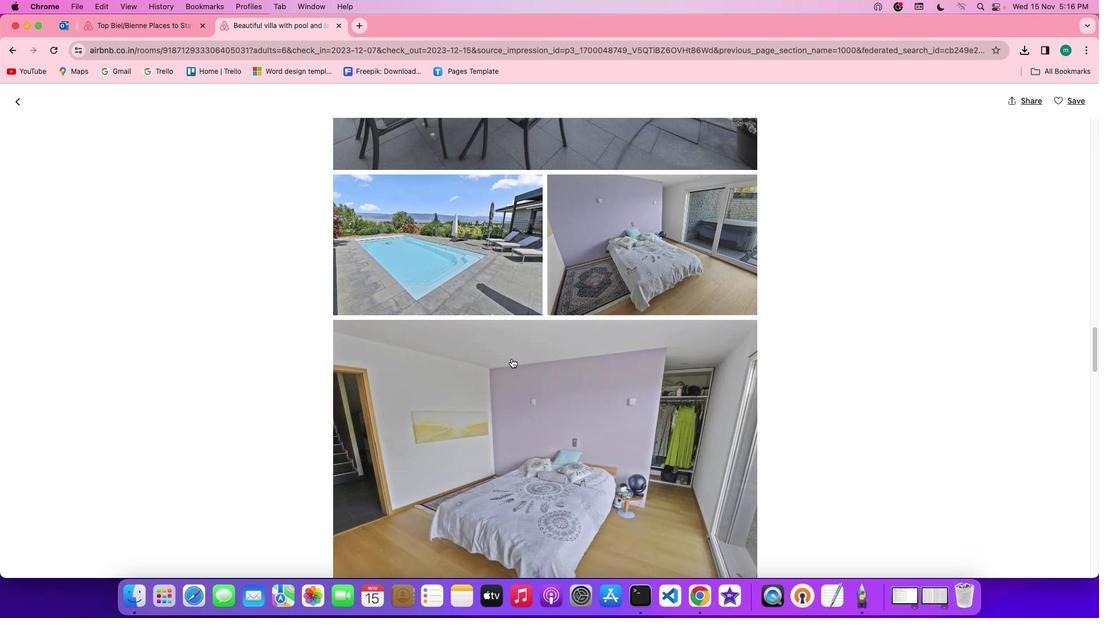 
Action: Mouse scrolled (511, 358) with delta (0, -1)
Screenshot: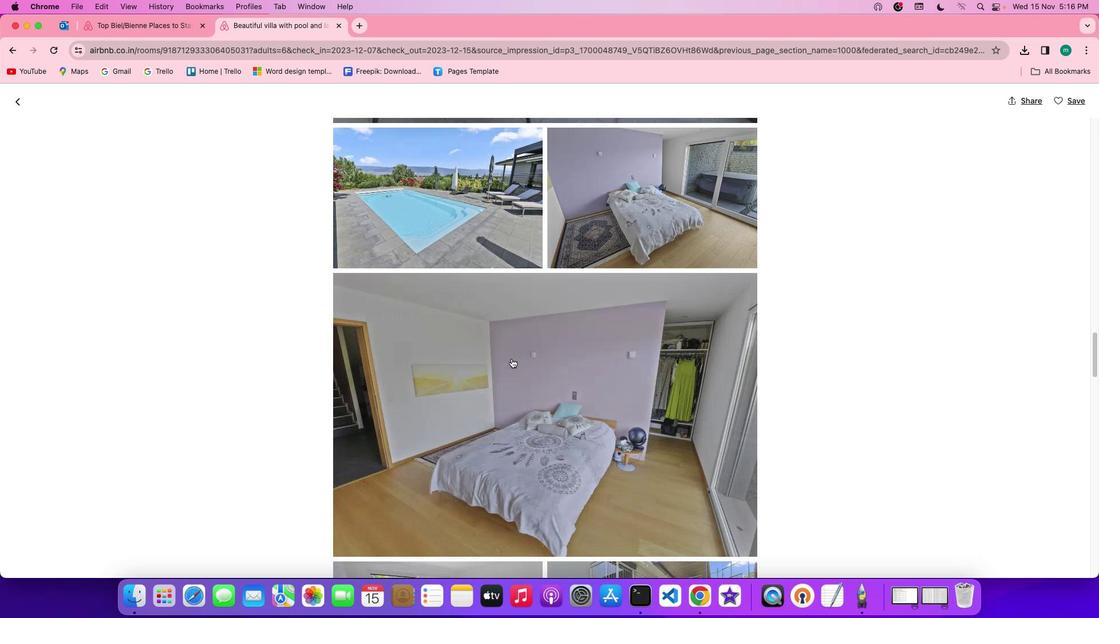 
Action: Mouse scrolled (511, 358) with delta (0, -1)
Screenshot: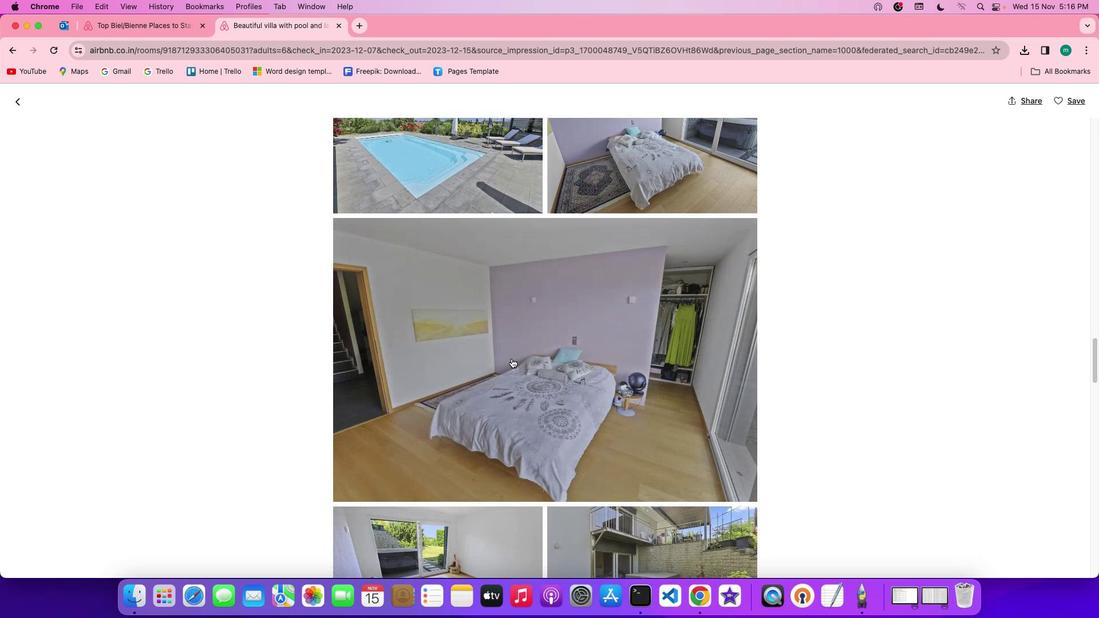 
Action: Mouse scrolled (511, 358) with delta (0, 0)
Screenshot: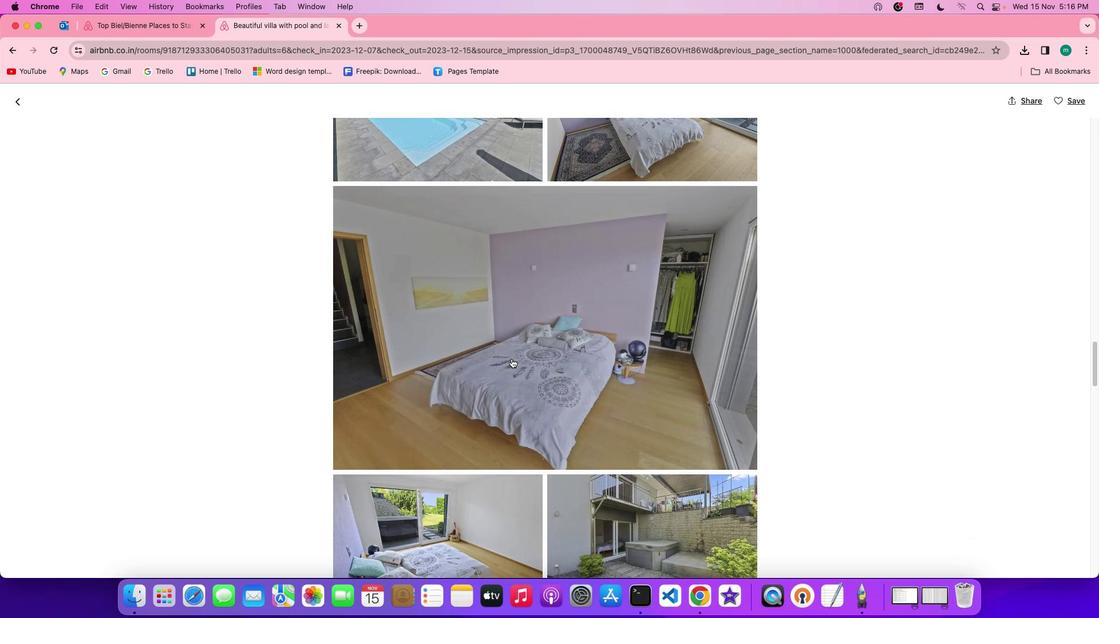 
Action: Mouse scrolled (511, 358) with delta (0, 0)
Screenshot: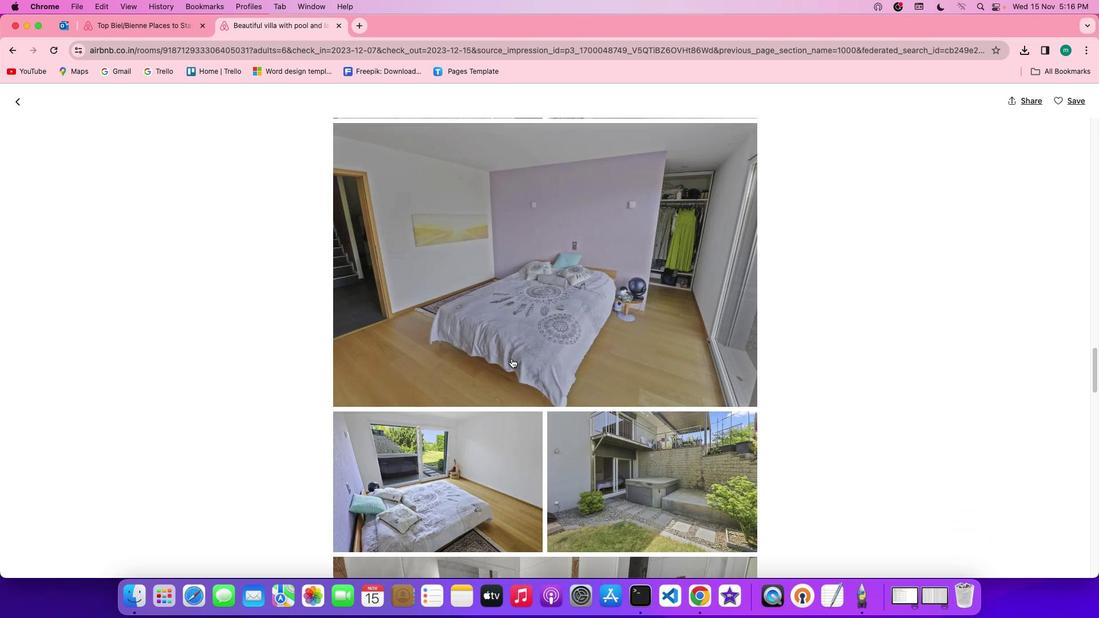 
Action: Mouse scrolled (511, 358) with delta (0, -1)
Screenshot: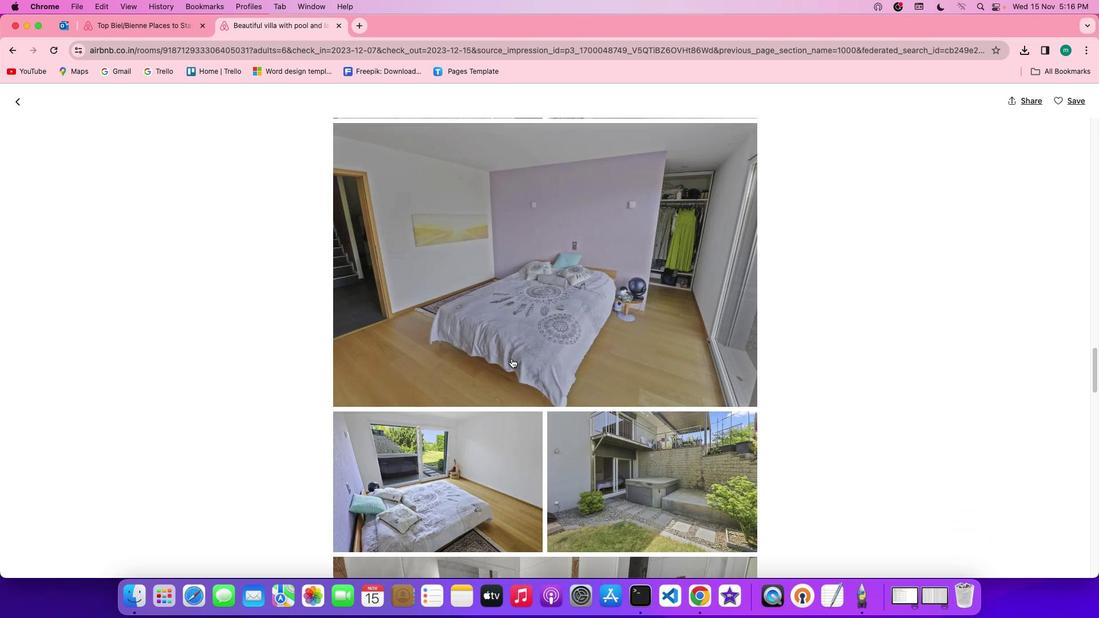 
Action: Mouse scrolled (511, 358) with delta (0, -1)
Screenshot: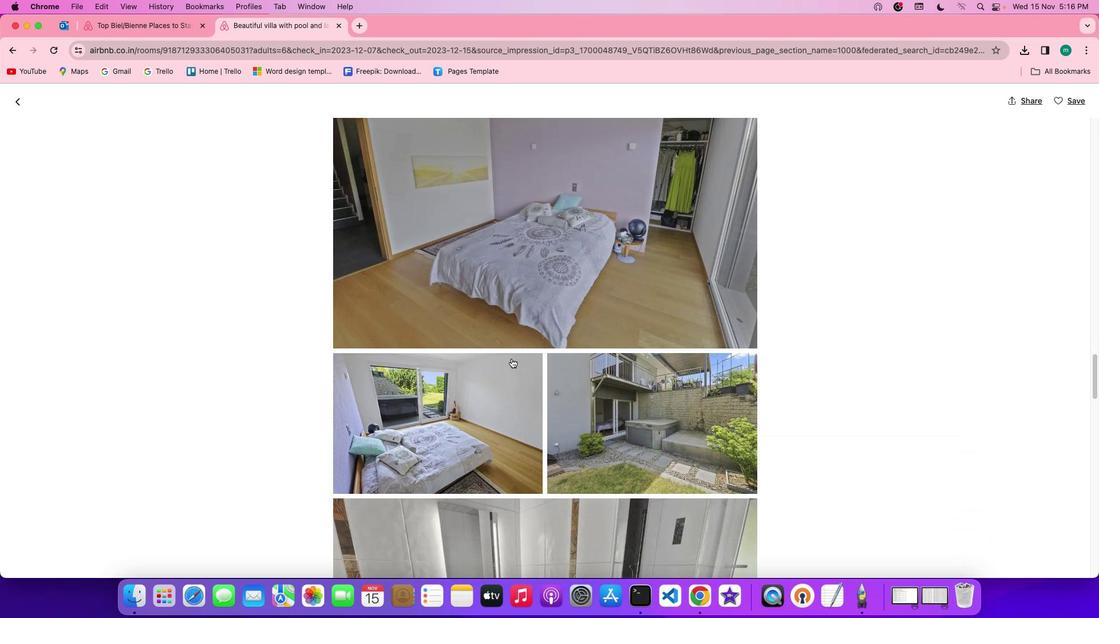 
Action: Mouse scrolled (511, 358) with delta (0, 0)
Screenshot: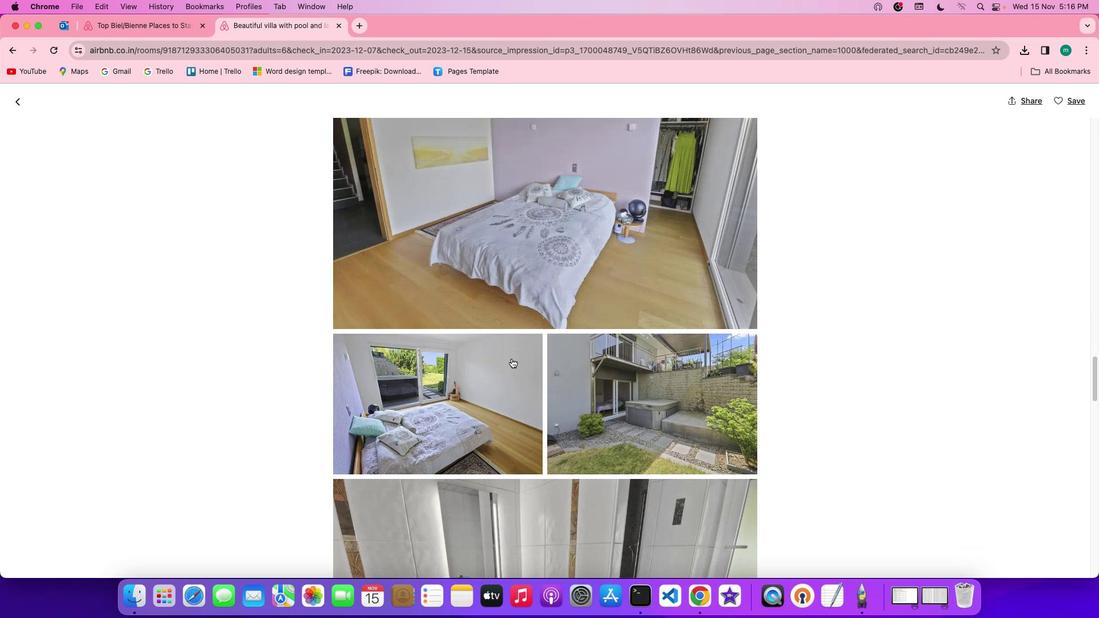 
Action: Mouse scrolled (511, 358) with delta (0, 0)
Screenshot: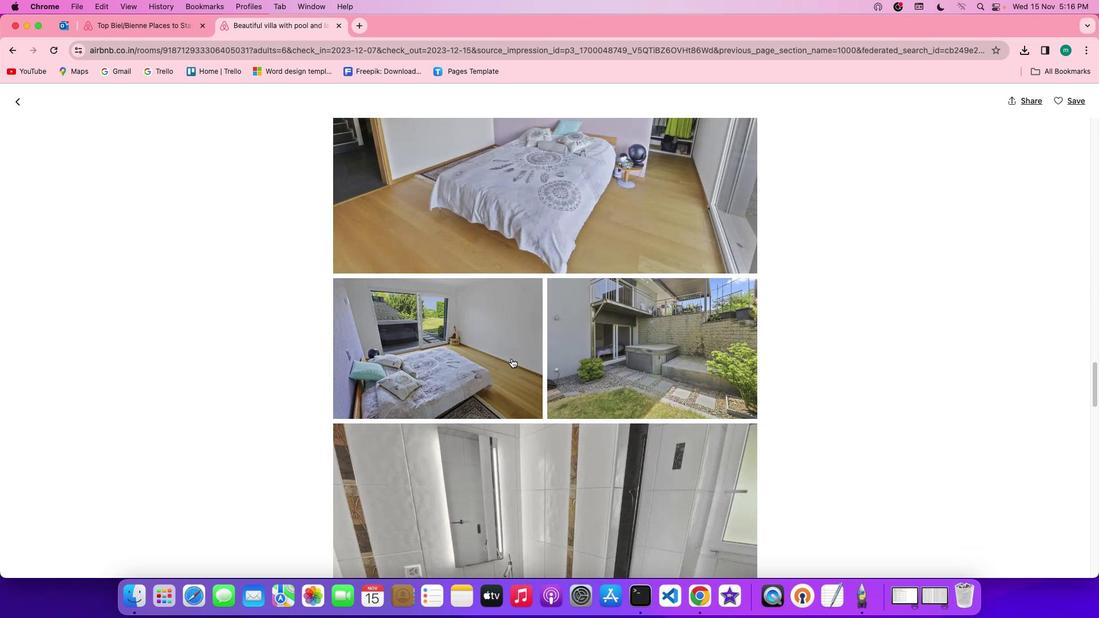 
Action: Mouse scrolled (511, 358) with delta (0, -1)
Screenshot: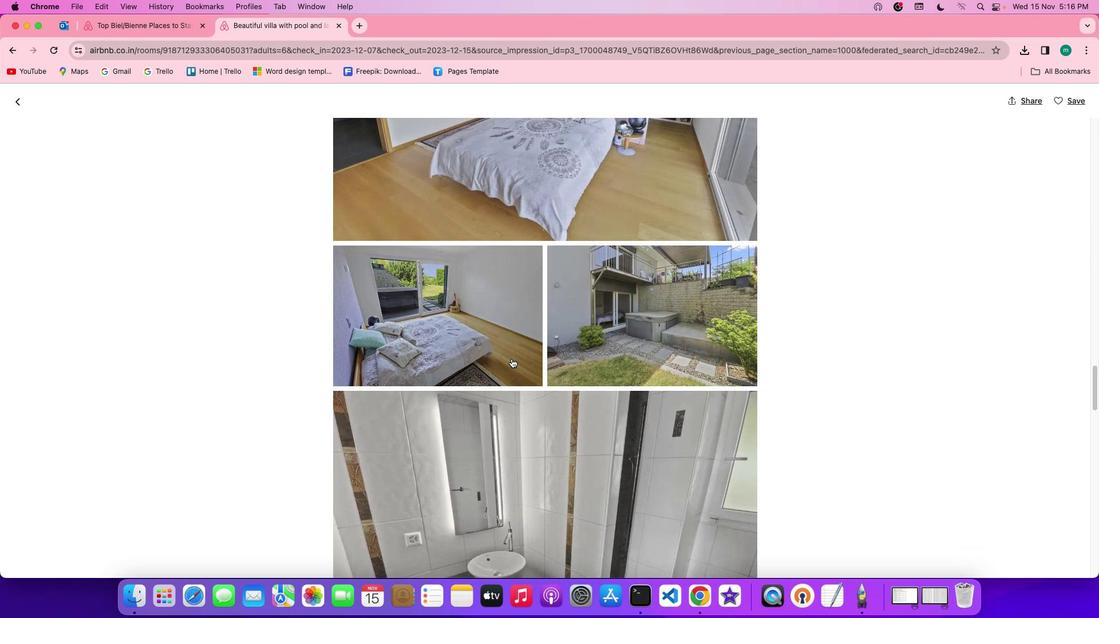 
Action: Mouse scrolled (511, 358) with delta (0, -1)
Screenshot: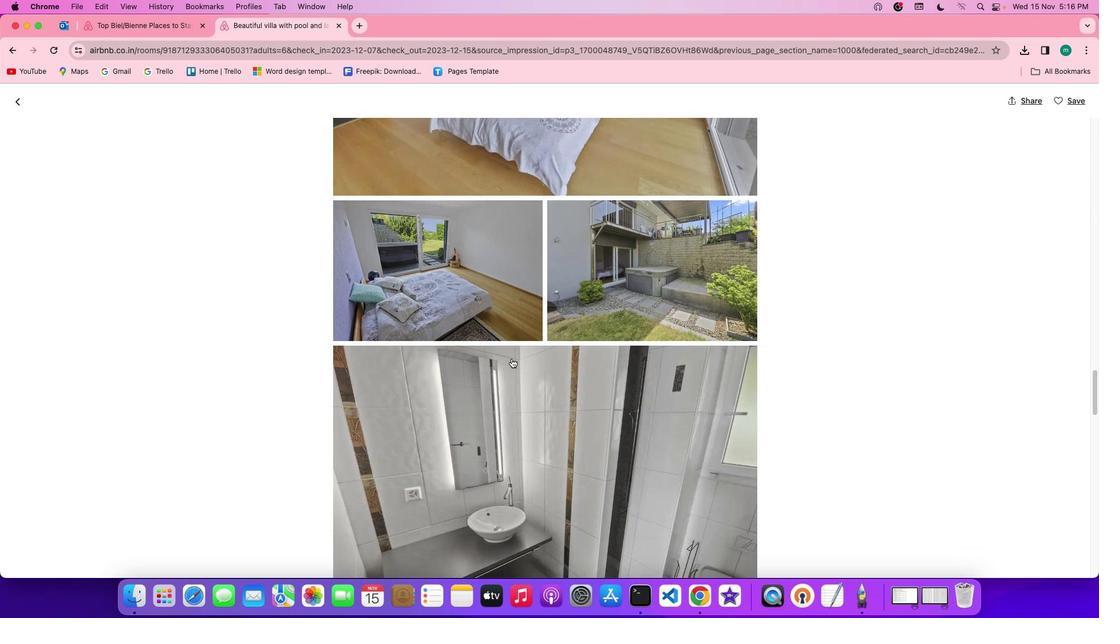 
Action: Mouse scrolled (511, 358) with delta (0, -1)
Screenshot: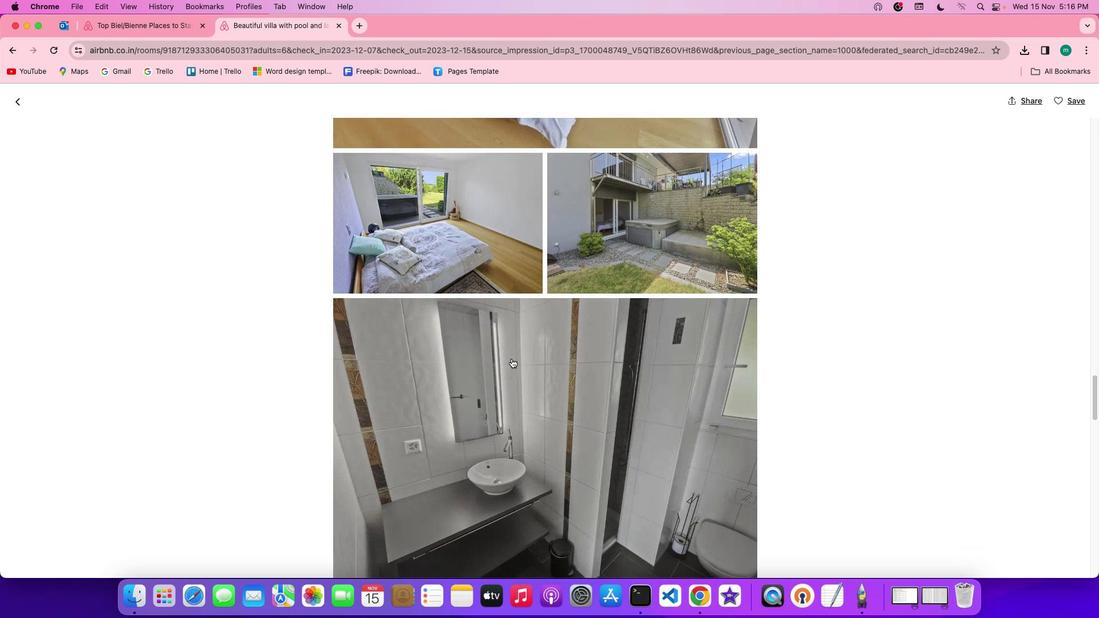 
Action: Mouse scrolled (511, 358) with delta (0, 0)
Screenshot: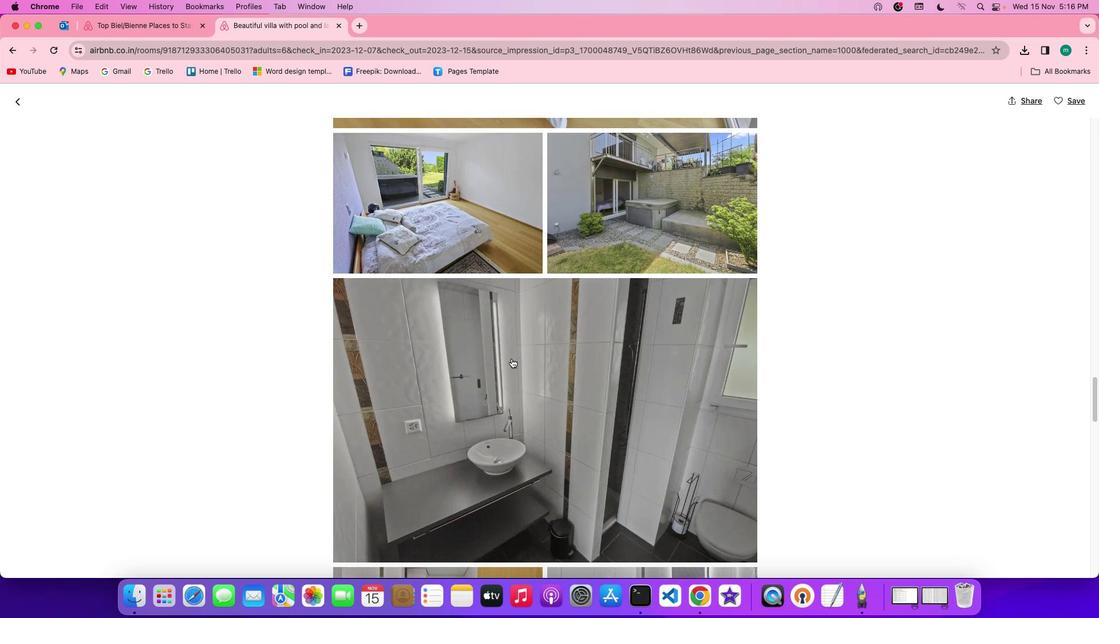 
Action: Mouse scrolled (511, 358) with delta (0, 0)
Screenshot: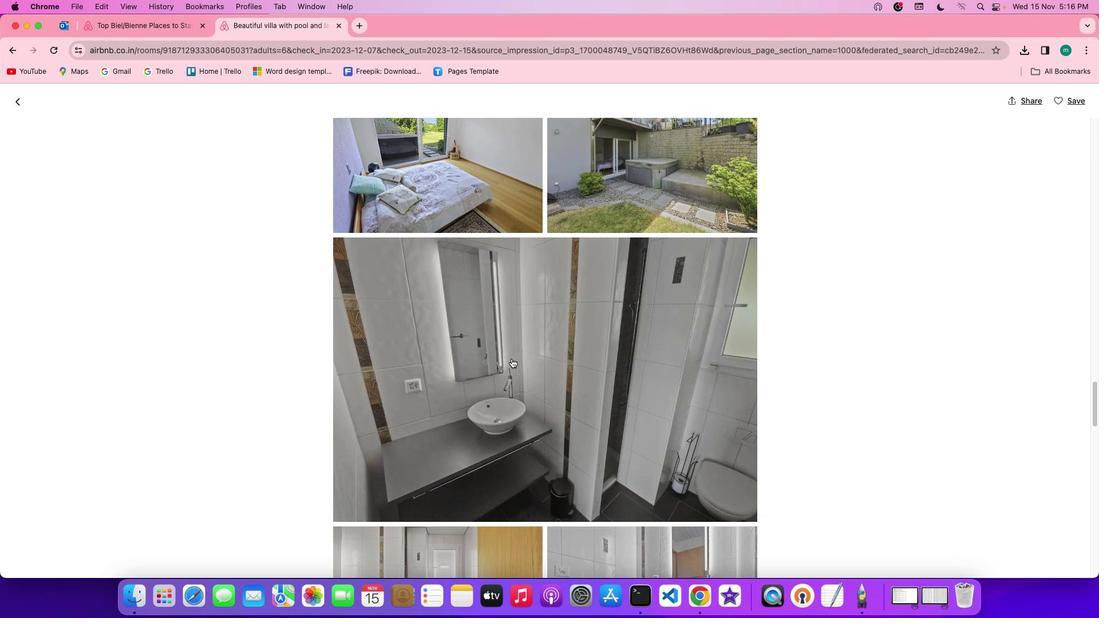 
Action: Mouse scrolled (511, 358) with delta (0, -1)
Screenshot: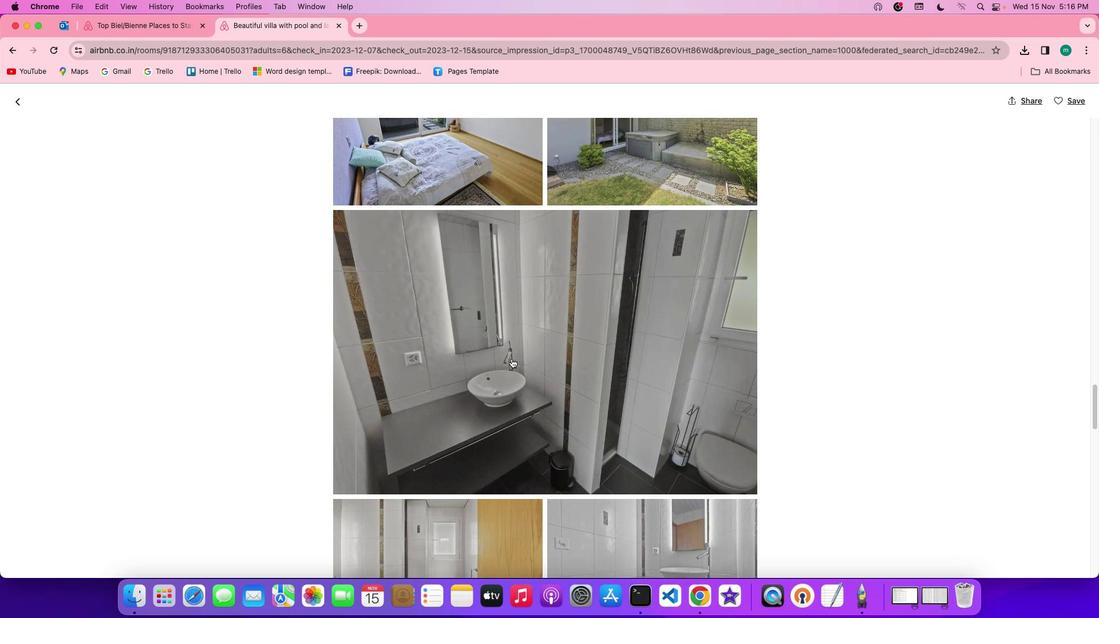 
Action: Mouse scrolled (511, 358) with delta (0, -1)
Screenshot: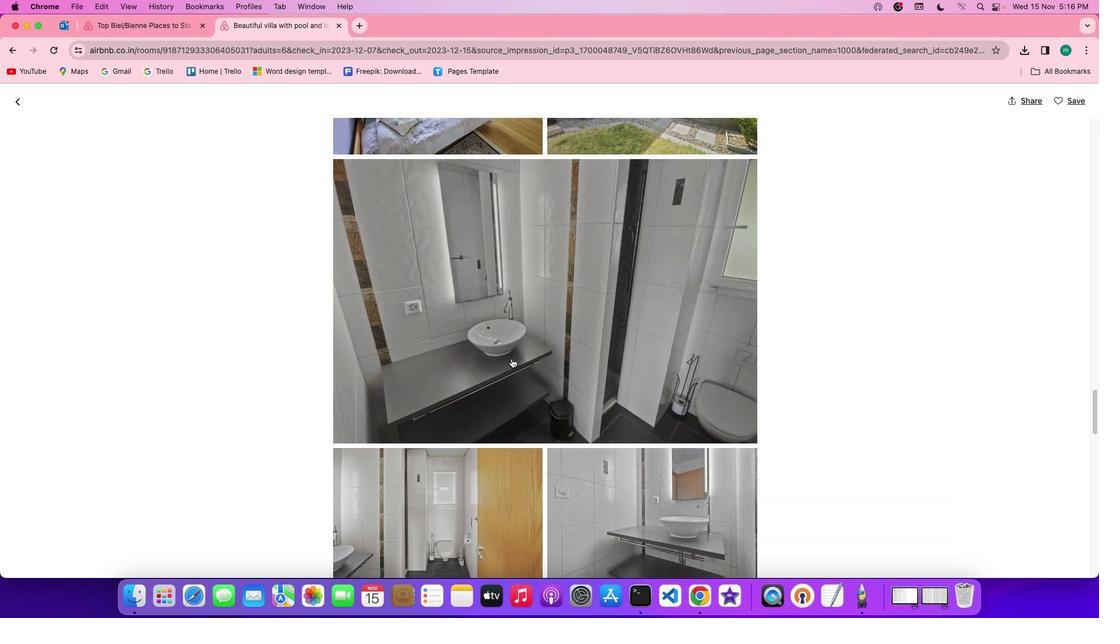 
Action: Mouse scrolled (511, 358) with delta (0, 0)
Screenshot: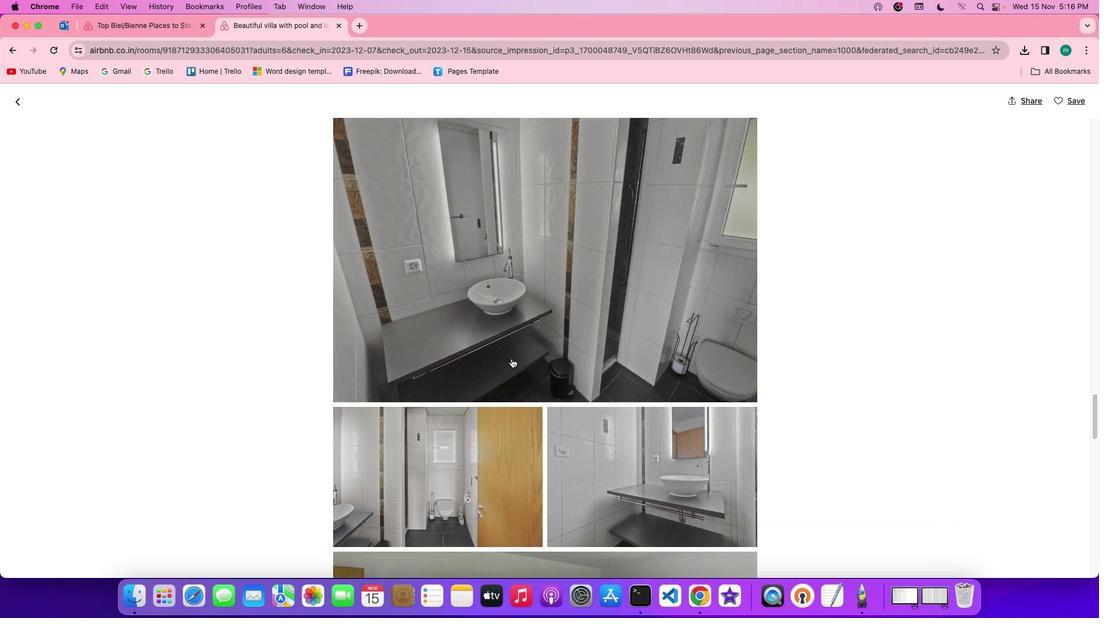 
Action: Mouse scrolled (511, 358) with delta (0, 0)
Screenshot: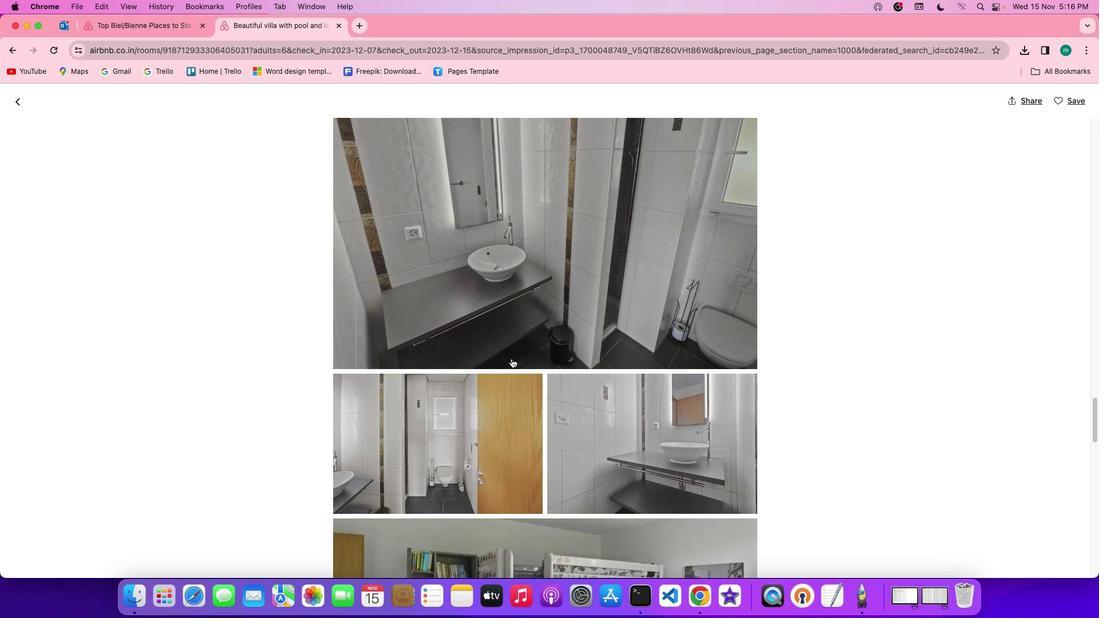 
Action: Mouse scrolled (511, 358) with delta (0, -1)
Screenshot: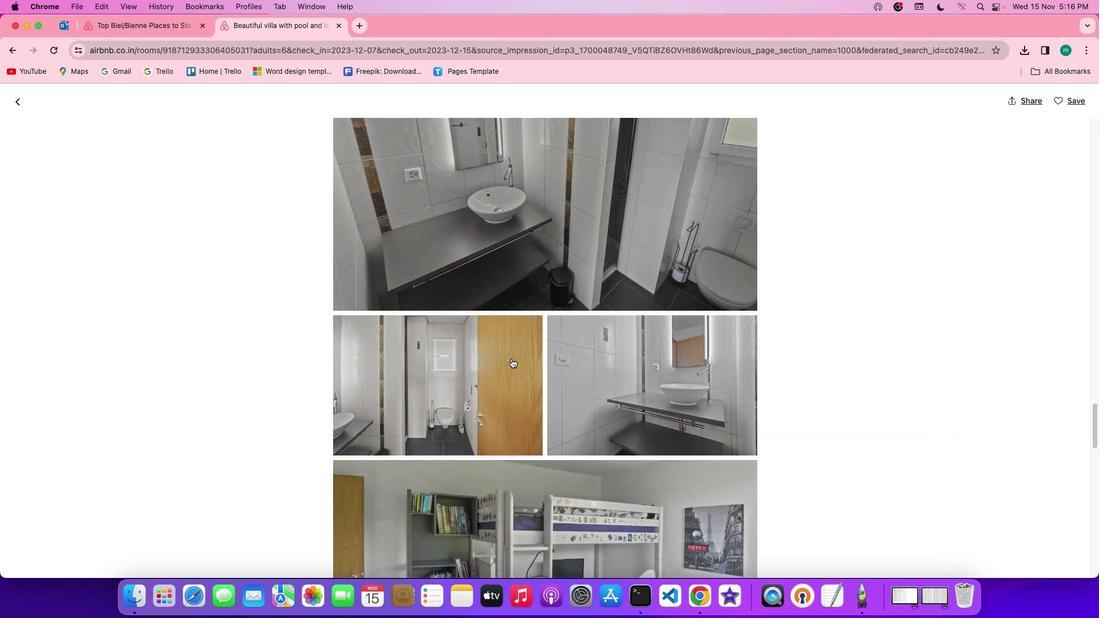 
Action: Mouse scrolled (511, 358) with delta (0, -1)
Screenshot: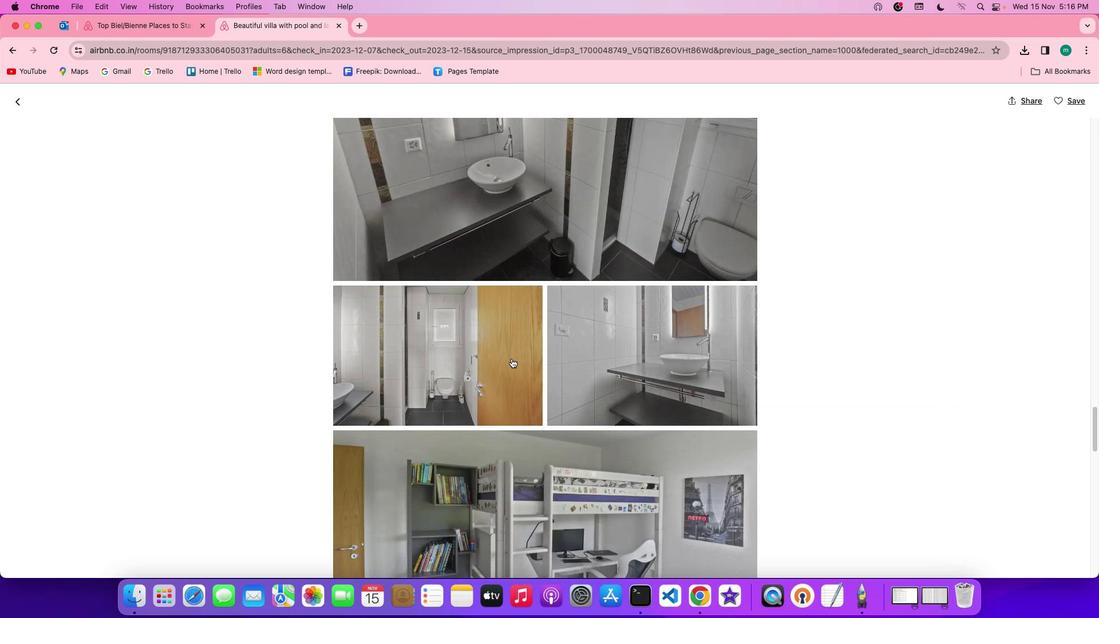 
Action: Mouse scrolled (511, 358) with delta (0, 0)
Screenshot: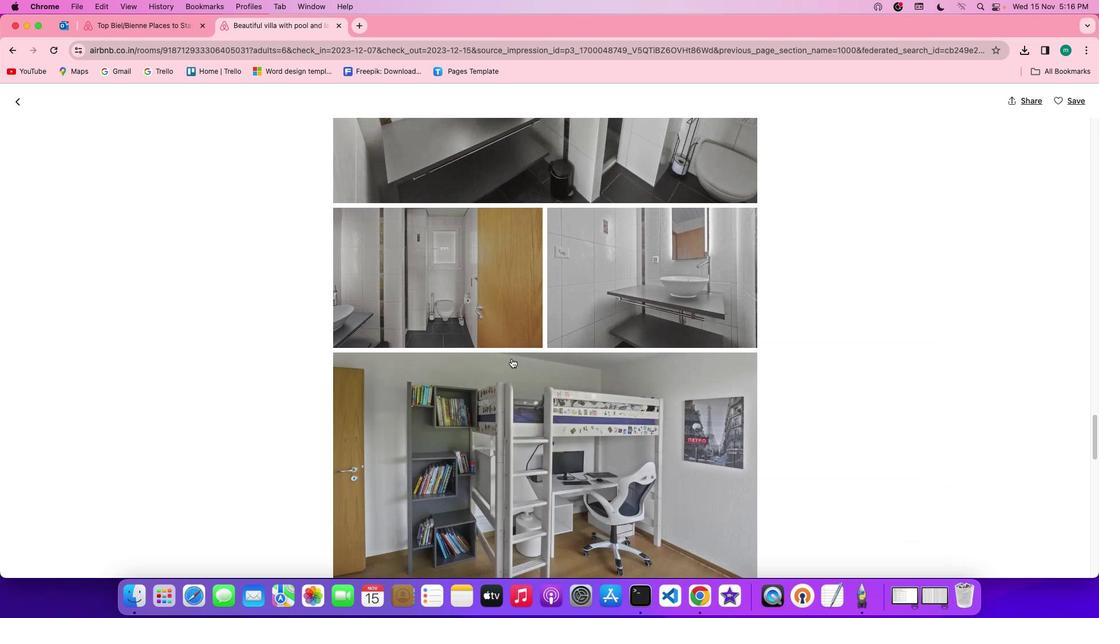 
Action: Mouse scrolled (511, 358) with delta (0, 0)
Screenshot: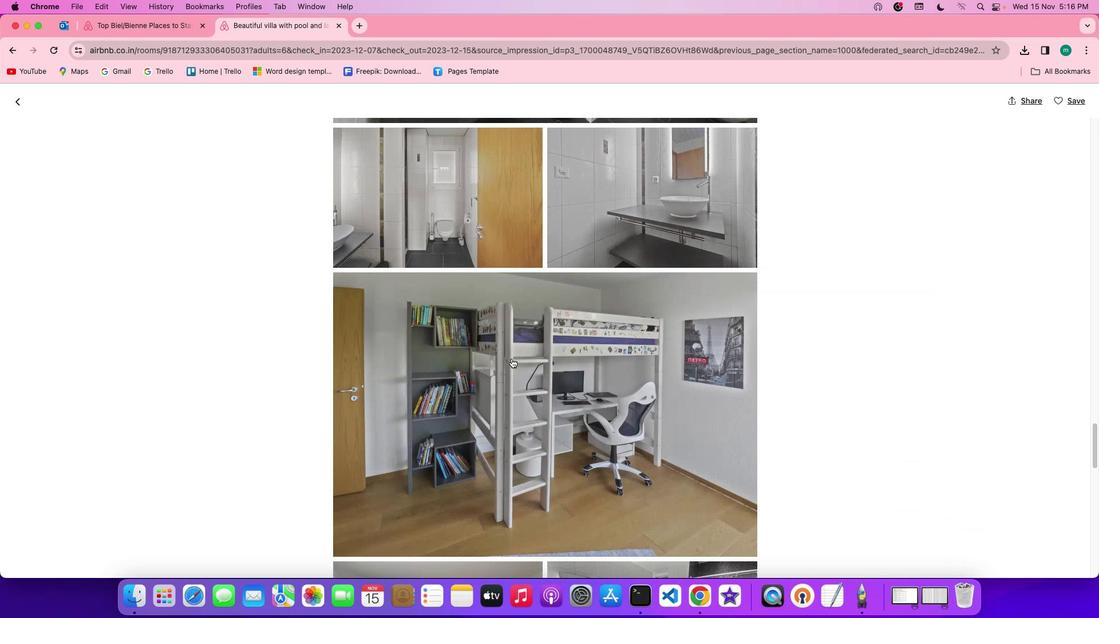 
Action: Mouse scrolled (511, 358) with delta (0, -1)
Screenshot: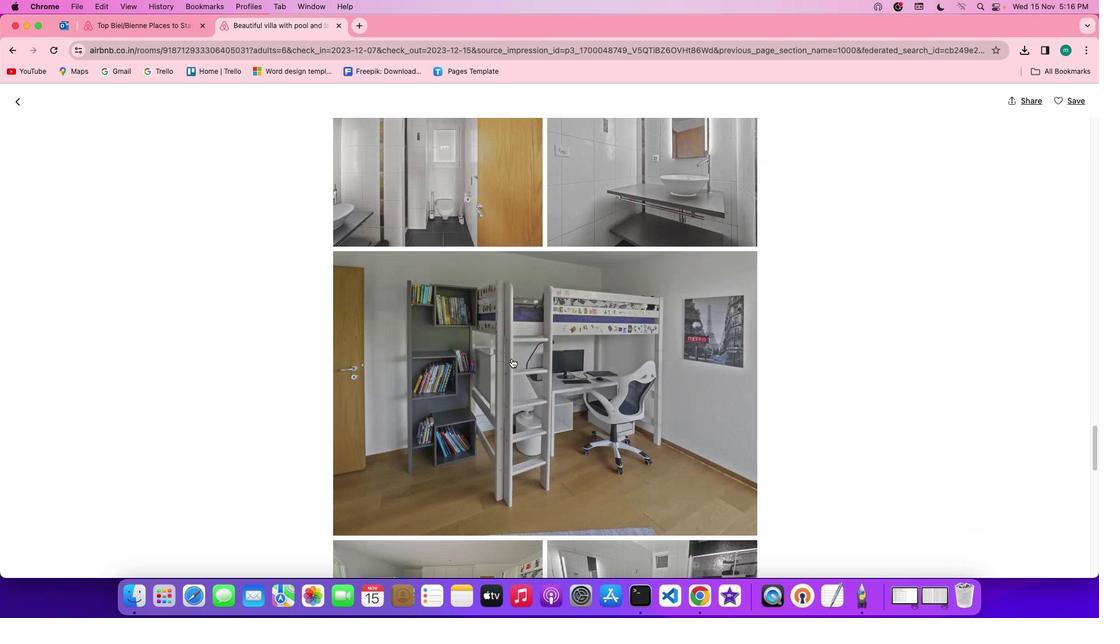 
Action: Mouse scrolled (511, 358) with delta (0, -2)
Screenshot: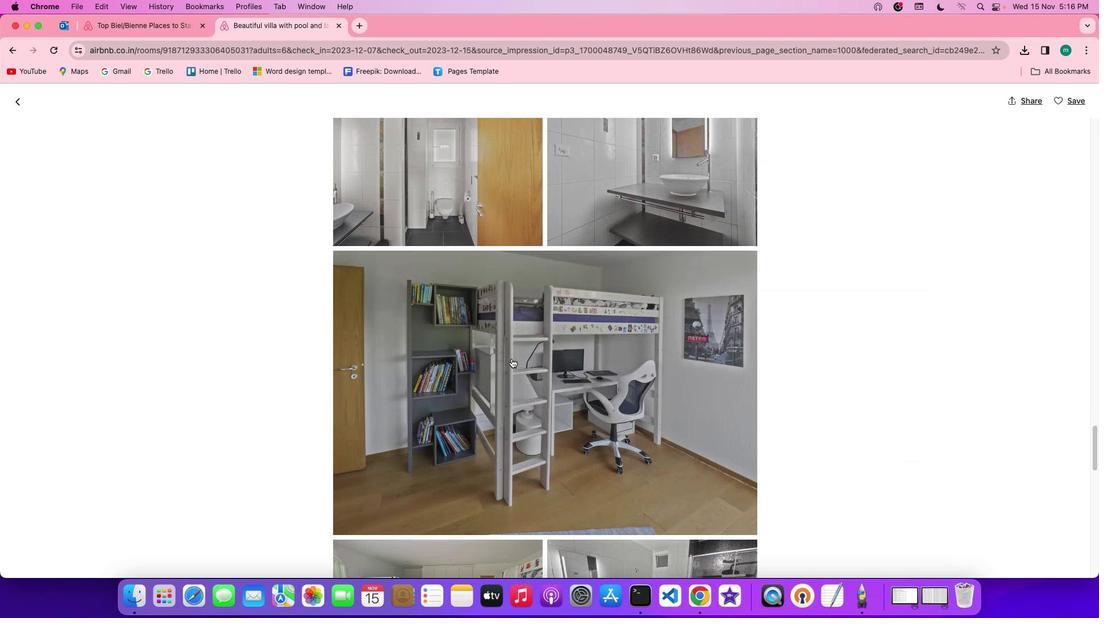 
Action: Mouse scrolled (511, 358) with delta (0, 0)
Screenshot: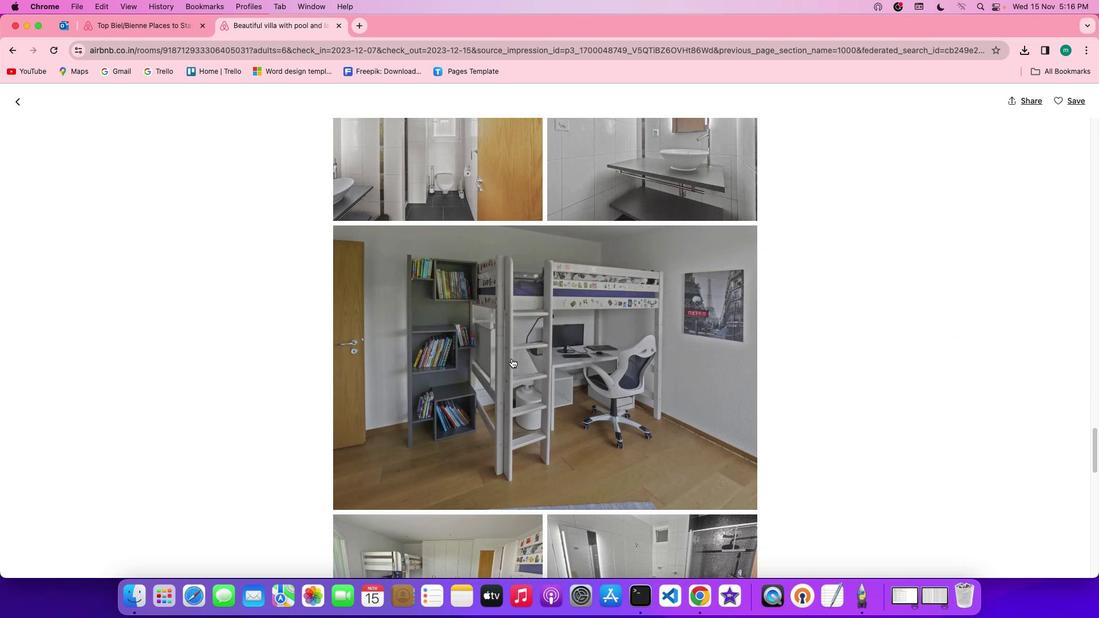 
Action: Mouse scrolled (511, 358) with delta (0, 0)
Screenshot: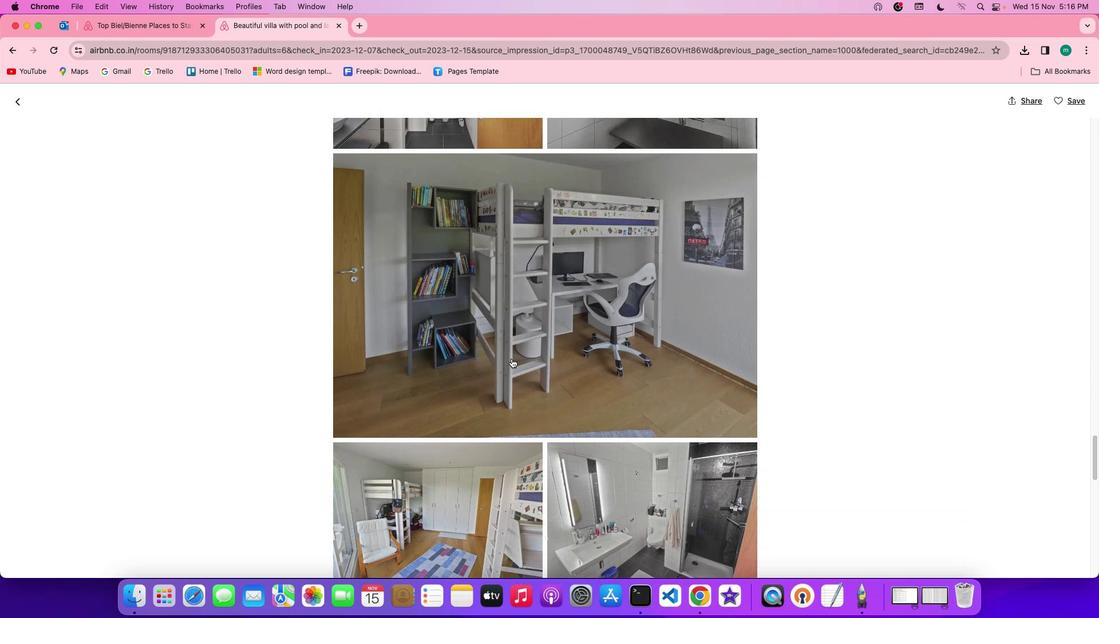 
Action: Mouse scrolled (511, 358) with delta (0, -1)
Screenshot: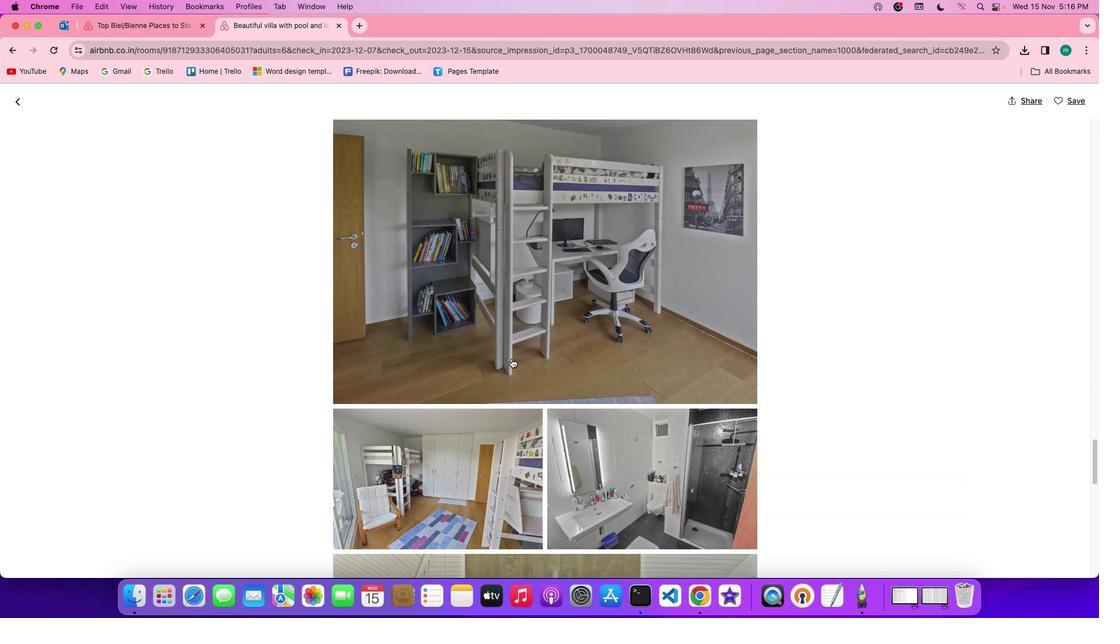 
Action: Mouse scrolled (511, 358) with delta (0, -1)
Screenshot: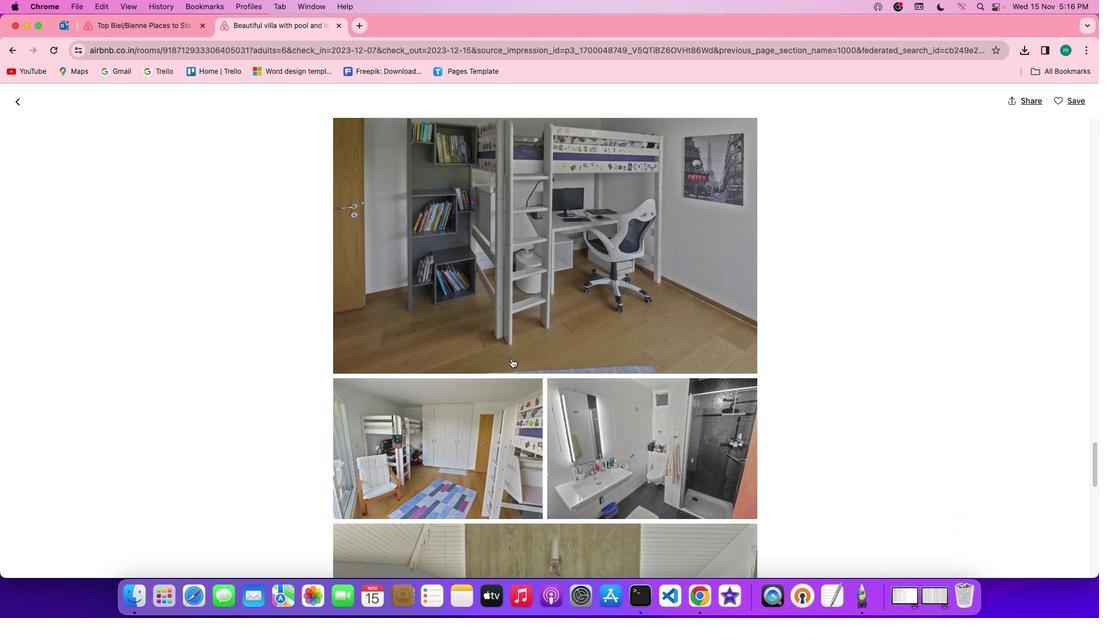 
Action: Mouse scrolled (511, 358) with delta (0, 0)
Screenshot: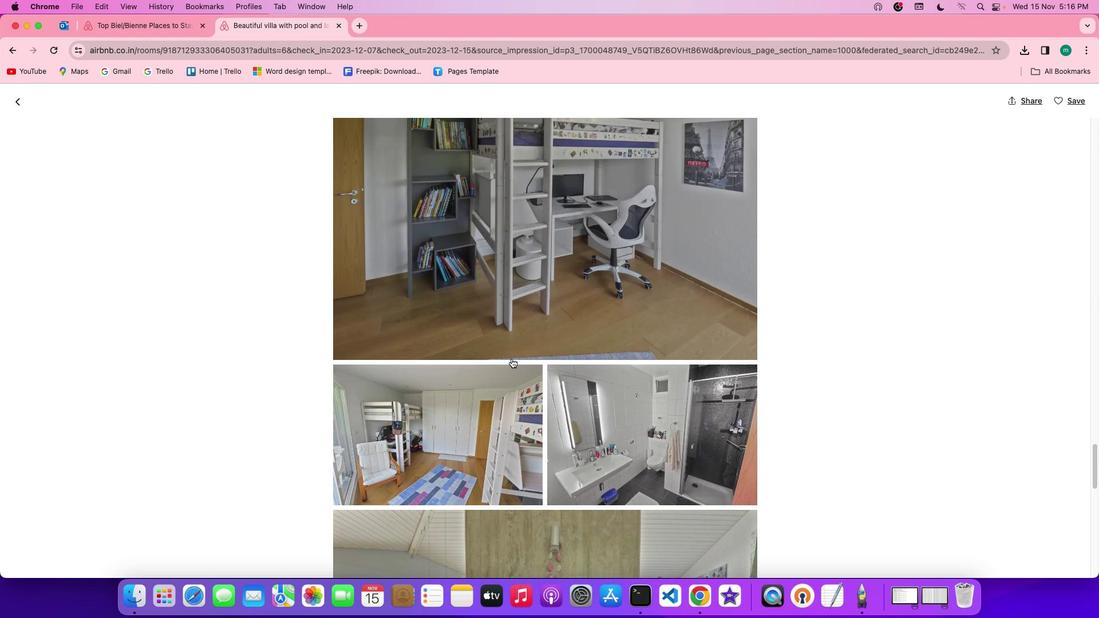 
Action: Mouse scrolled (511, 358) with delta (0, 0)
Screenshot: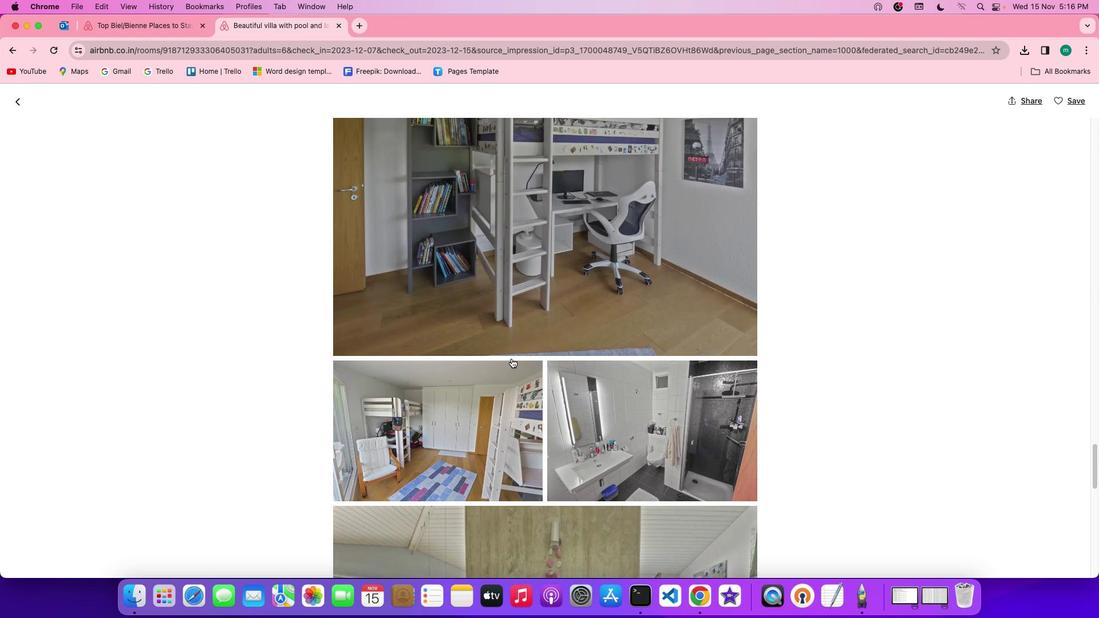 
Action: Mouse scrolled (511, 358) with delta (0, 0)
Screenshot: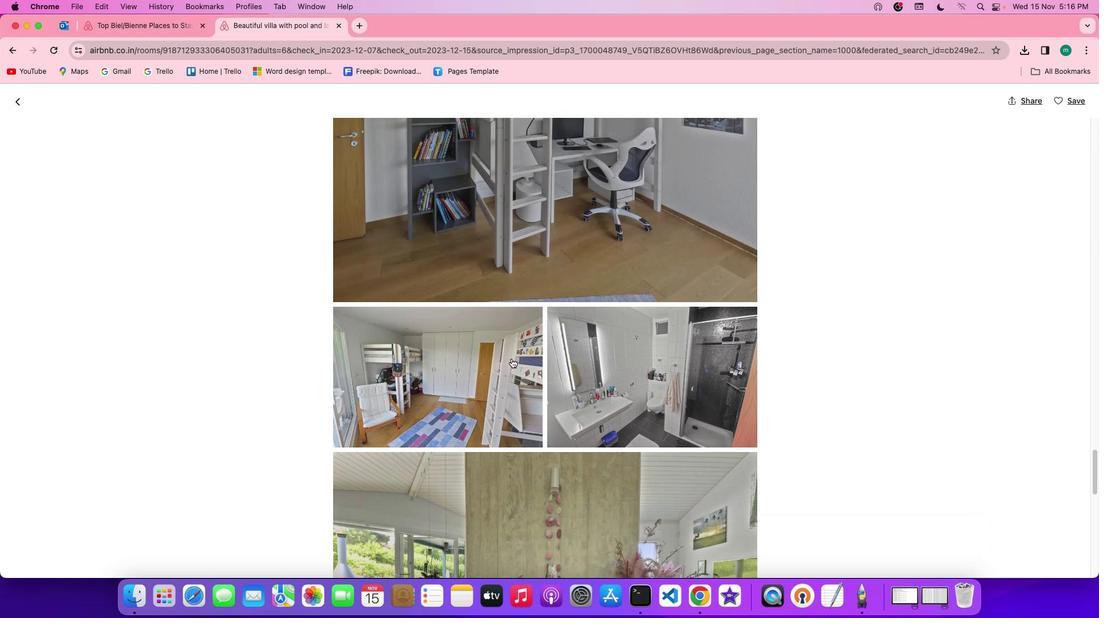 
Action: Mouse scrolled (511, 358) with delta (0, 0)
Screenshot: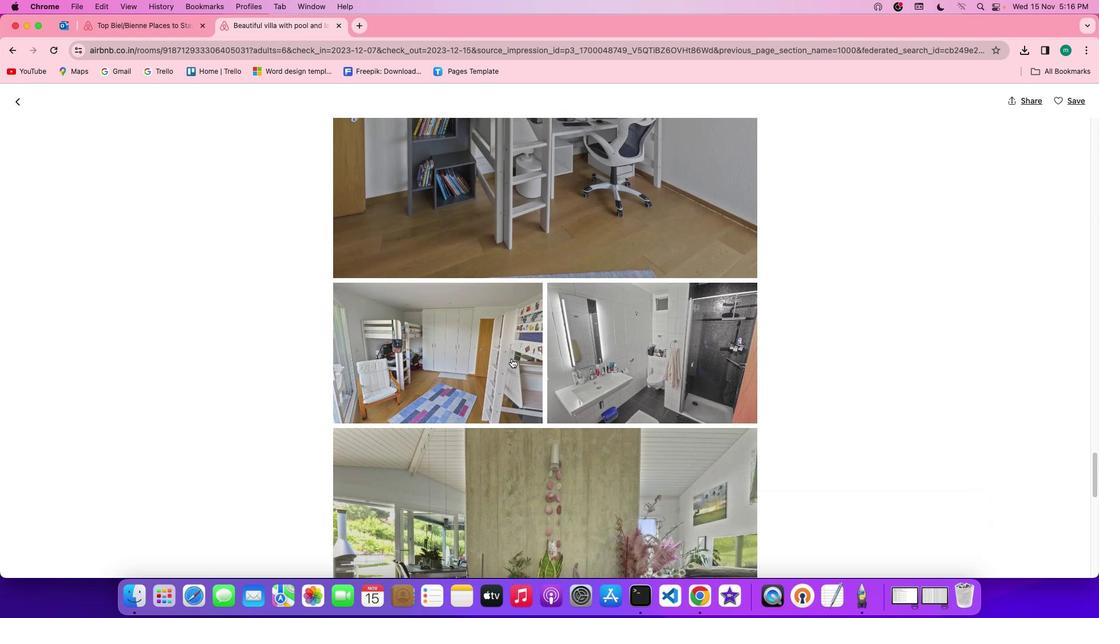 
Action: Mouse scrolled (511, 358) with delta (0, -1)
Screenshot: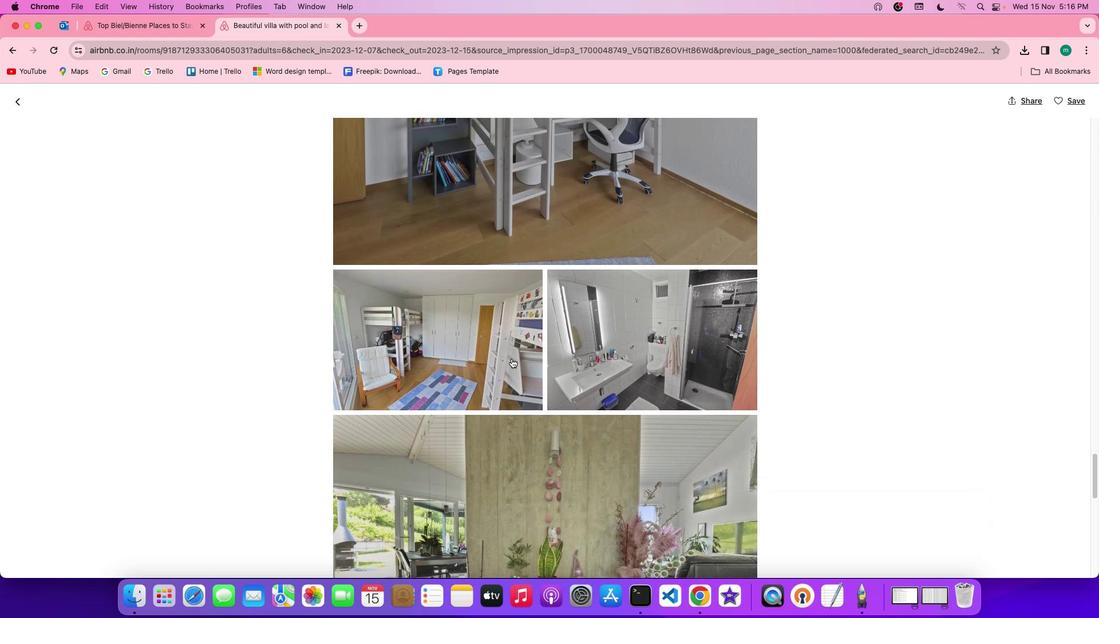 
Action: Mouse scrolled (511, 358) with delta (0, -1)
Screenshot: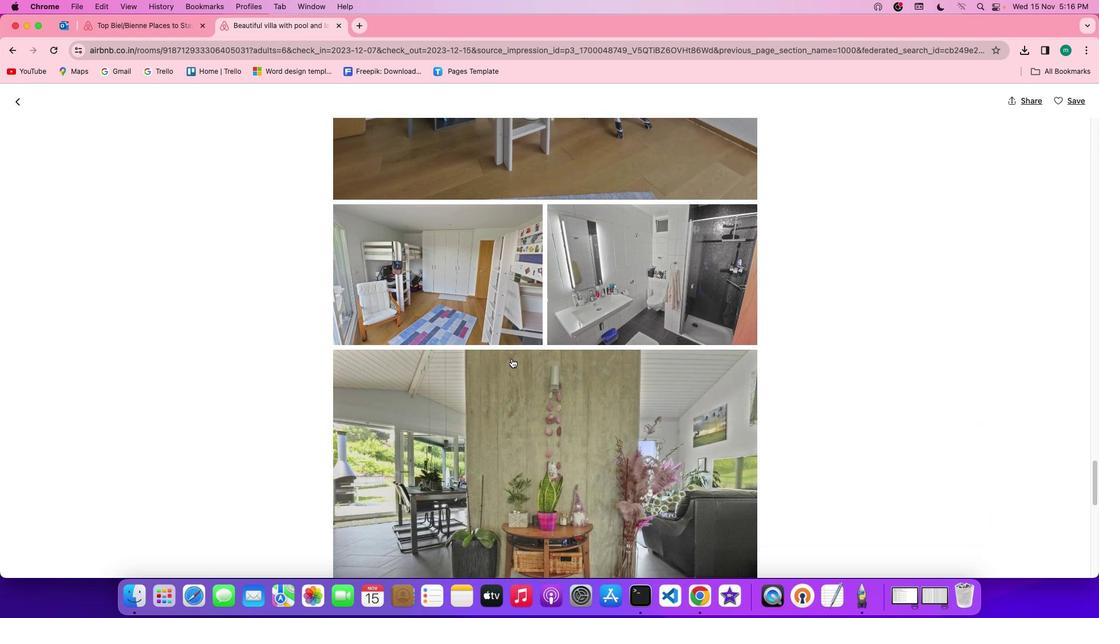 
Action: Mouse scrolled (511, 358) with delta (0, 0)
Screenshot: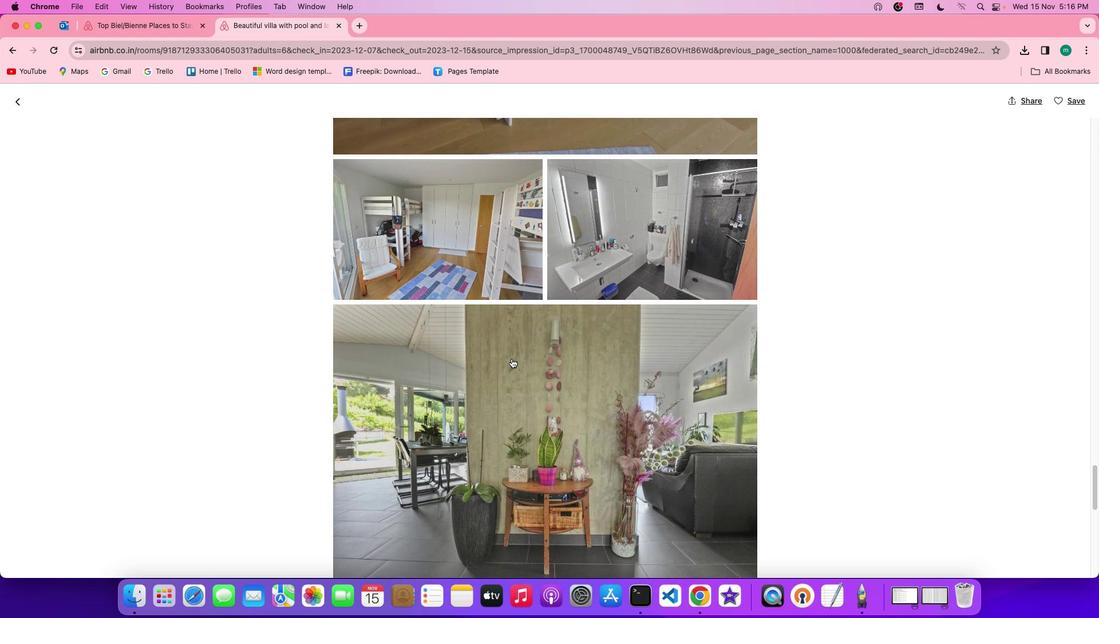 
Action: Mouse scrolled (511, 358) with delta (0, 0)
Screenshot: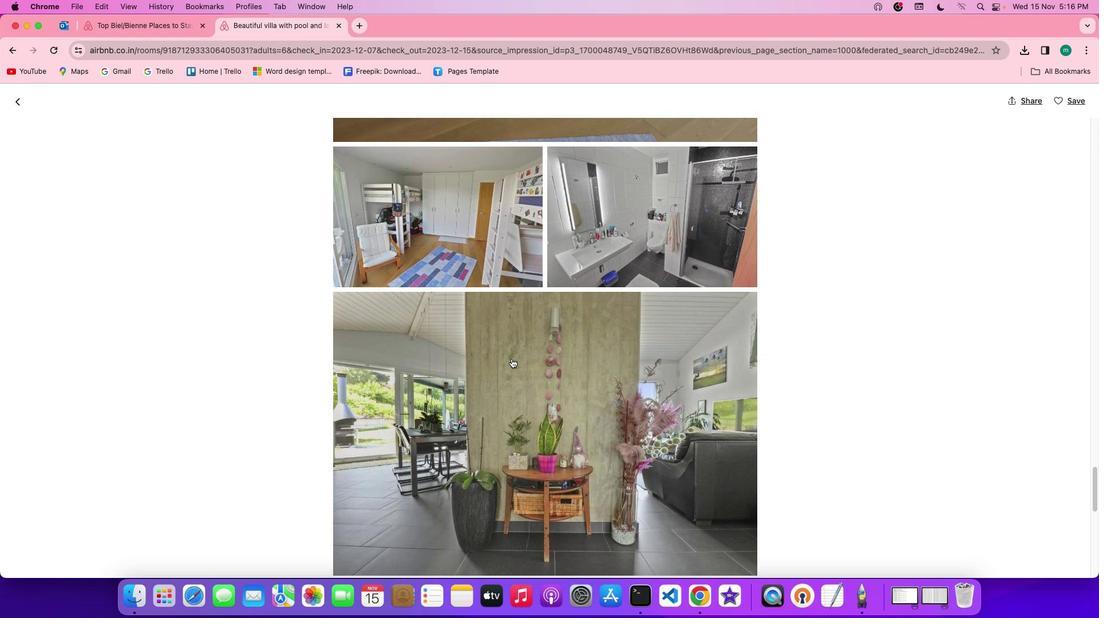 
Action: Mouse scrolled (511, 358) with delta (0, -1)
Screenshot: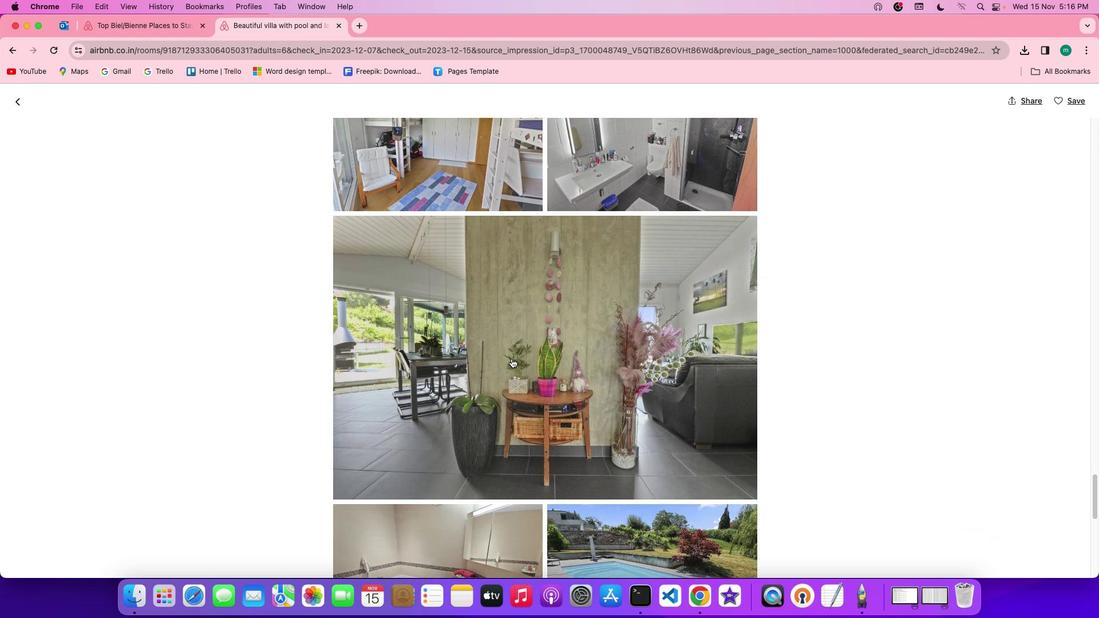 
Action: Mouse scrolled (511, 358) with delta (0, -1)
Screenshot: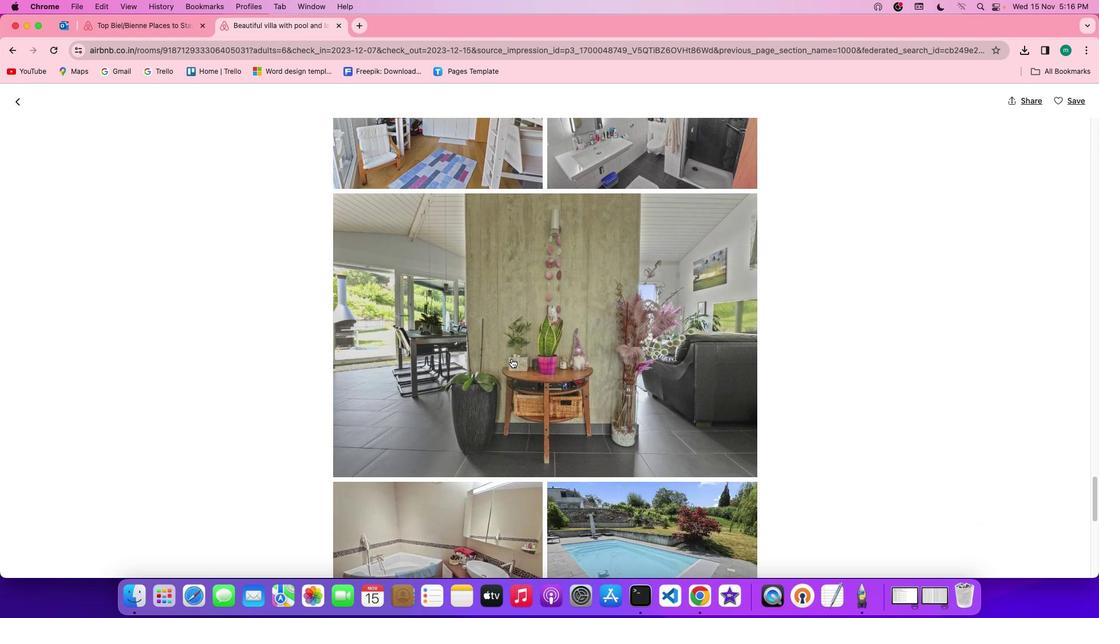 
Action: Mouse scrolled (511, 358) with delta (0, 0)
Screenshot: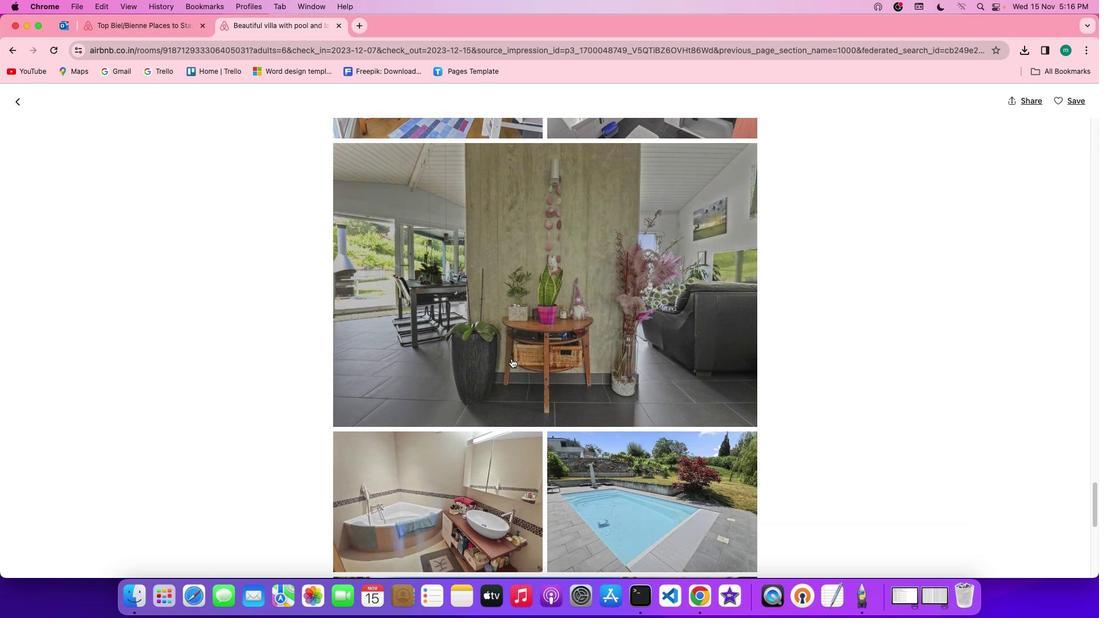 
Action: Mouse scrolled (511, 358) with delta (0, 0)
Screenshot: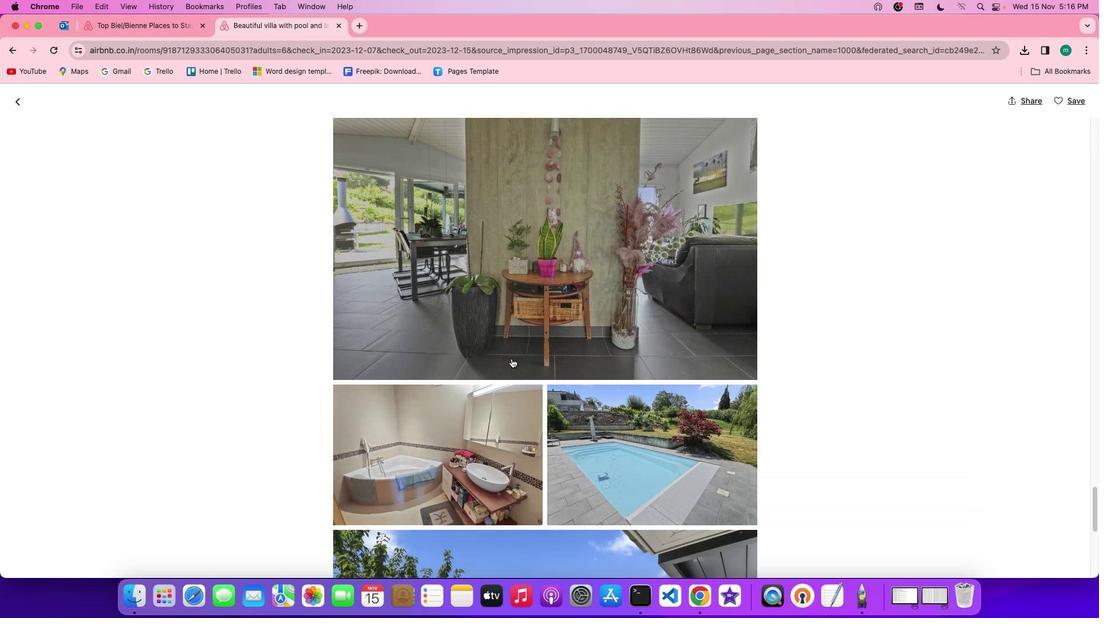 
Action: Mouse scrolled (511, 358) with delta (0, -1)
Screenshot: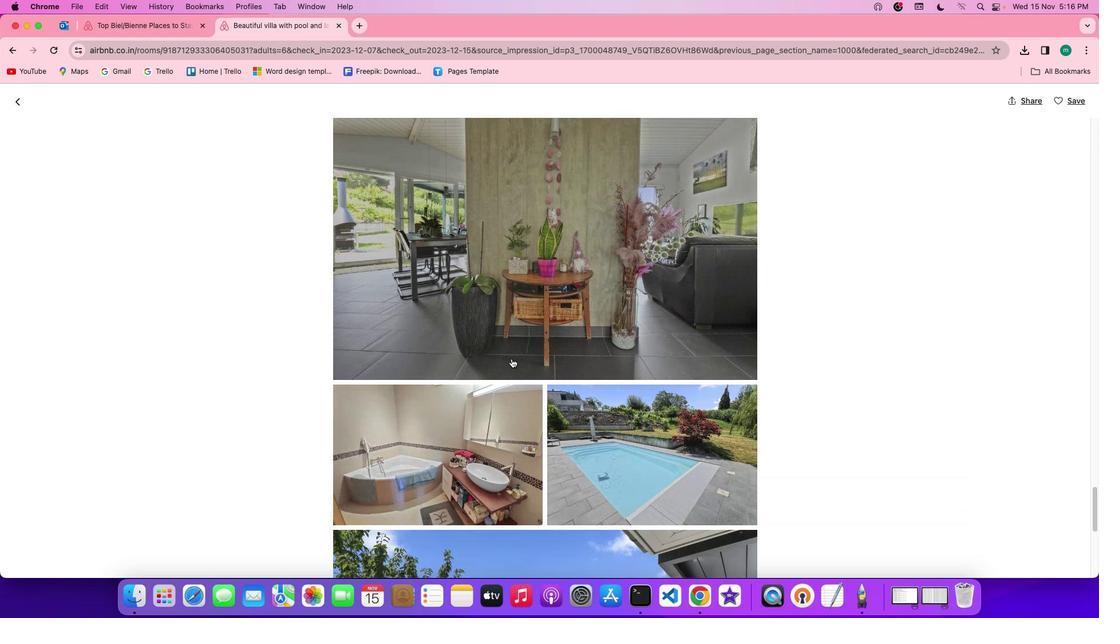 
Action: Mouse scrolled (511, 358) with delta (0, -1)
Screenshot: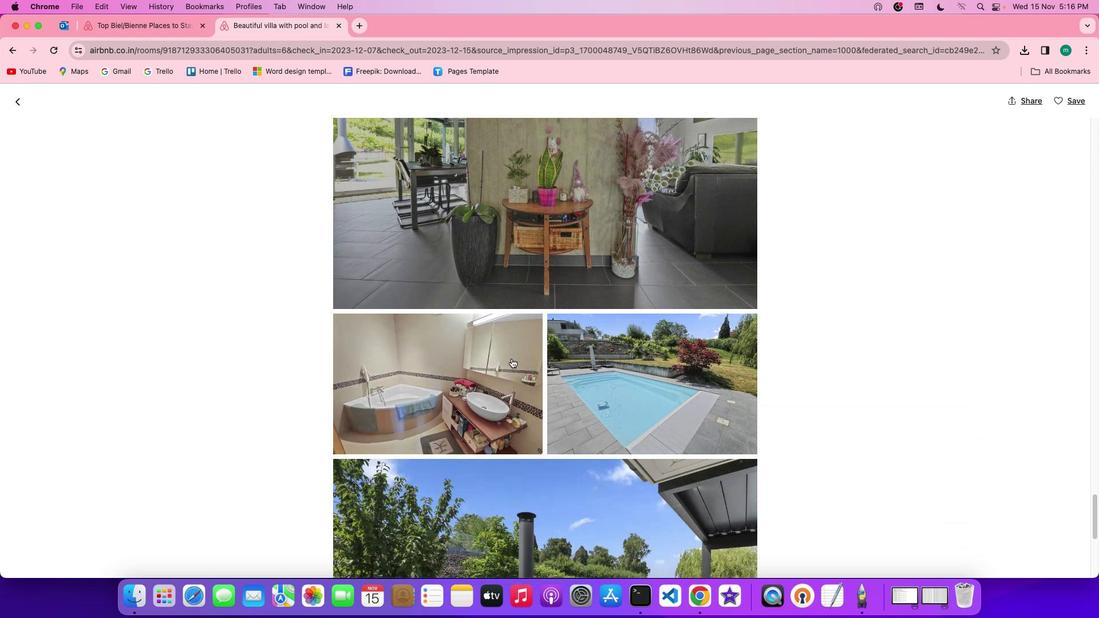 
Action: Mouse scrolled (511, 358) with delta (0, 0)
Screenshot: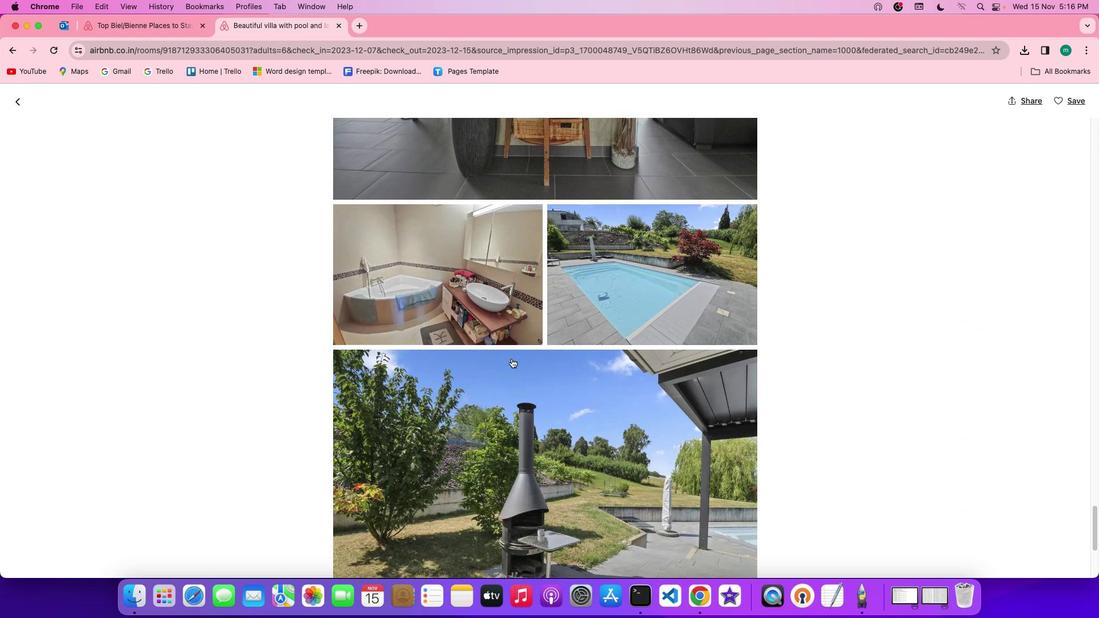 
Action: Mouse scrolled (511, 358) with delta (0, 0)
Screenshot: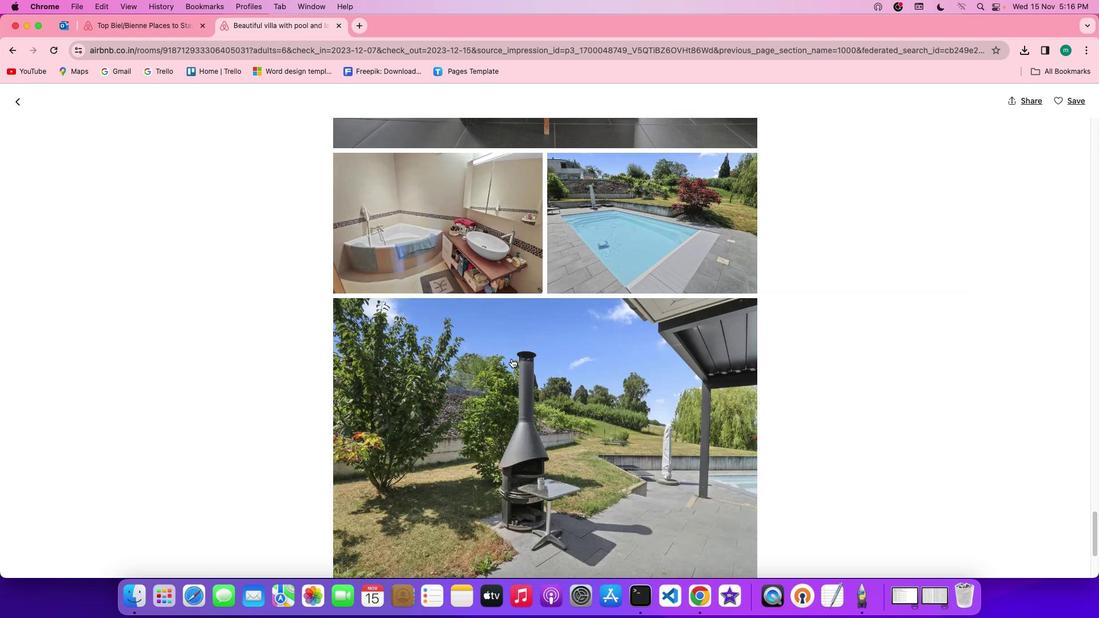
Action: Mouse scrolled (511, 358) with delta (0, -1)
Screenshot: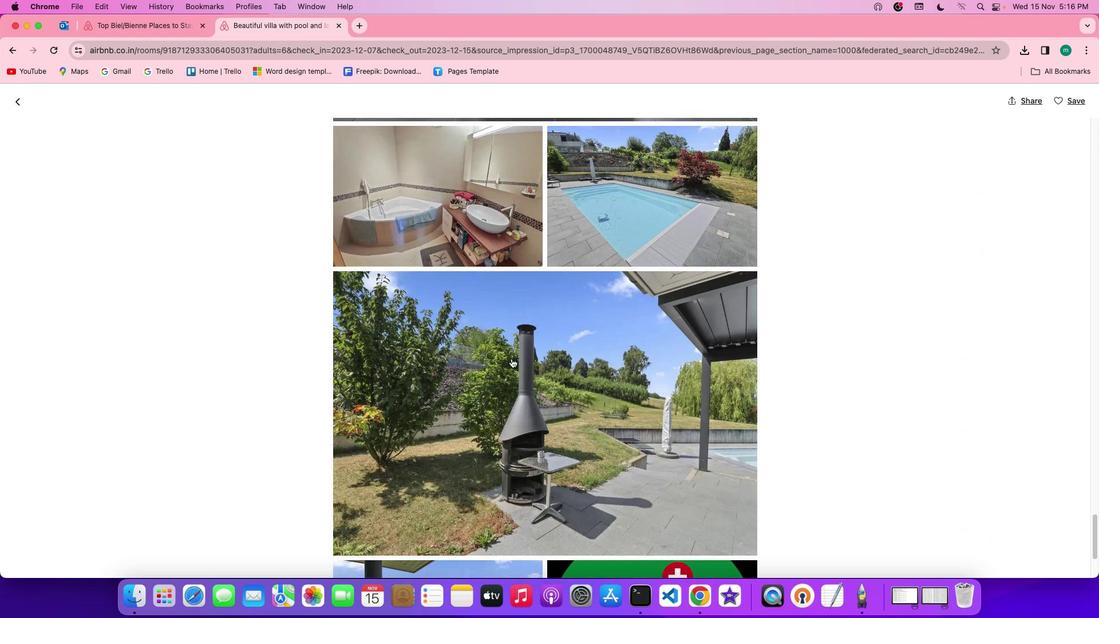 
Action: Mouse scrolled (511, 358) with delta (0, -2)
Screenshot: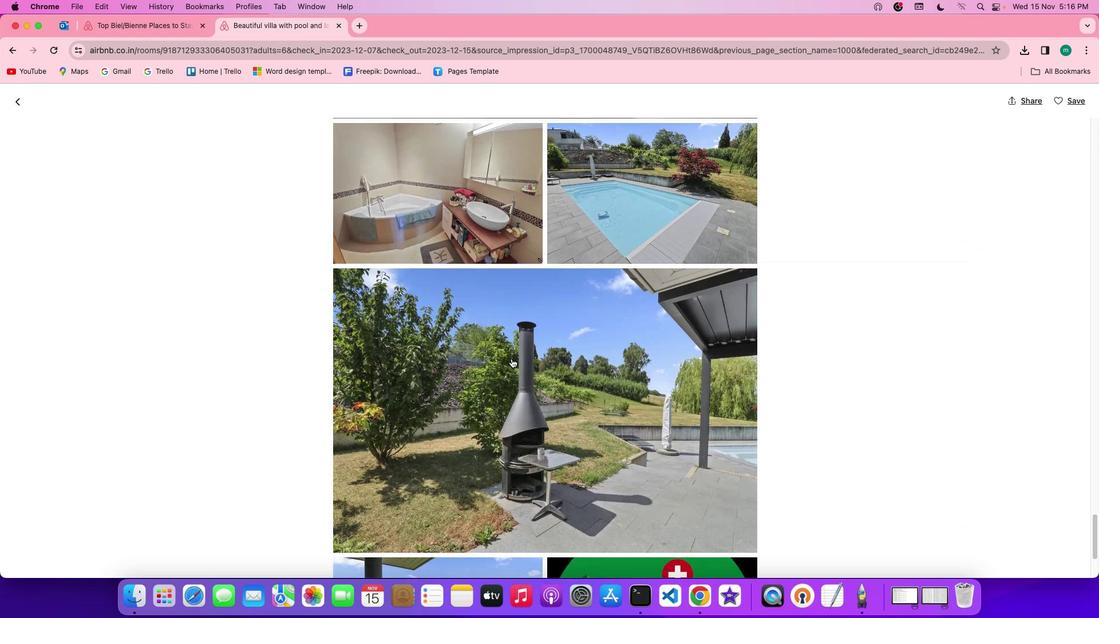 
Action: Mouse scrolled (511, 358) with delta (0, 0)
Screenshot: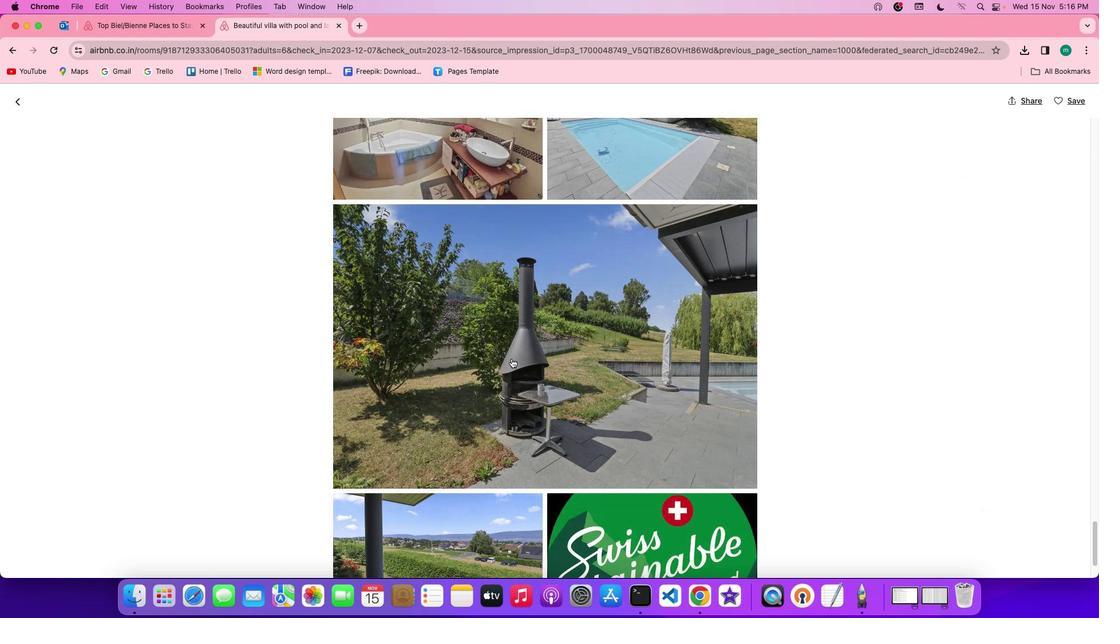 
Action: Mouse scrolled (511, 358) with delta (0, 0)
Screenshot: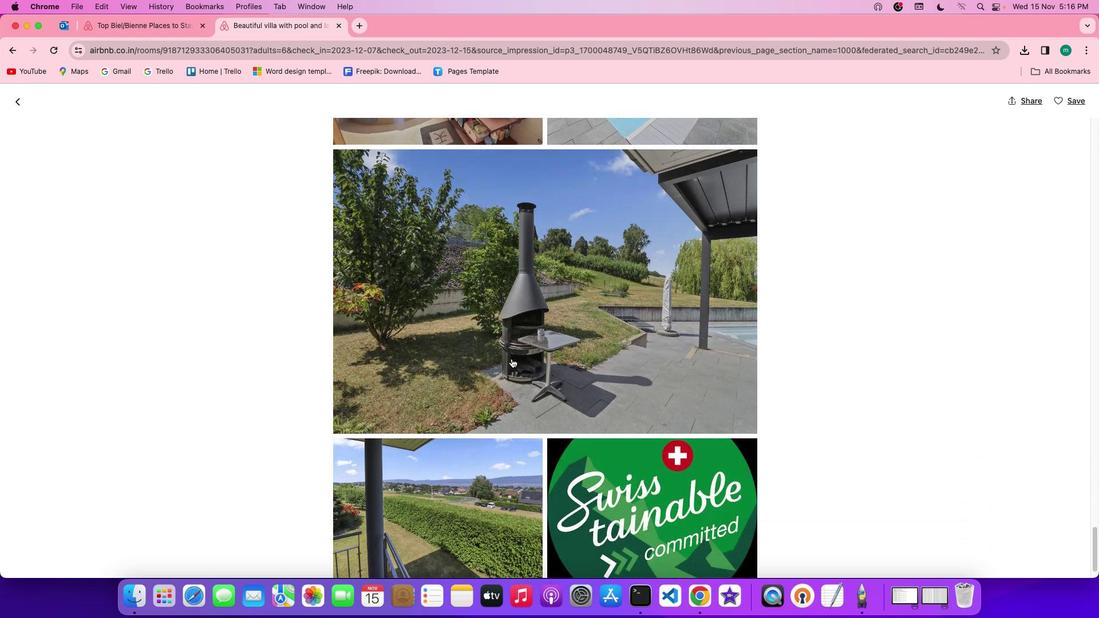 
Action: Mouse scrolled (511, 358) with delta (0, -1)
Screenshot: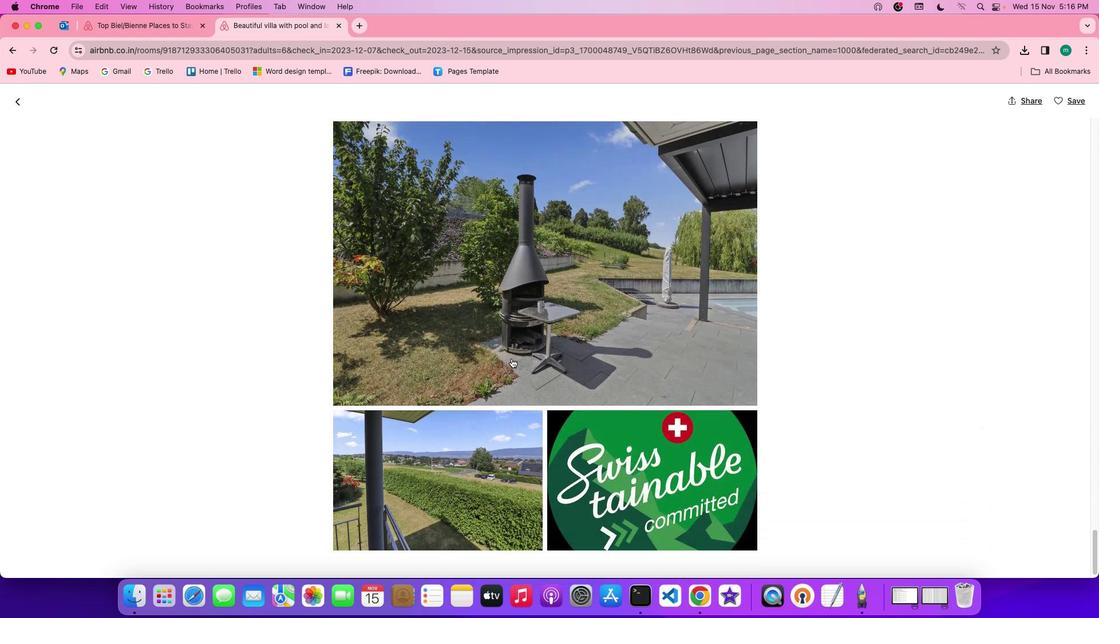 
Action: Mouse scrolled (511, 358) with delta (0, -1)
Screenshot: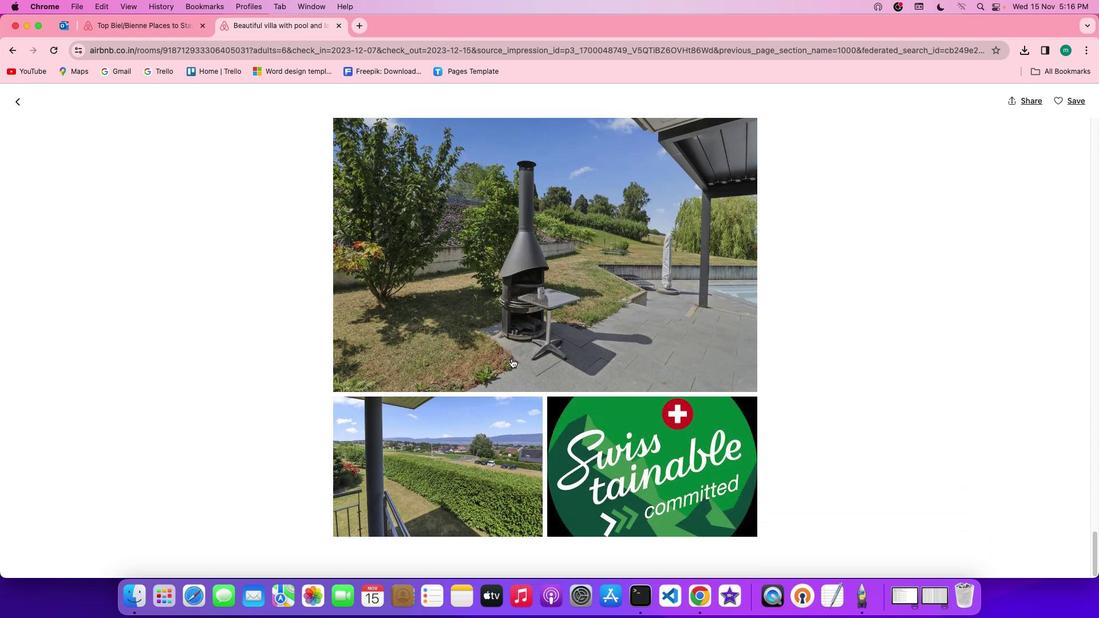 
Action: Mouse scrolled (511, 358) with delta (0, 0)
Screenshot: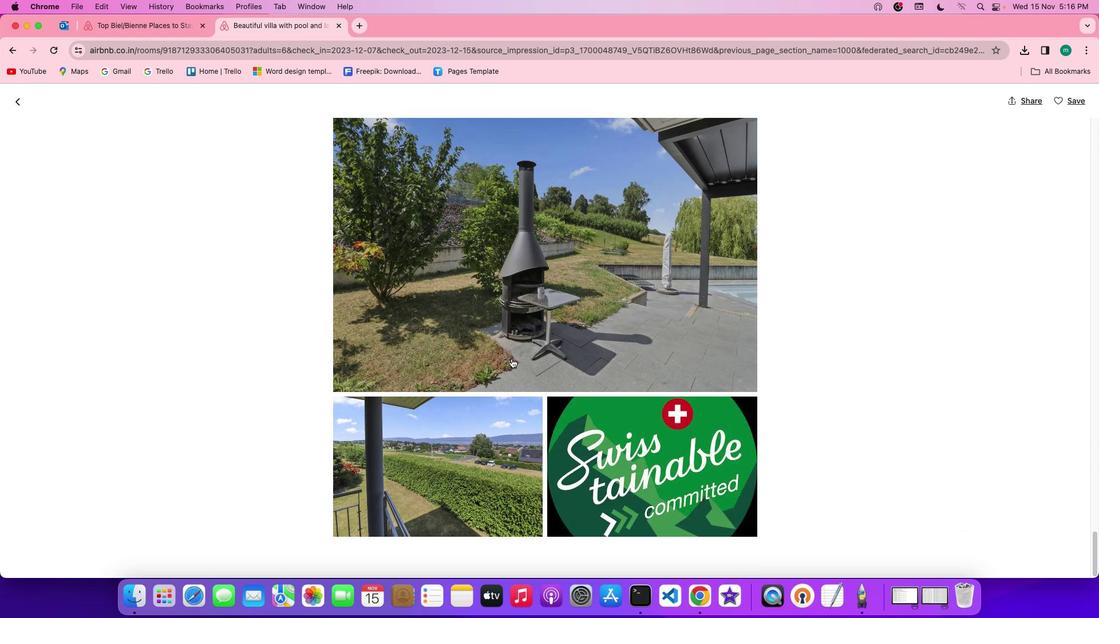 
Action: Mouse scrolled (511, 358) with delta (0, 0)
Screenshot: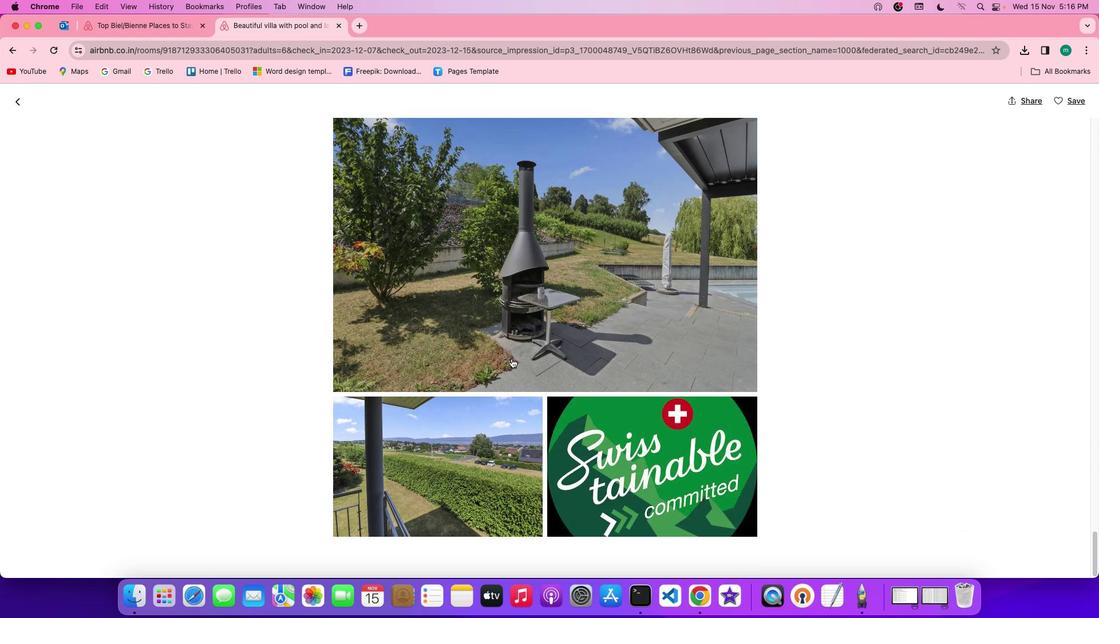 
Action: Mouse scrolled (511, 358) with delta (0, -1)
Screenshot: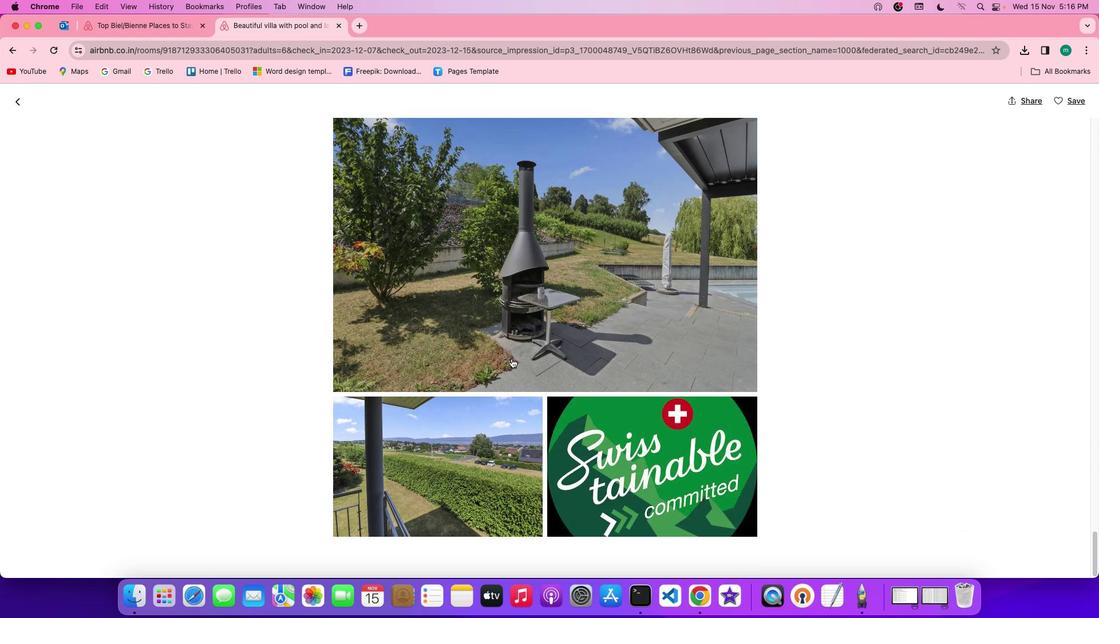 
Action: Mouse scrolled (511, 358) with delta (0, -1)
Screenshot: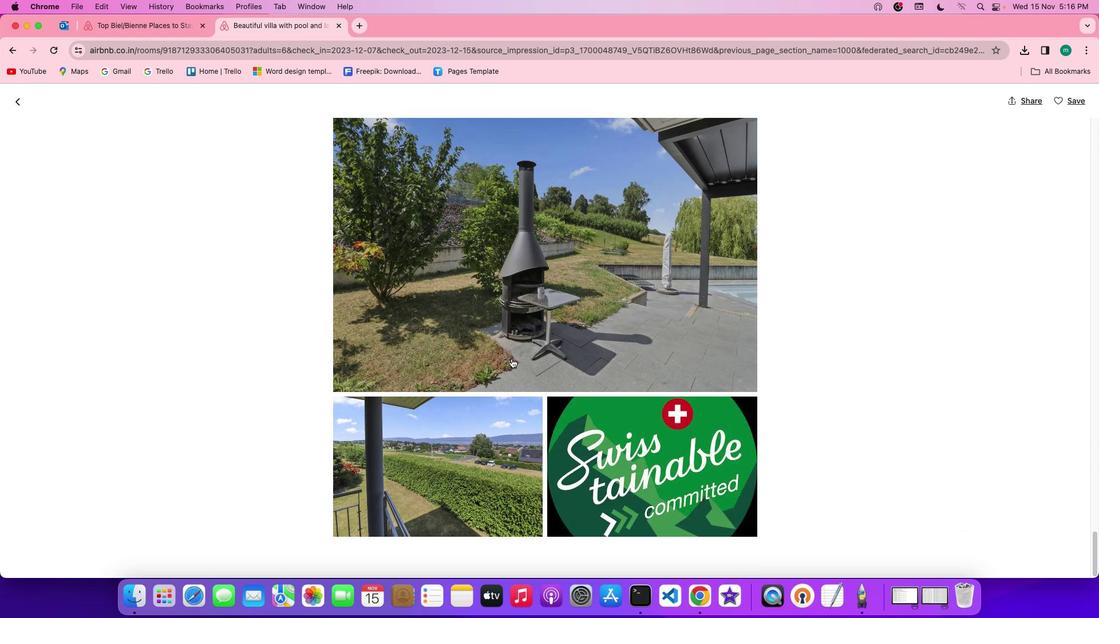 
Action: Mouse scrolled (511, 358) with delta (0, 0)
Screenshot: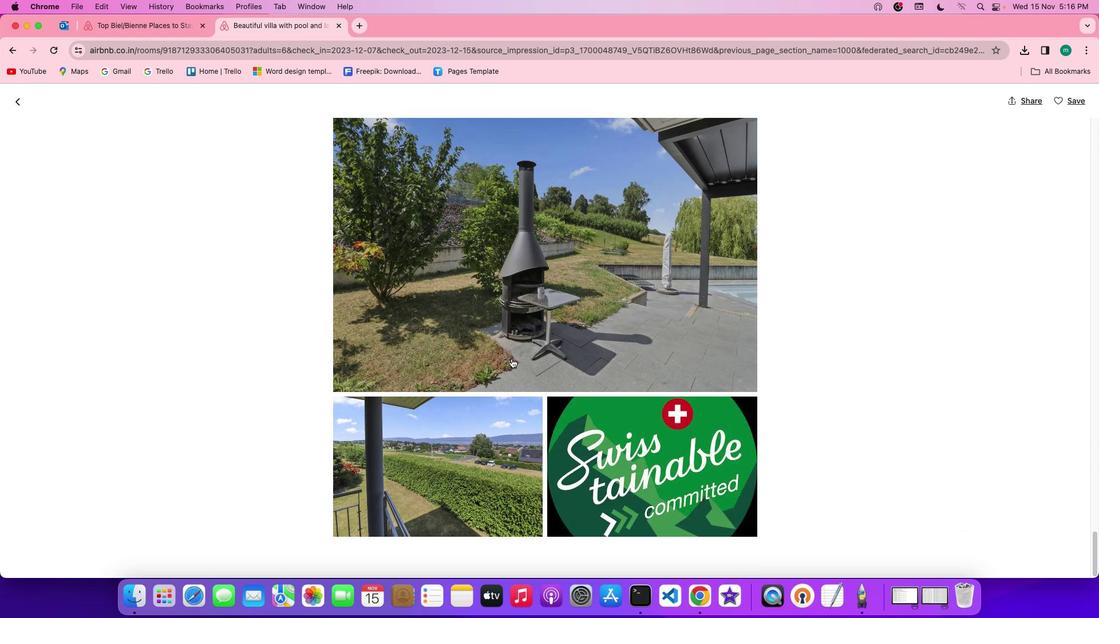 
Action: Mouse scrolled (511, 358) with delta (0, 0)
Screenshot: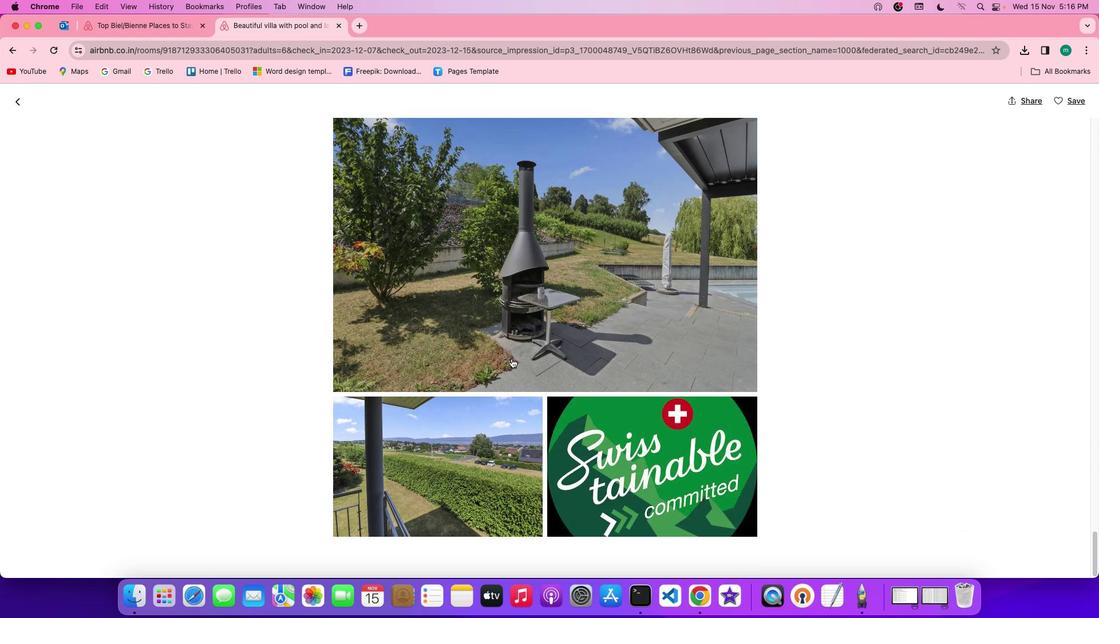 
Action: Mouse scrolled (511, 358) with delta (0, -1)
Screenshot: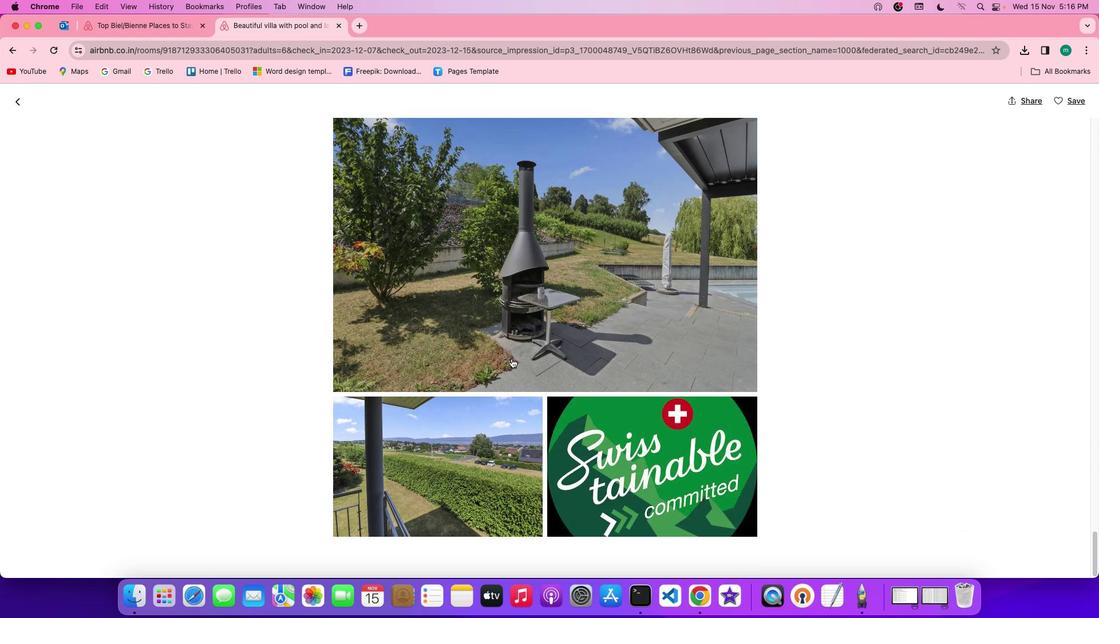 
Action: Mouse scrolled (511, 358) with delta (0, -2)
Screenshot: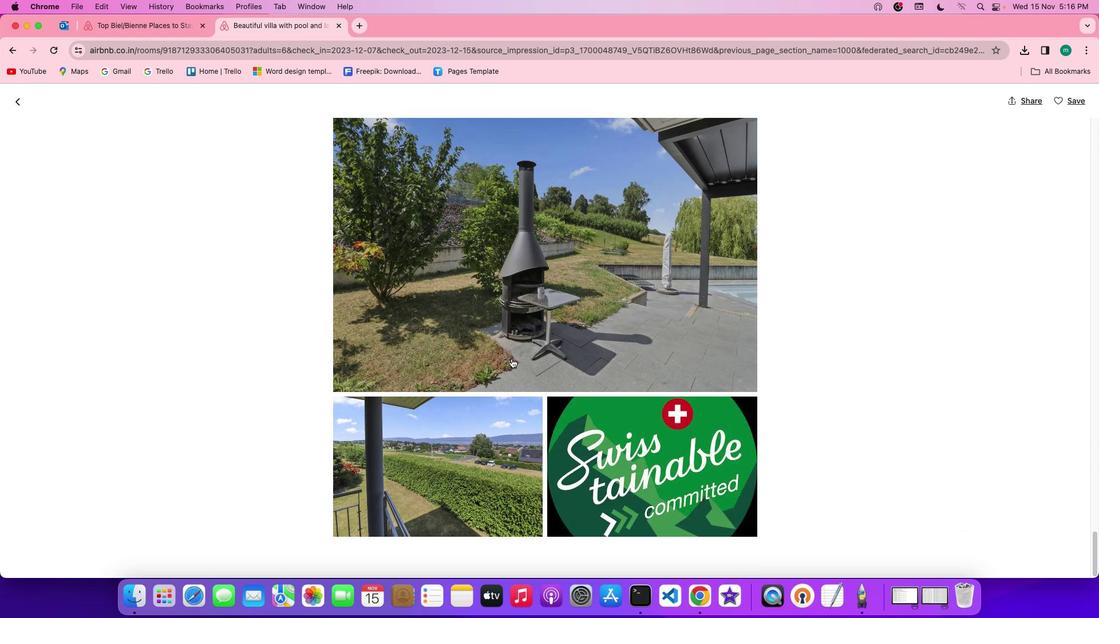 
Action: Mouse moved to (18, 105)
Screenshot: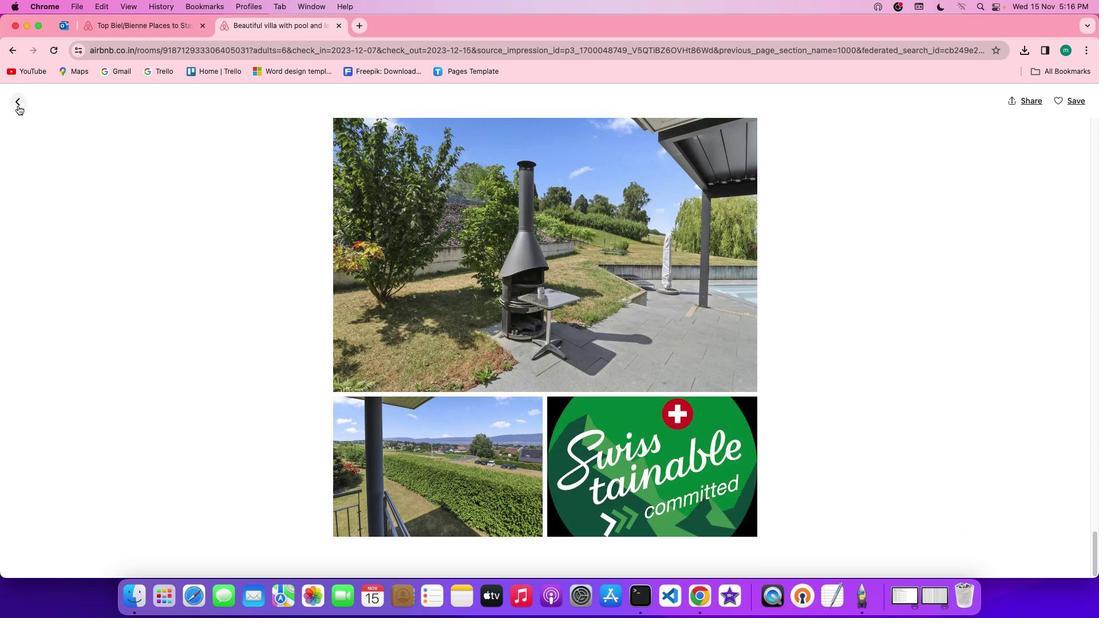 
Action: Mouse pressed left at (18, 105)
Screenshot: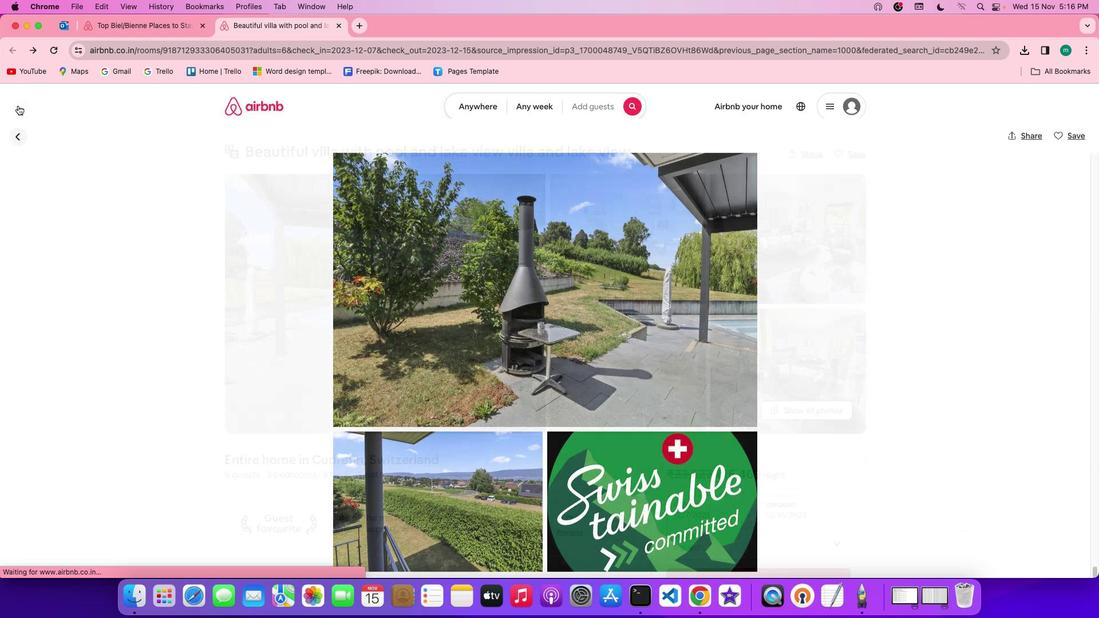 
Action: Mouse moved to (562, 470)
Screenshot: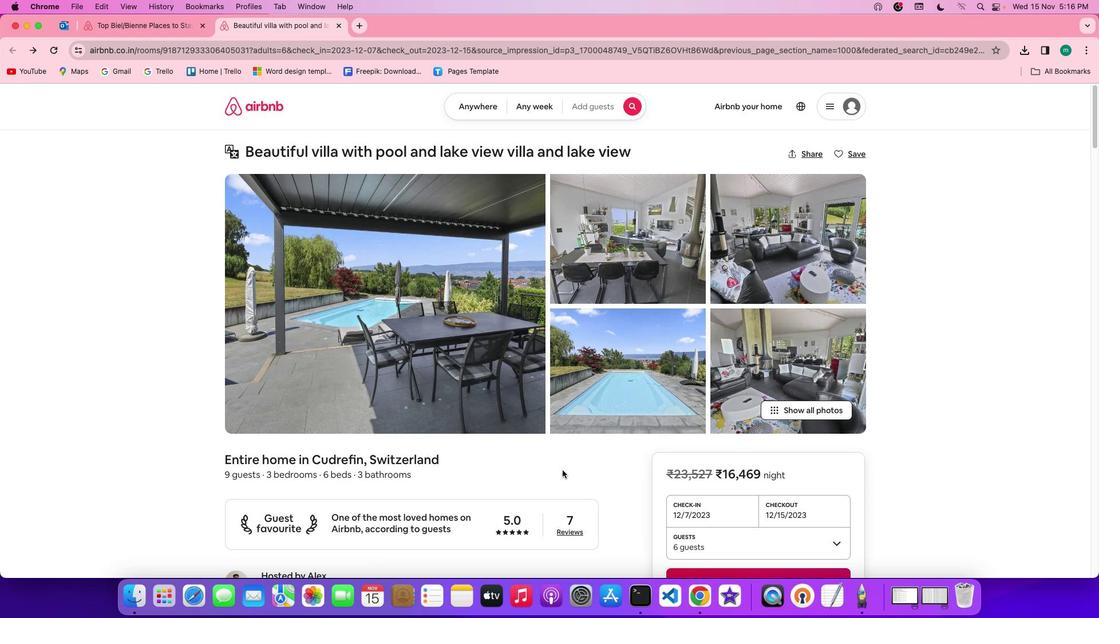 
Action: Mouse scrolled (562, 470) with delta (0, 0)
Screenshot: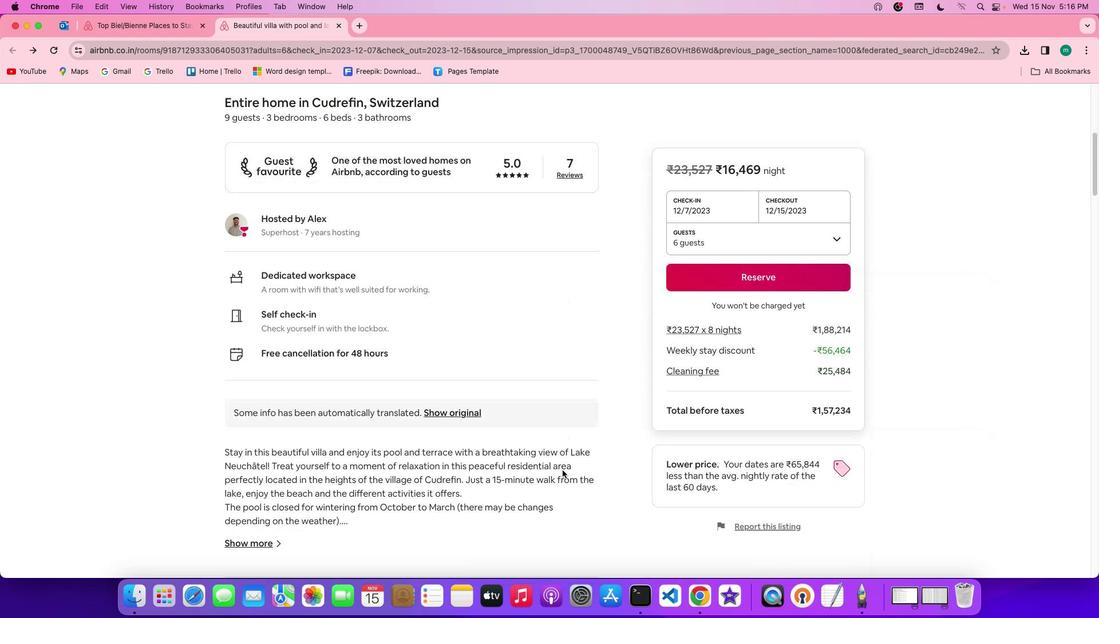 
Action: Mouse scrolled (562, 470) with delta (0, 0)
